 Task: Search for condos in Seattle, Washington, with a view of the Space Needle, and compare the prices of units with and without the view.
Action: Mouse moved to (311, 258)
Screenshot: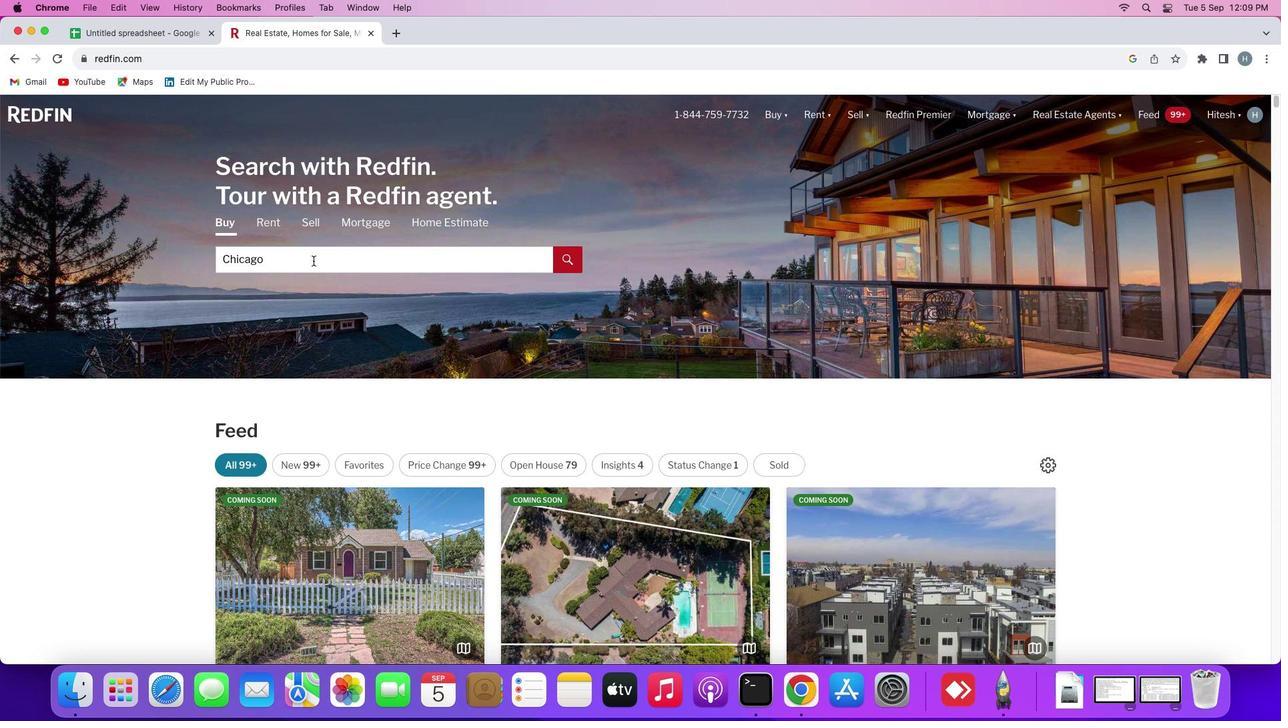 
Action: Mouse pressed left at (311, 258)
Screenshot: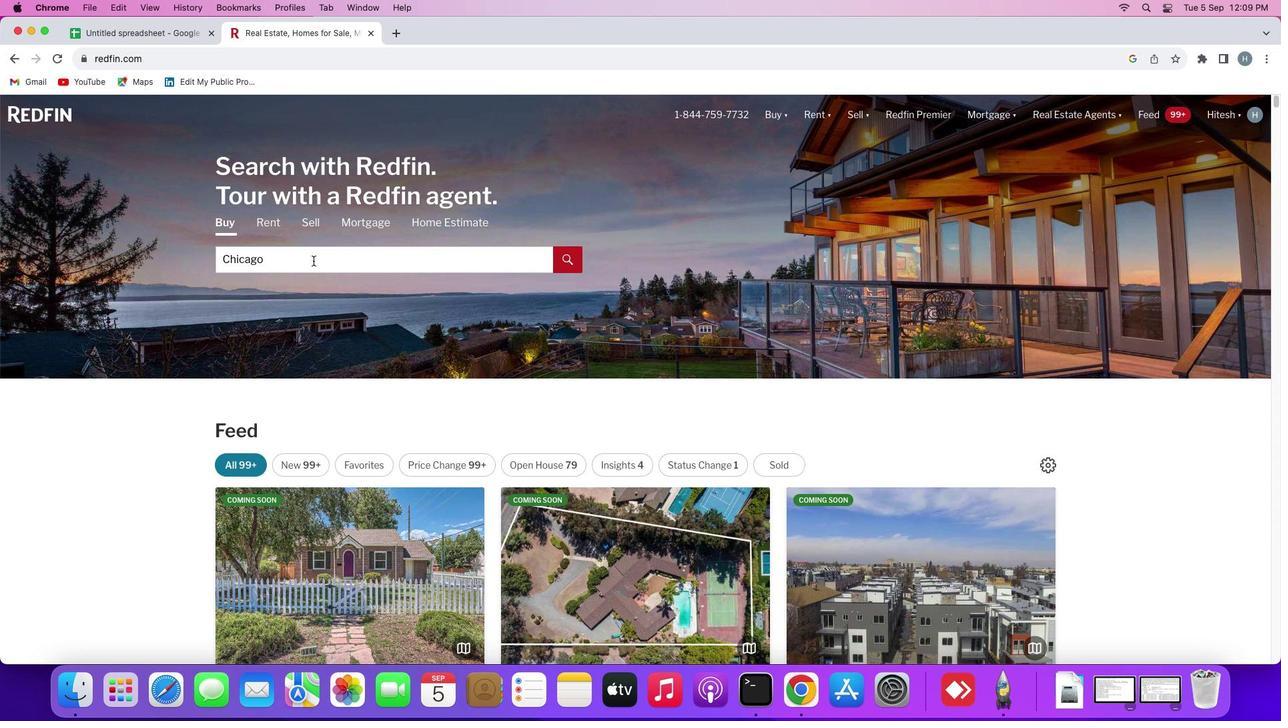 
Action: Mouse moved to (313, 261)
Screenshot: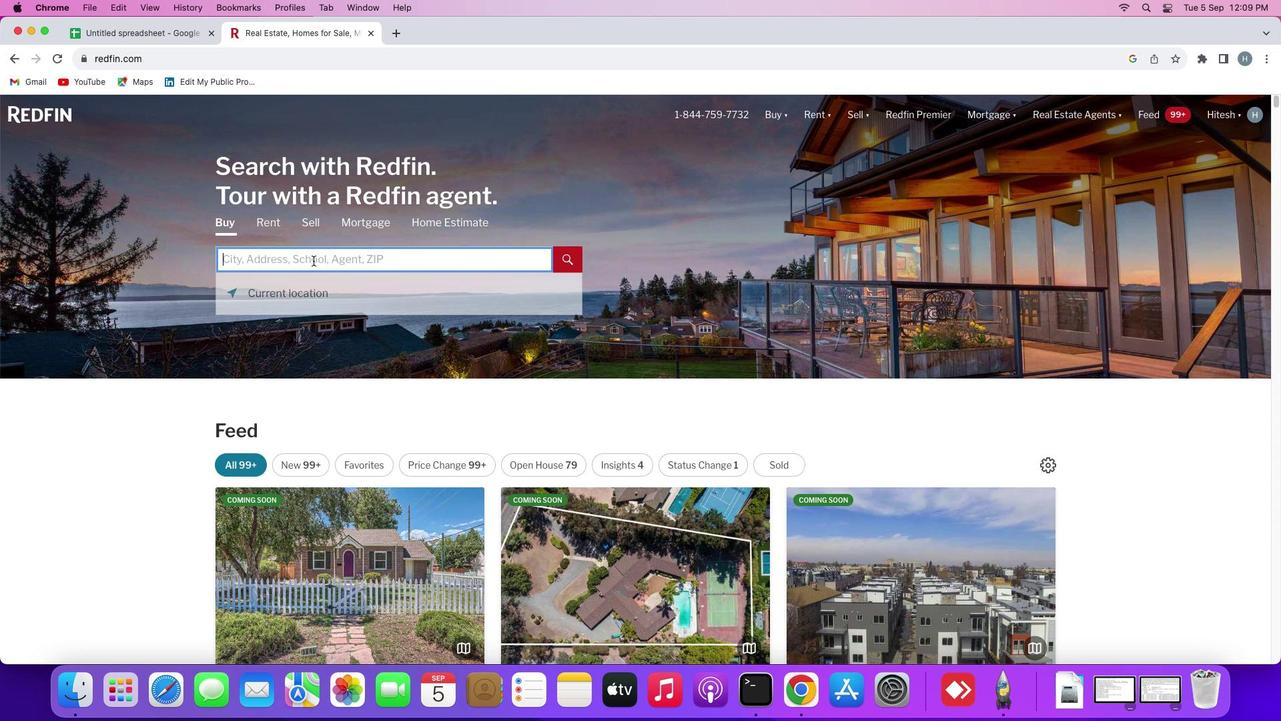 
Action: Mouse pressed left at (313, 261)
Screenshot: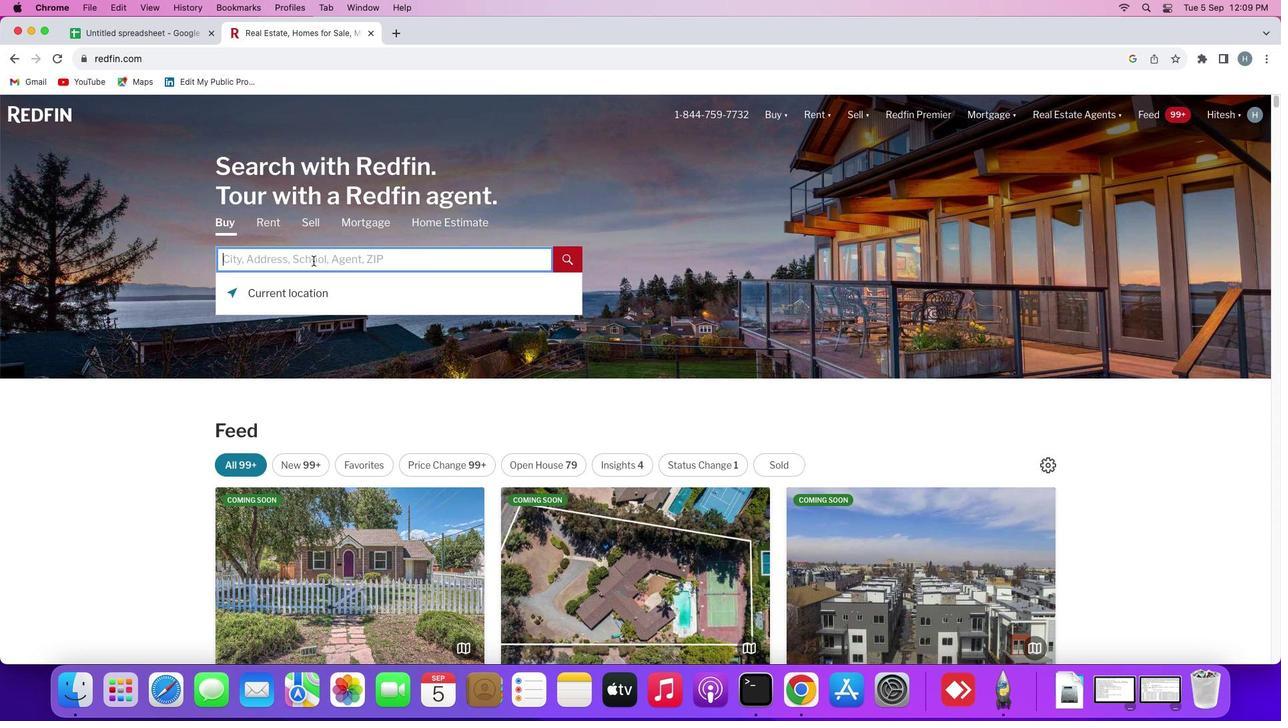 
Action: Key pressed Key.shift'S''e''a''t''t''l''e'
Screenshot: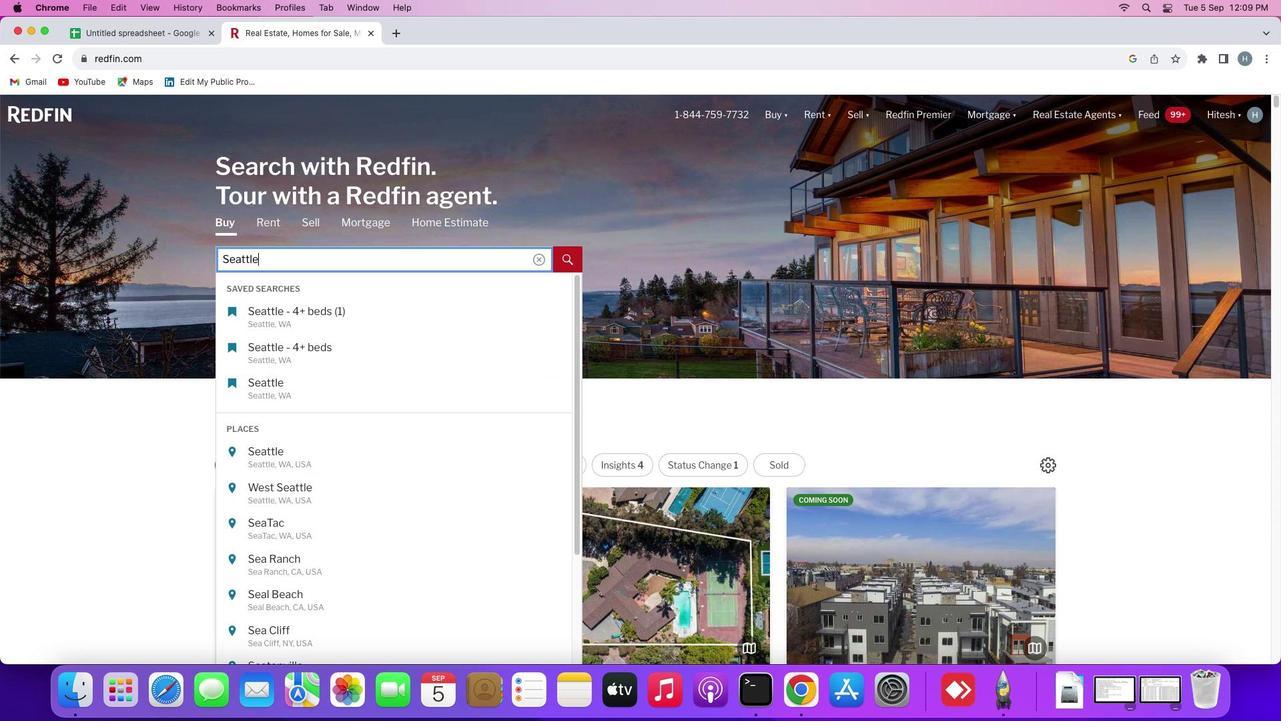 
Action: Mouse moved to (343, 455)
Screenshot: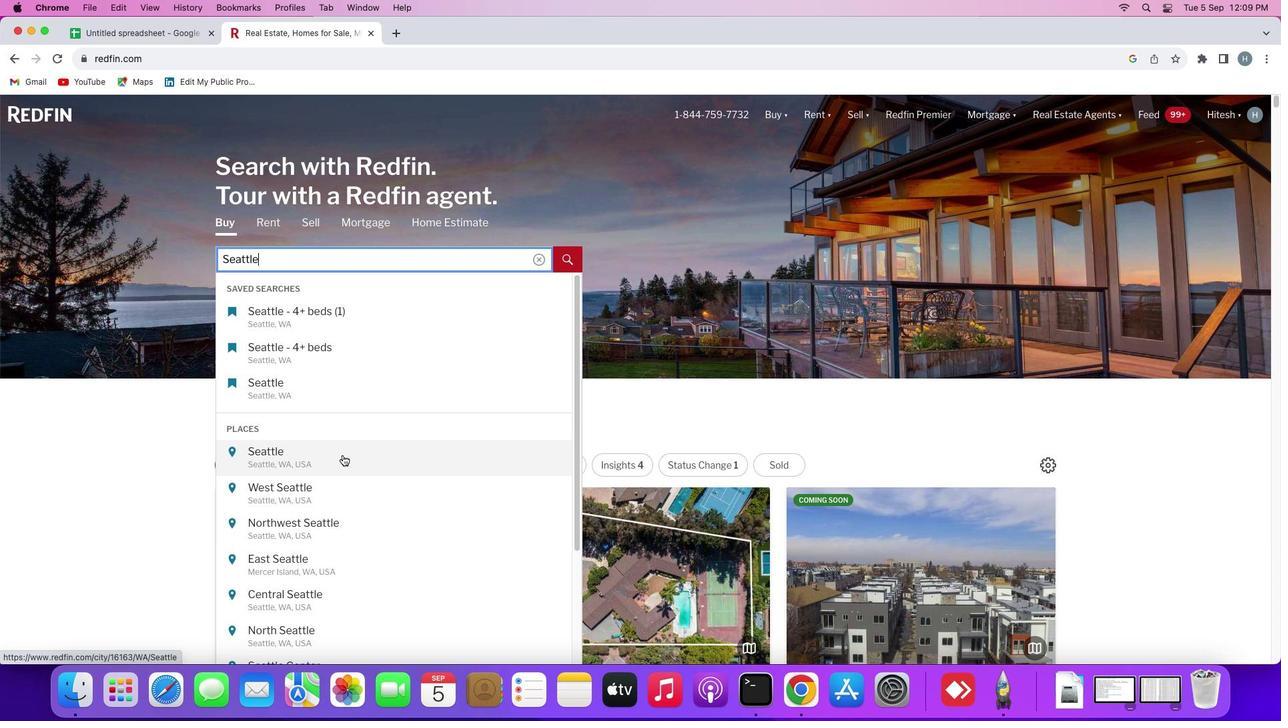 
Action: Mouse pressed left at (343, 455)
Screenshot: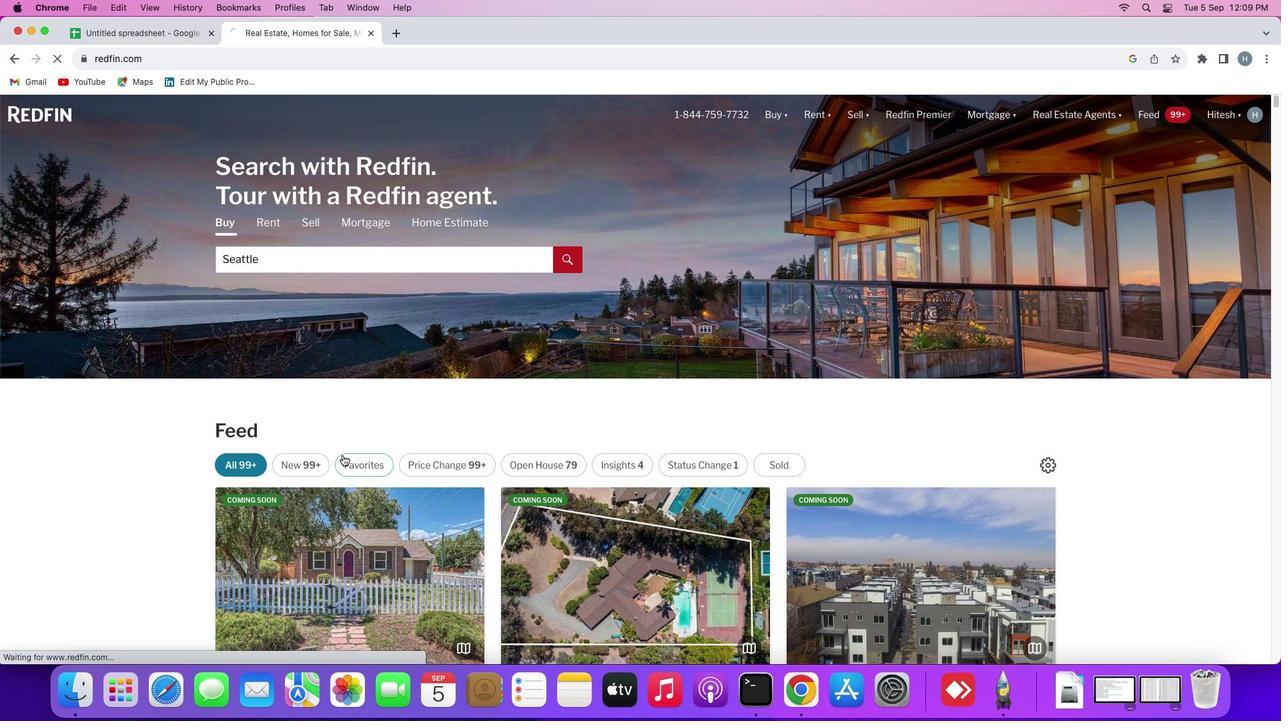 
Action: Mouse moved to (1148, 199)
Screenshot: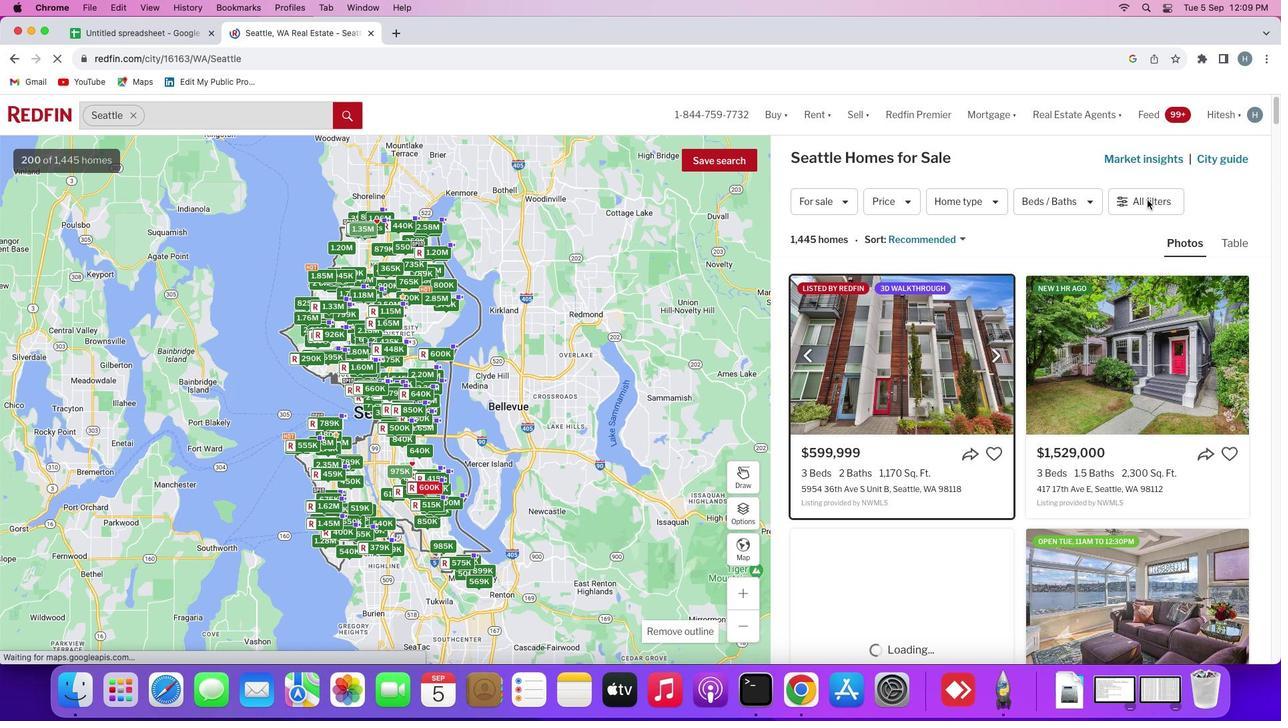 
Action: Mouse pressed left at (1148, 199)
Screenshot: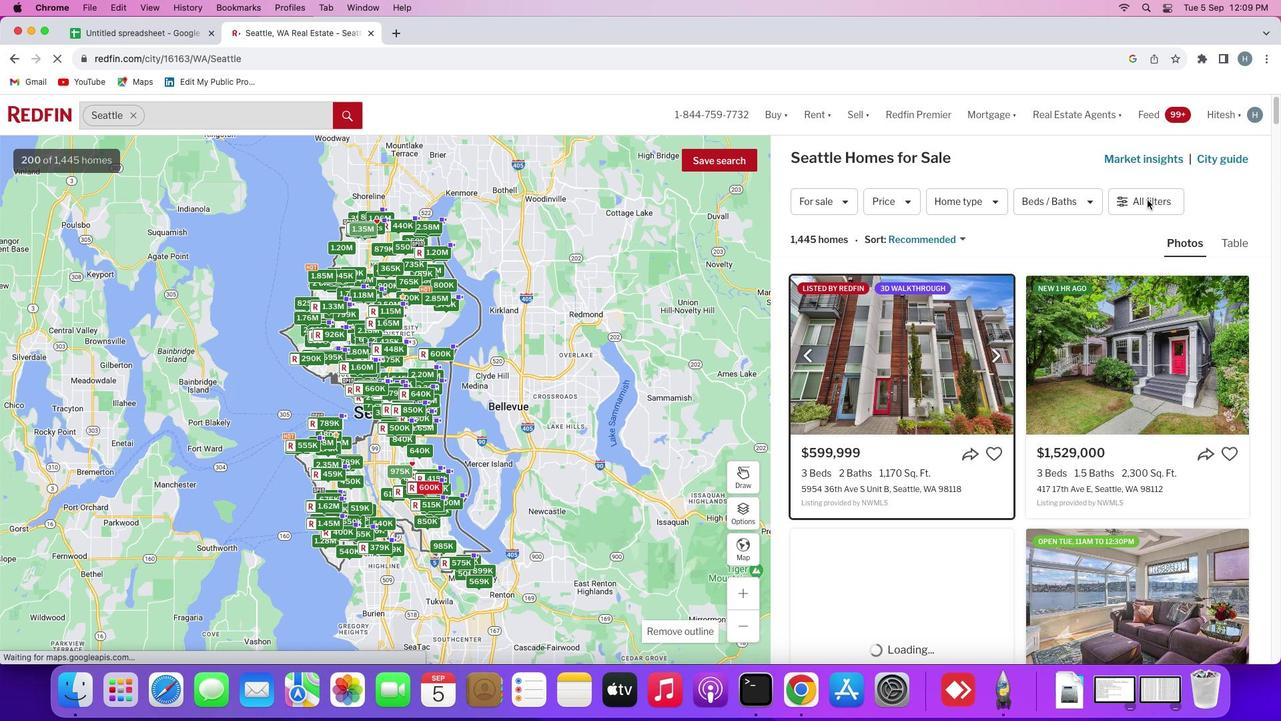 
Action: Mouse pressed left at (1148, 199)
Screenshot: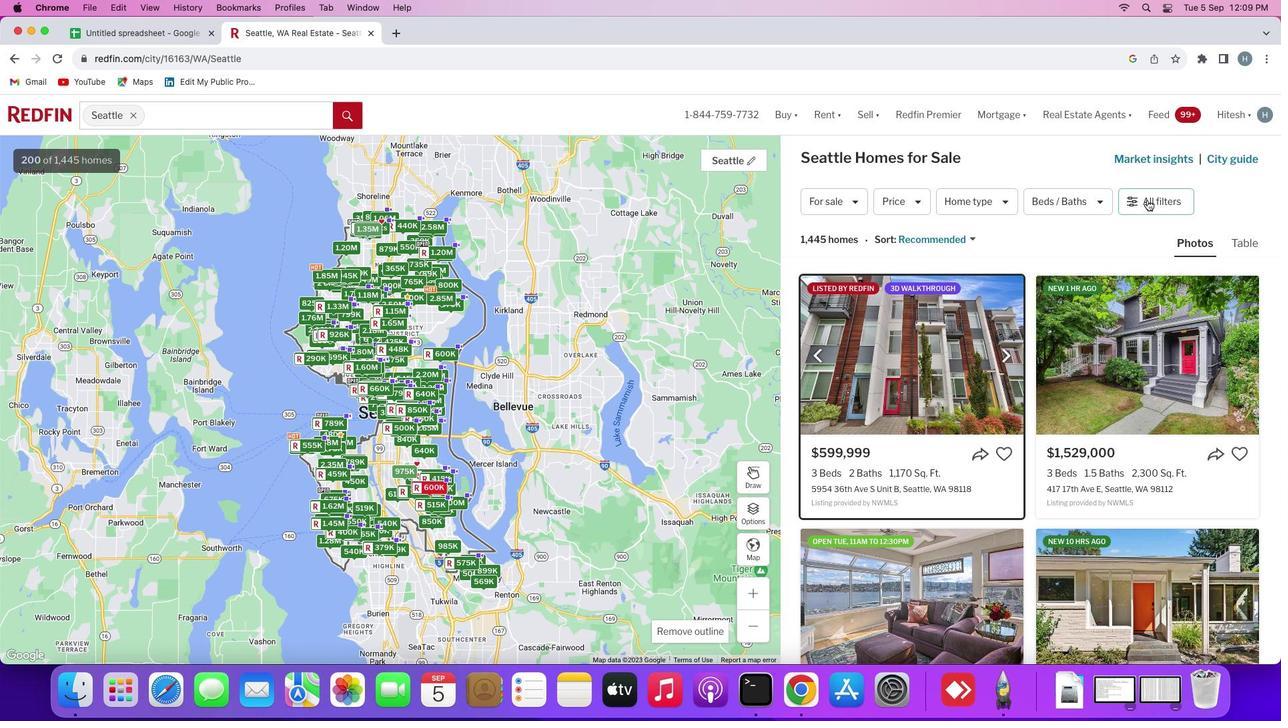 
Action: Mouse moved to (1075, 395)
Screenshot: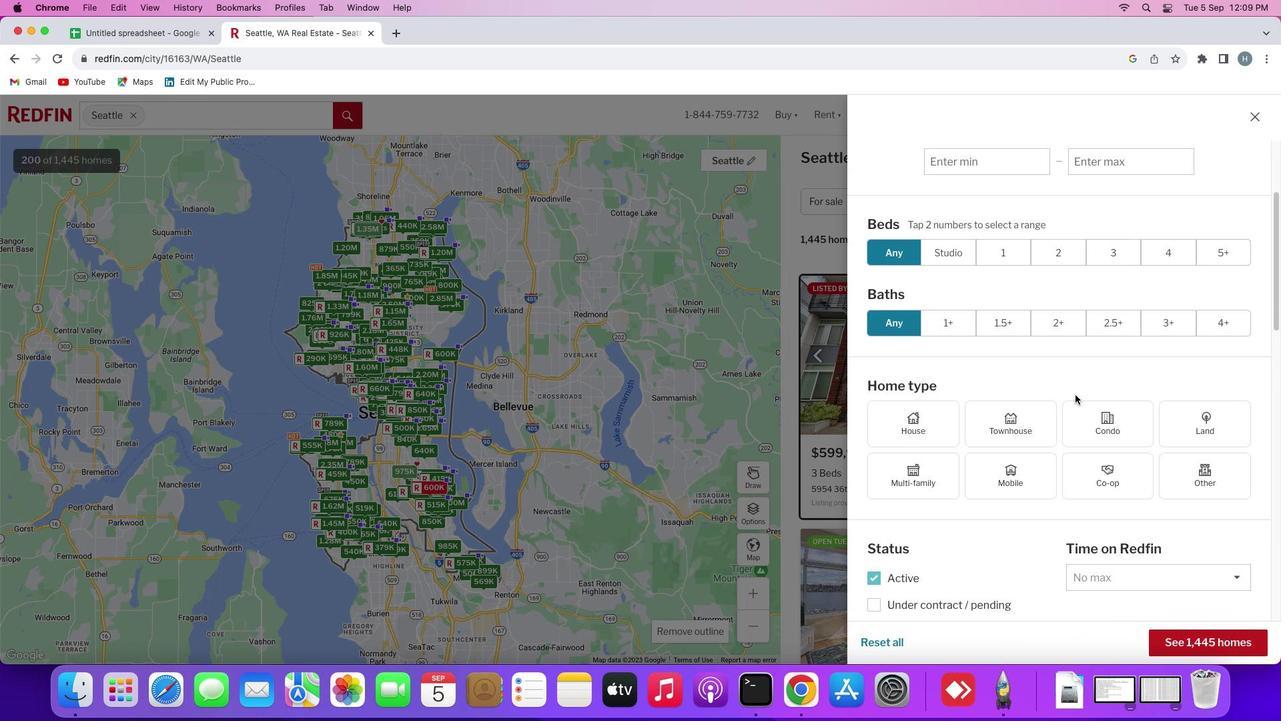 
Action: Mouse scrolled (1075, 395) with delta (0, 0)
Screenshot: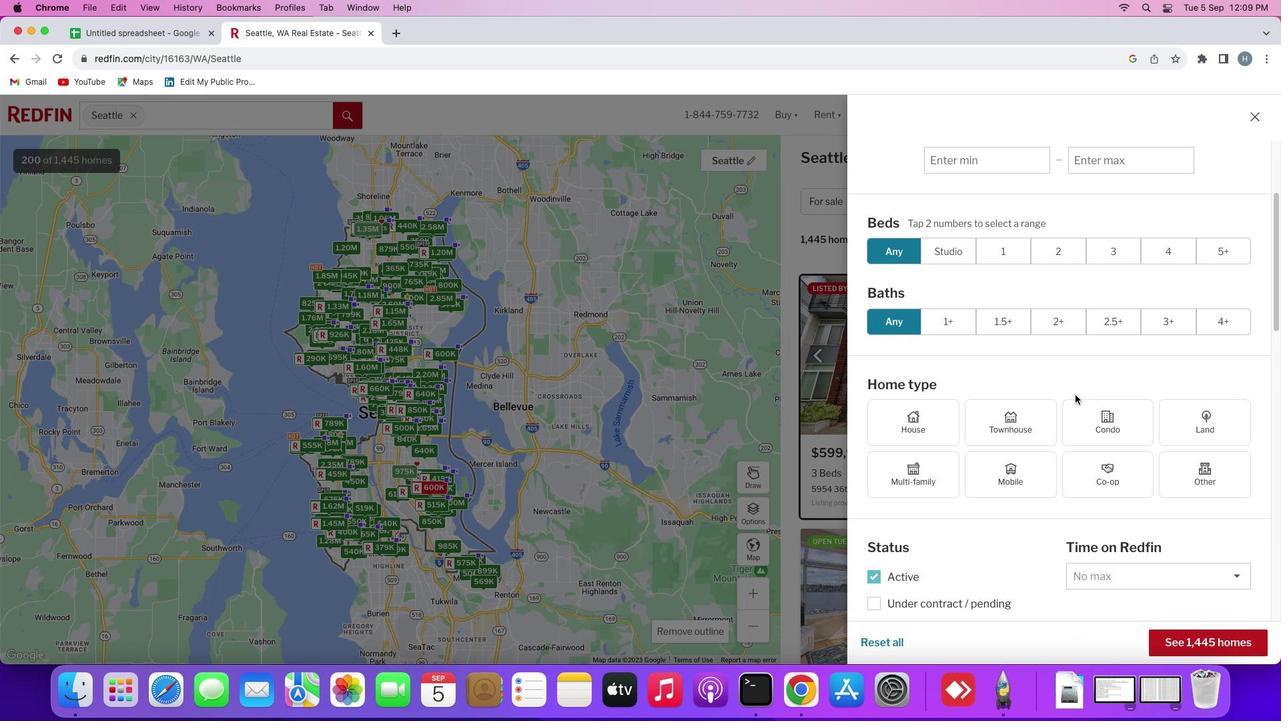 
Action: Mouse scrolled (1075, 395) with delta (0, 0)
Screenshot: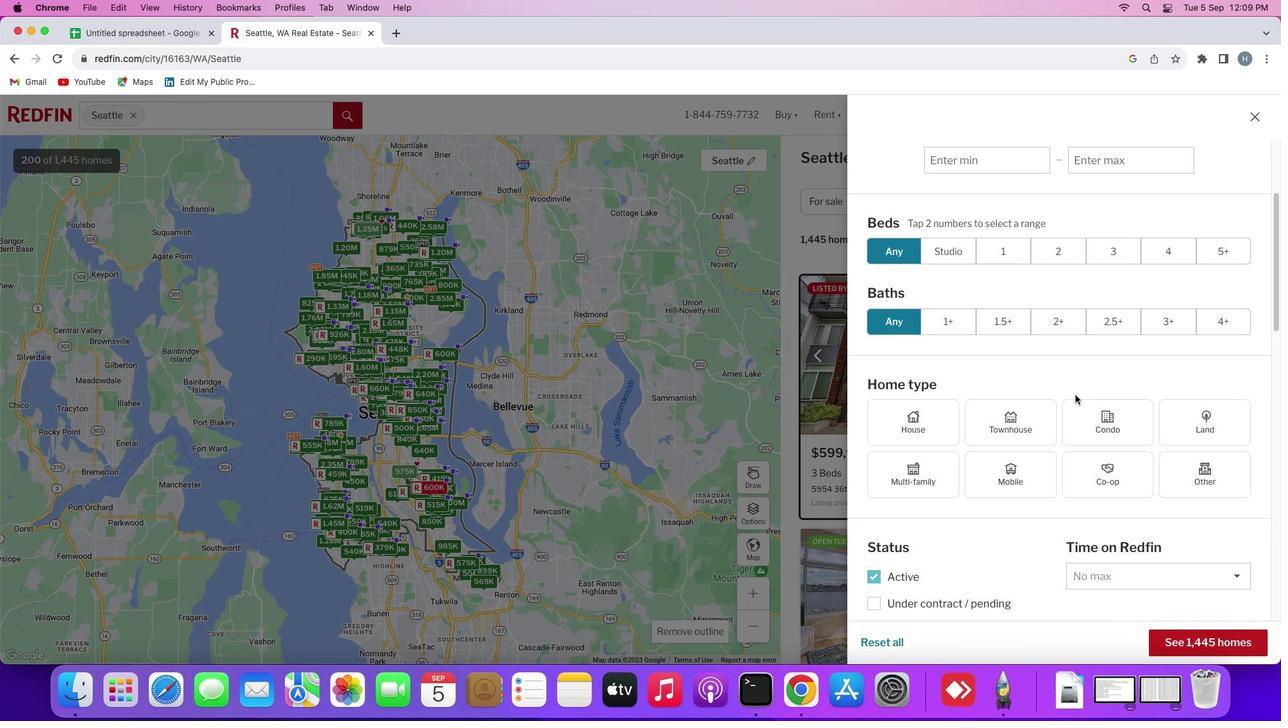 
Action: Mouse scrolled (1075, 395) with delta (0, -1)
Screenshot: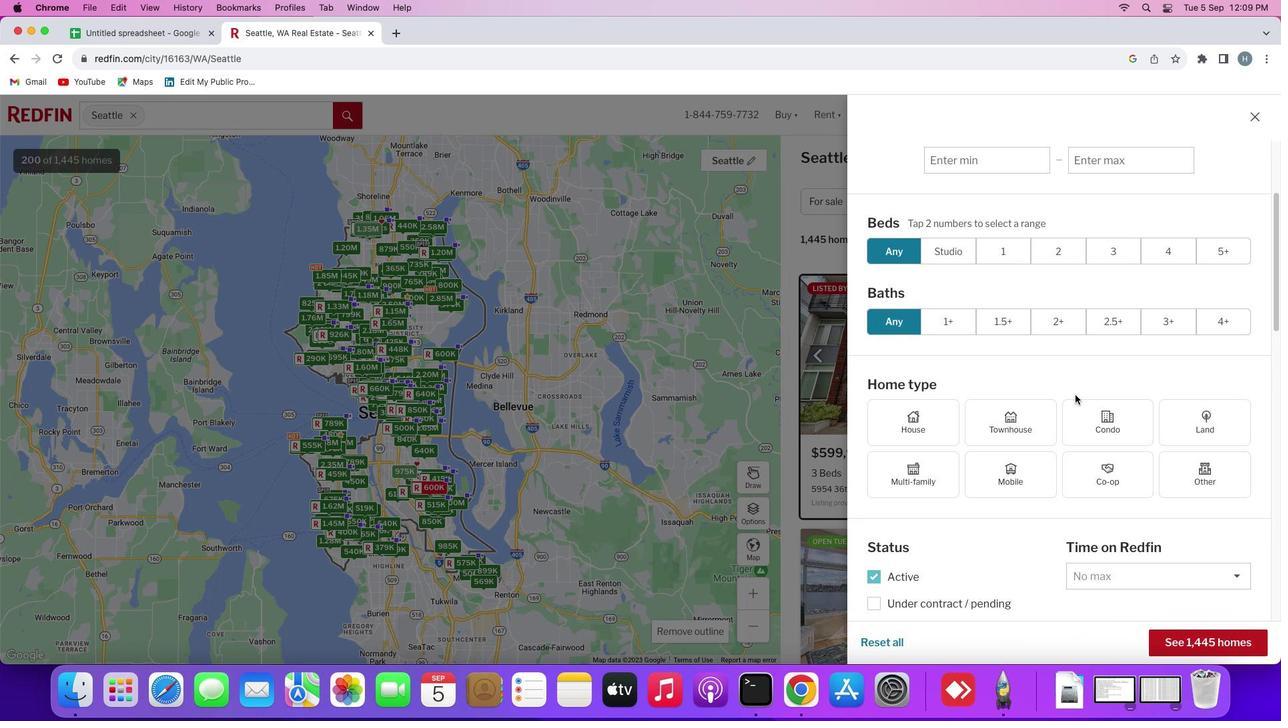 
Action: Mouse scrolled (1075, 395) with delta (0, -2)
Screenshot: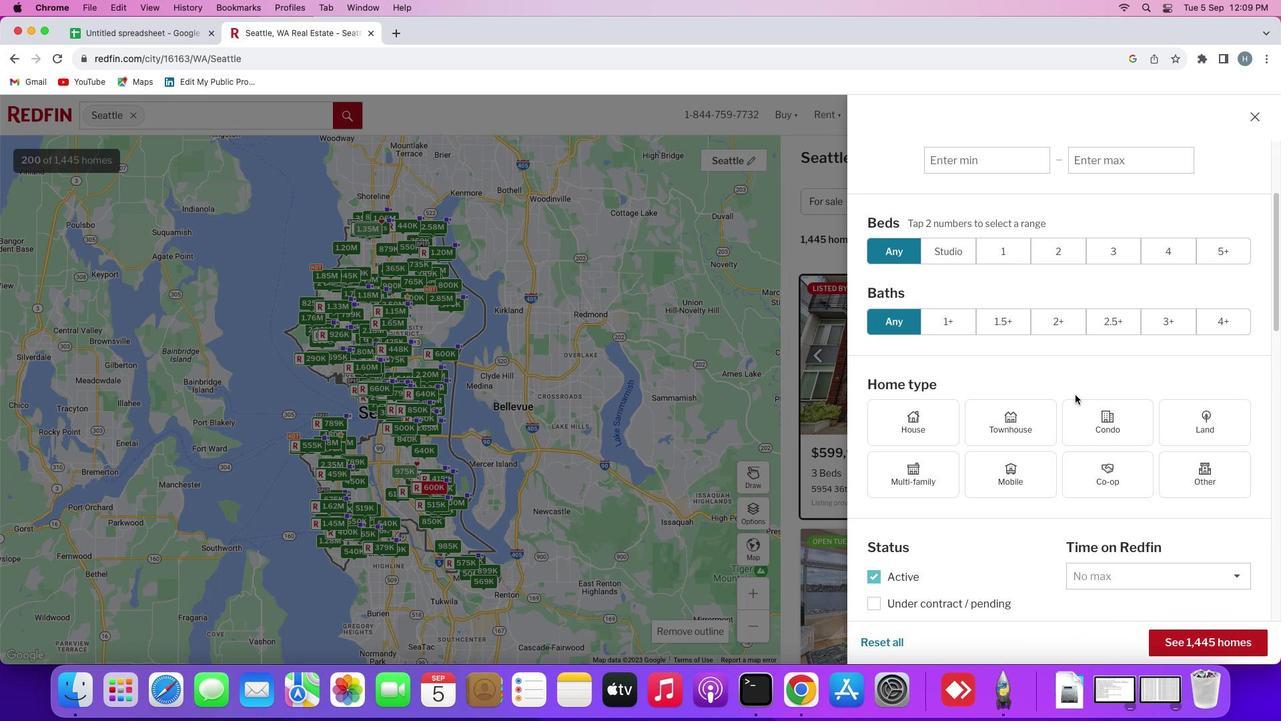 
Action: Mouse scrolled (1075, 395) with delta (0, 0)
Screenshot: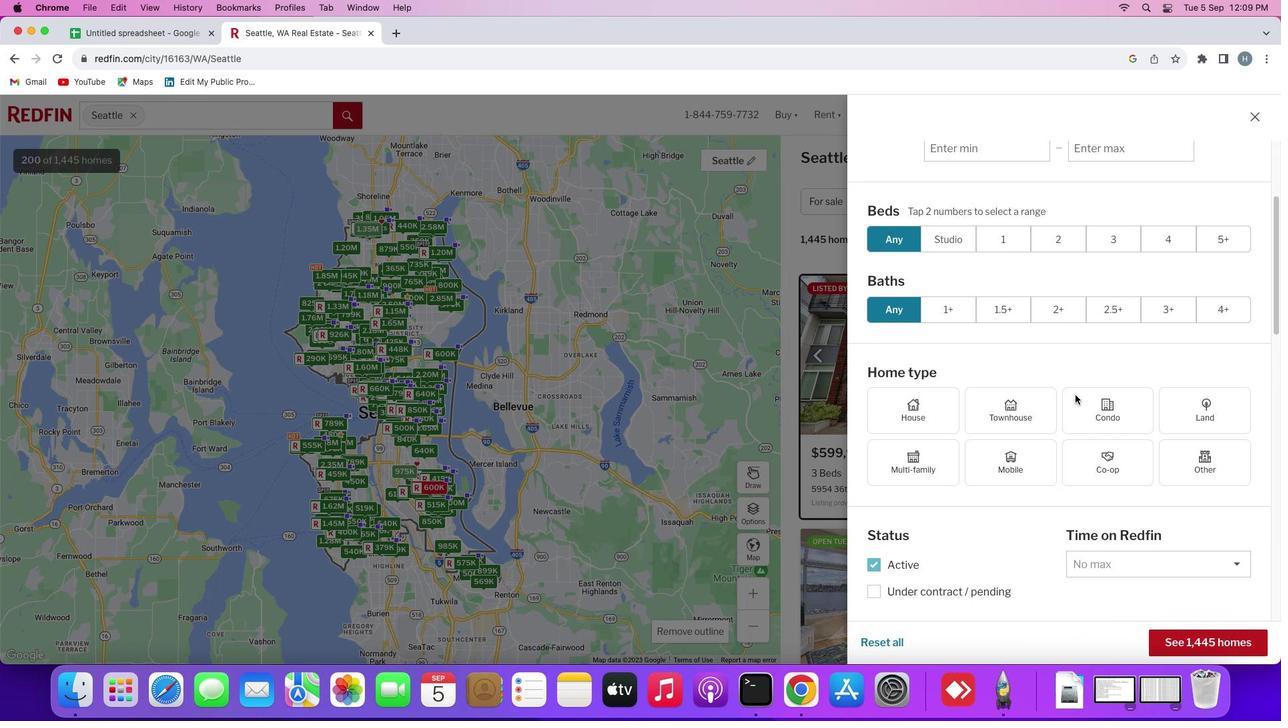 
Action: Mouse scrolled (1075, 395) with delta (0, 0)
Screenshot: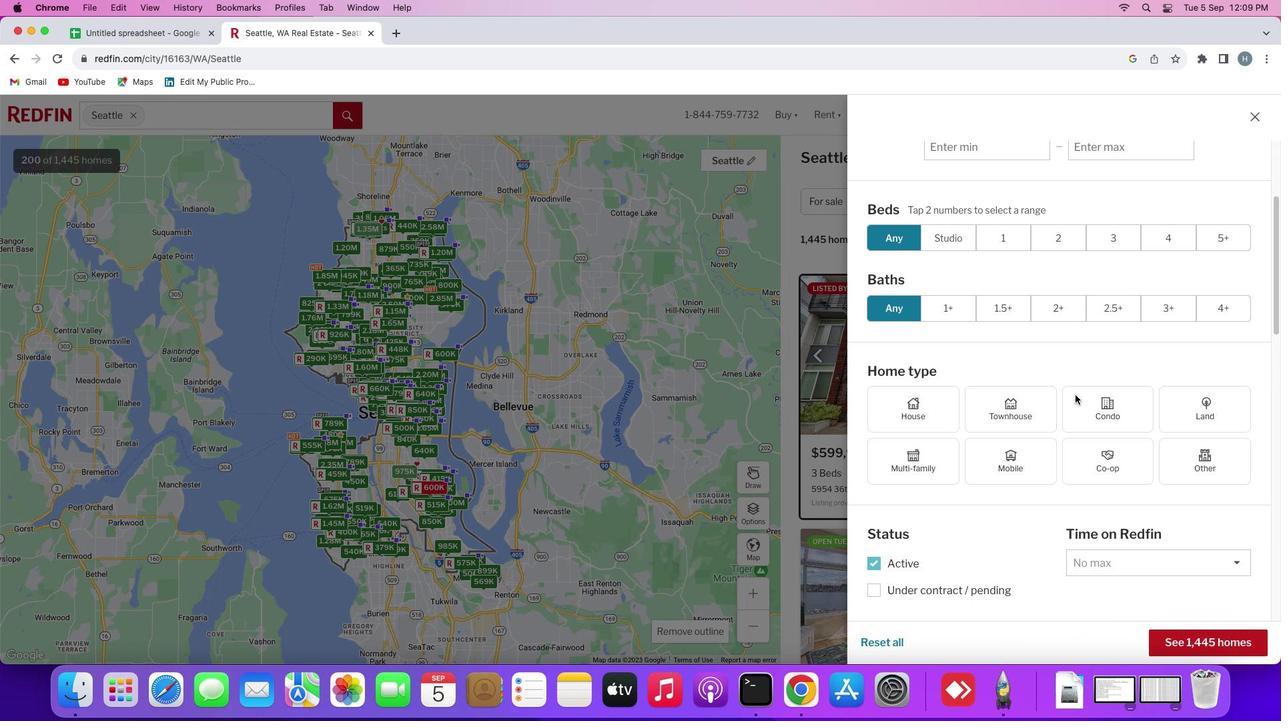 
Action: Mouse scrolled (1075, 395) with delta (0, 0)
Screenshot: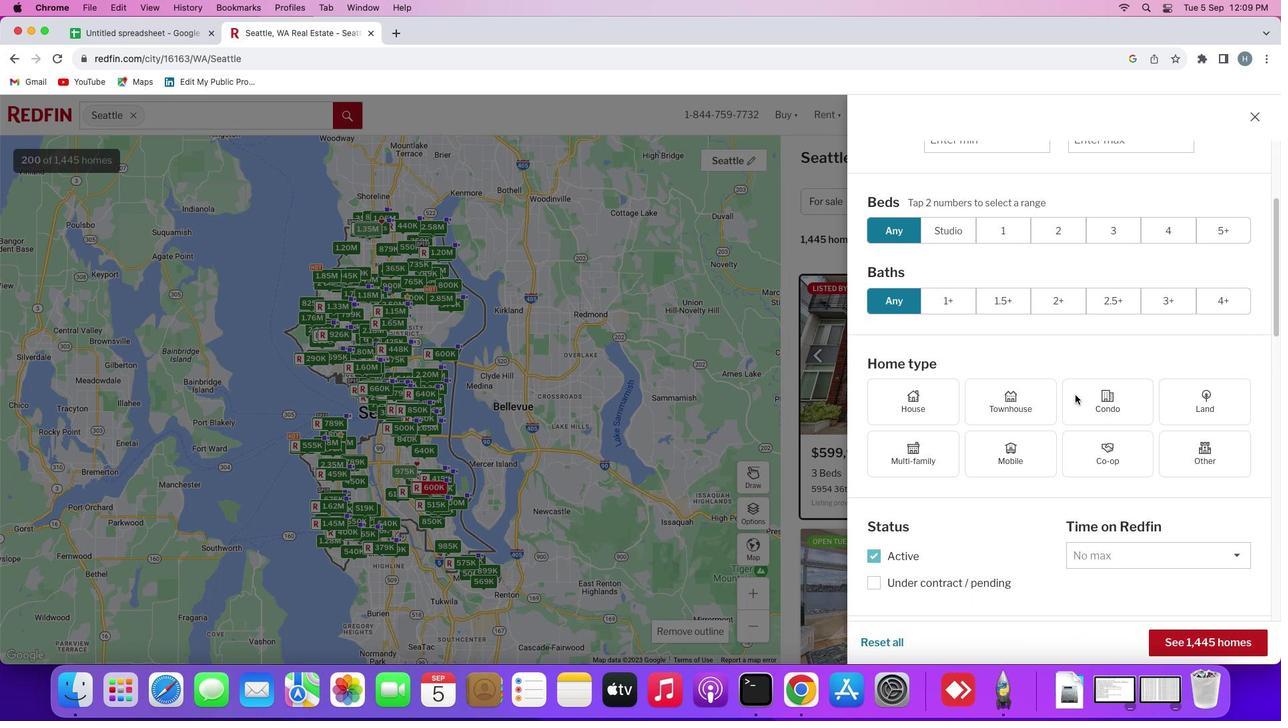 
Action: Mouse scrolled (1075, 395) with delta (0, 0)
Screenshot: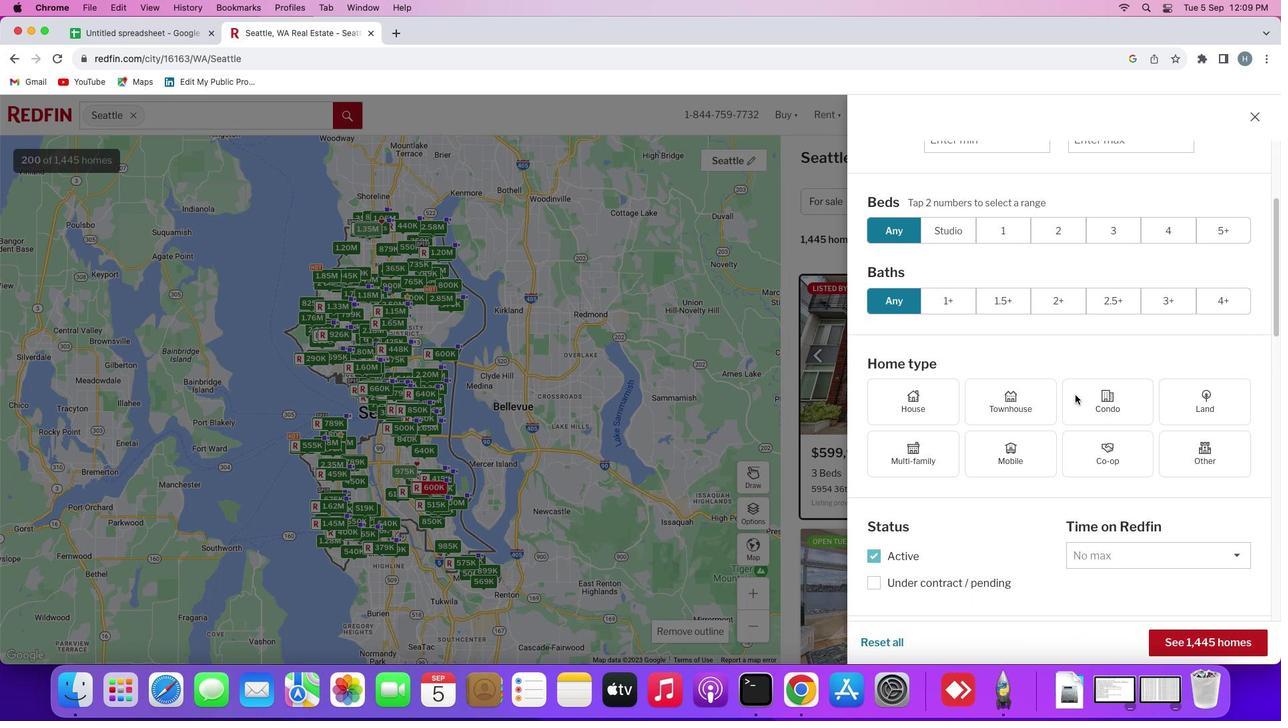
Action: Mouse scrolled (1075, 395) with delta (0, 0)
Screenshot: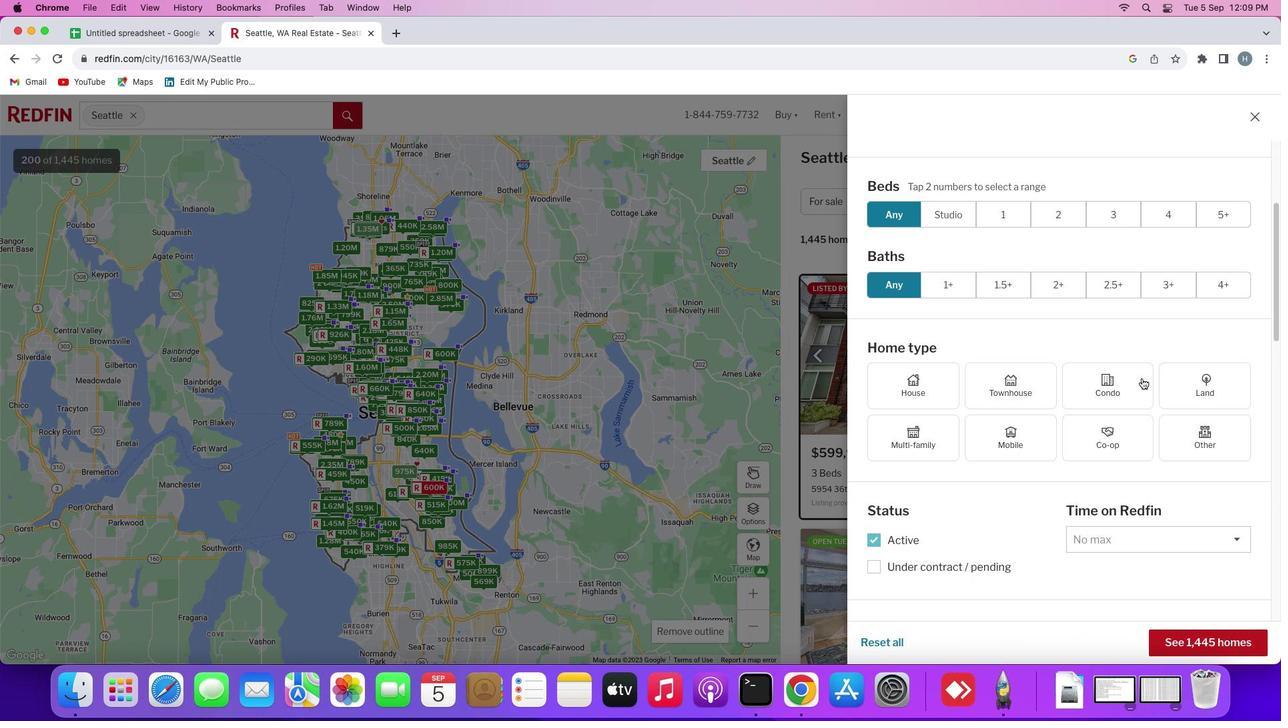 
Action: Mouse scrolled (1075, 395) with delta (0, 0)
Screenshot: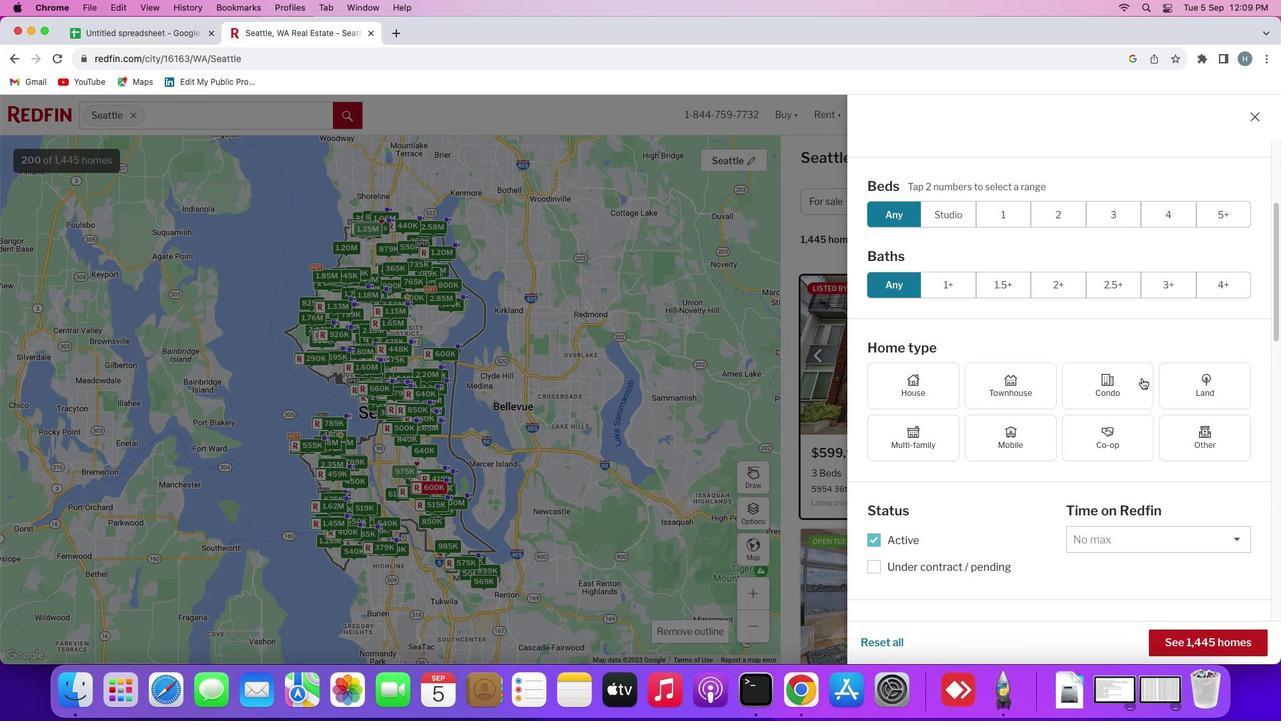 
Action: Mouse moved to (1109, 386)
Screenshot: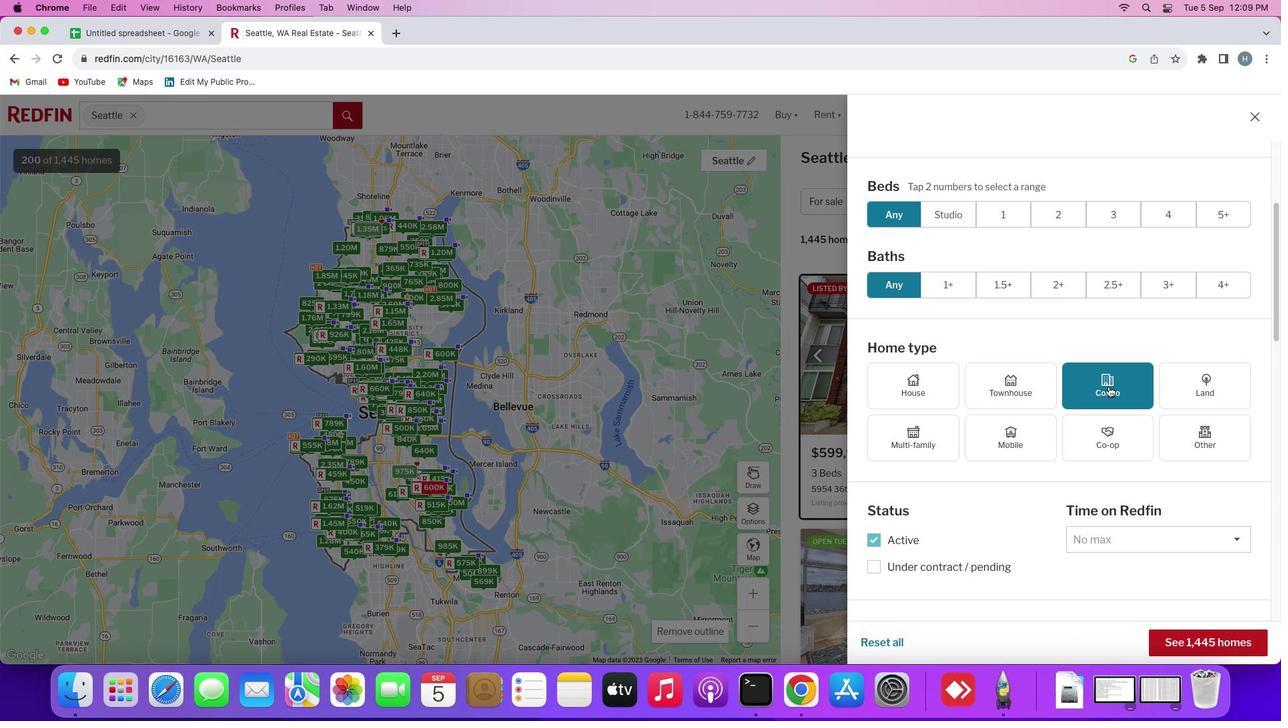 
Action: Mouse pressed left at (1109, 386)
Screenshot: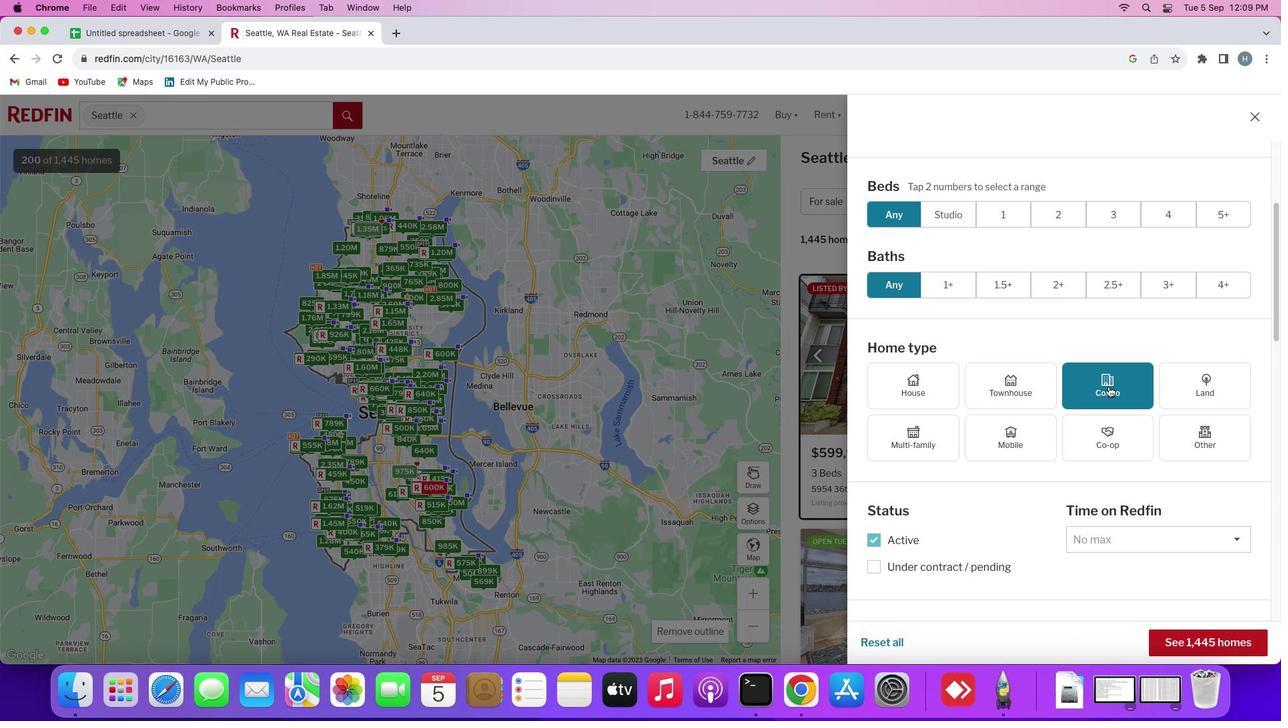 
Action: Mouse moved to (1014, 488)
Screenshot: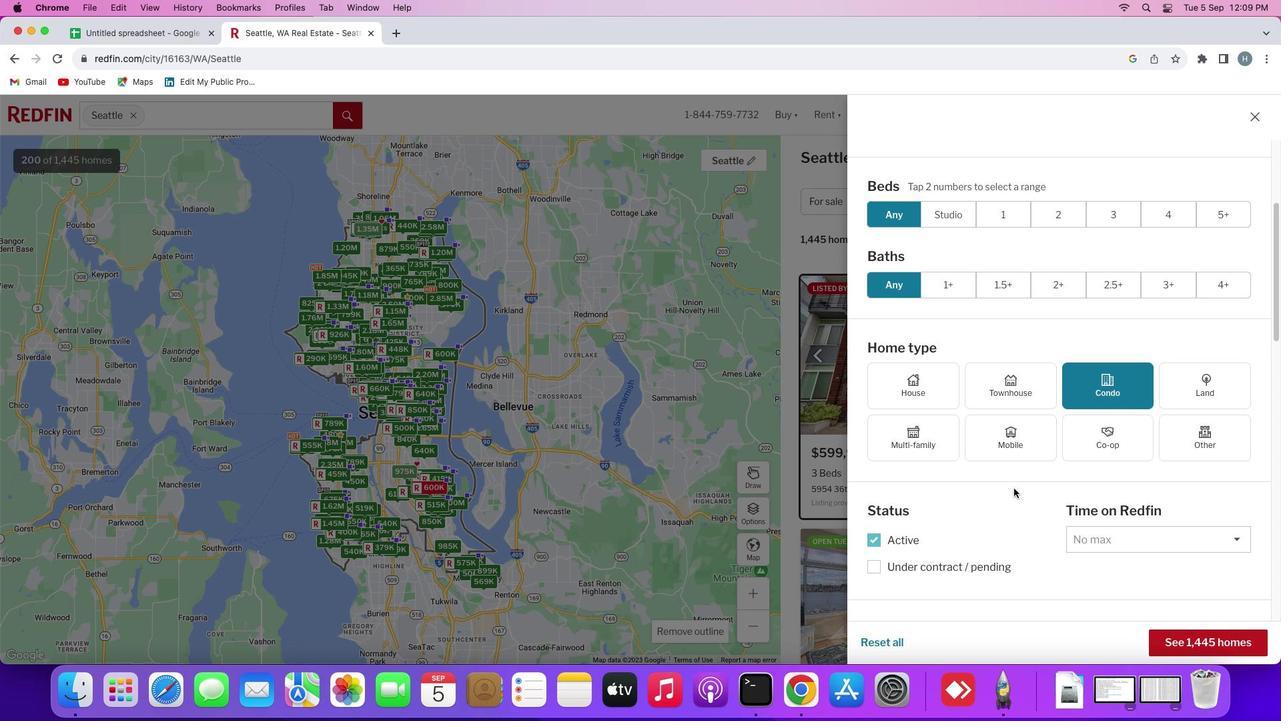 
Action: Mouse scrolled (1014, 488) with delta (0, 0)
Screenshot: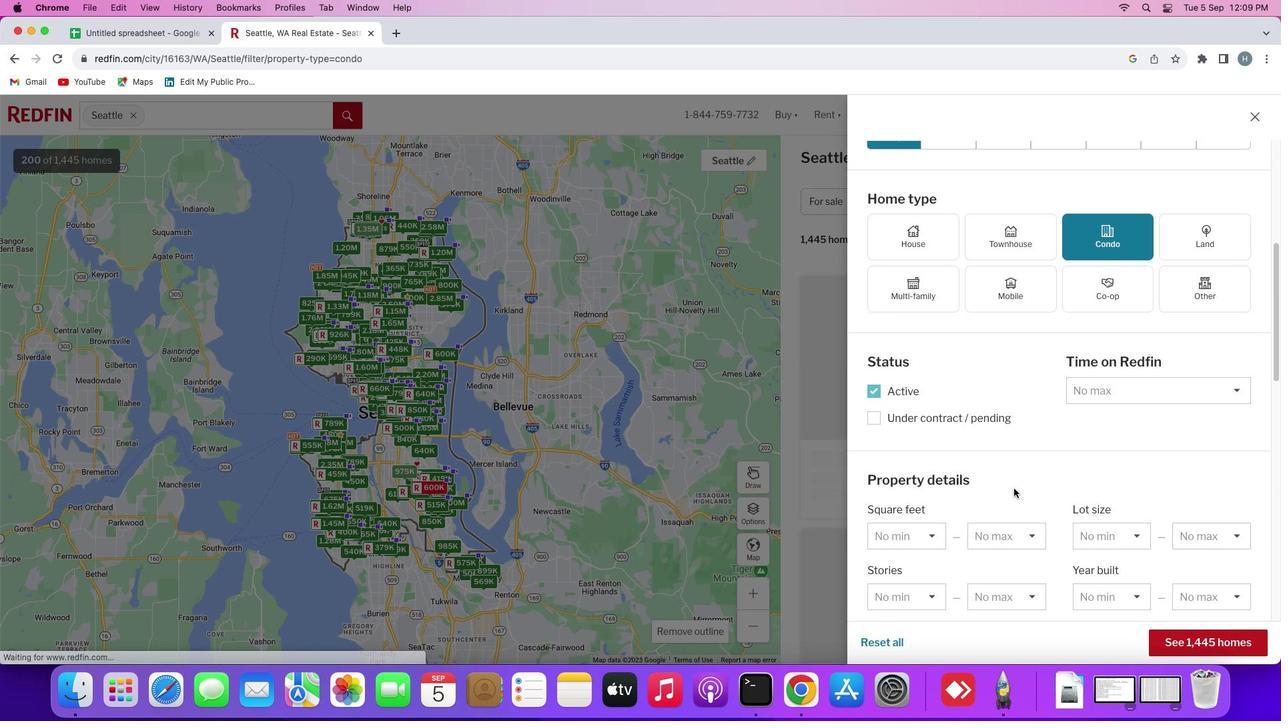 
Action: Mouse scrolled (1014, 488) with delta (0, 0)
Screenshot: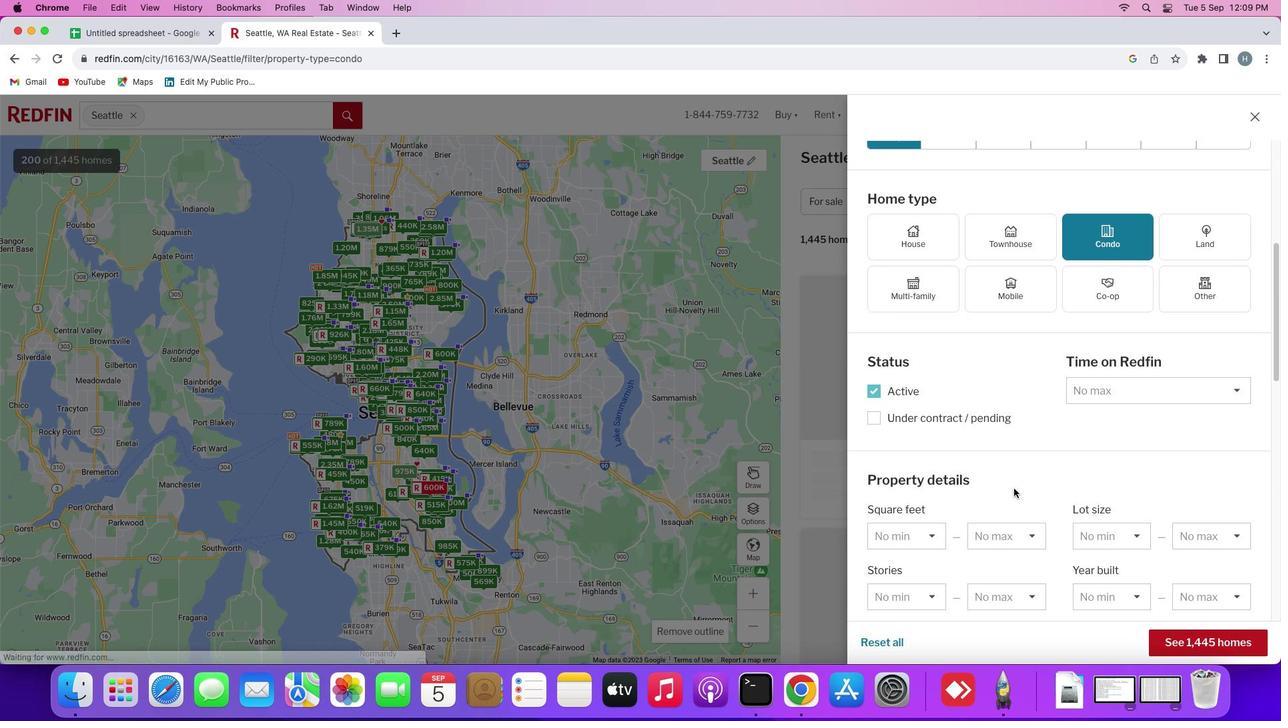 
Action: Mouse scrolled (1014, 488) with delta (0, 0)
Screenshot: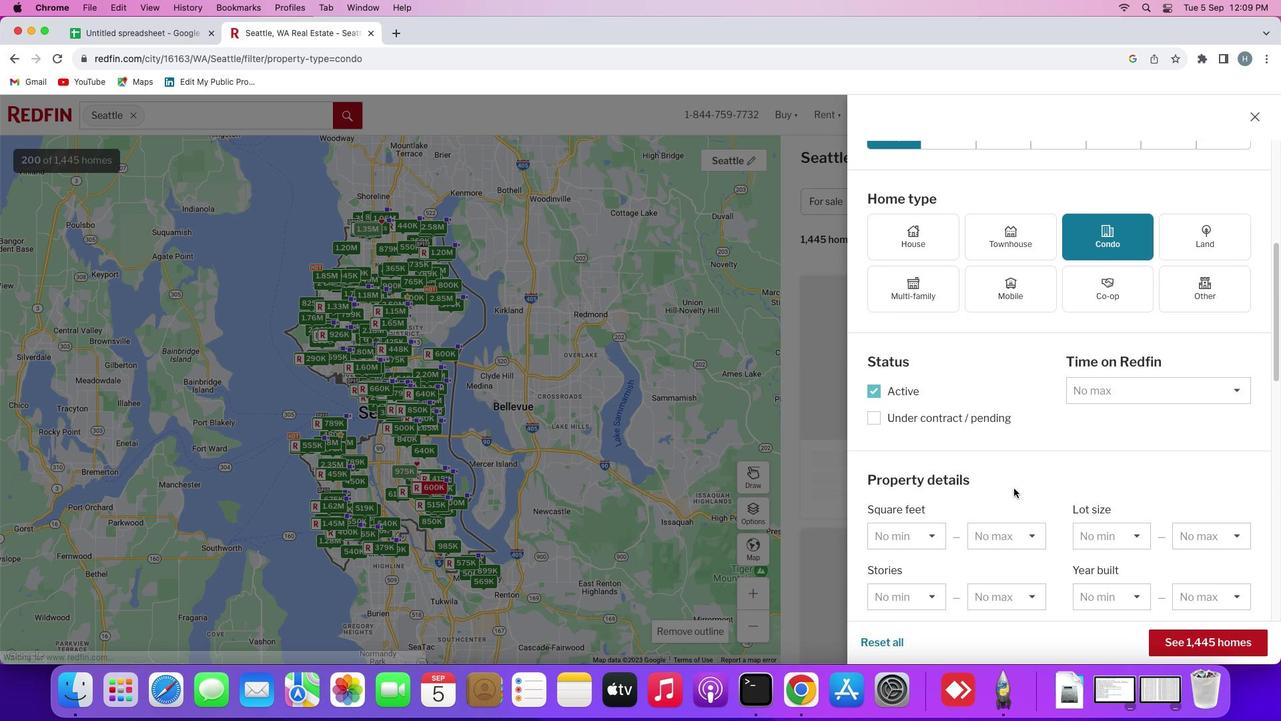 
Action: Mouse scrolled (1014, 488) with delta (0, -1)
Screenshot: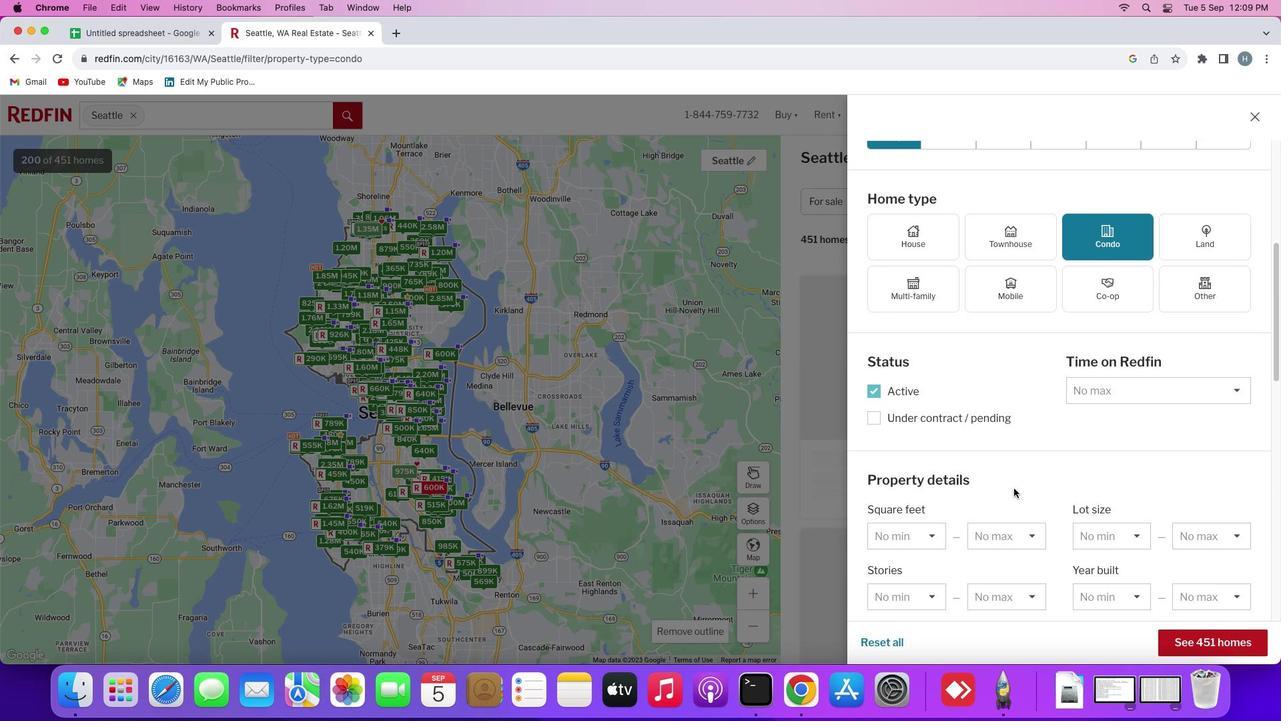 
Action: Mouse moved to (1014, 488)
Screenshot: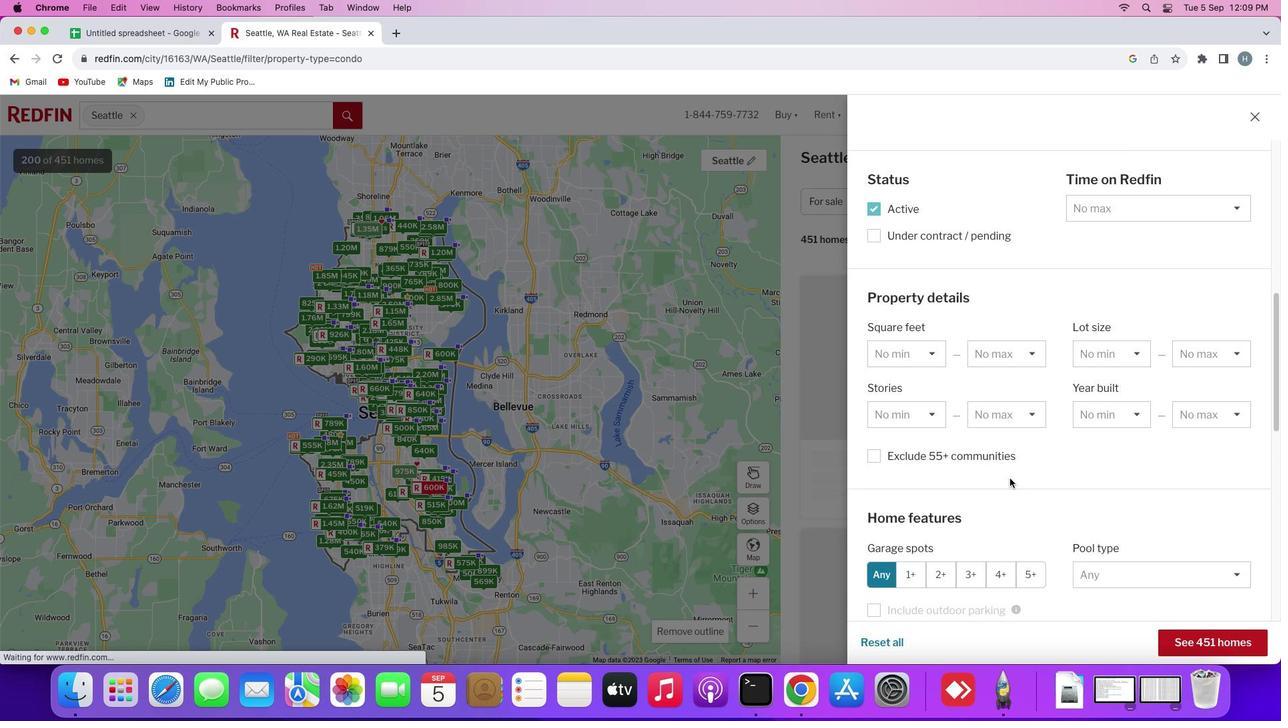 
Action: Mouse scrolled (1014, 488) with delta (0, 0)
Screenshot: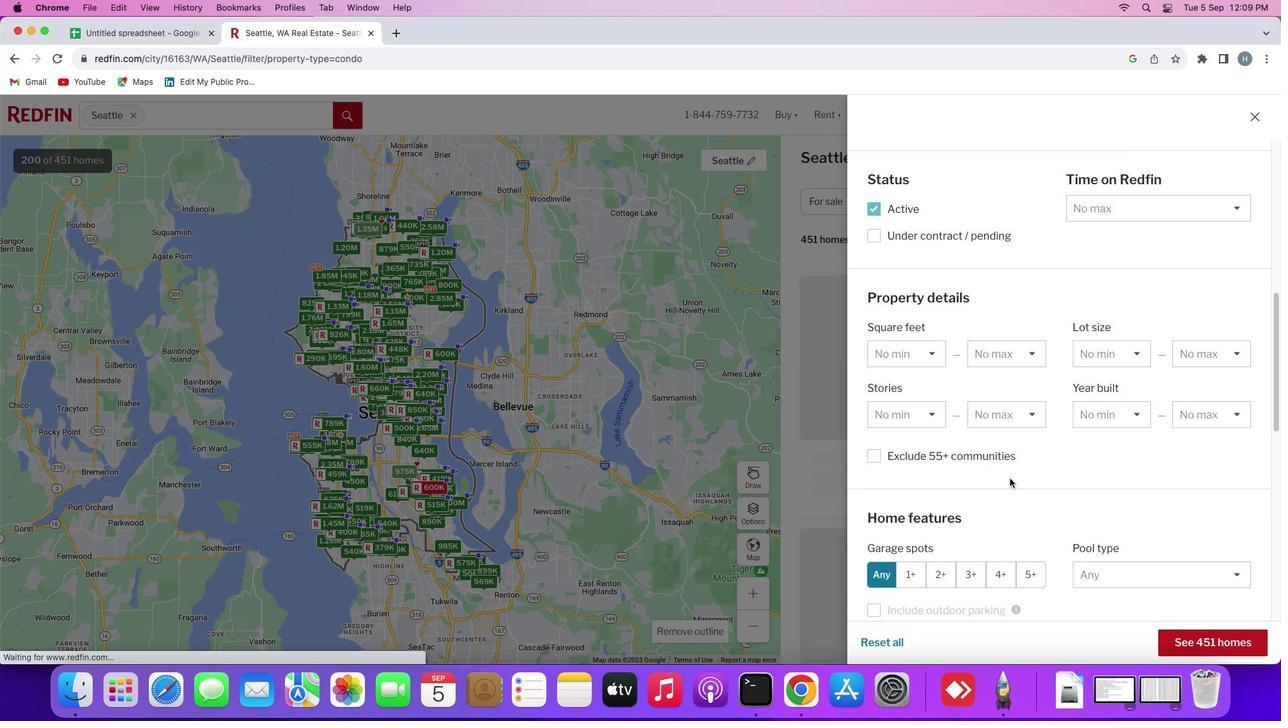 
Action: Mouse scrolled (1014, 488) with delta (0, 0)
Screenshot: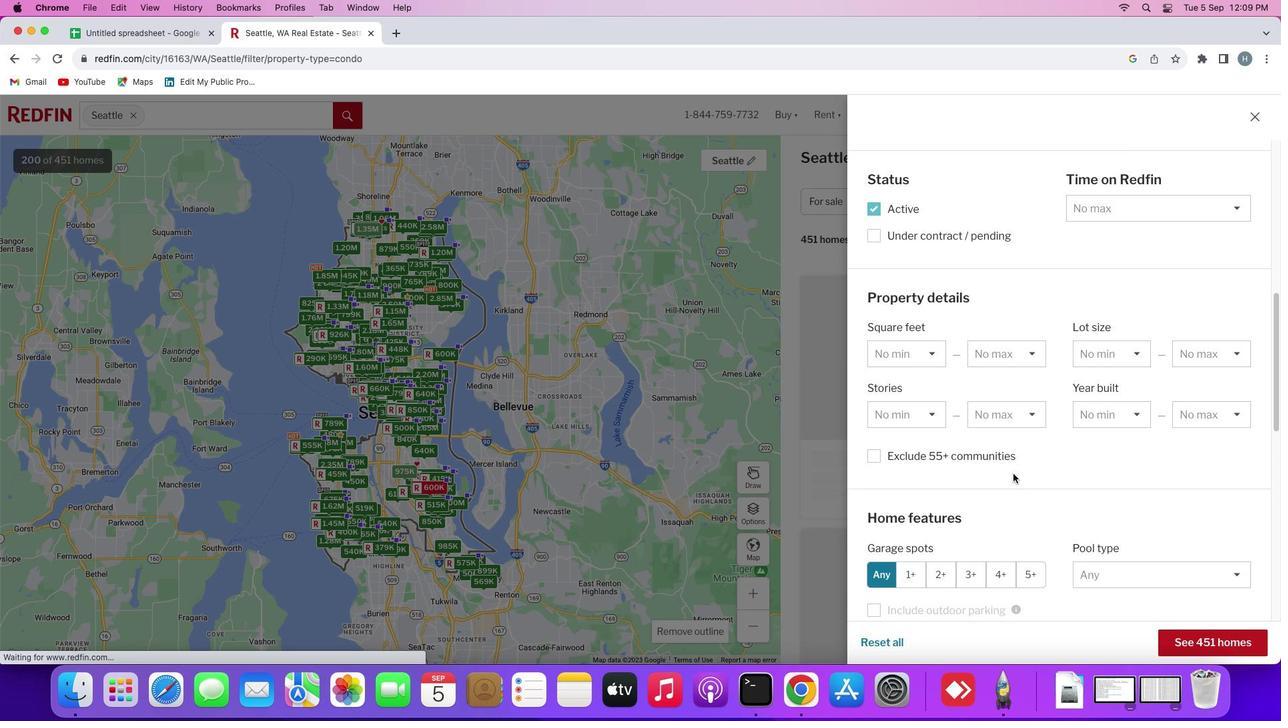 
Action: Mouse moved to (1014, 488)
Screenshot: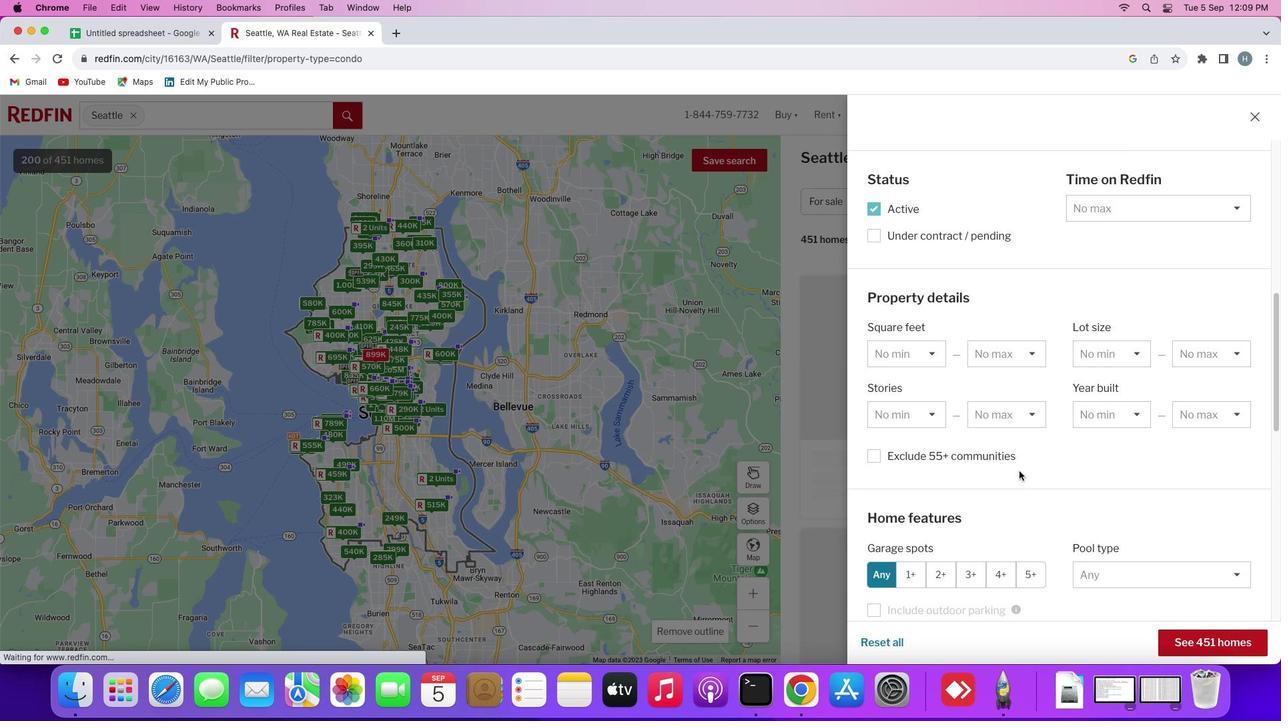 
Action: Mouse scrolled (1014, 488) with delta (0, -1)
Screenshot: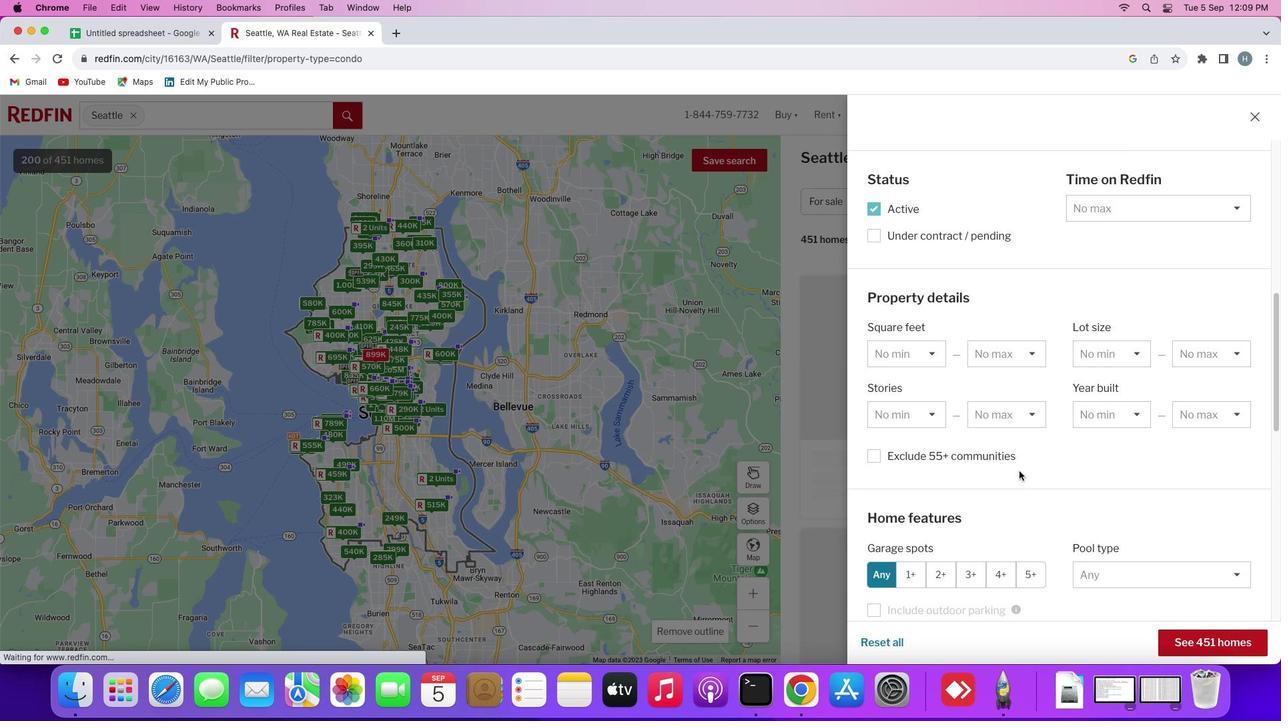 
Action: Mouse moved to (1013, 488)
Screenshot: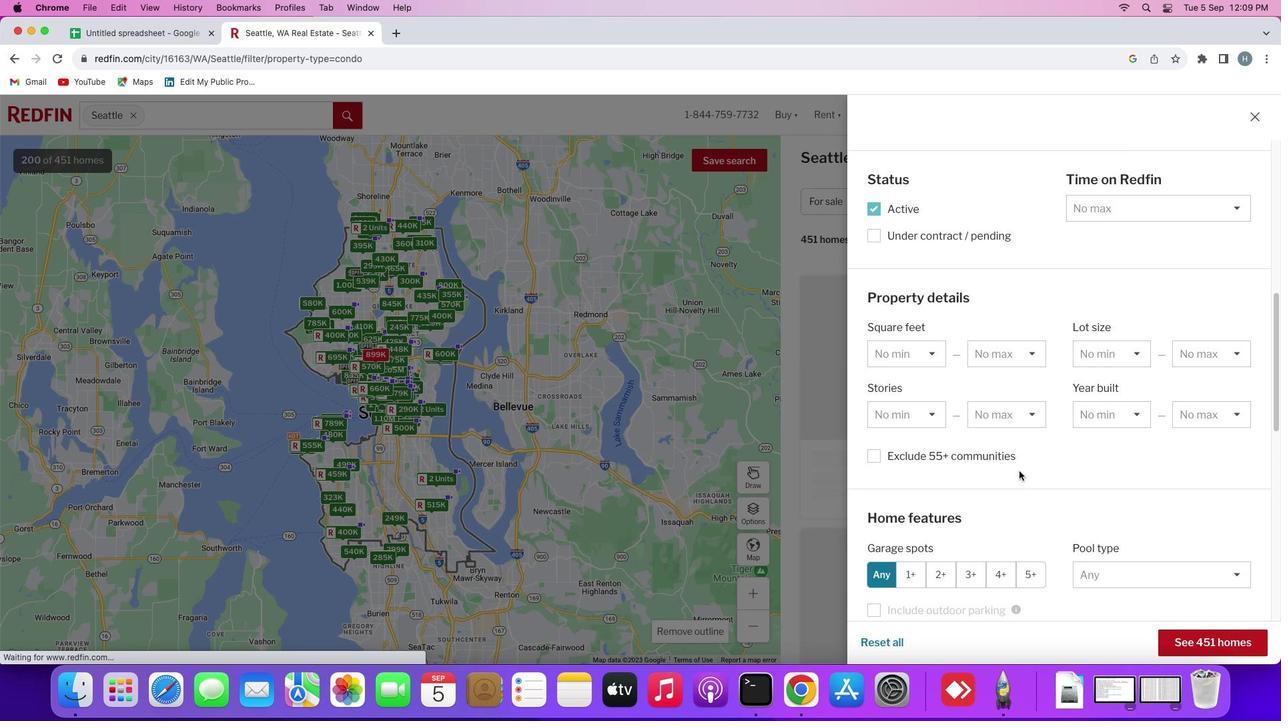 
Action: Mouse scrolled (1013, 488) with delta (0, -2)
Screenshot: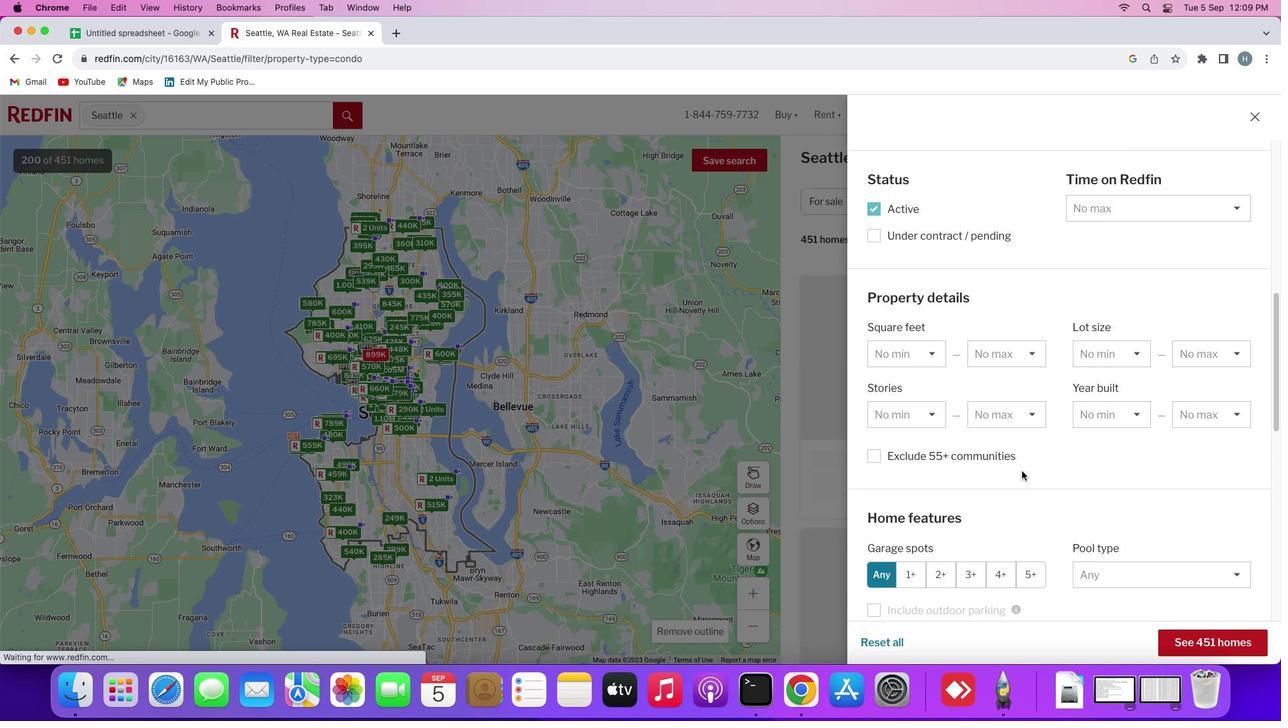 
Action: Mouse moved to (1036, 486)
Screenshot: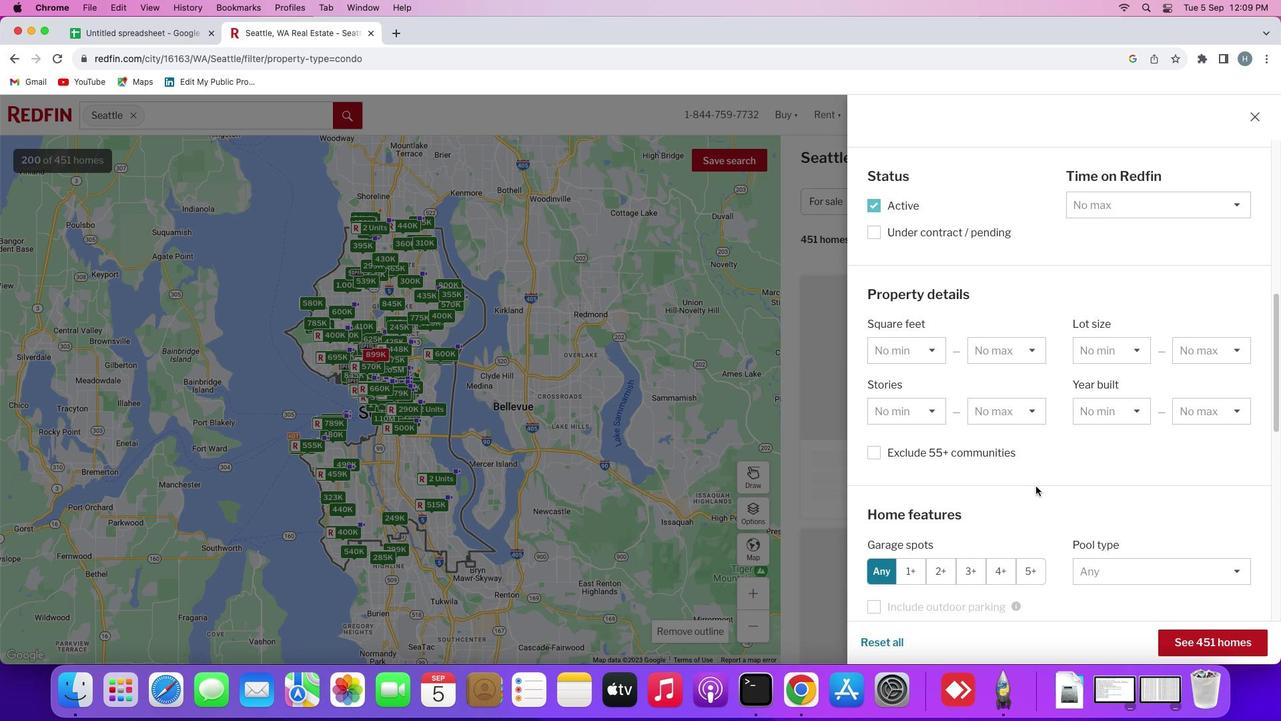 
Action: Mouse scrolled (1036, 486) with delta (0, 0)
Screenshot: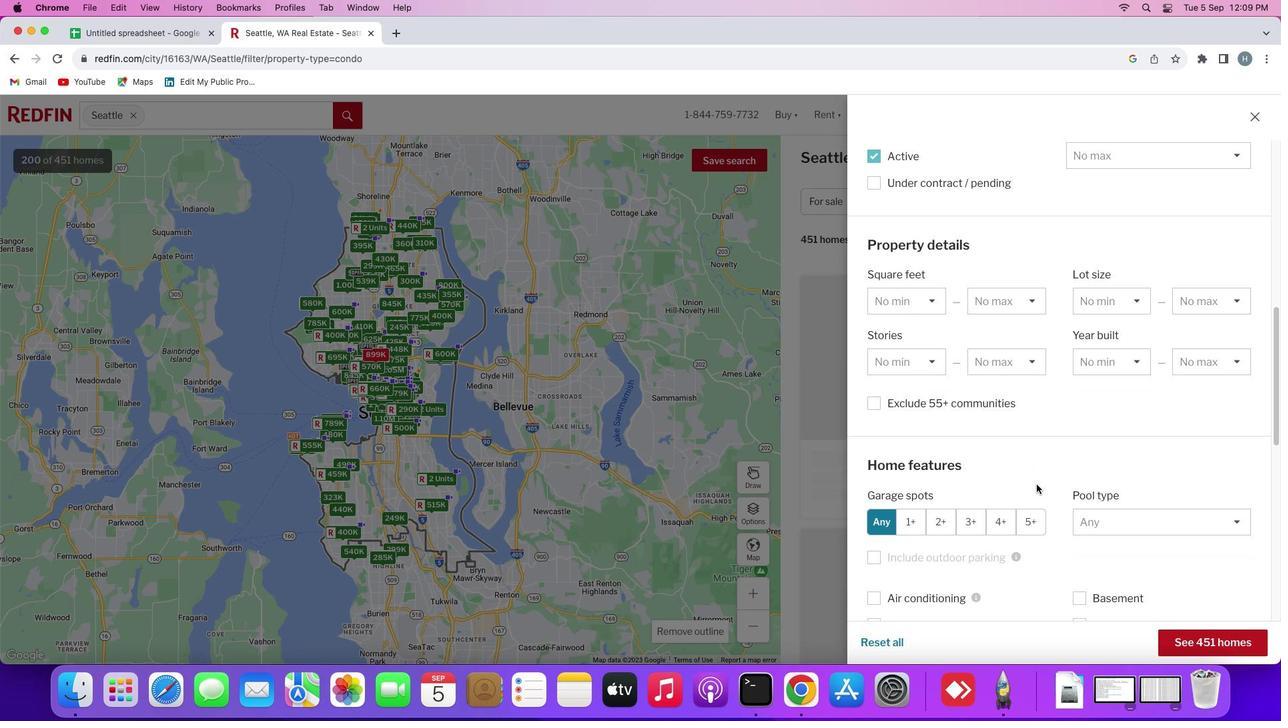 
Action: Mouse scrolled (1036, 486) with delta (0, 0)
Screenshot: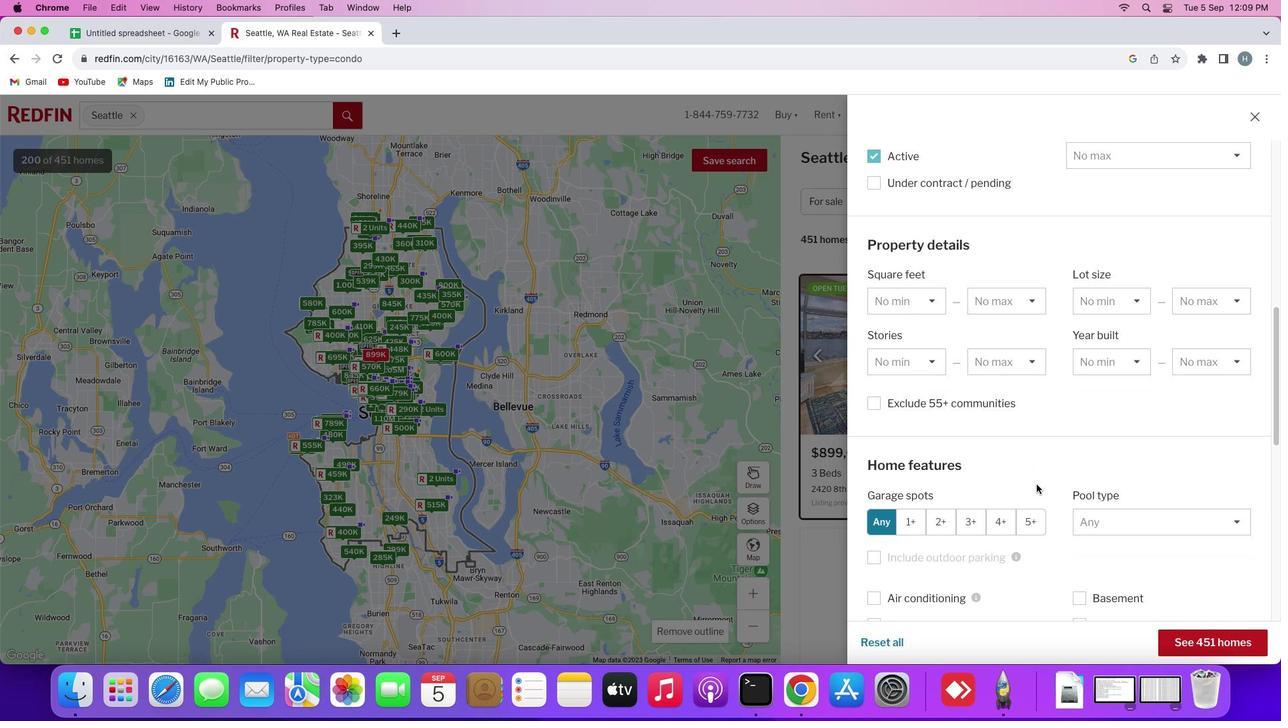 
Action: Mouse moved to (1036, 486)
Screenshot: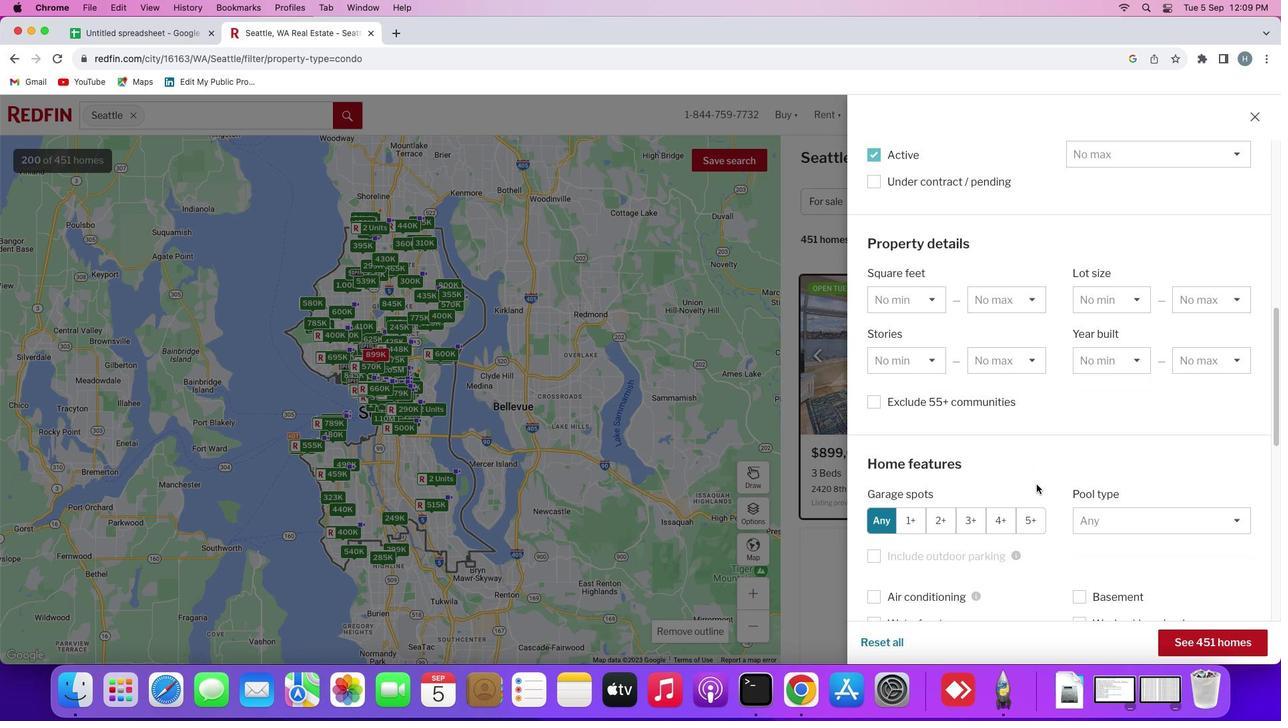 
Action: Mouse scrolled (1036, 486) with delta (0, 0)
Screenshot: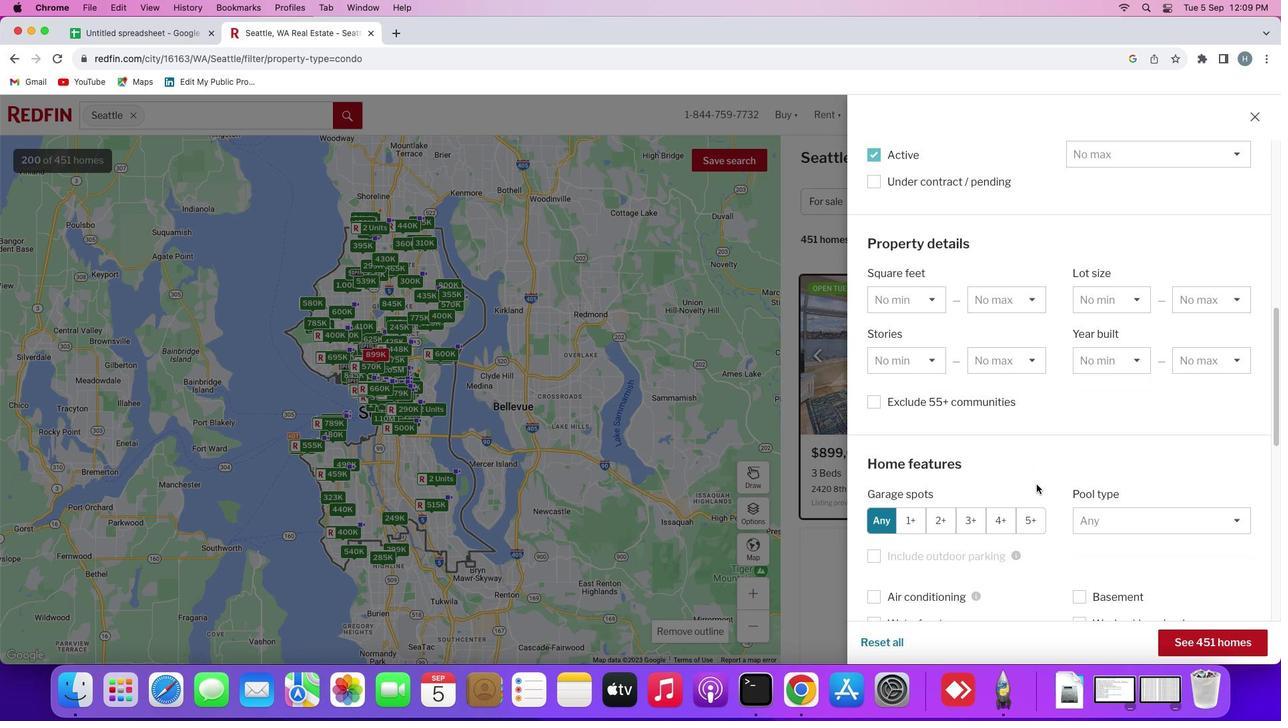 
Action: Mouse moved to (1036, 484)
Screenshot: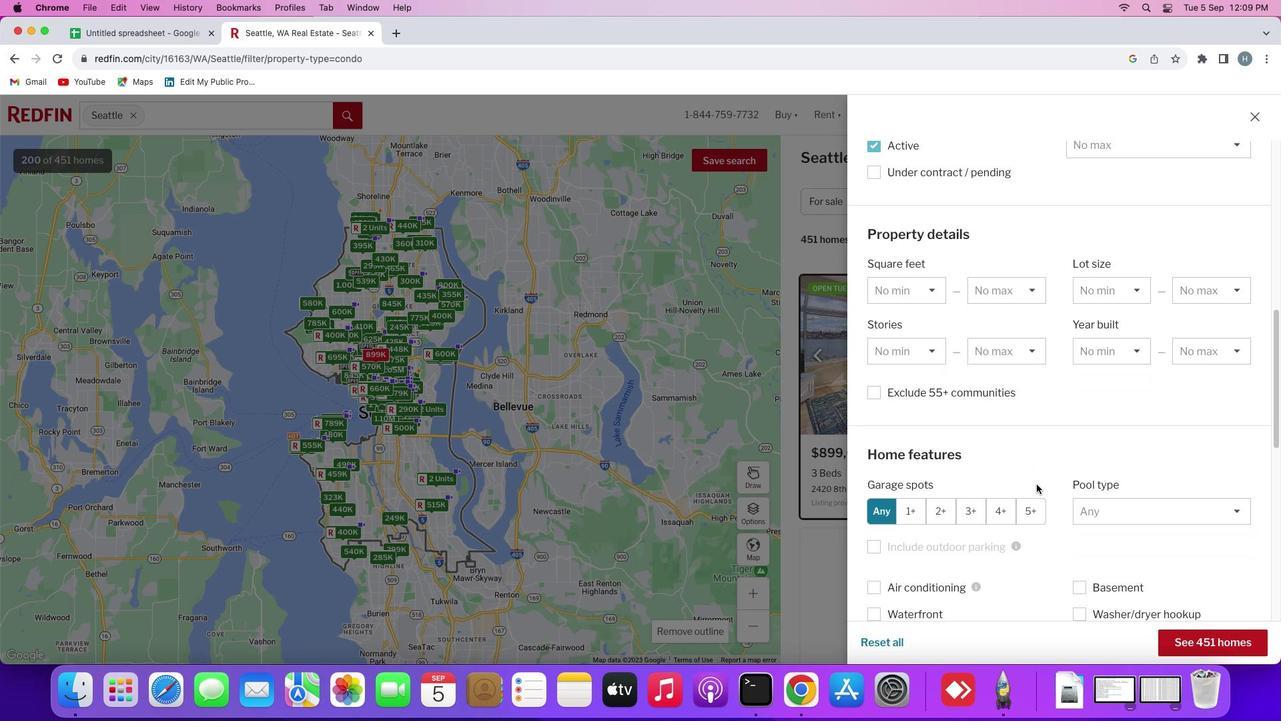 
Action: Mouse scrolled (1036, 484) with delta (0, 0)
Screenshot: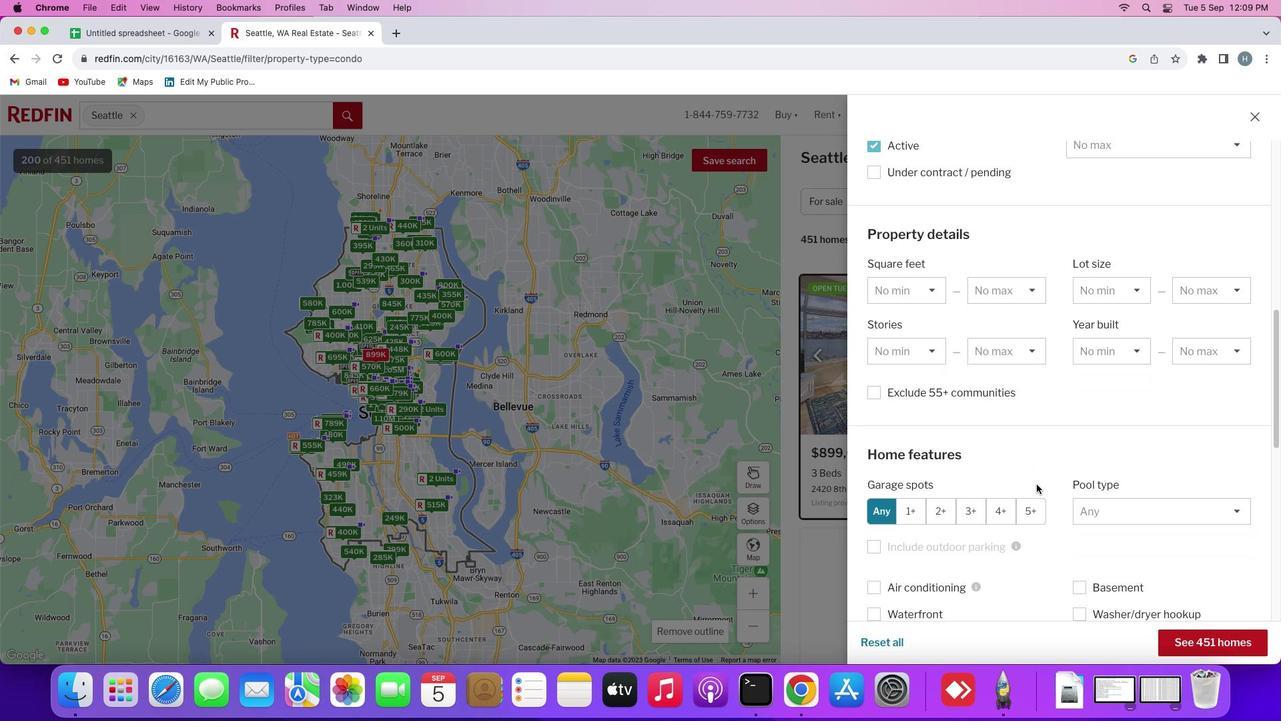 
Action: Mouse scrolled (1036, 484) with delta (0, 0)
Screenshot: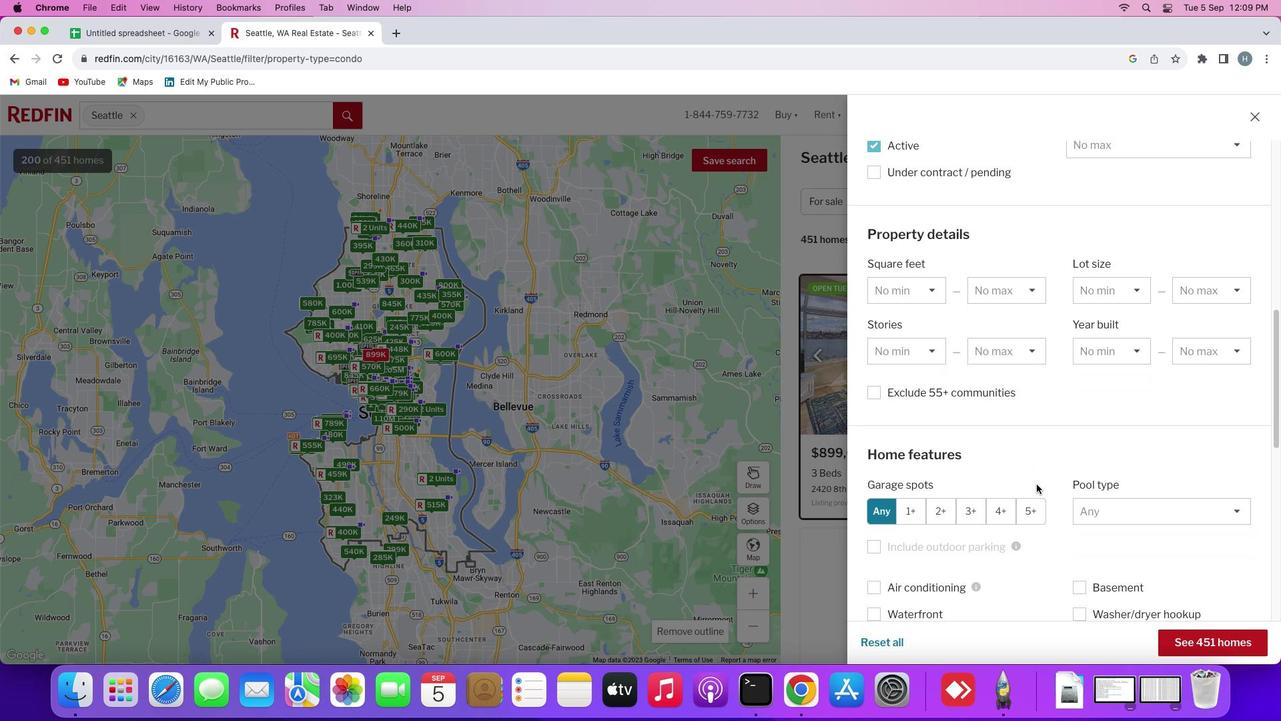 
Action: Mouse scrolled (1036, 484) with delta (0, 0)
Screenshot: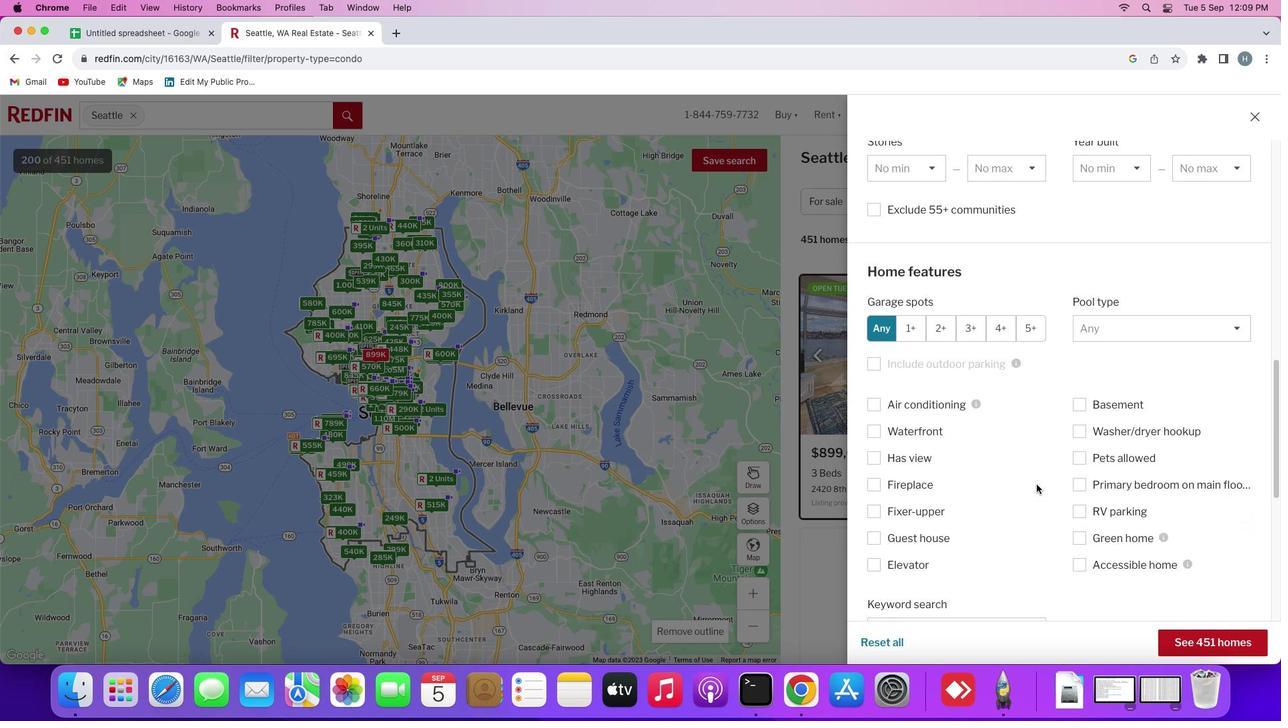 
Action: Mouse scrolled (1036, 484) with delta (0, 0)
Screenshot: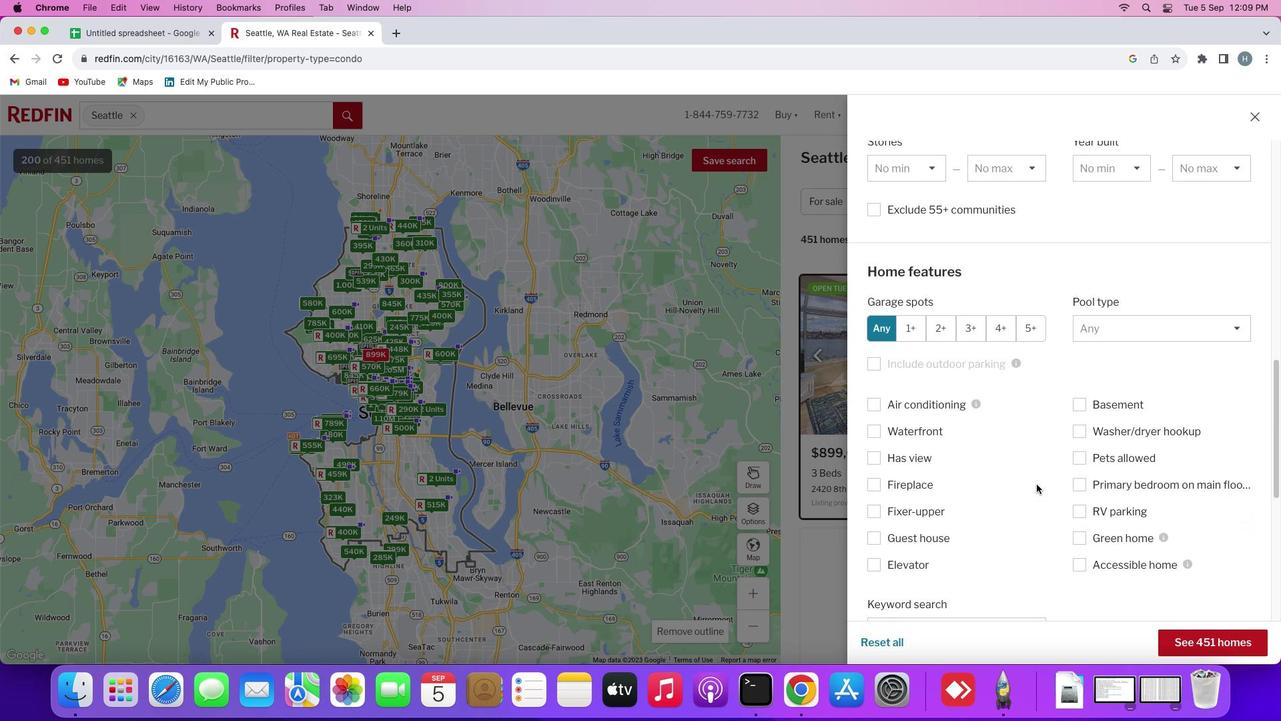 
Action: Mouse scrolled (1036, 484) with delta (0, -1)
Screenshot: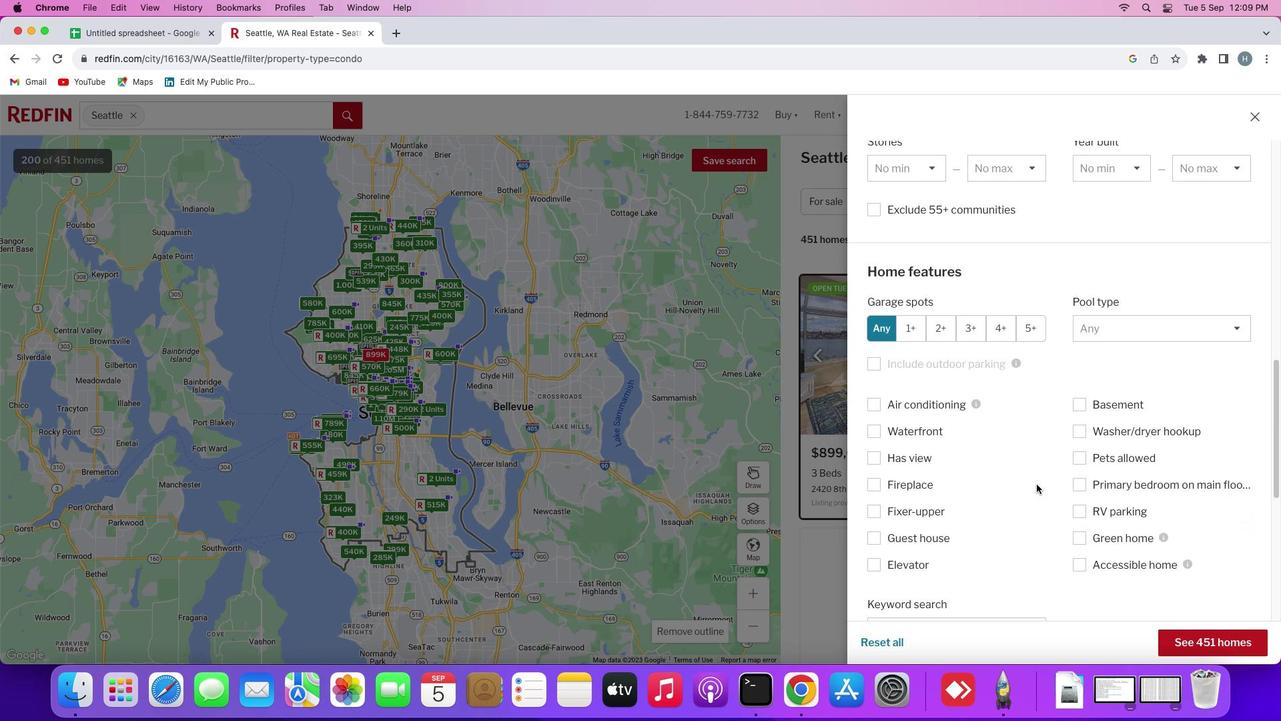 
Action: Mouse scrolled (1036, 484) with delta (0, -2)
Screenshot: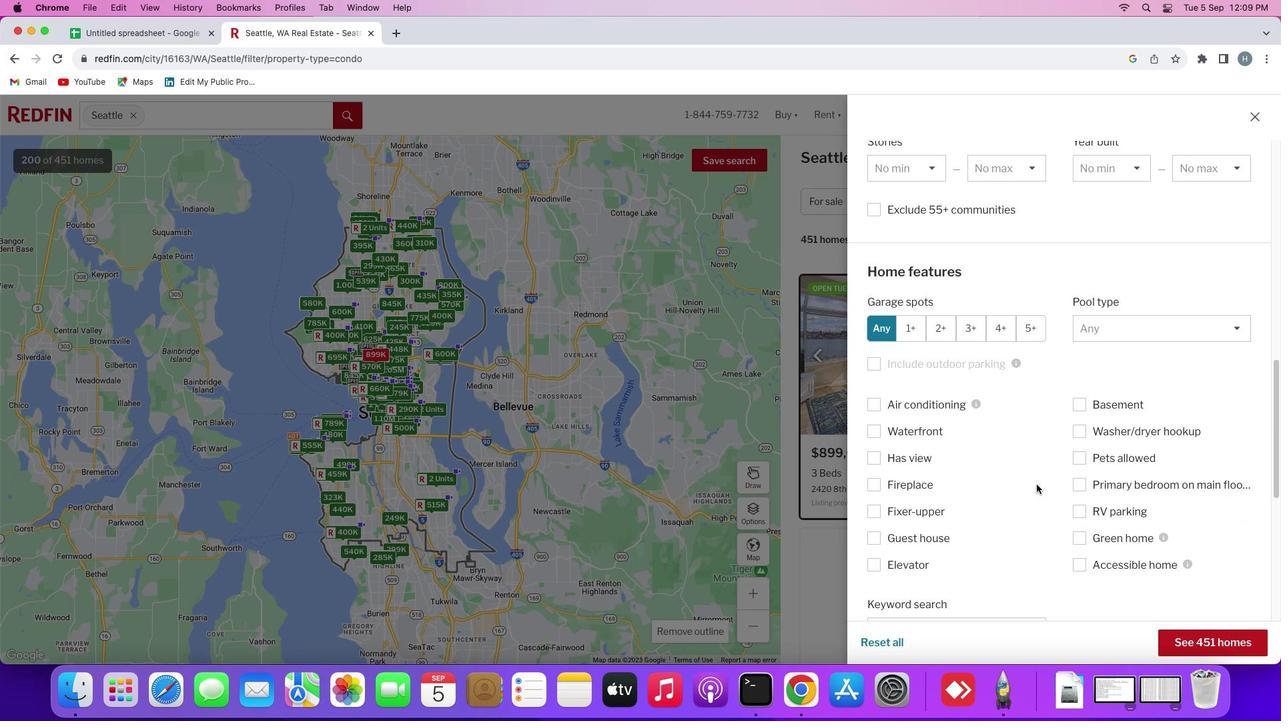 
Action: Mouse scrolled (1036, 484) with delta (0, 0)
Screenshot: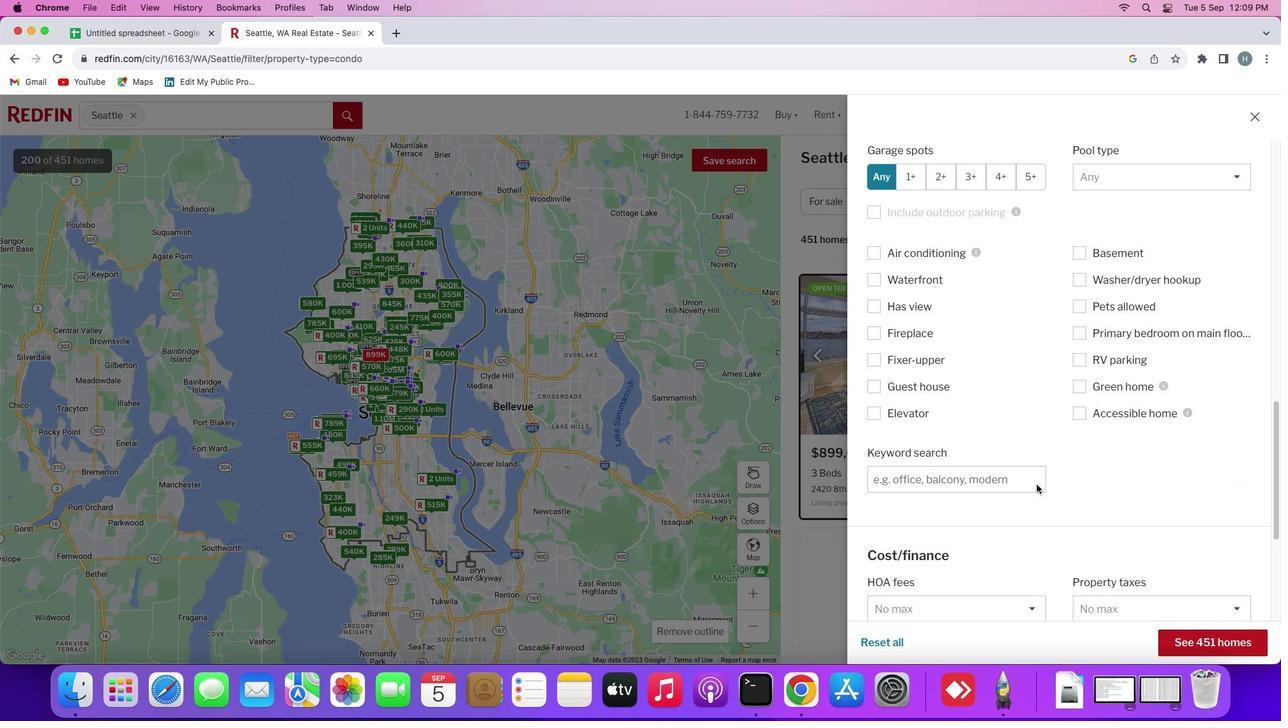 
Action: Mouse scrolled (1036, 484) with delta (0, 0)
Screenshot: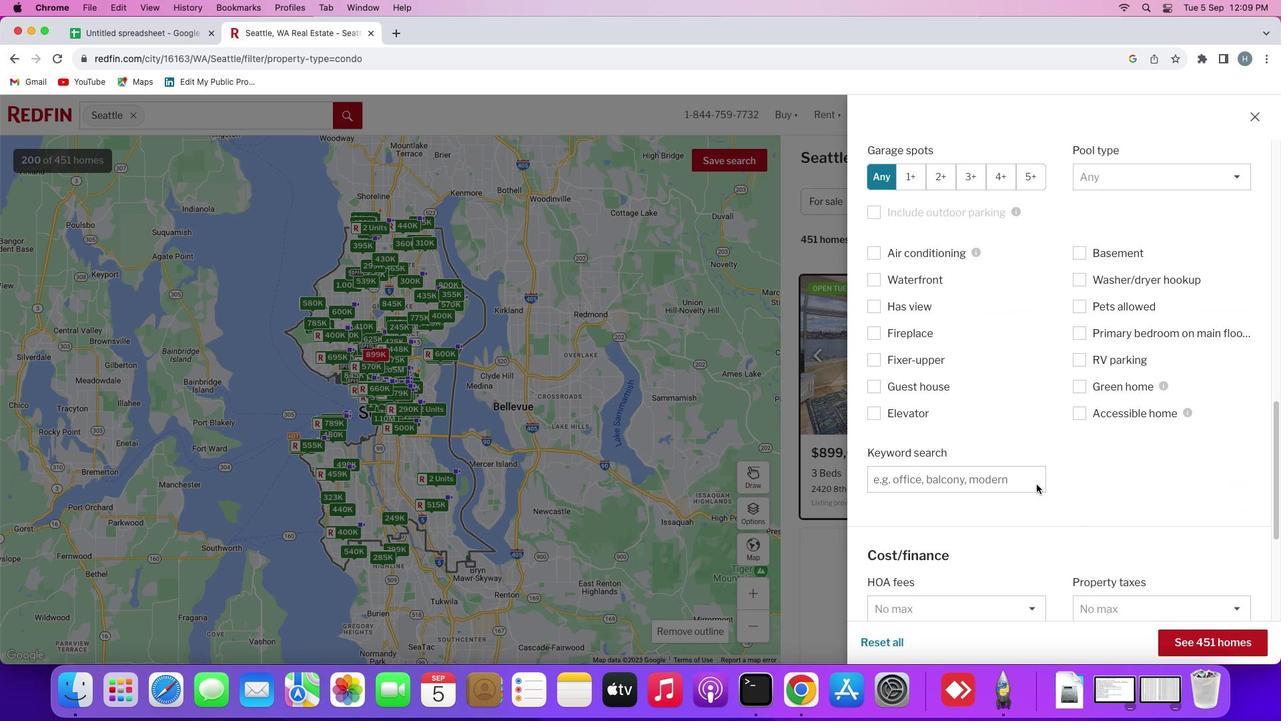 
Action: Mouse scrolled (1036, 484) with delta (0, 0)
Screenshot: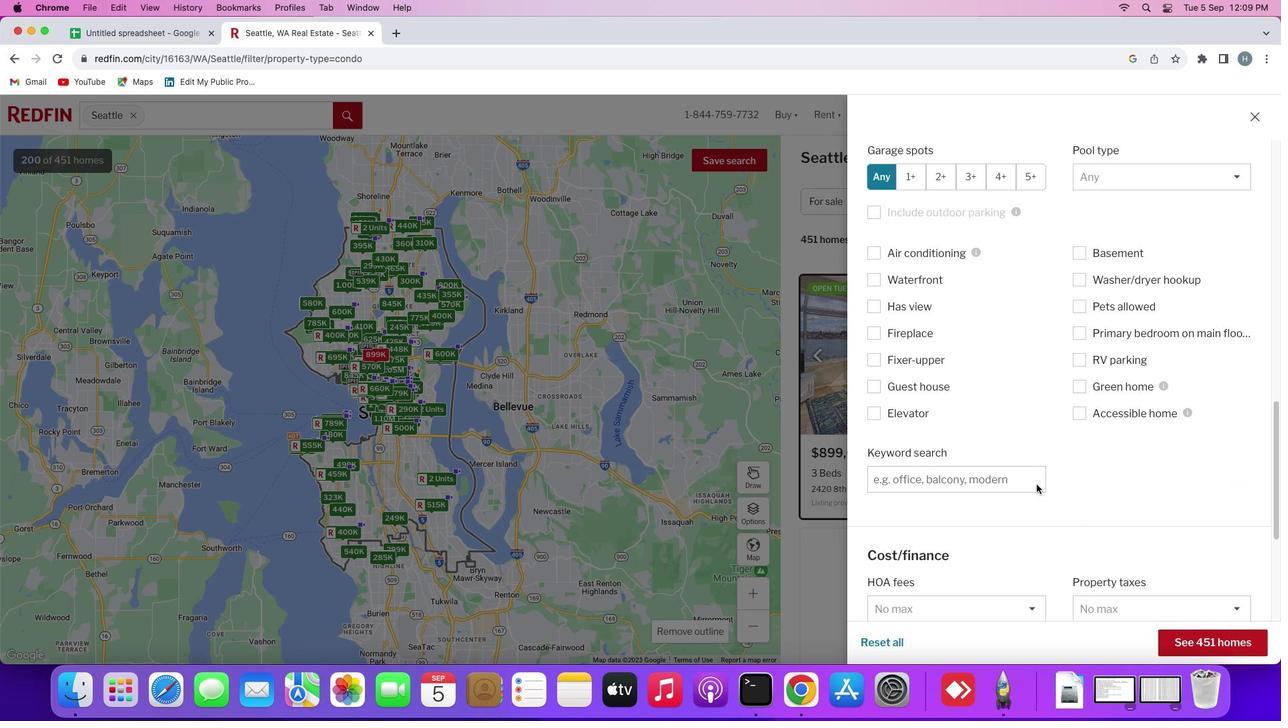 
Action: Mouse scrolled (1036, 484) with delta (0, -2)
Screenshot: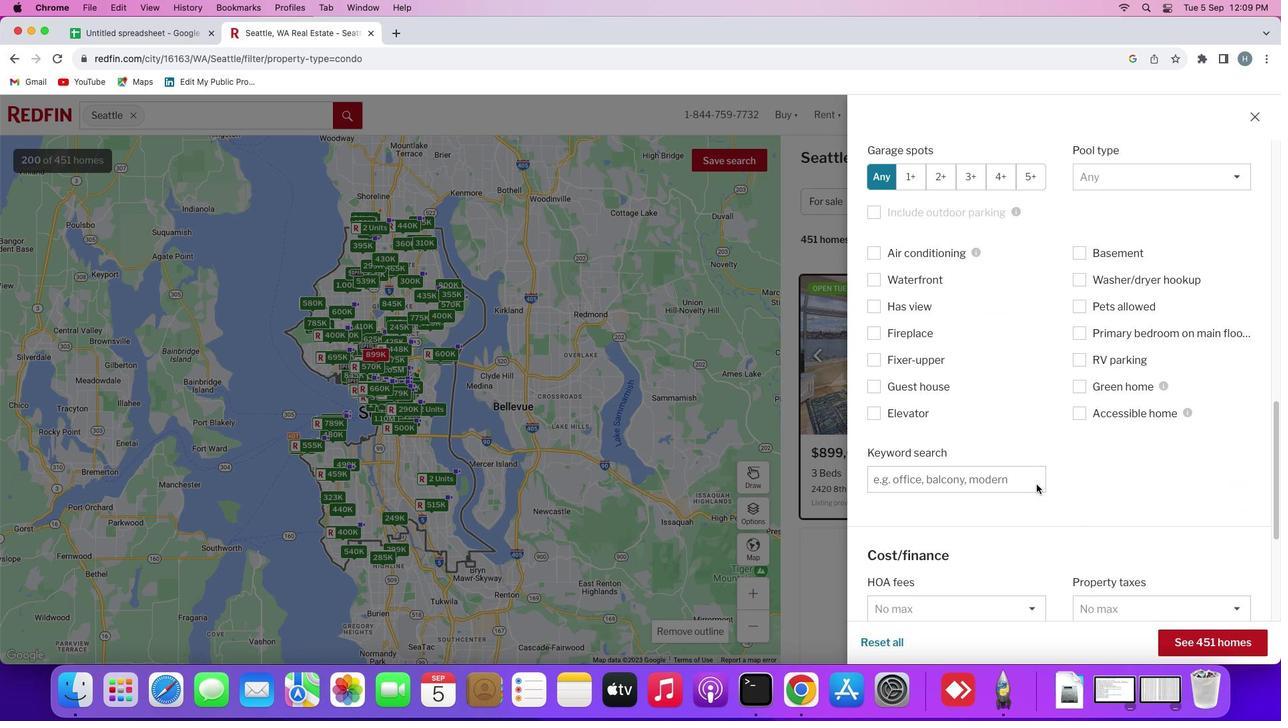 
Action: Mouse moved to (1198, 639)
Screenshot: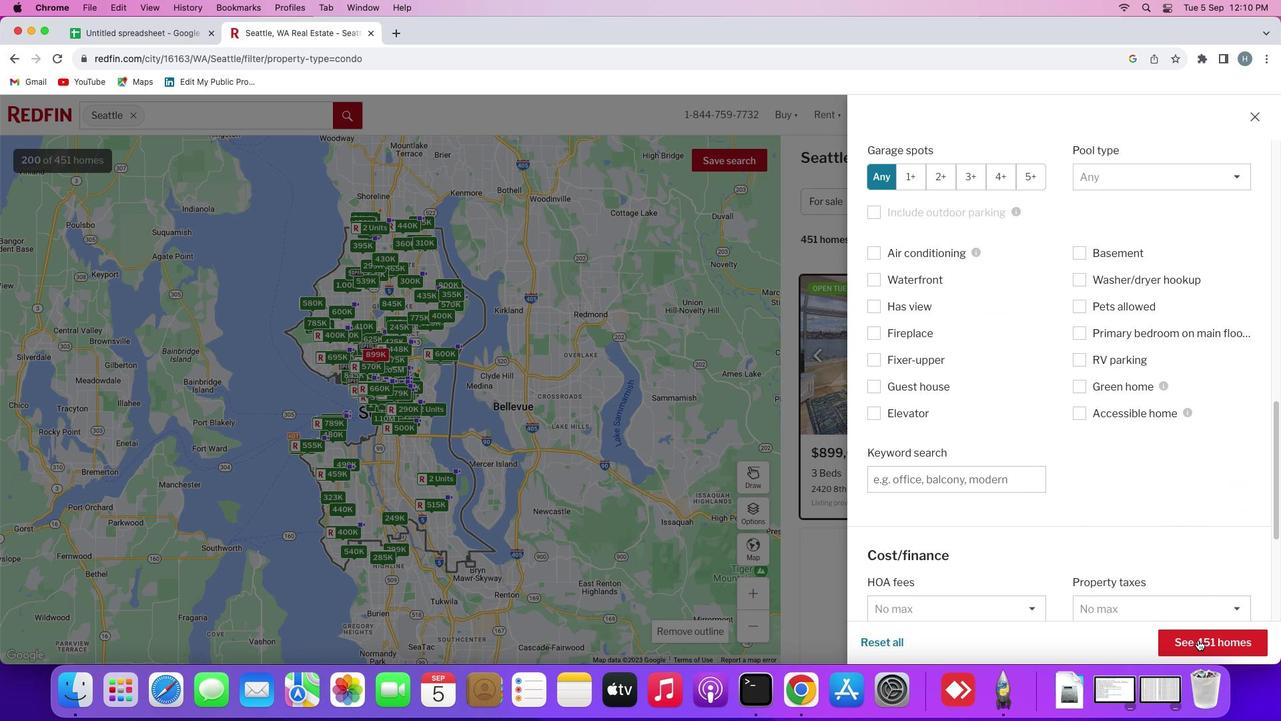 
Action: Mouse pressed left at (1198, 639)
Screenshot: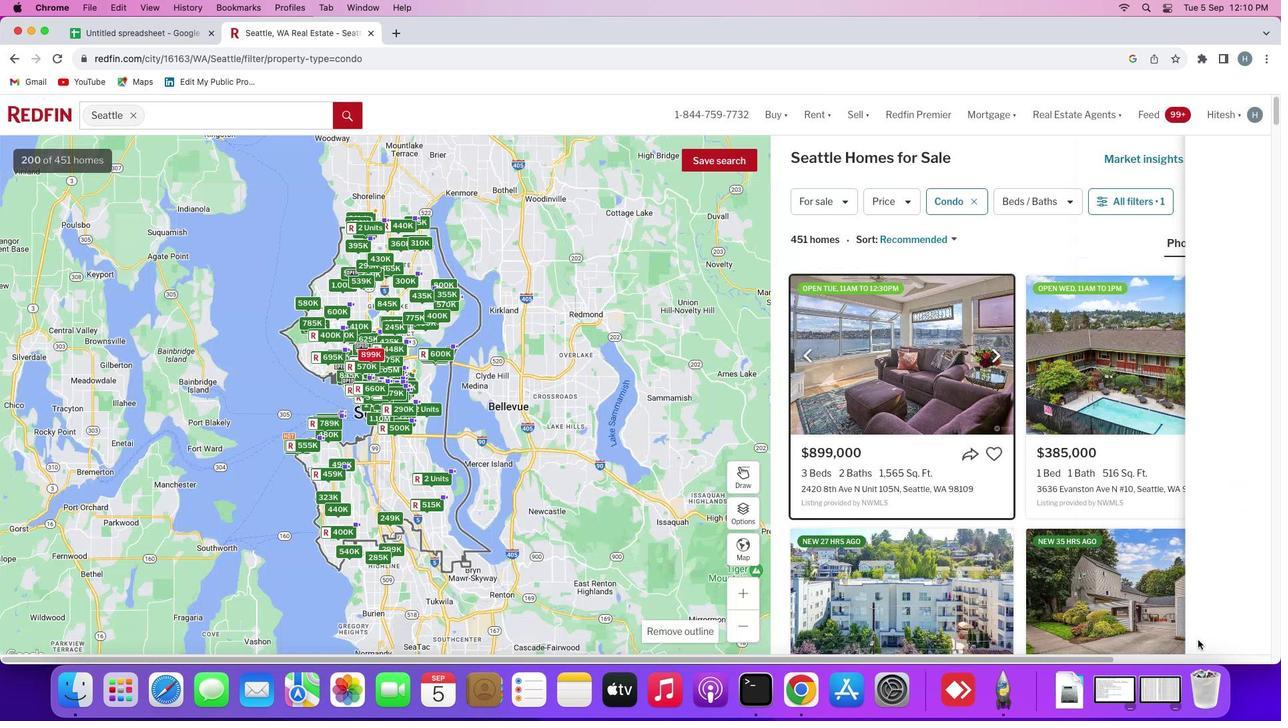 
Action: Mouse moved to (868, 361)
Screenshot: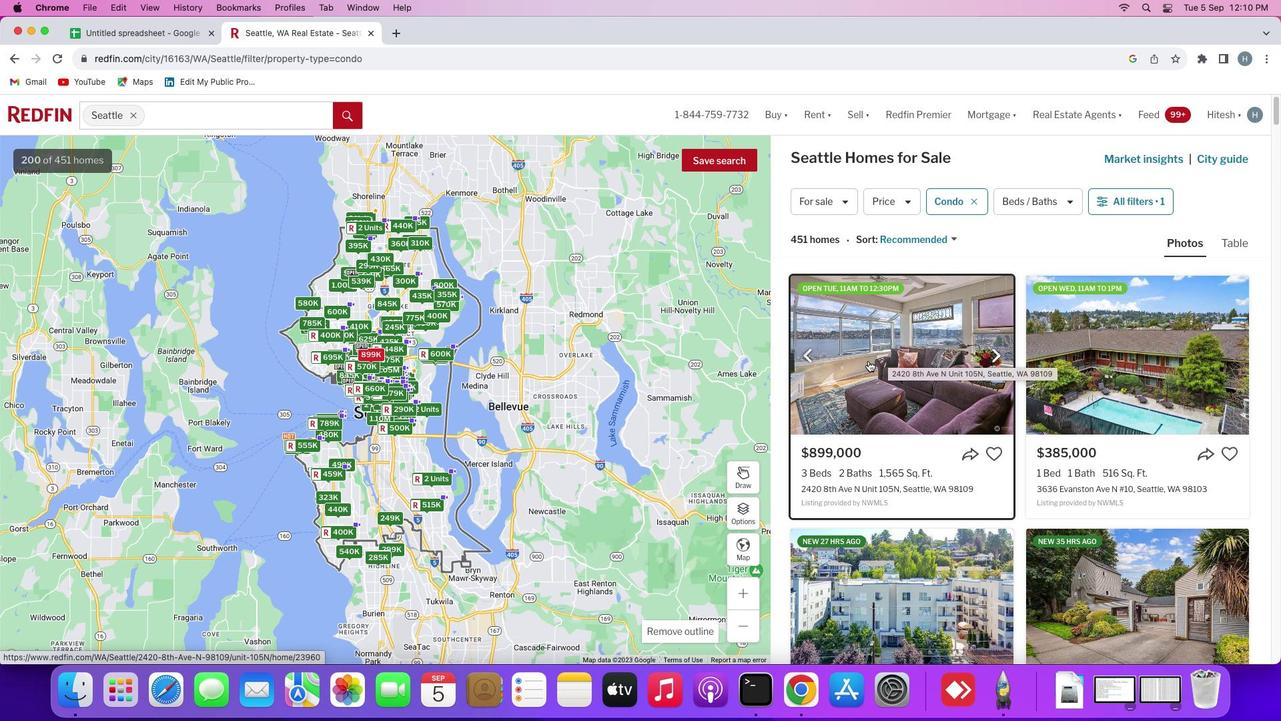 
Action: Mouse pressed left at (868, 361)
Screenshot: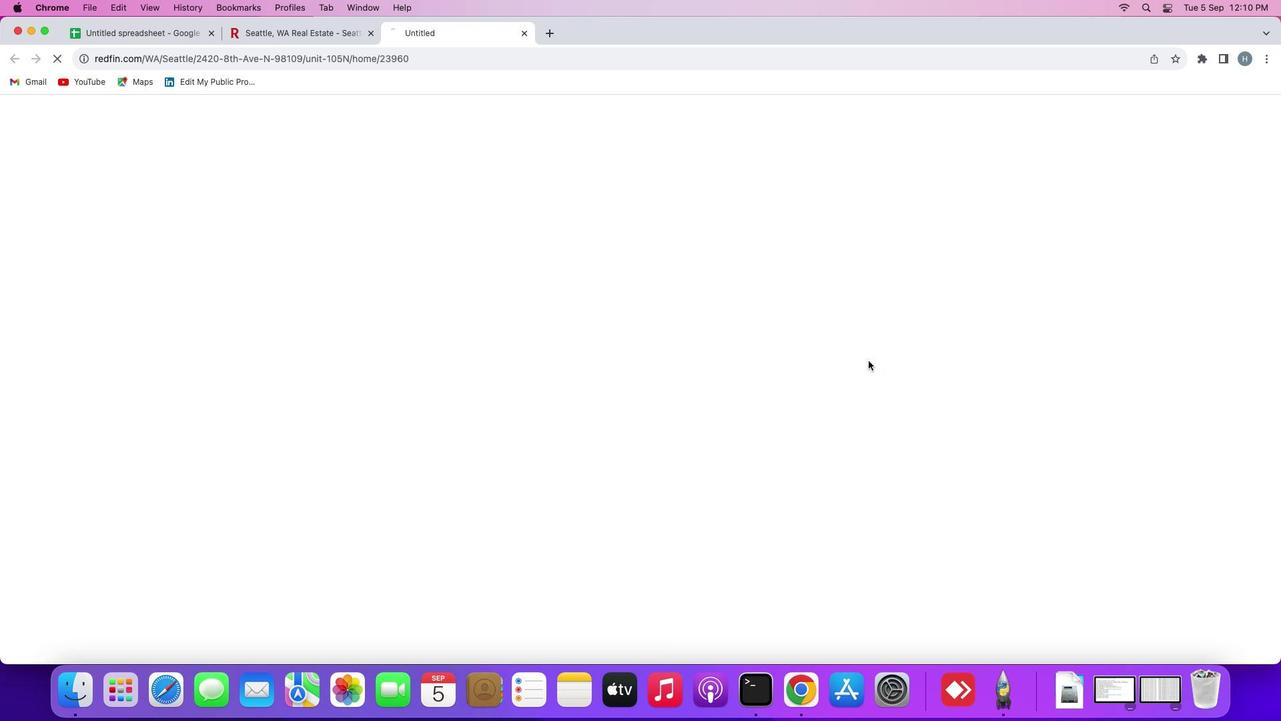 
Action: Mouse moved to (606, 312)
Screenshot: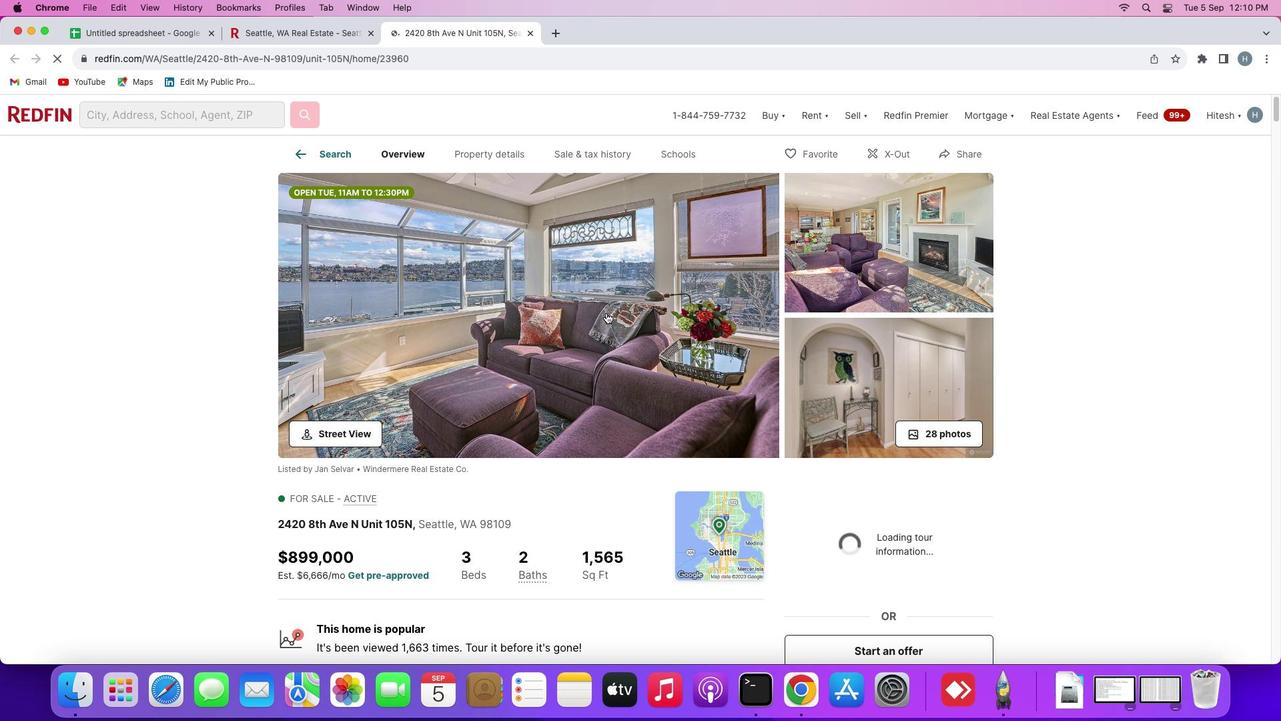
Action: Mouse pressed left at (606, 312)
Screenshot: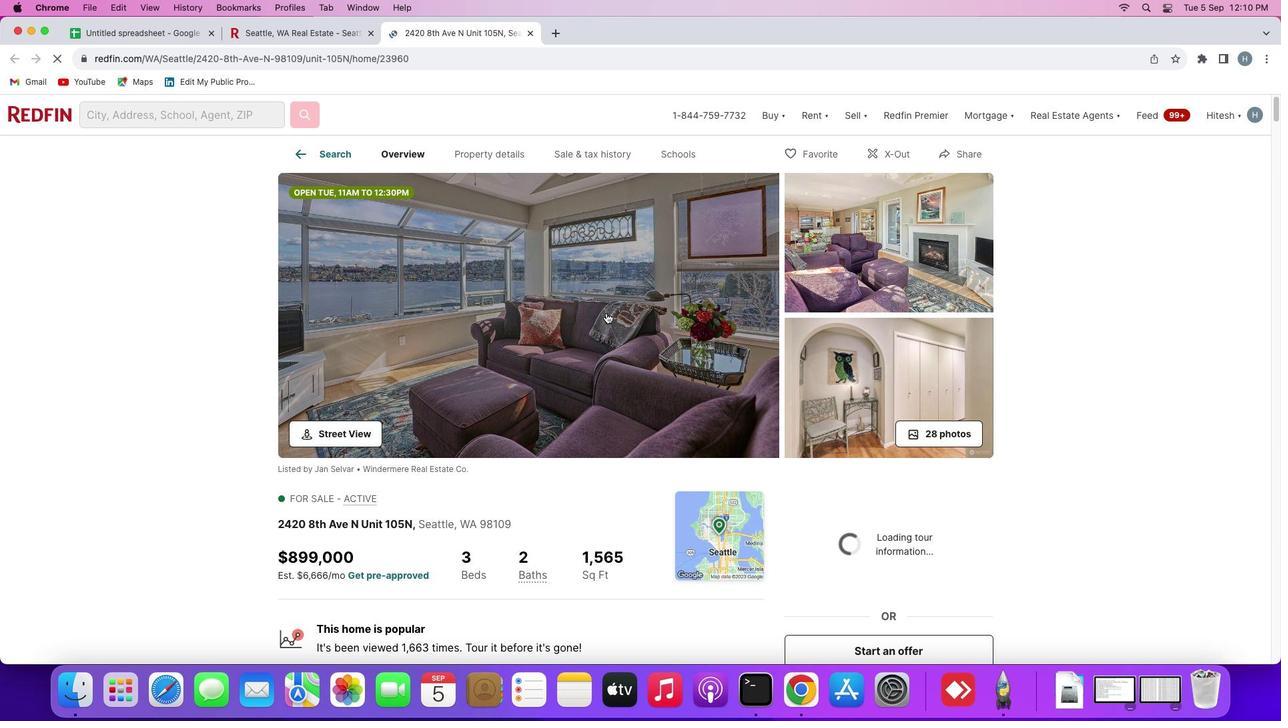 
Action: Mouse moved to (1201, 381)
Screenshot: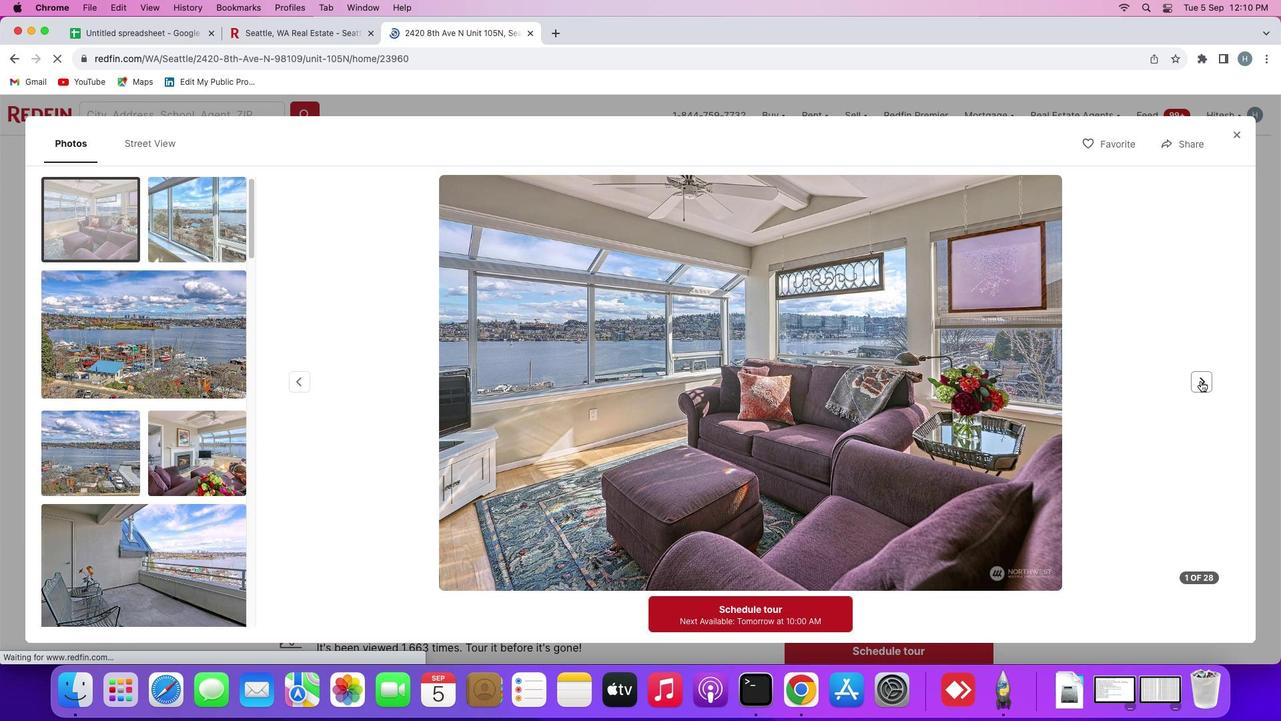 
Action: Mouse pressed left at (1201, 381)
Screenshot: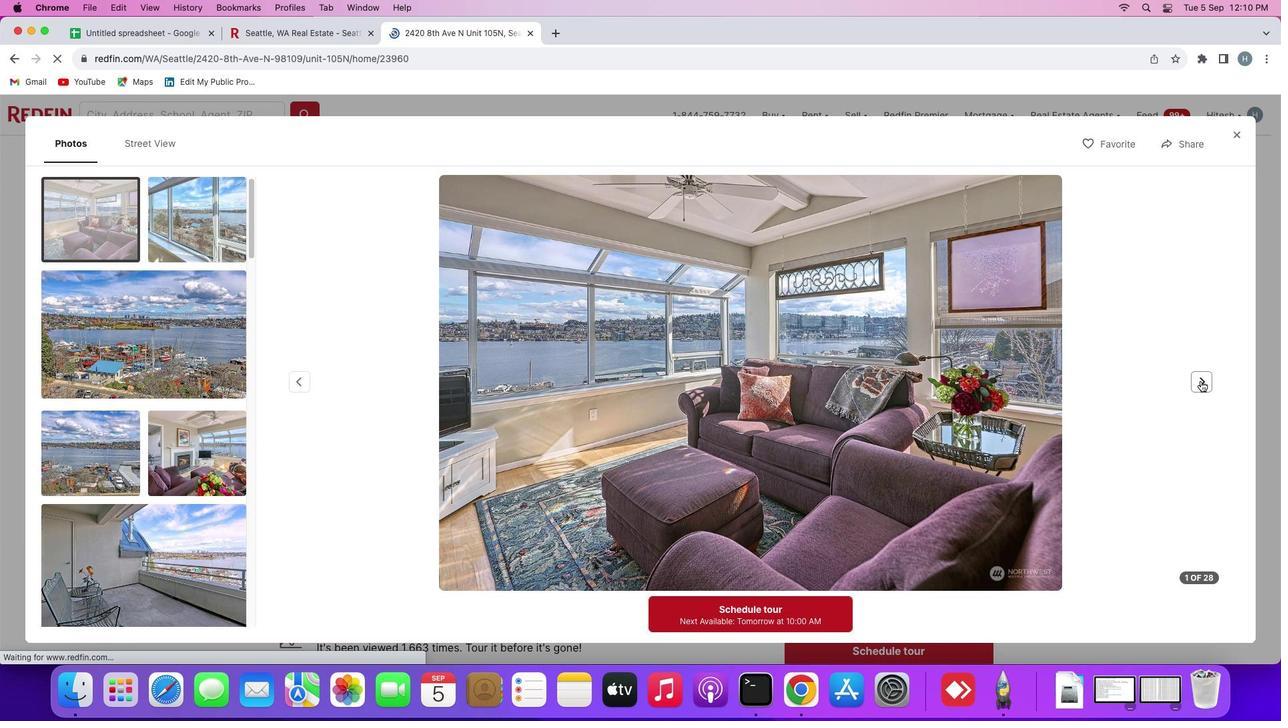 
Action: Mouse moved to (1199, 381)
Screenshot: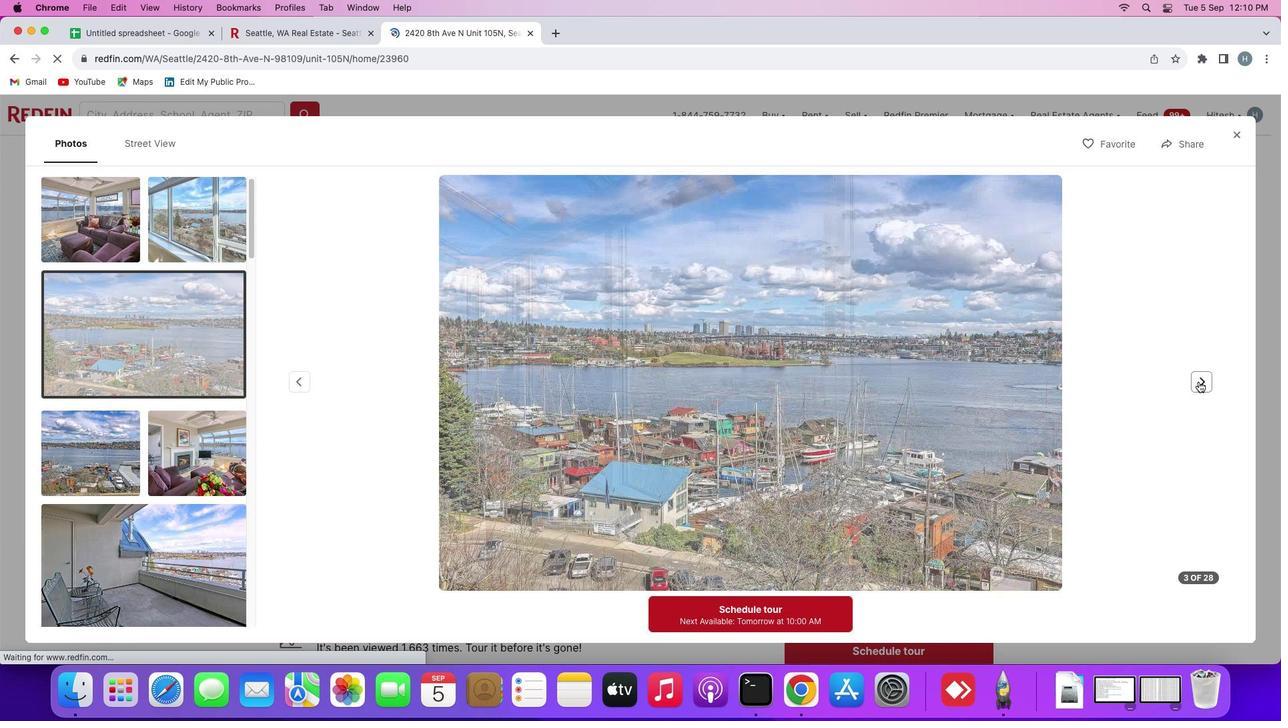 
Action: Mouse pressed left at (1199, 381)
Screenshot: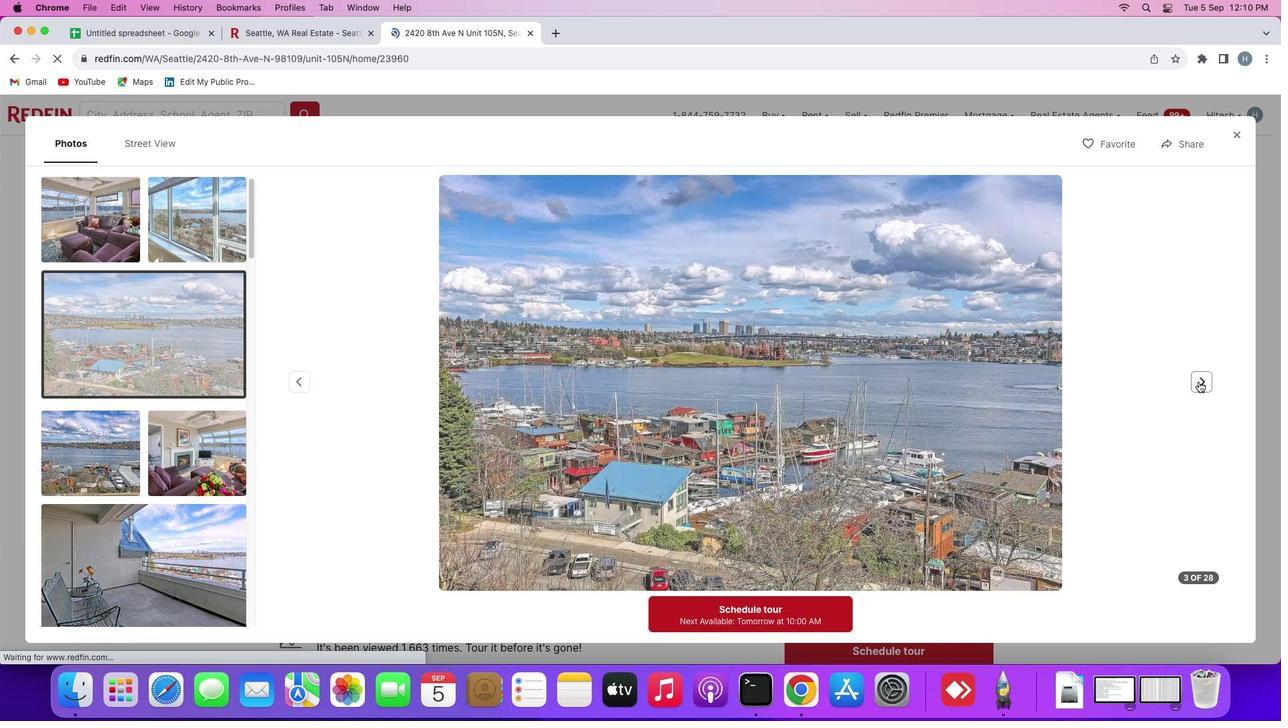 
Action: Mouse pressed left at (1199, 381)
Screenshot: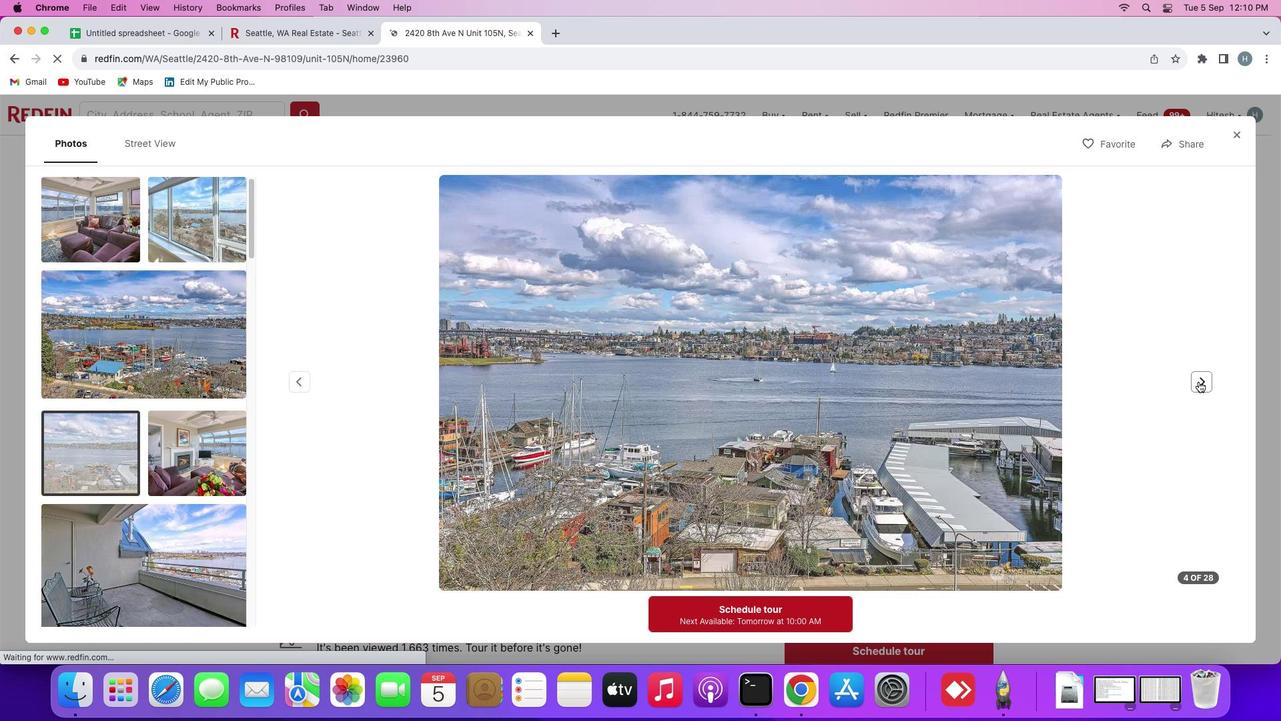 
Action: Mouse moved to (172, 416)
Screenshot: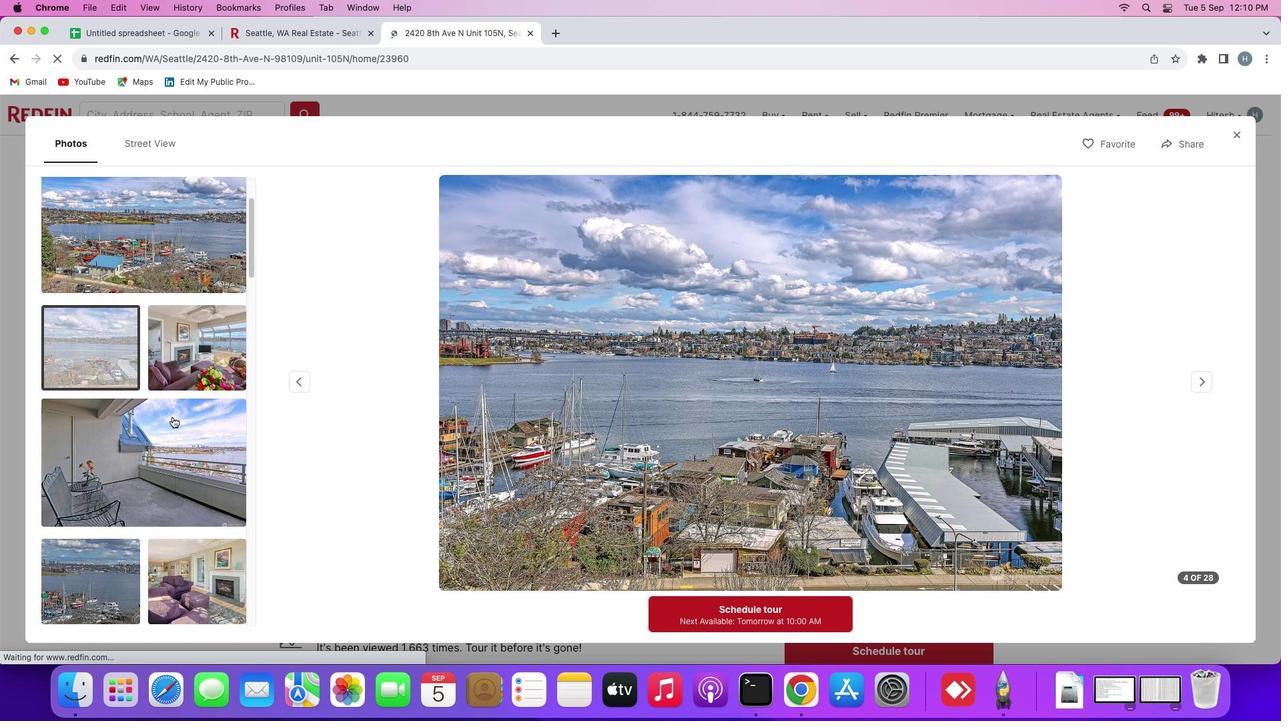 
Action: Mouse scrolled (172, 416) with delta (0, 0)
Screenshot: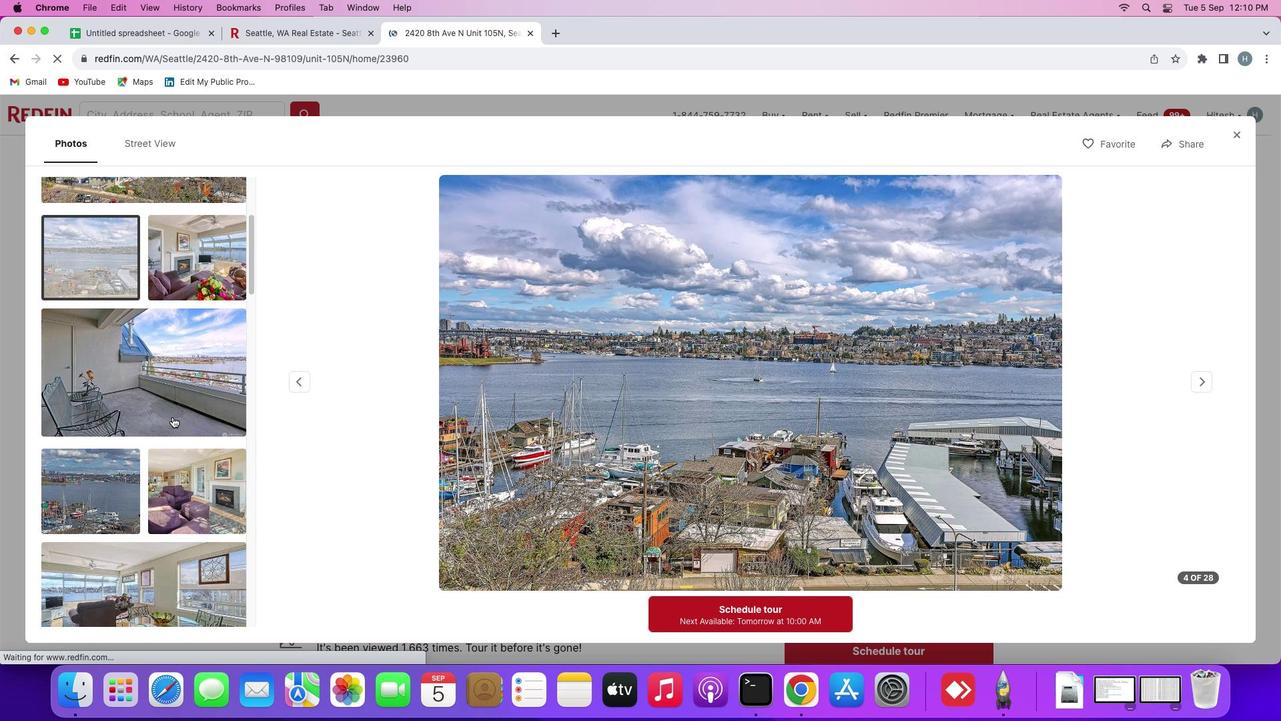 
Action: Mouse scrolled (172, 416) with delta (0, 0)
Screenshot: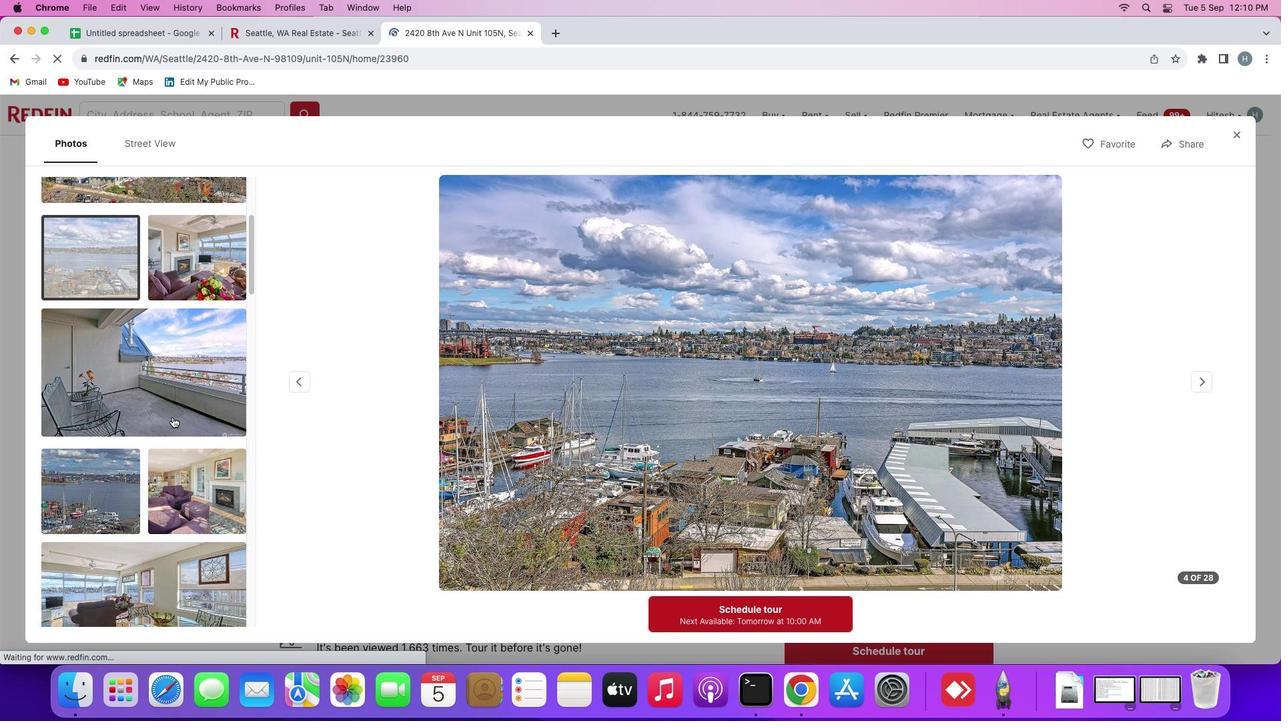 
Action: Mouse scrolled (172, 416) with delta (0, -1)
Screenshot: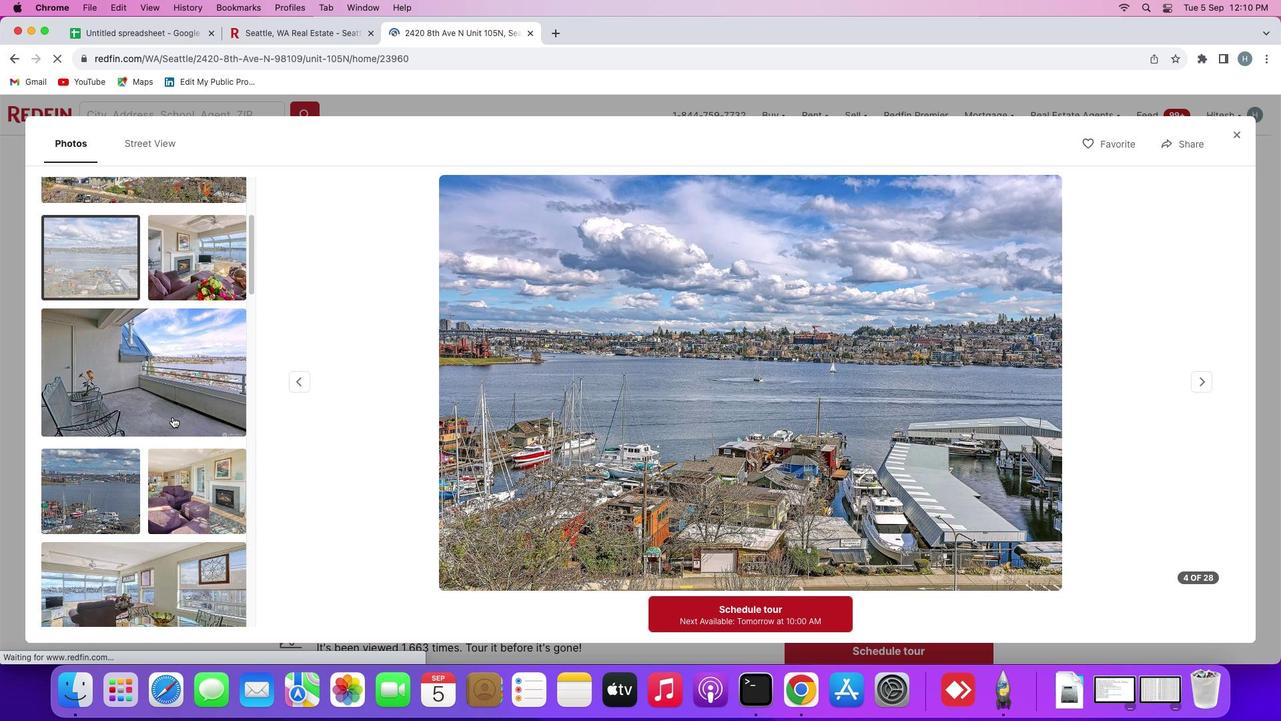 
Action: Mouse scrolled (172, 416) with delta (0, -2)
Screenshot: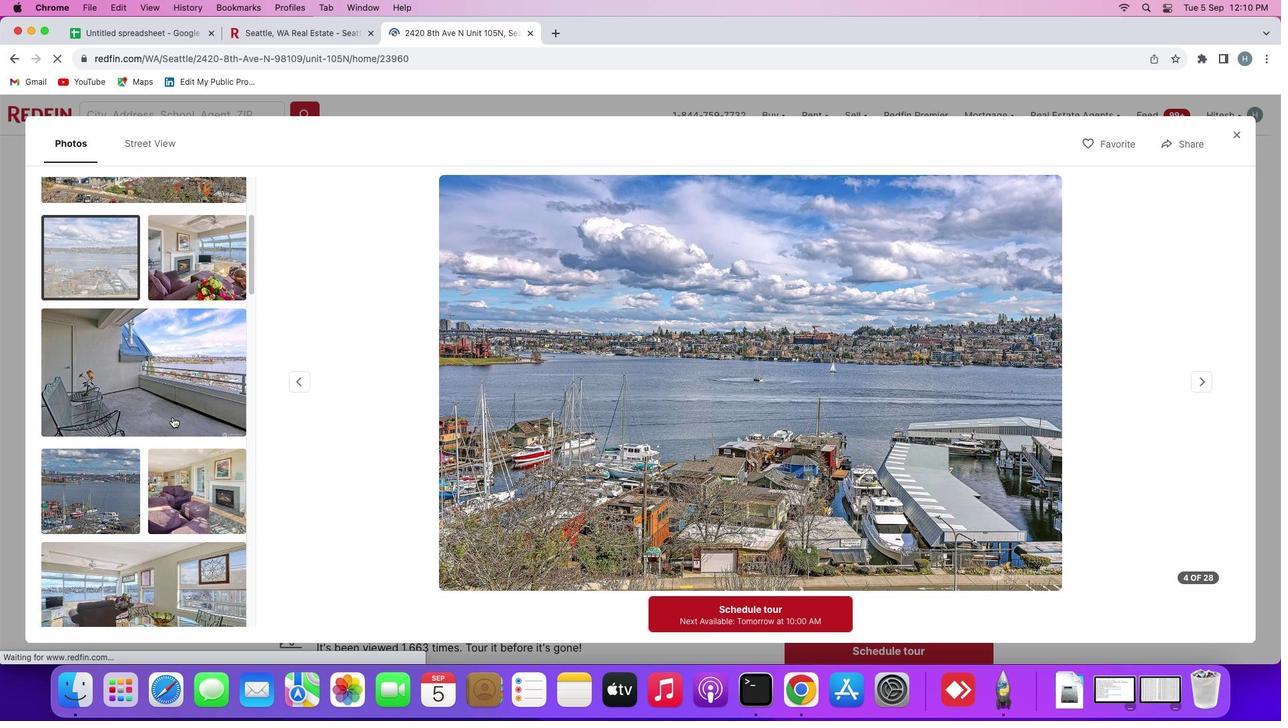 
Action: Mouse scrolled (172, 416) with delta (0, 0)
Screenshot: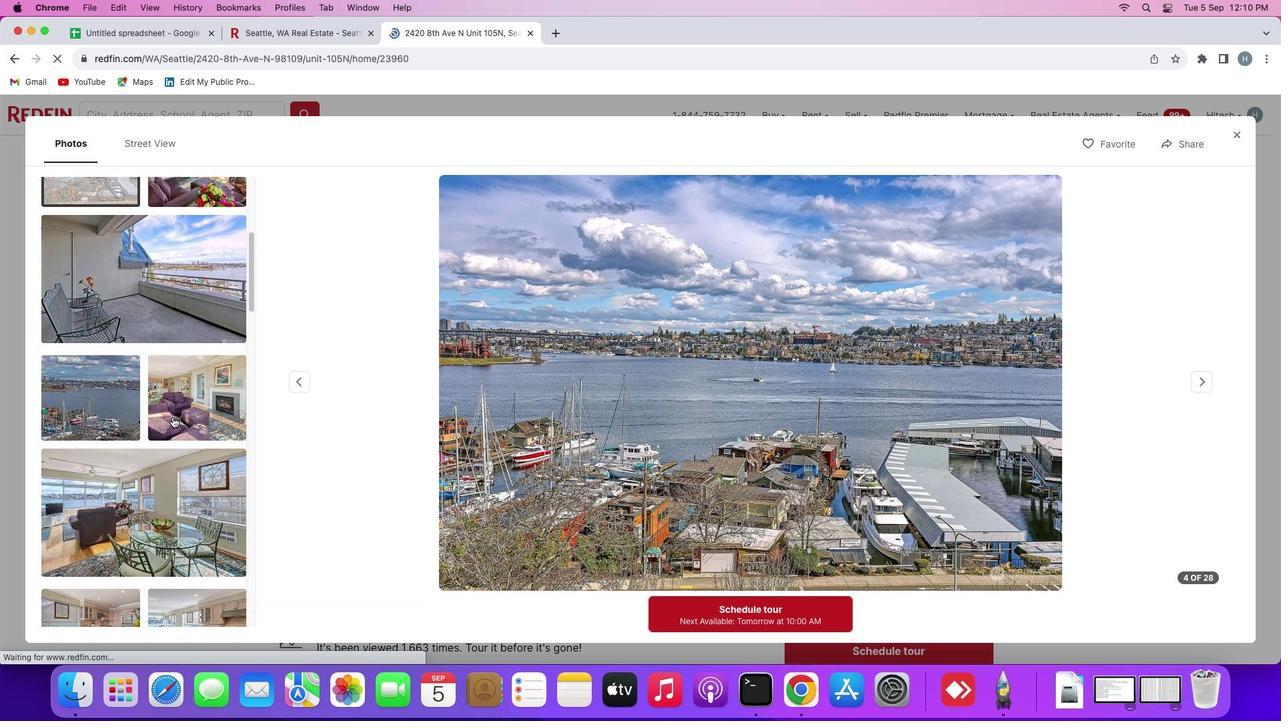 
Action: Mouse scrolled (172, 416) with delta (0, 0)
Screenshot: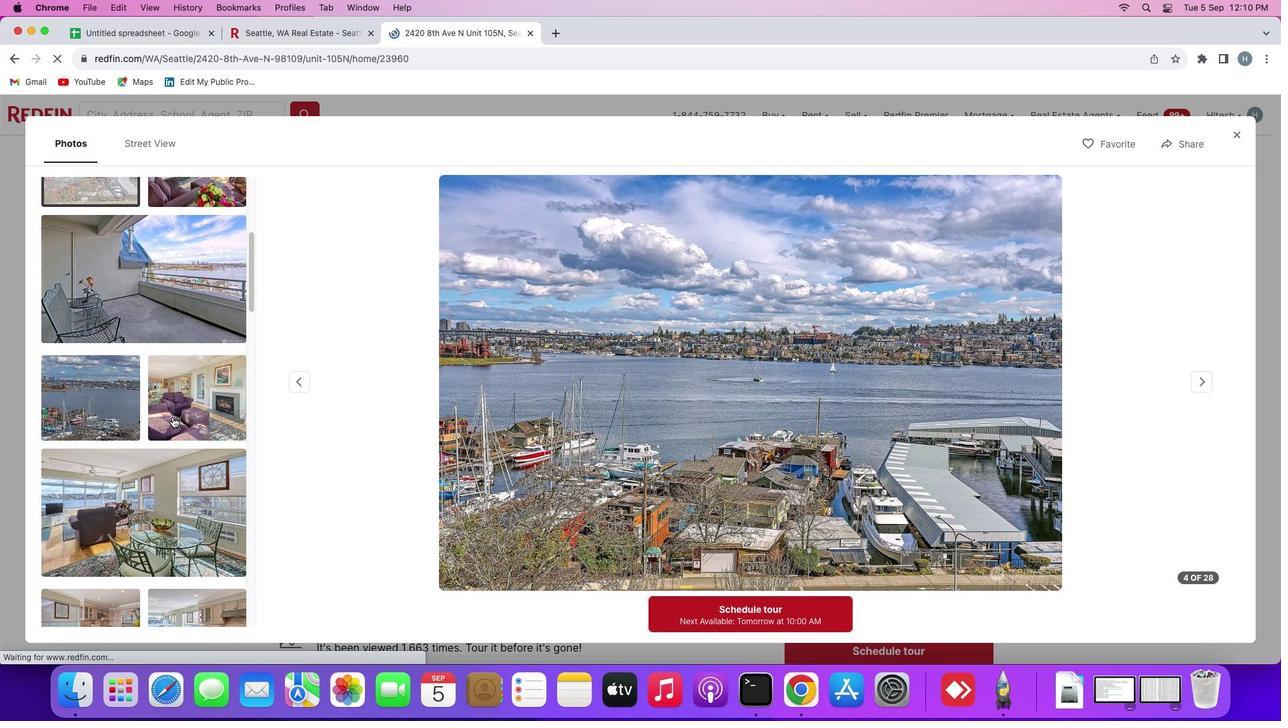
Action: Mouse scrolled (172, 416) with delta (0, -1)
Screenshot: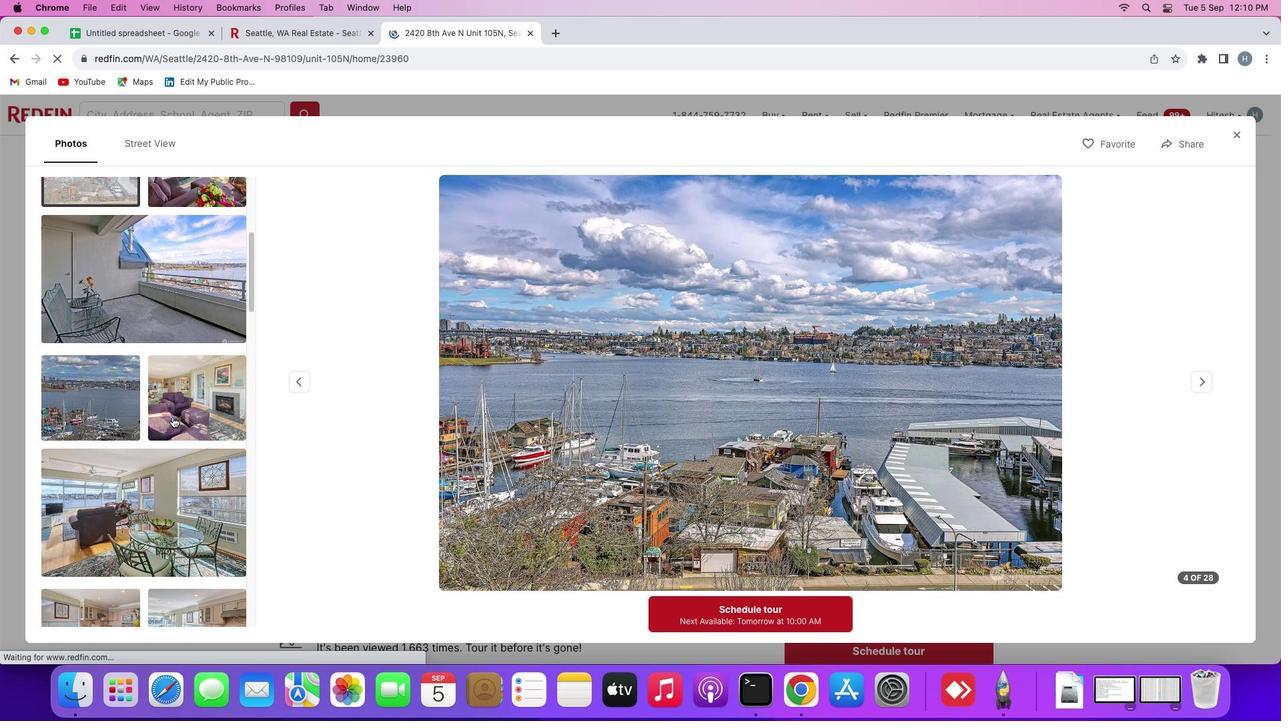 
Action: Mouse moved to (172, 416)
Screenshot: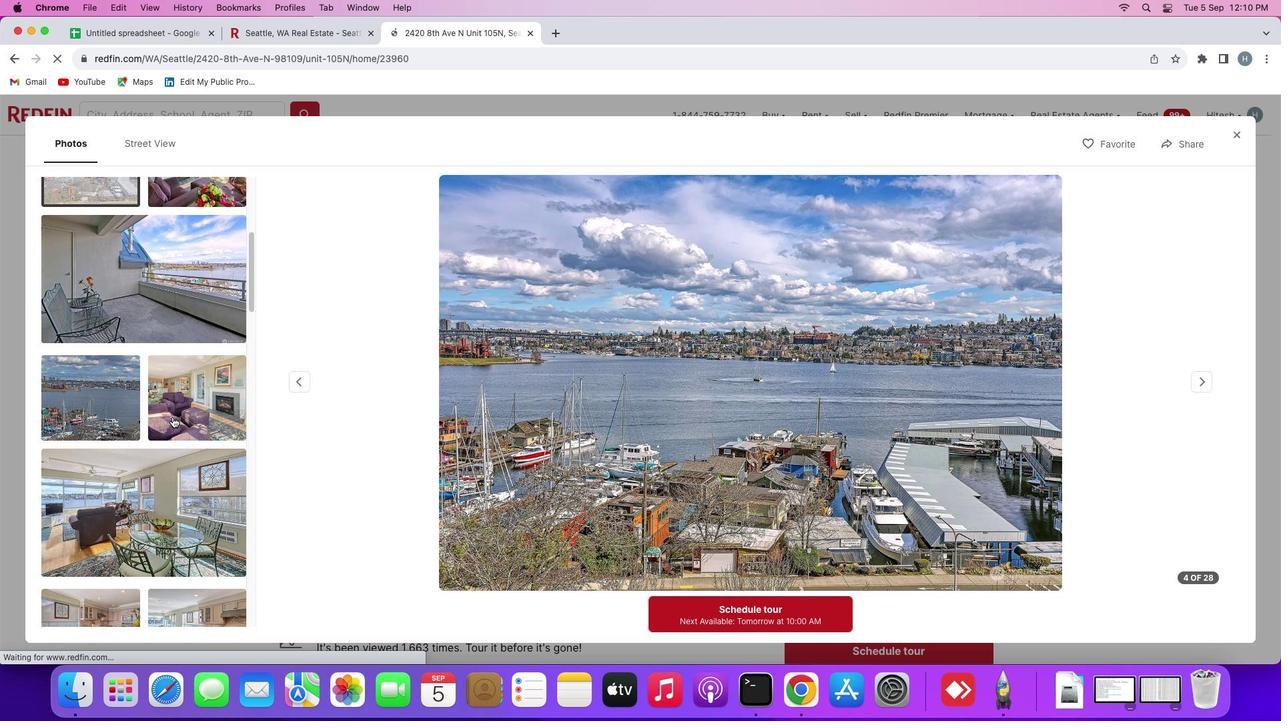 
Action: Mouse scrolled (172, 416) with delta (0, 0)
Screenshot: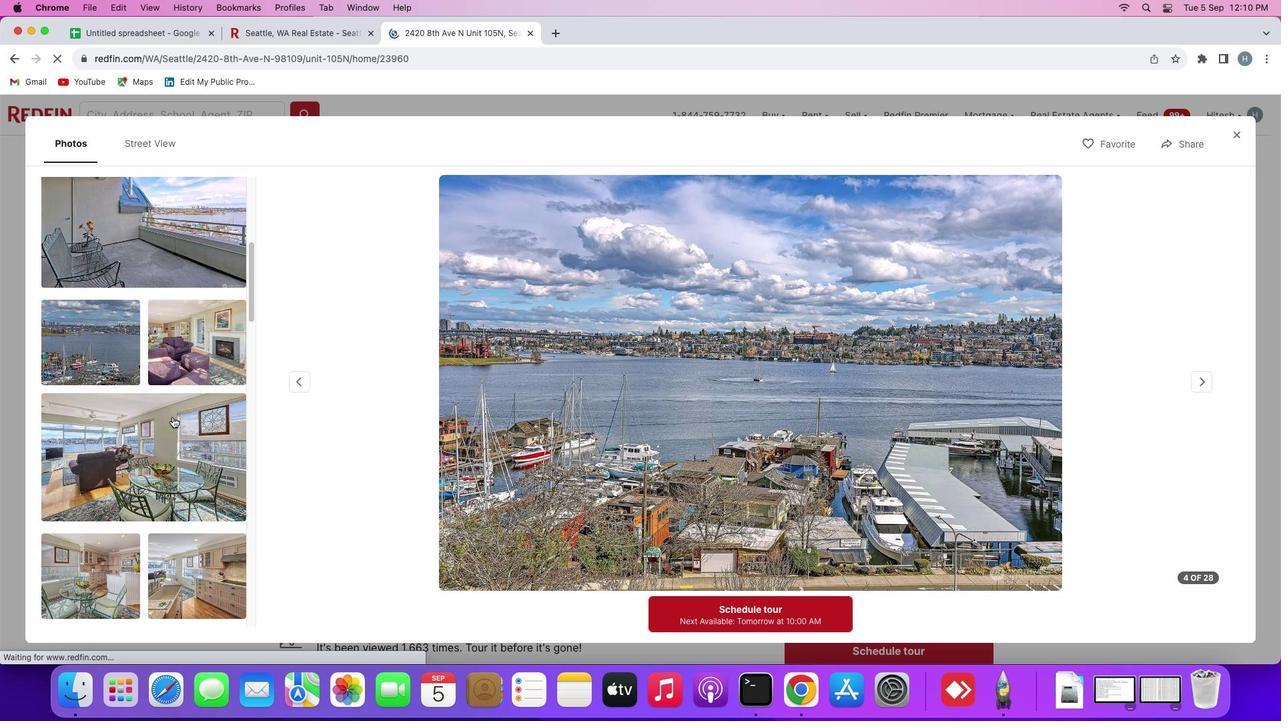 
Action: Mouse scrolled (172, 416) with delta (0, 0)
Screenshot: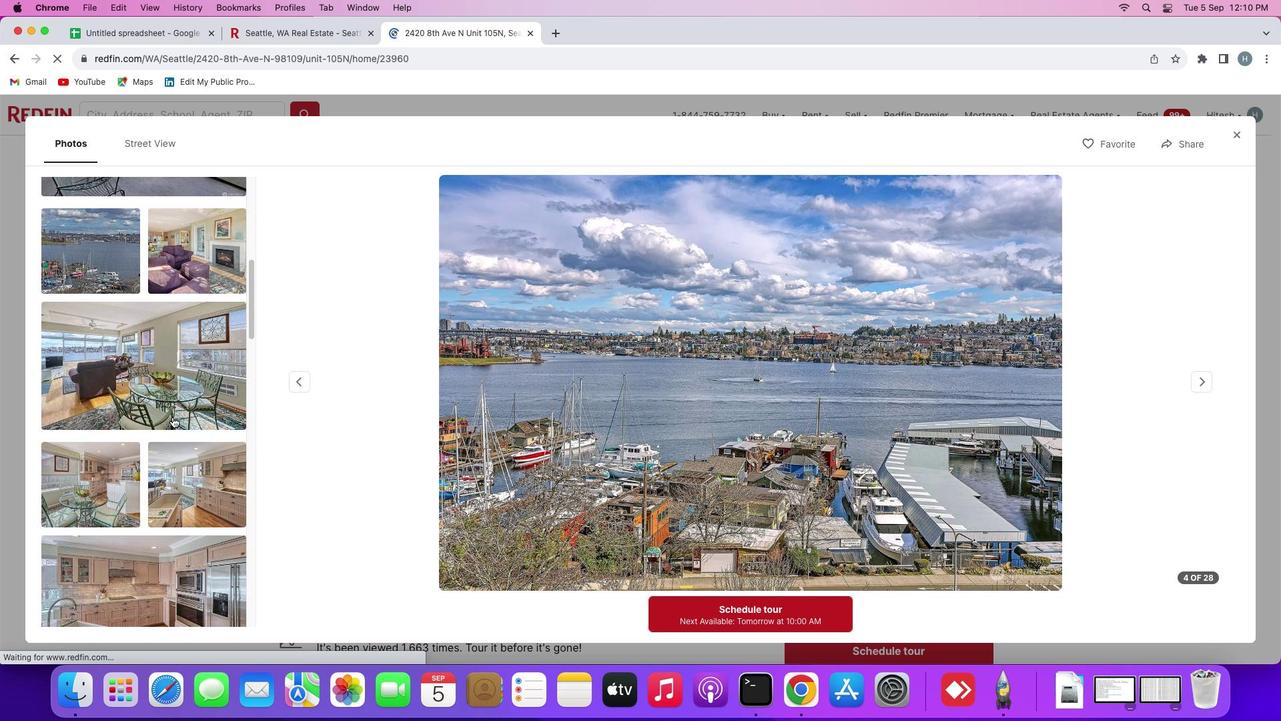 
Action: Mouse scrolled (172, 416) with delta (0, 0)
Screenshot: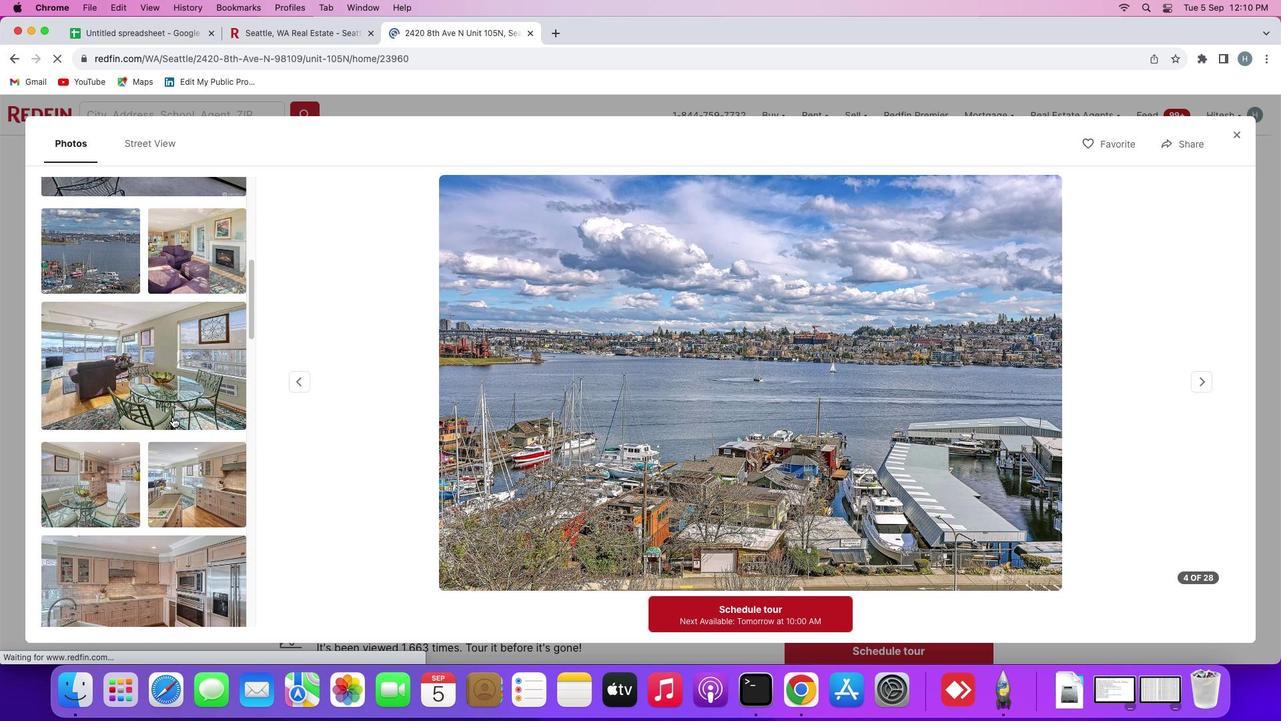 
Action: Mouse scrolled (172, 416) with delta (0, -1)
Screenshot: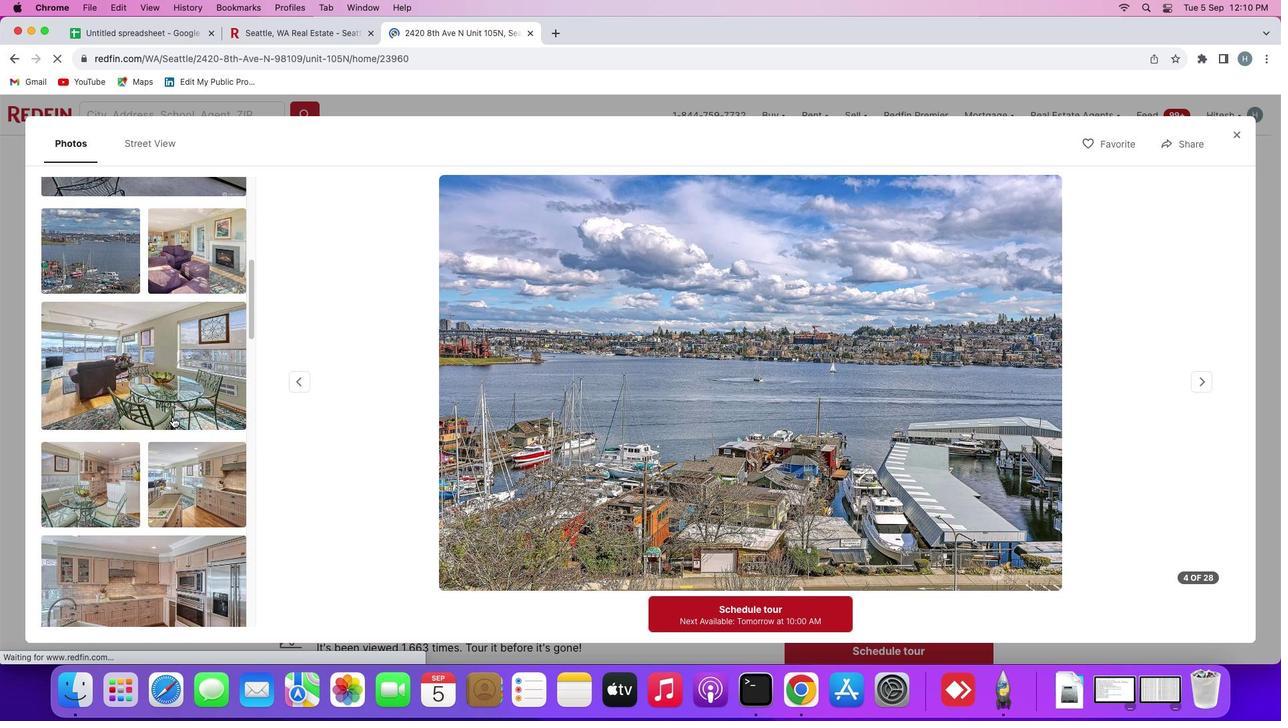 
Action: Mouse scrolled (172, 416) with delta (0, 0)
Screenshot: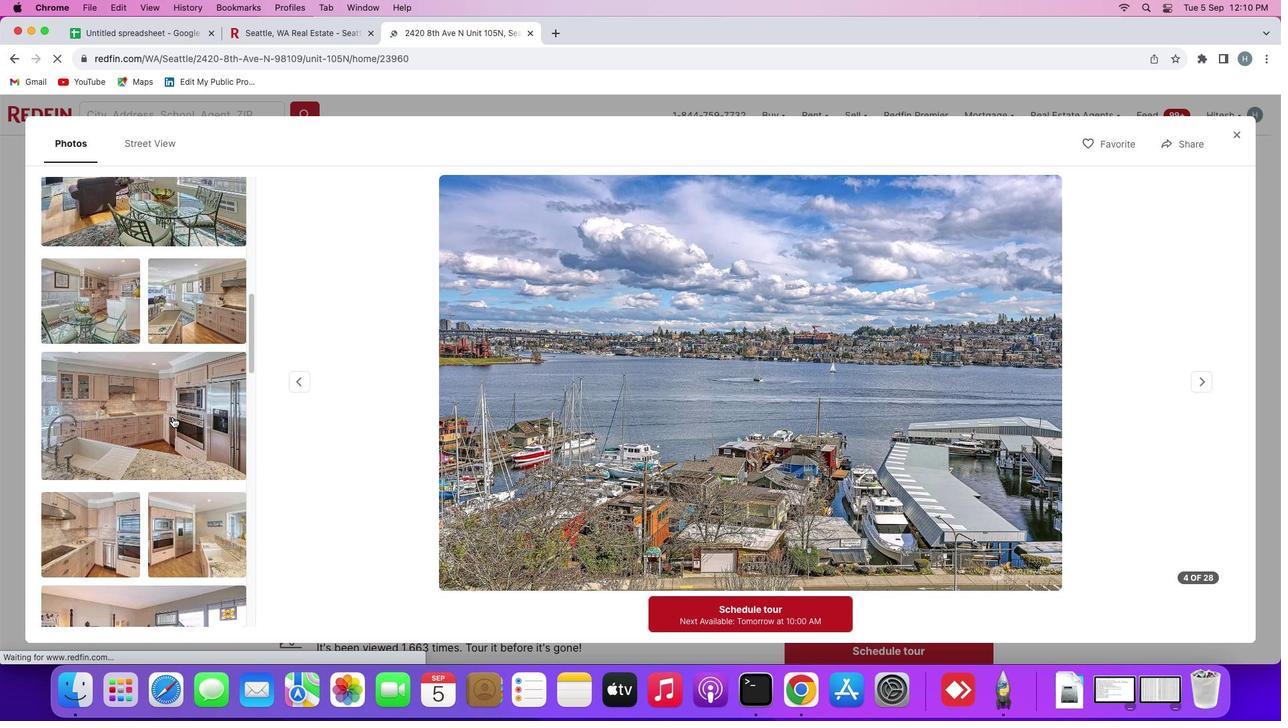 
Action: Mouse scrolled (172, 416) with delta (0, 0)
Screenshot: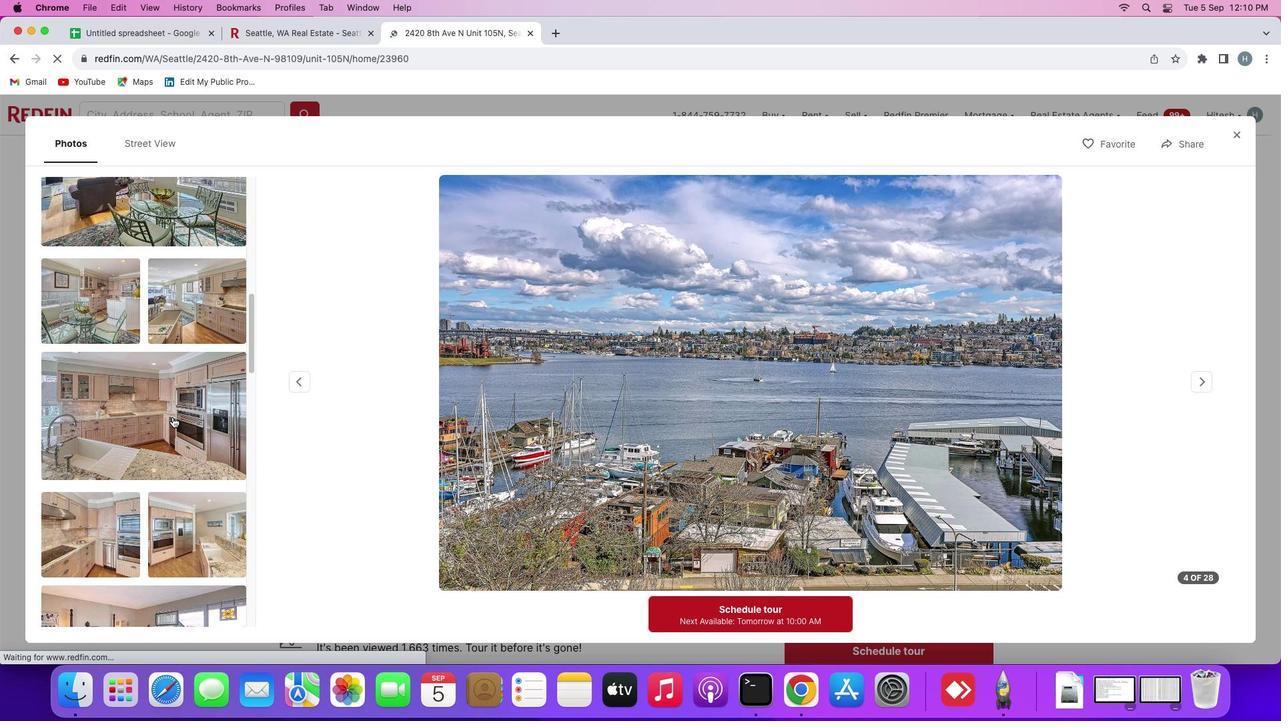 
Action: Mouse scrolled (172, 416) with delta (0, -1)
Screenshot: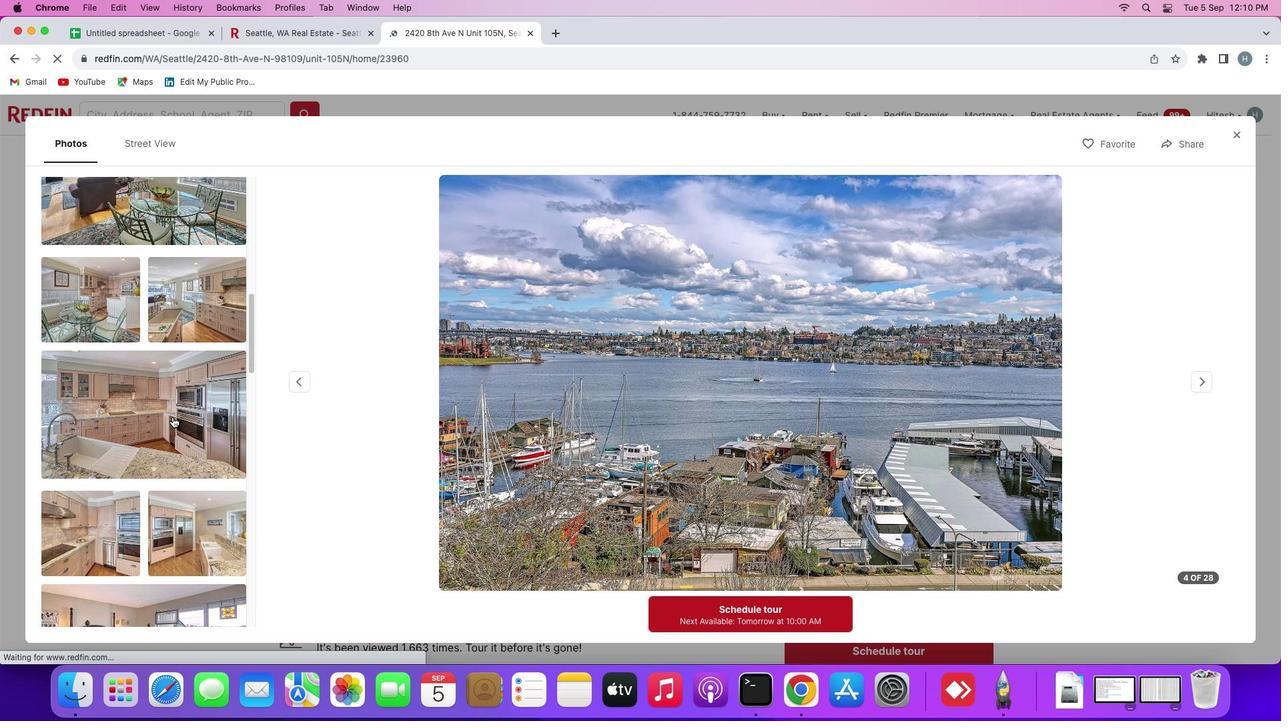 
Action: Mouse scrolled (172, 416) with delta (0, -2)
Screenshot: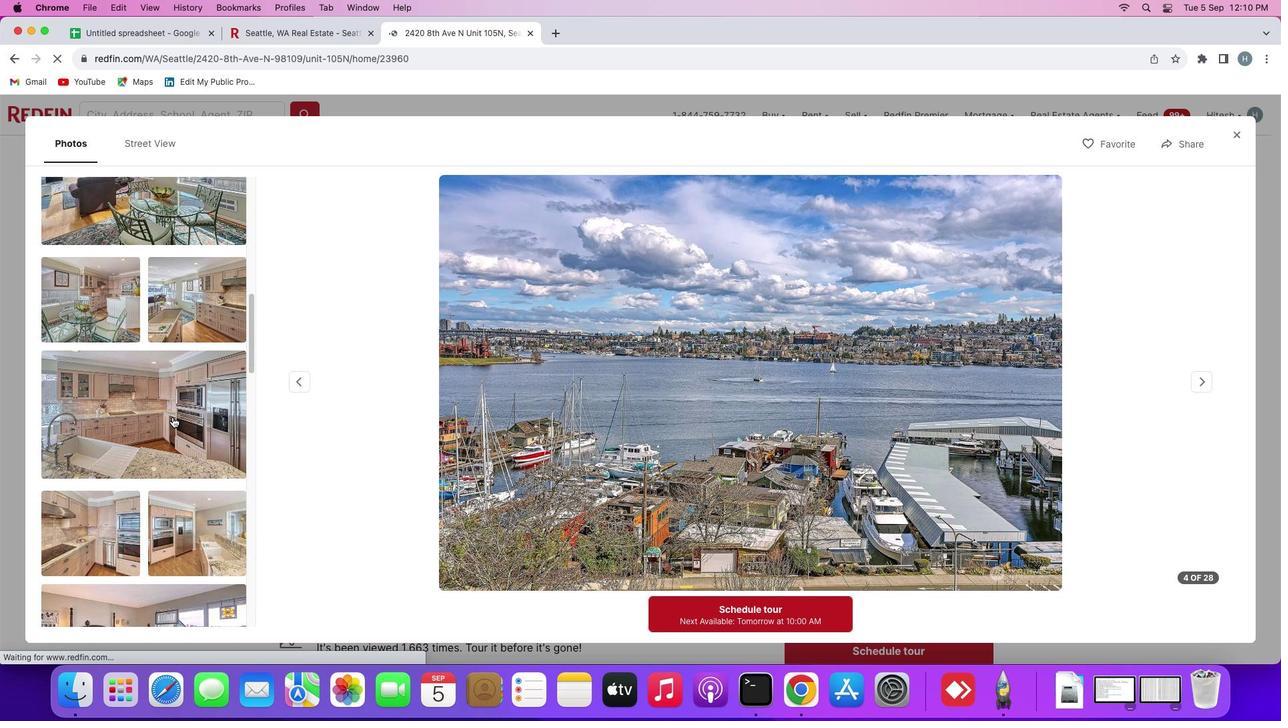 
Action: Mouse scrolled (172, 416) with delta (0, 0)
Screenshot: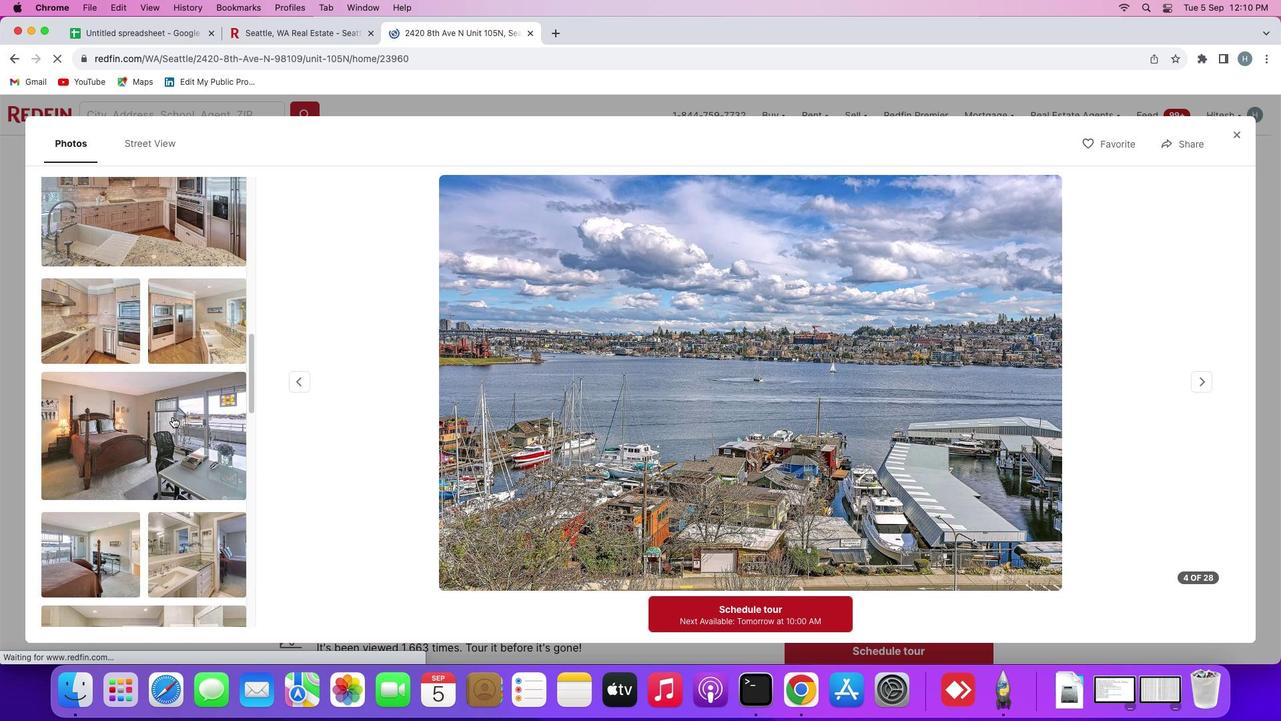 
Action: Mouse scrolled (172, 416) with delta (0, 0)
Screenshot: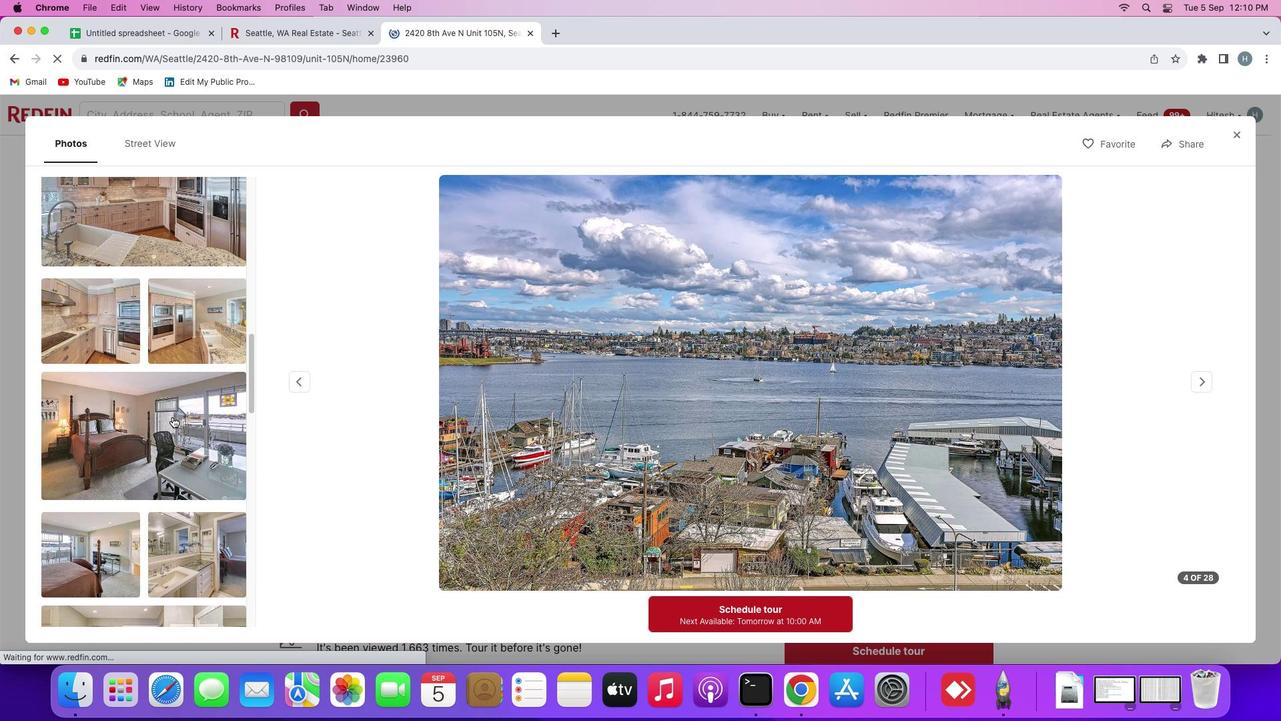 
Action: Mouse scrolled (172, 416) with delta (0, -1)
Screenshot: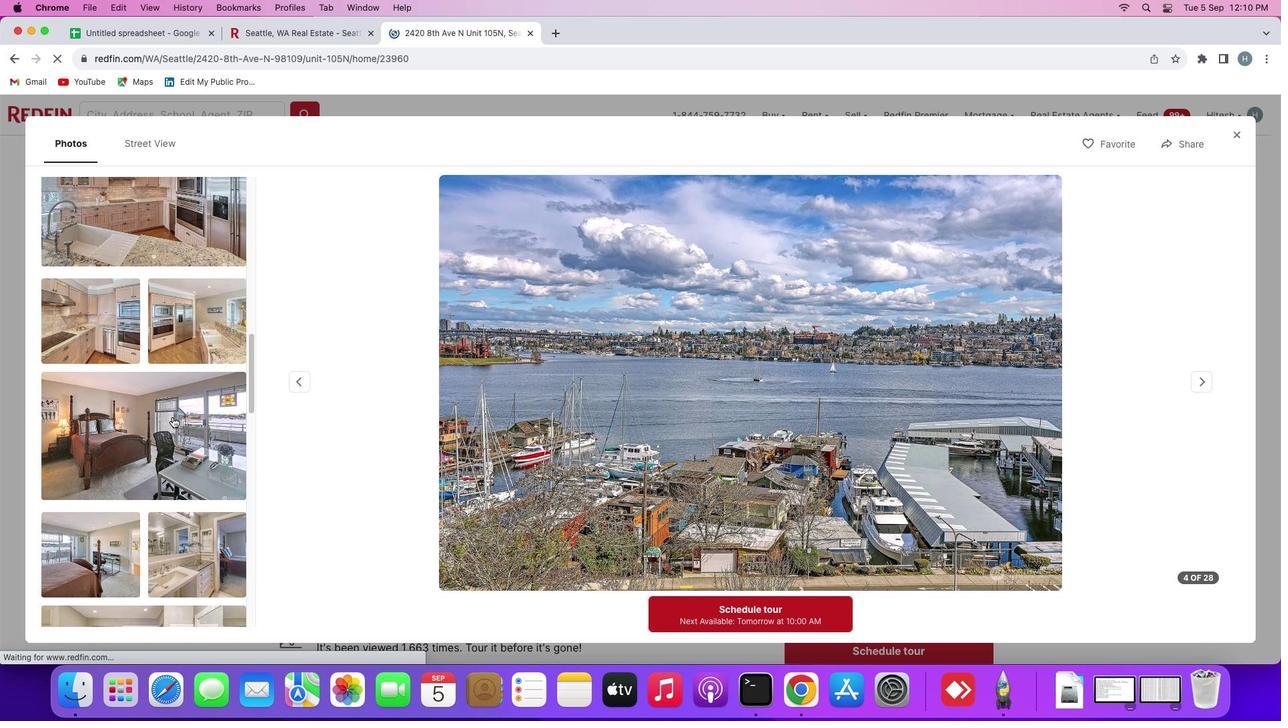 
Action: Mouse scrolled (172, 416) with delta (0, -2)
Screenshot: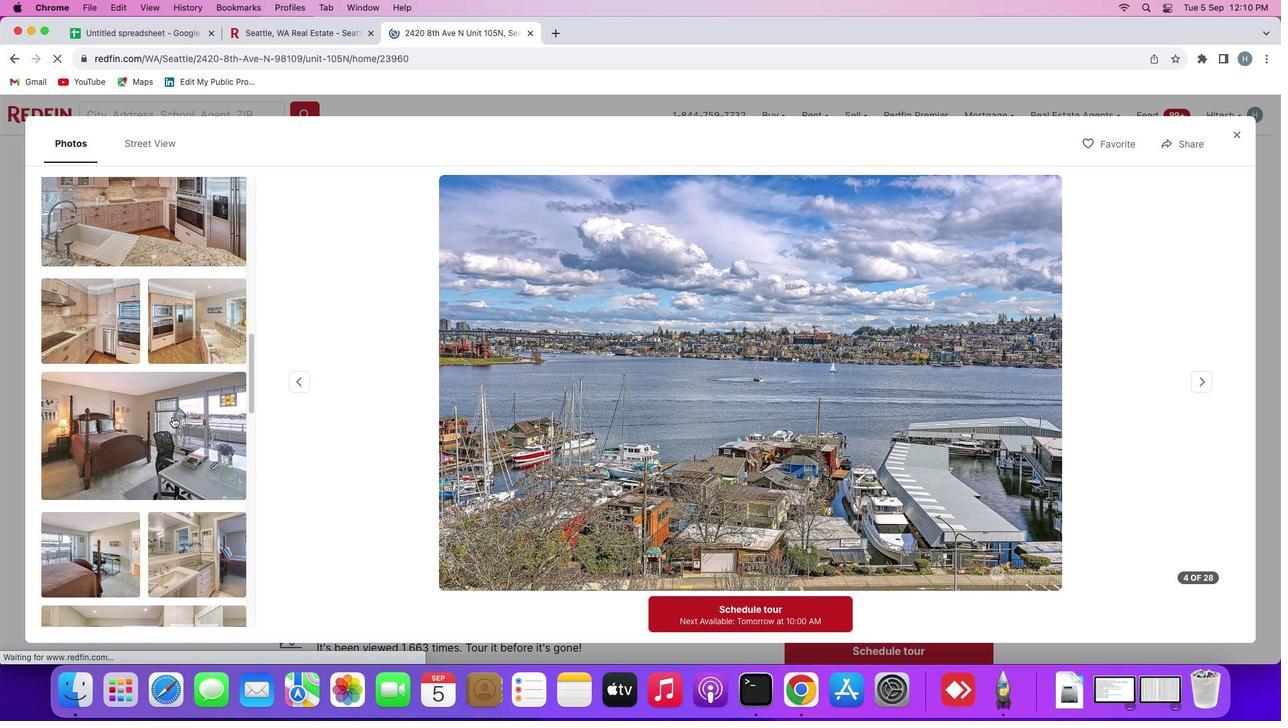 
Action: Mouse scrolled (172, 416) with delta (0, 0)
Screenshot: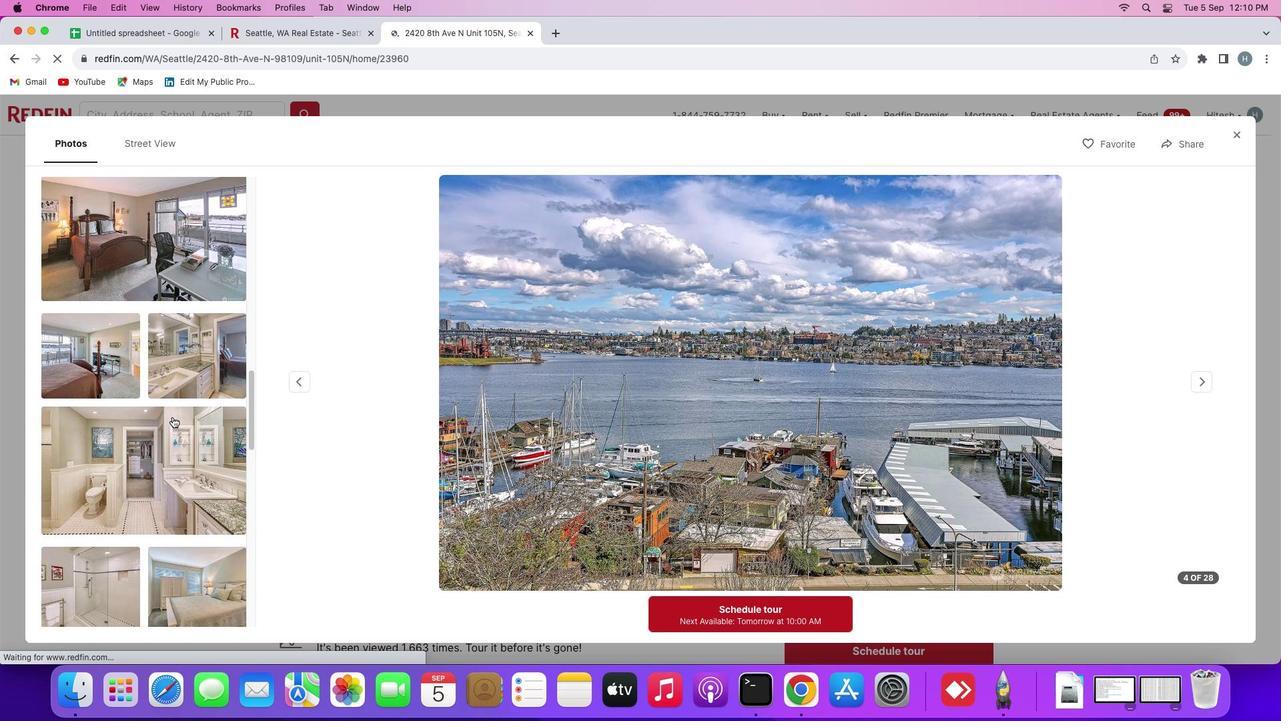 
Action: Mouse scrolled (172, 416) with delta (0, 0)
Screenshot: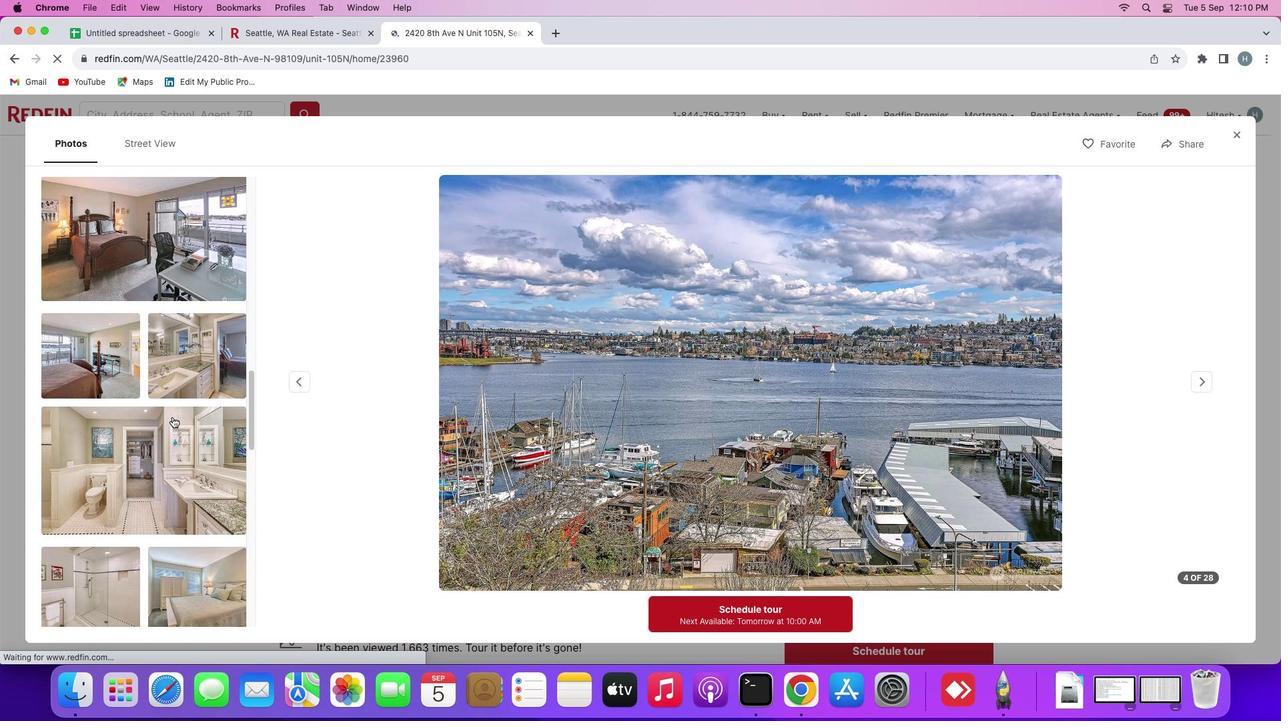 
Action: Mouse scrolled (172, 416) with delta (0, -1)
Screenshot: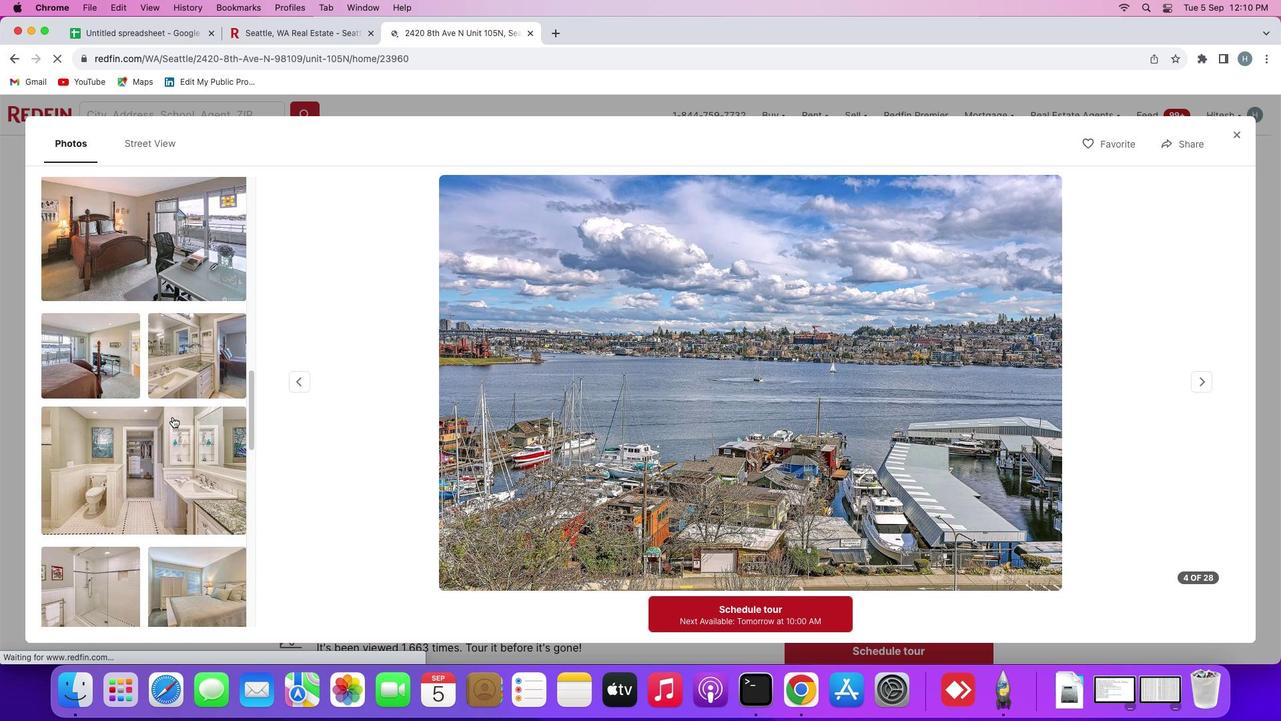 
Action: Mouse scrolled (172, 416) with delta (0, -2)
Screenshot: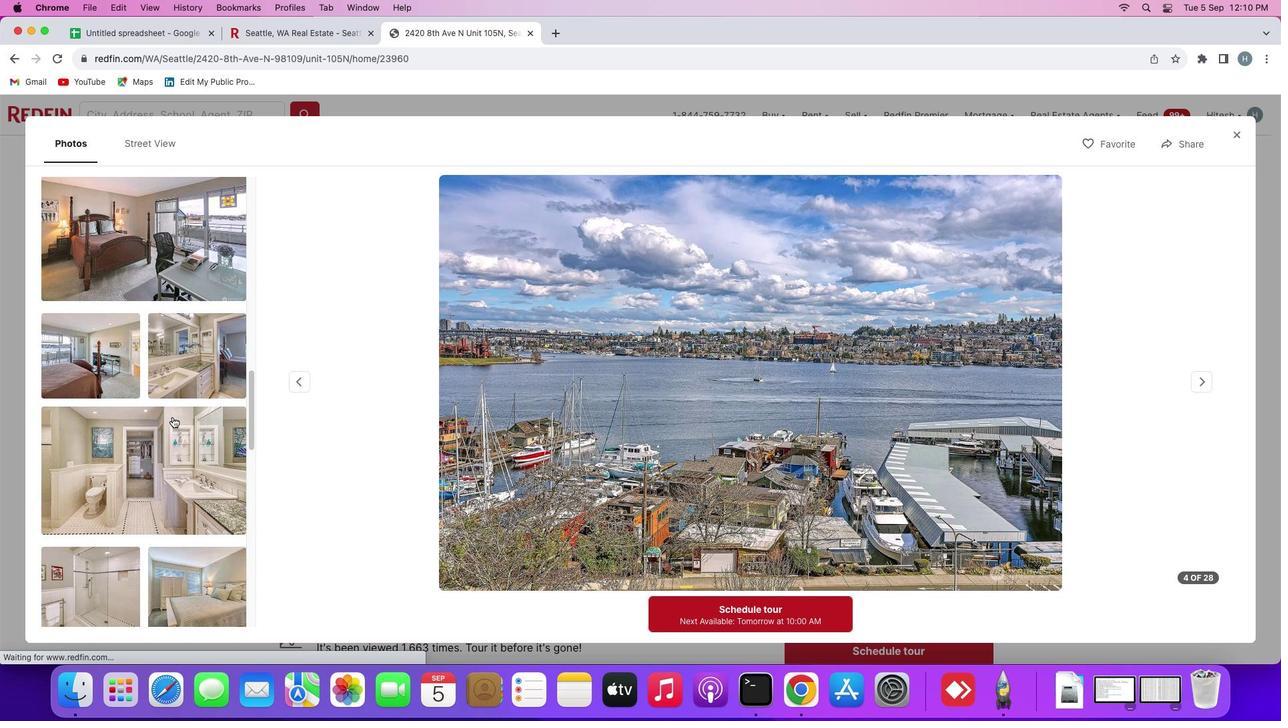 
Action: Mouse scrolled (172, 416) with delta (0, 0)
Screenshot: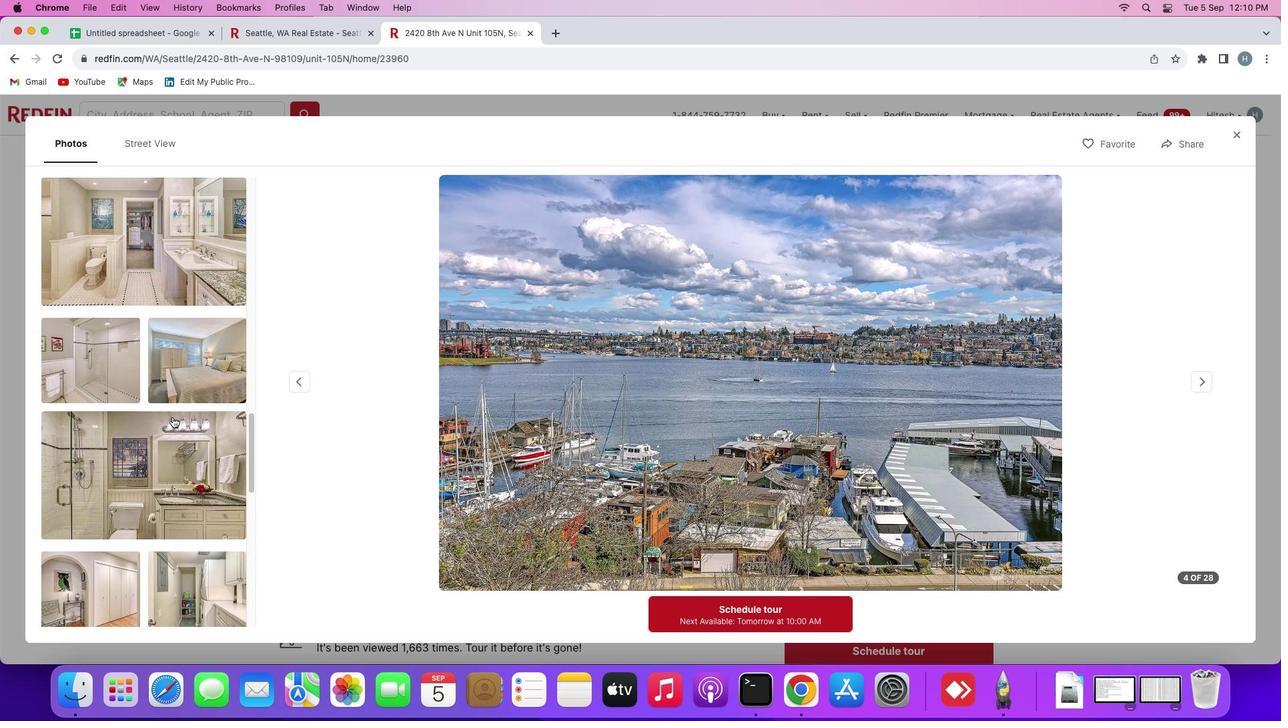 
Action: Mouse scrolled (172, 416) with delta (0, 0)
Screenshot: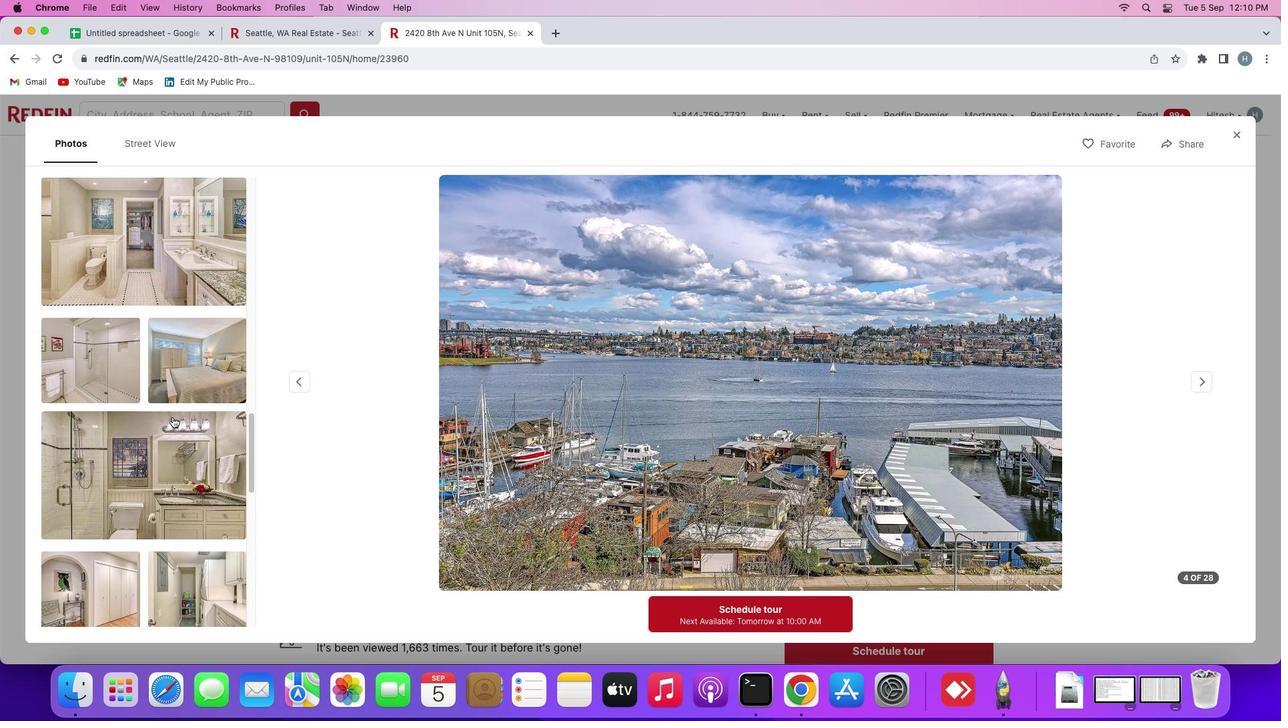 
Action: Mouse scrolled (172, 416) with delta (0, -2)
Screenshot: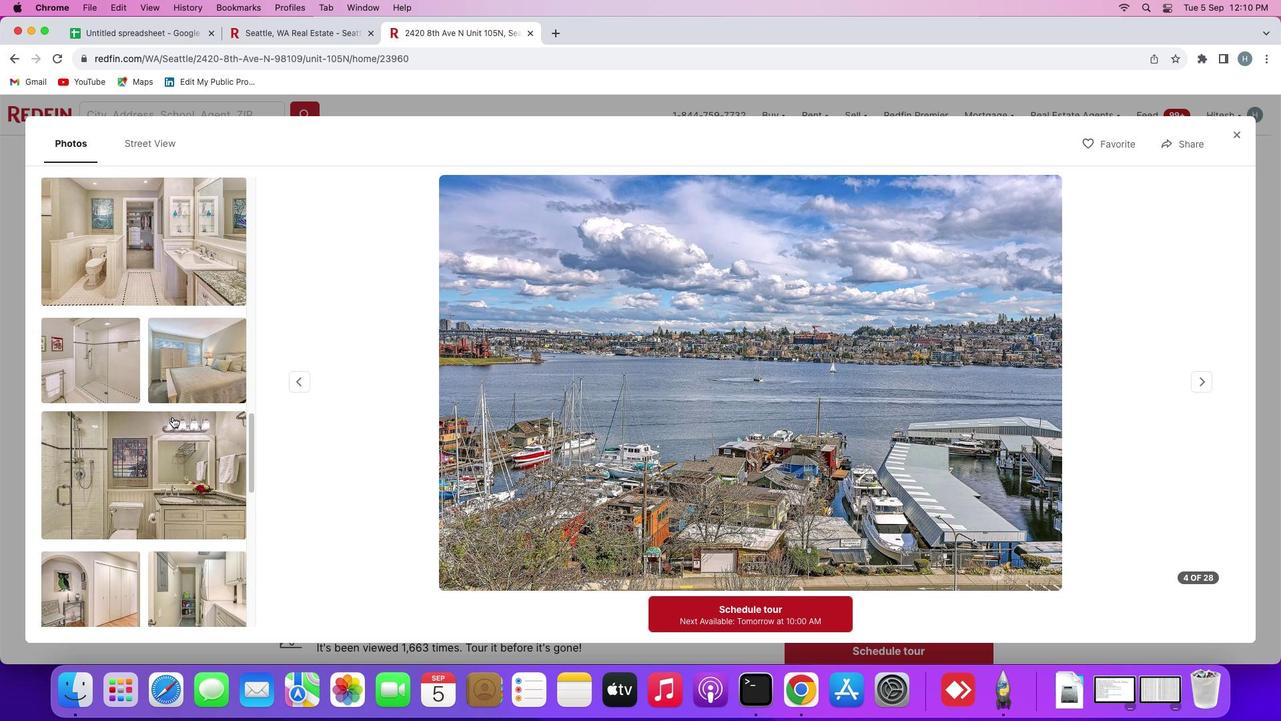 
Action: Mouse scrolled (172, 416) with delta (0, -2)
Screenshot: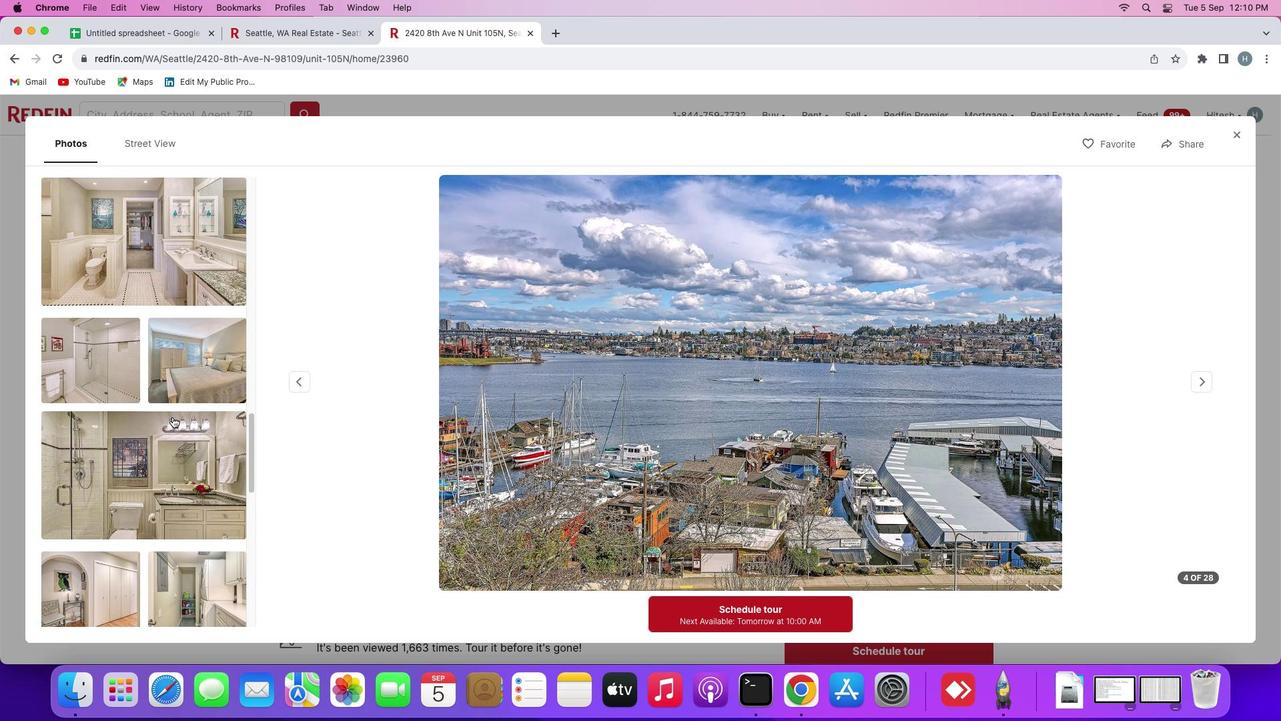 
Action: Mouse scrolled (172, 416) with delta (0, 0)
Screenshot: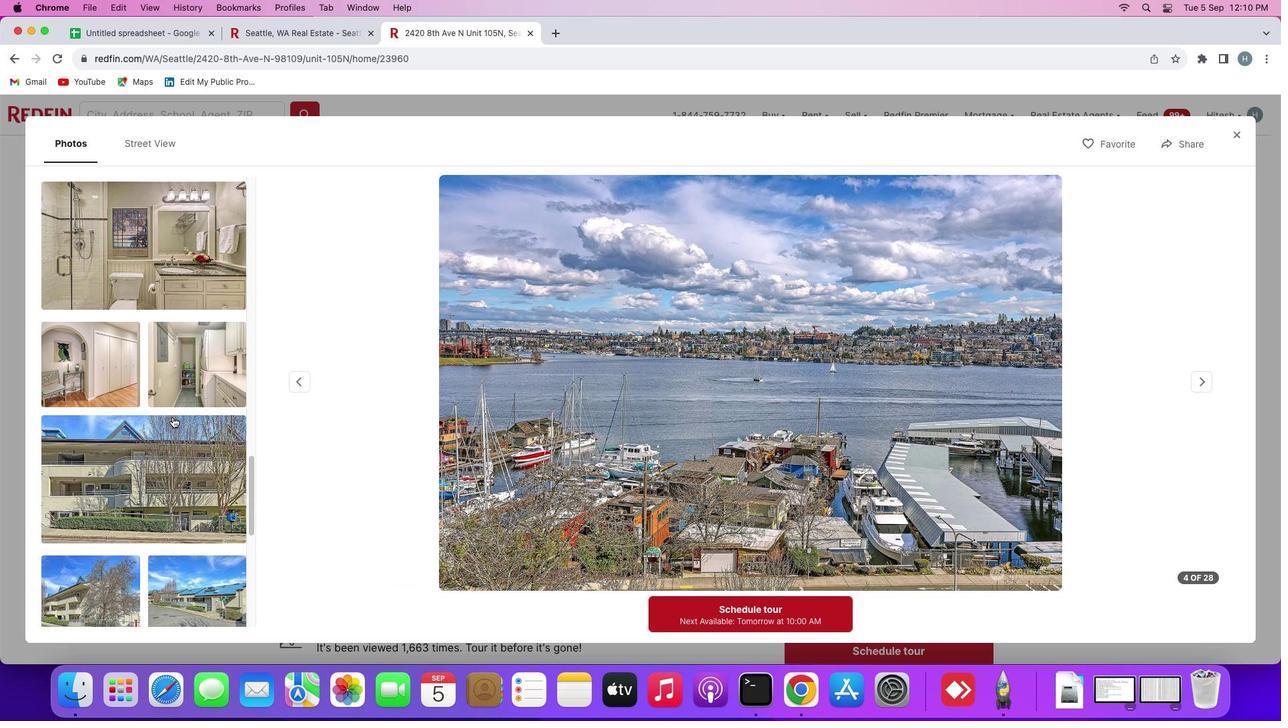 
Action: Mouse scrolled (172, 416) with delta (0, 0)
Screenshot: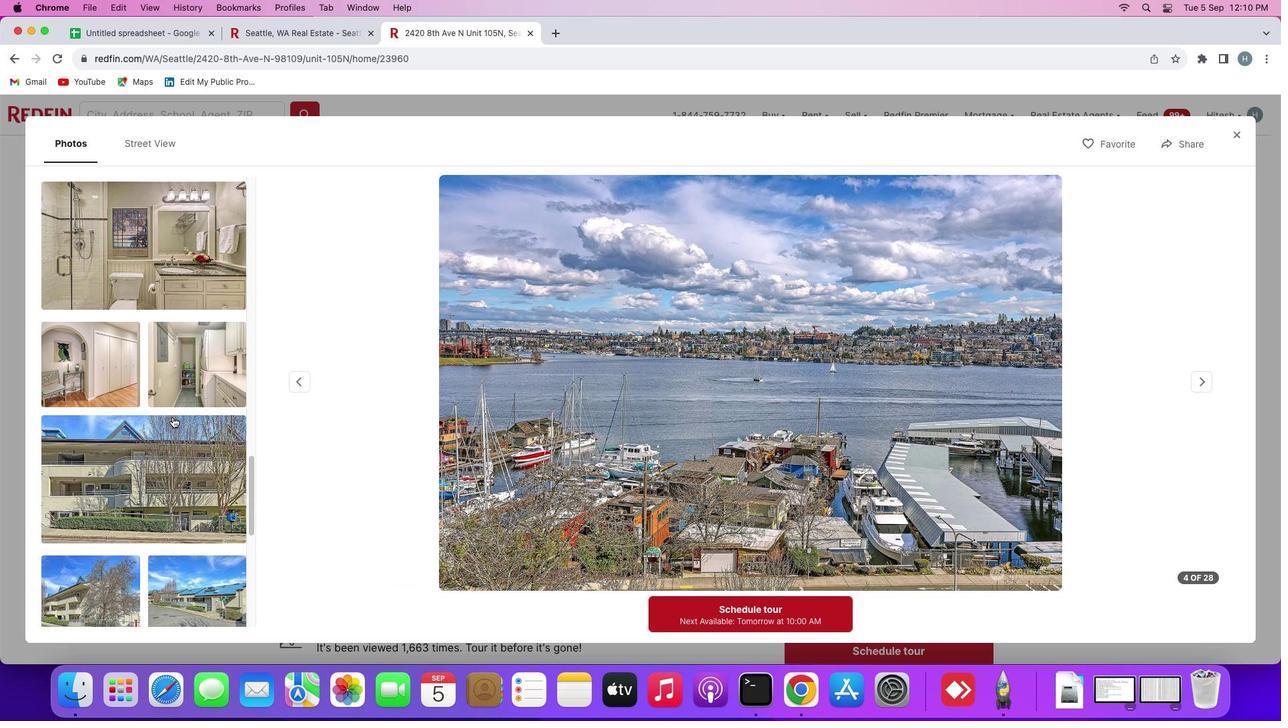 
Action: Mouse scrolled (172, 416) with delta (0, -2)
Screenshot: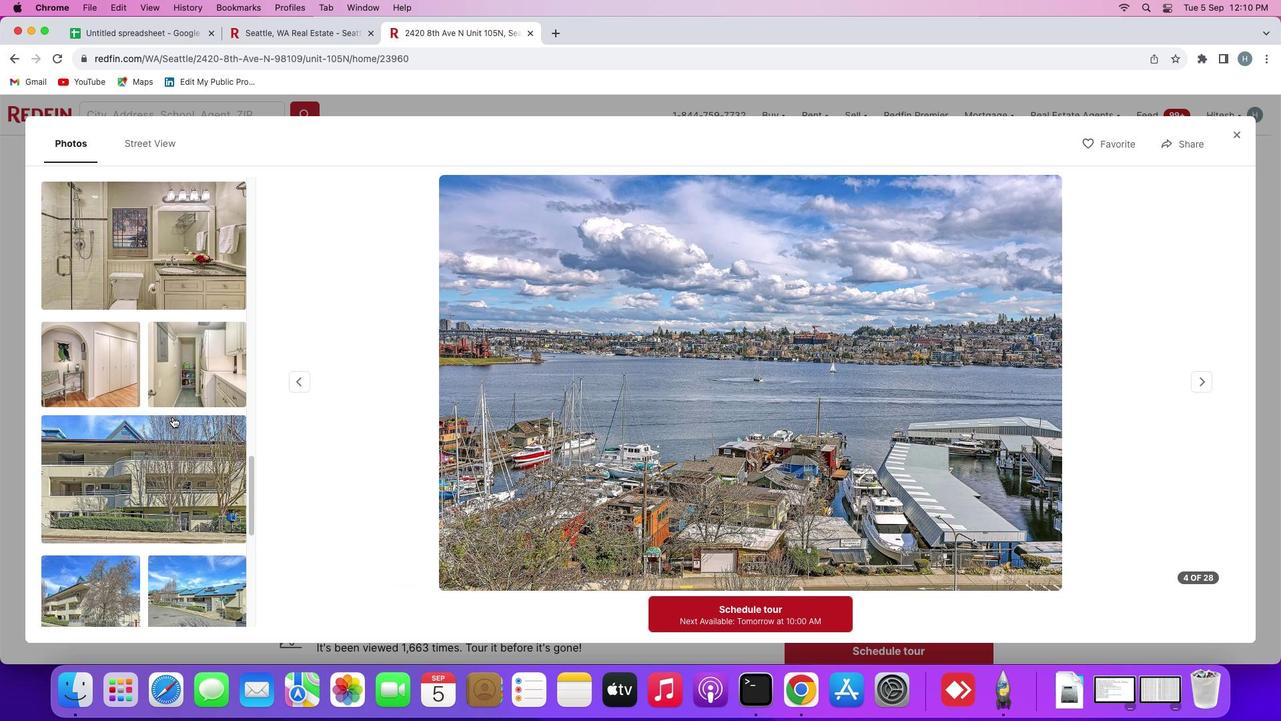 
Action: Mouse scrolled (172, 416) with delta (0, -2)
Screenshot: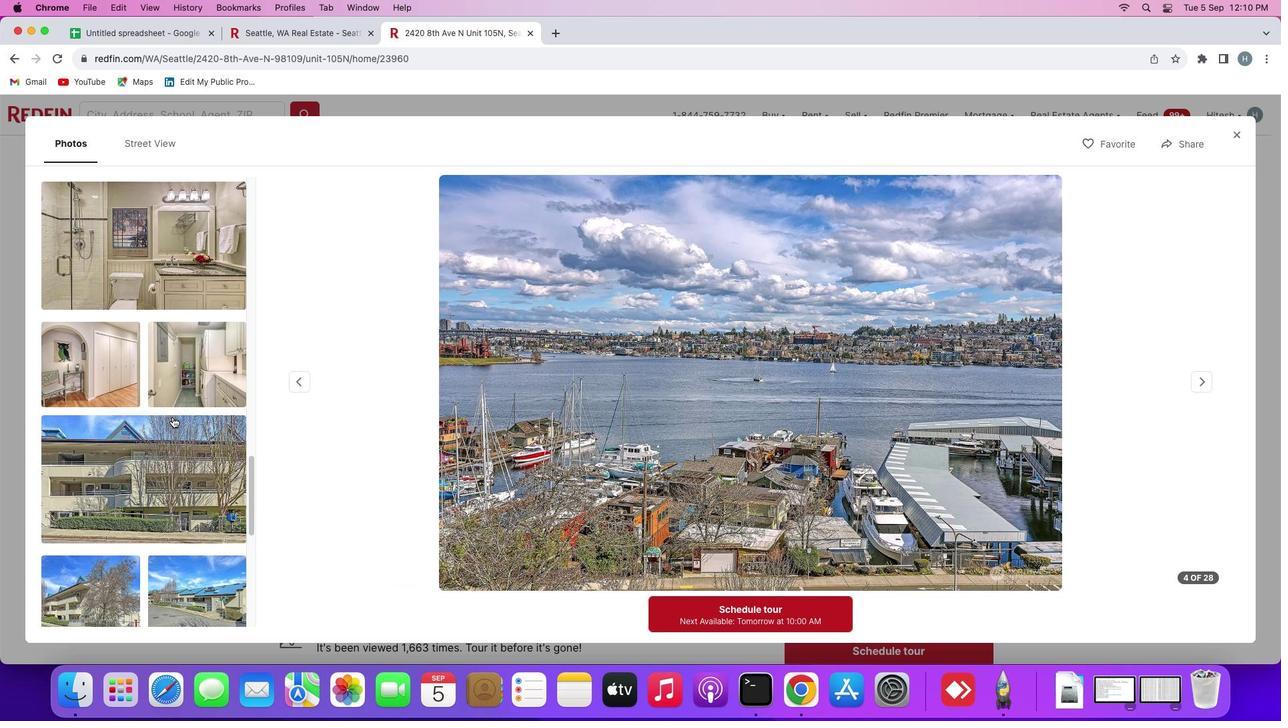 
Action: Mouse scrolled (172, 416) with delta (0, 0)
Screenshot: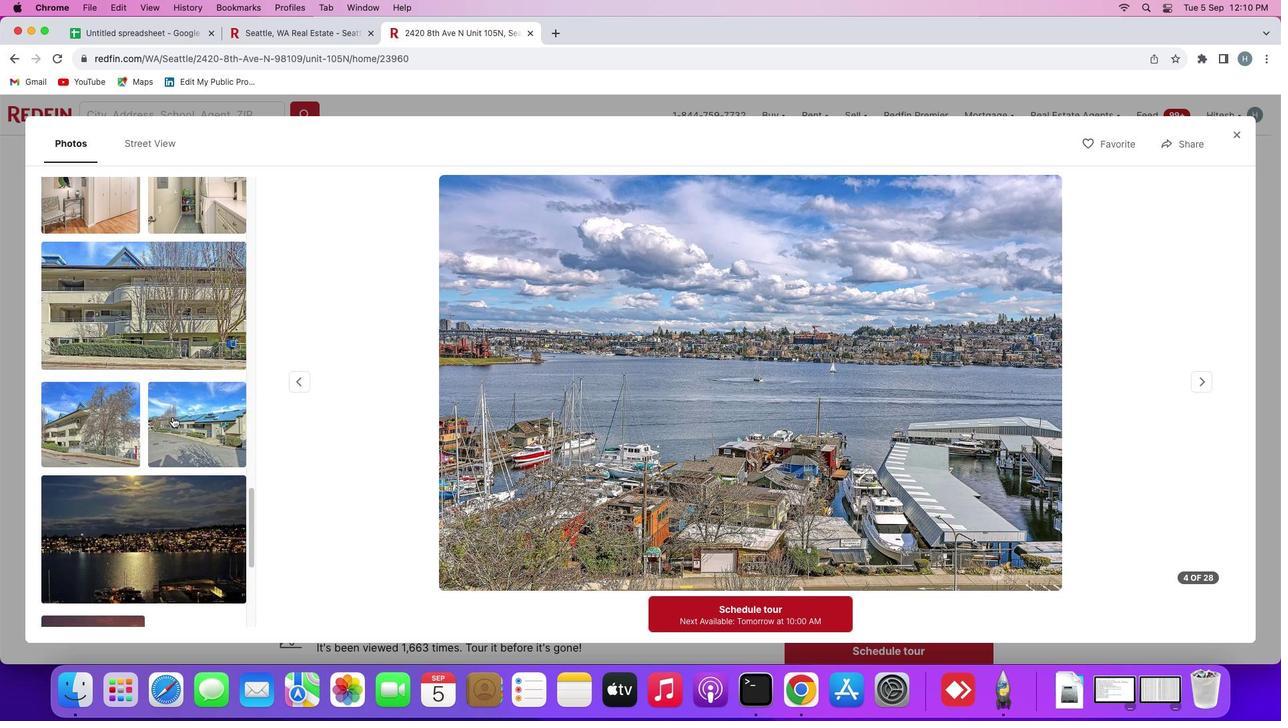 
Action: Mouse scrolled (172, 416) with delta (0, 0)
Screenshot: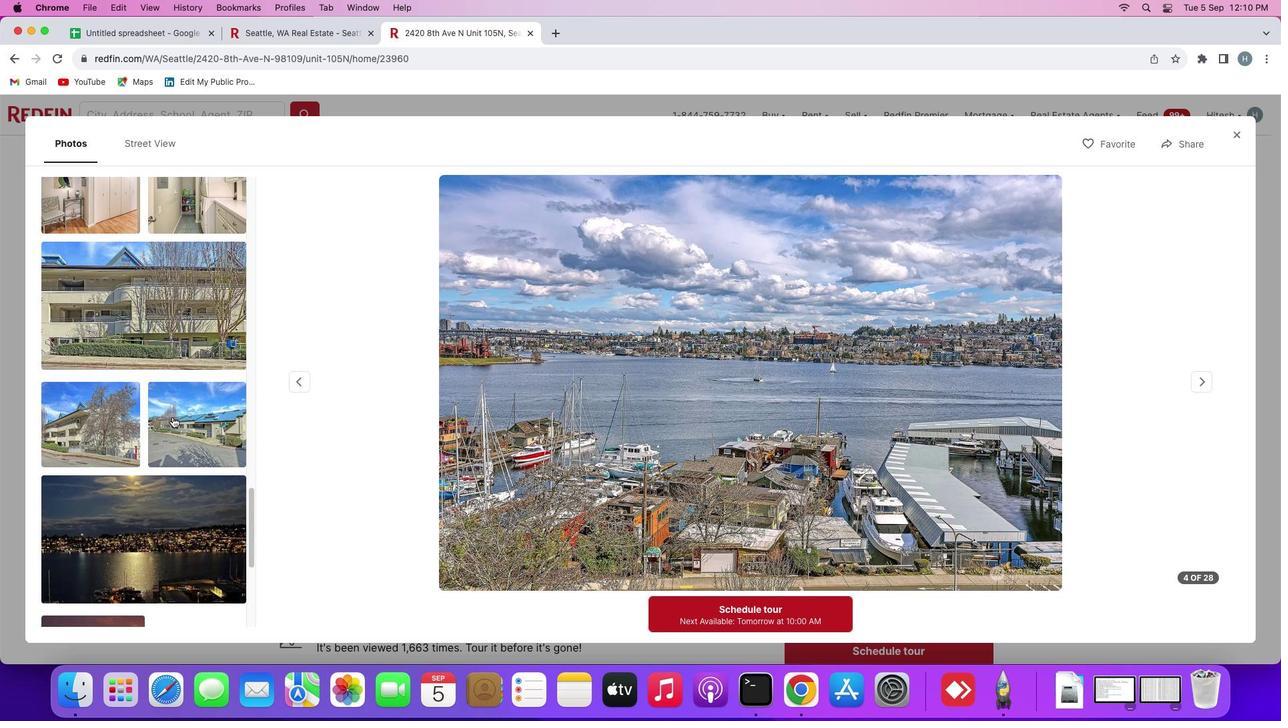 
Action: Mouse scrolled (172, 416) with delta (0, -1)
Screenshot: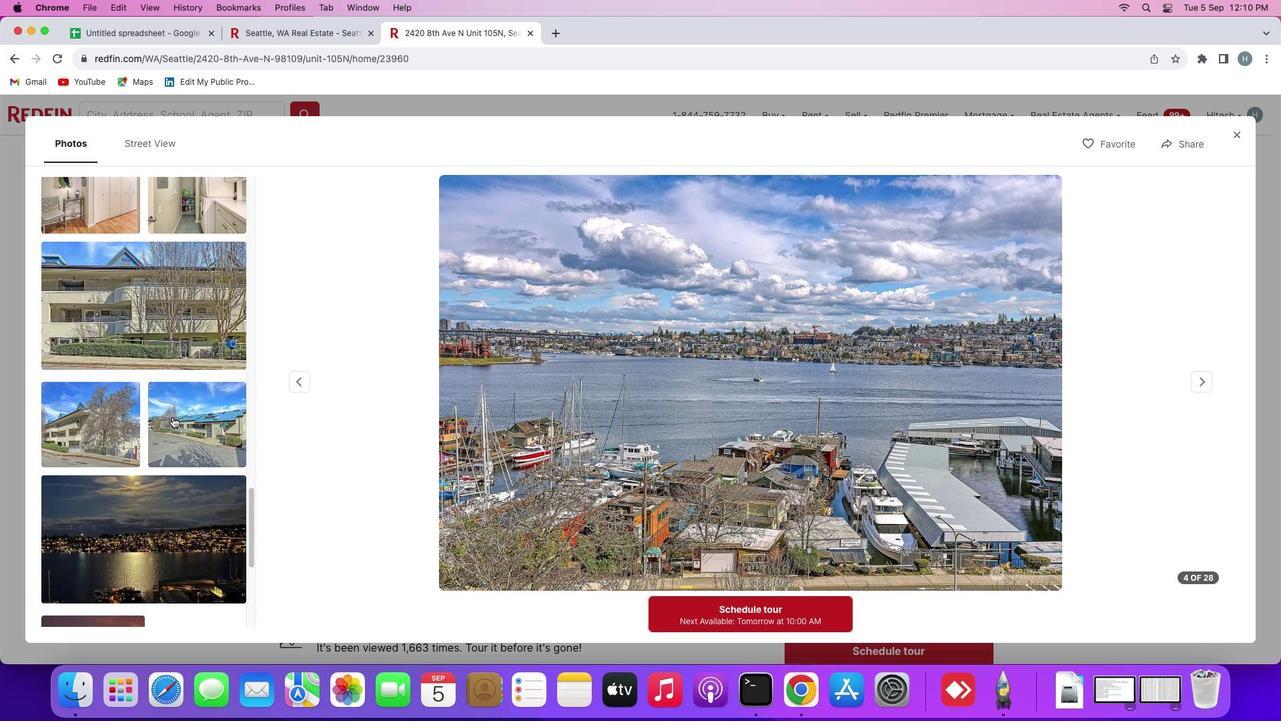 
Action: Mouse scrolled (172, 416) with delta (0, -2)
Screenshot: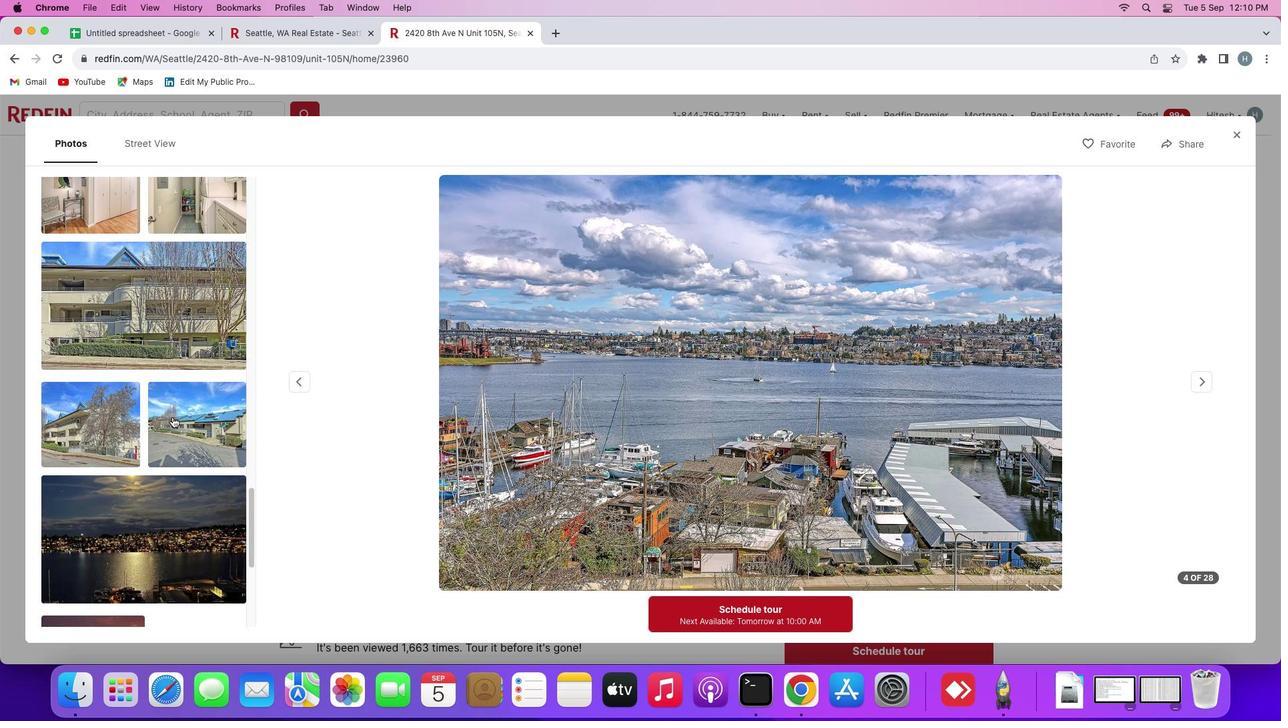 
Action: Mouse scrolled (172, 416) with delta (0, 0)
Screenshot: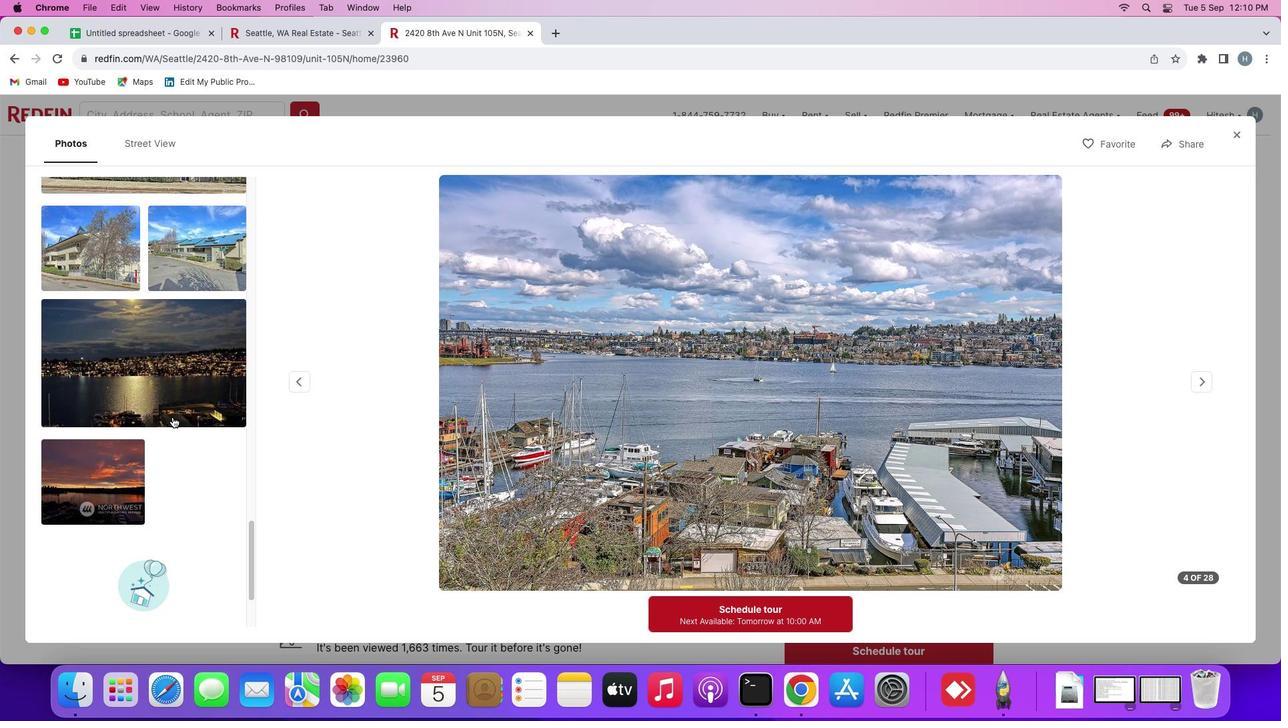 
Action: Mouse scrolled (172, 416) with delta (0, 0)
Screenshot: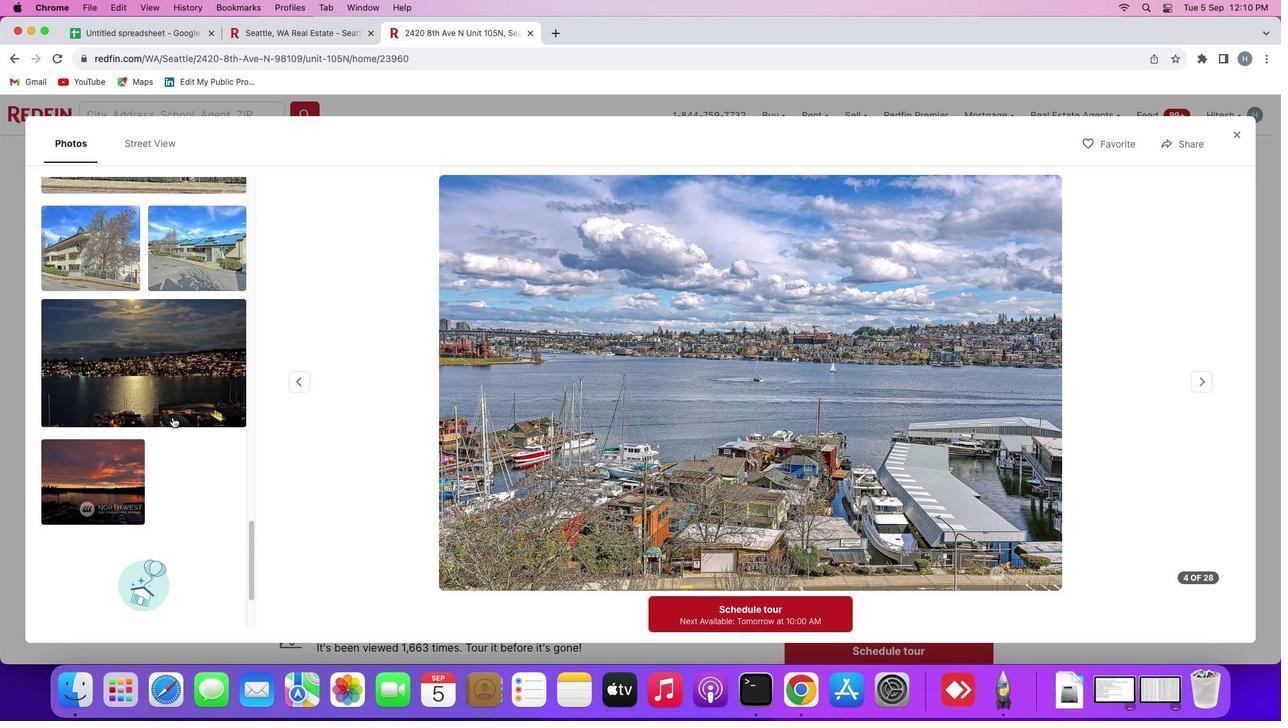 
Action: Mouse scrolled (172, 416) with delta (0, -1)
Screenshot: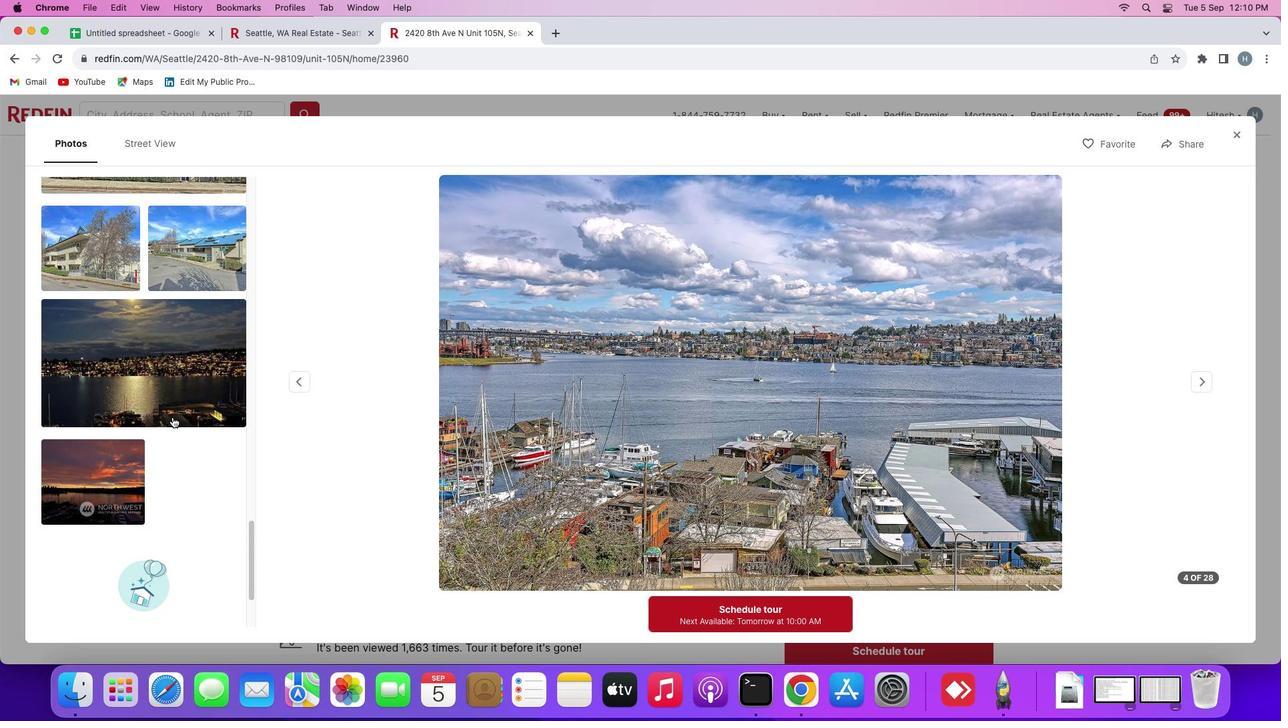 
Action: Mouse scrolled (172, 416) with delta (0, -2)
Screenshot: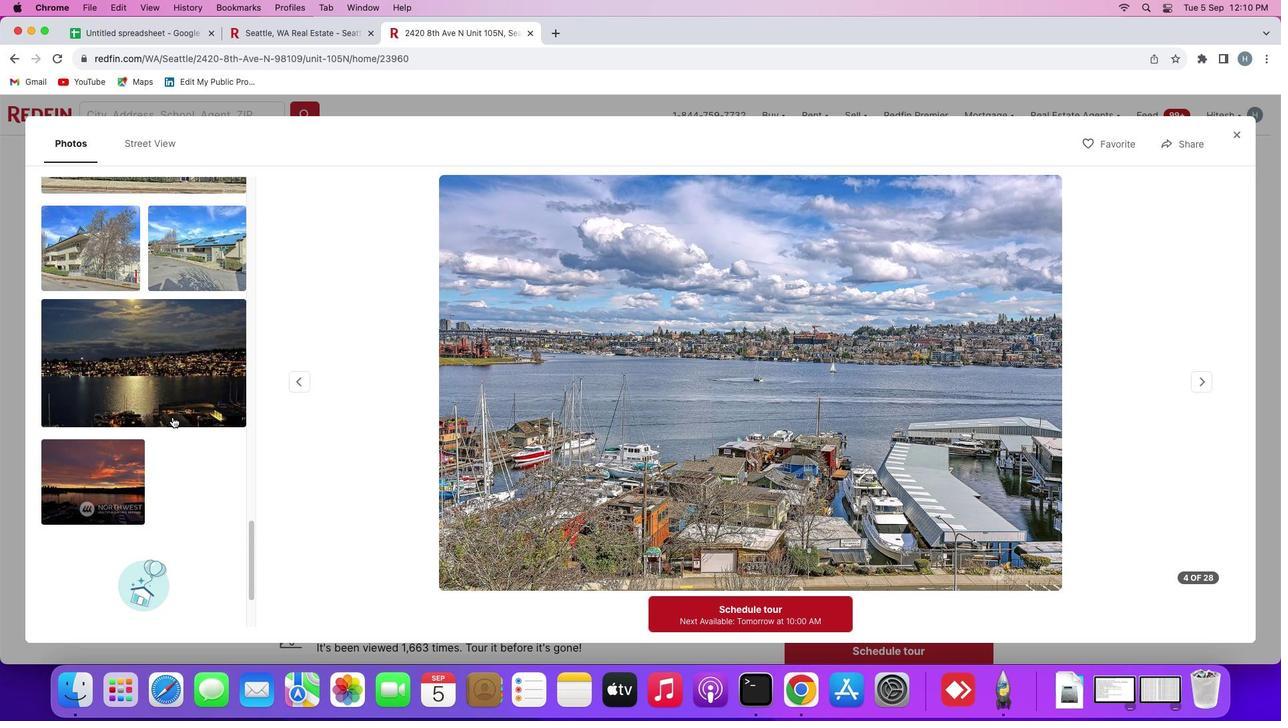 
Action: Mouse scrolled (172, 416) with delta (0, 0)
Screenshot: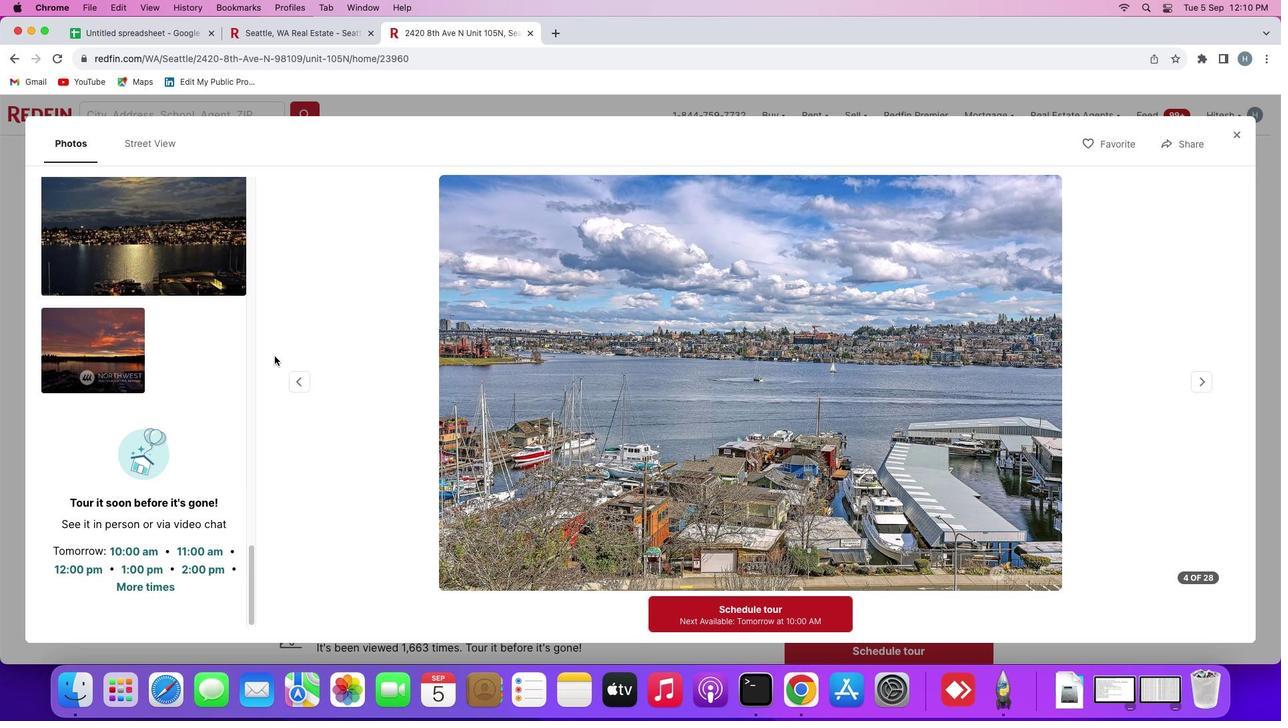 
Action: Mouse scrolled (172, 416) with delta (0, 0)
Screenshot: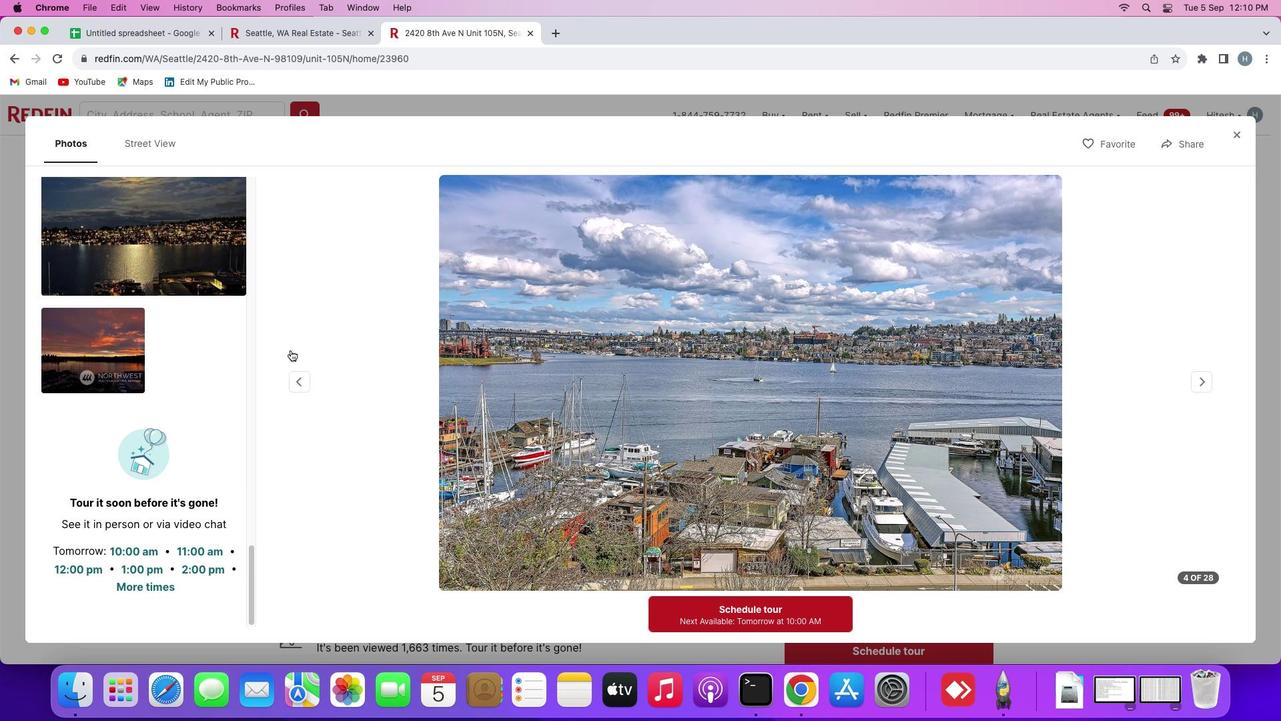 
Action: Mouse scrolled (172, 416) with delta (0, -1)
Screenshot: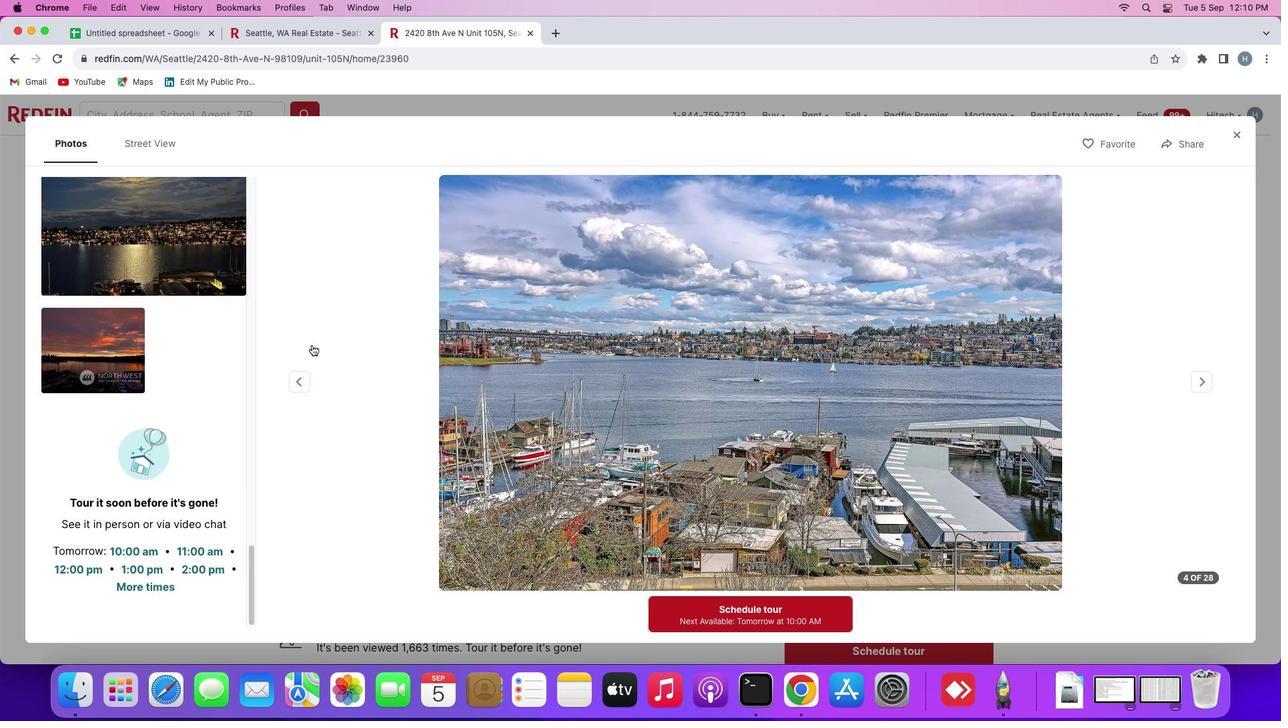 
Action: Mouse scrolled (172, 416) with delta (0, -2)
Screenshot: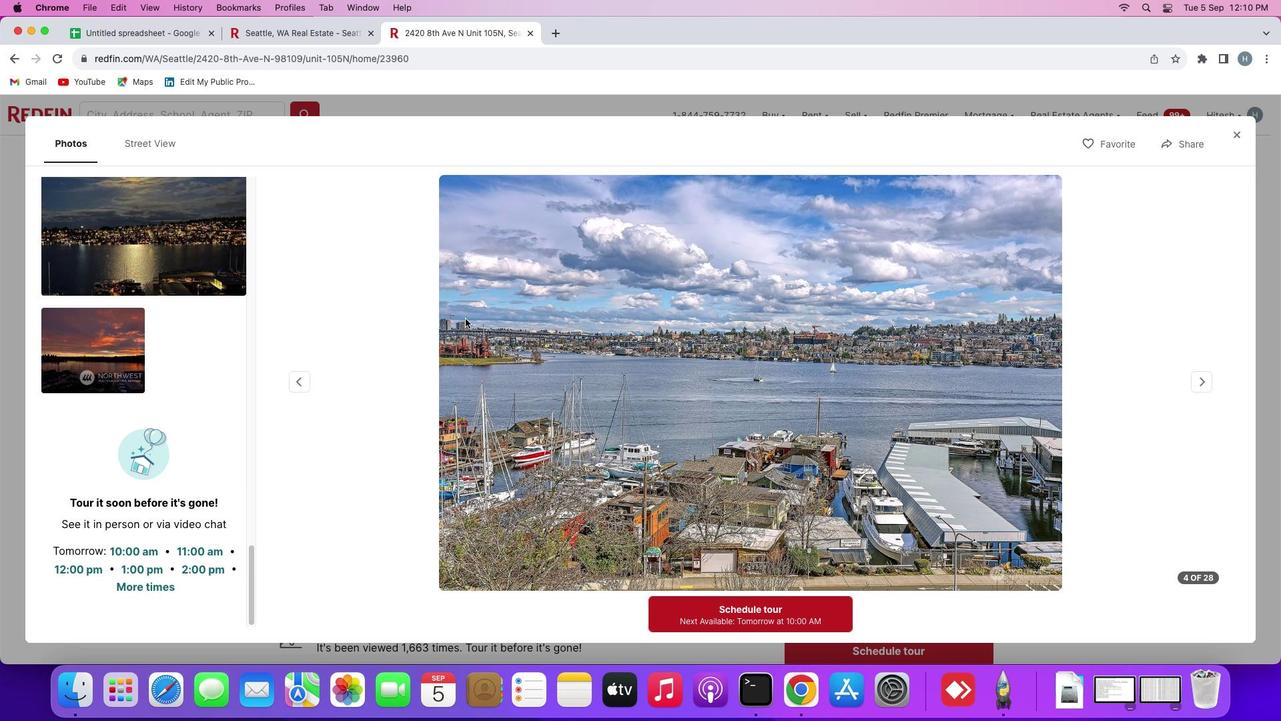 
Action: Mouse moved to (1236, 132)
Screenshot: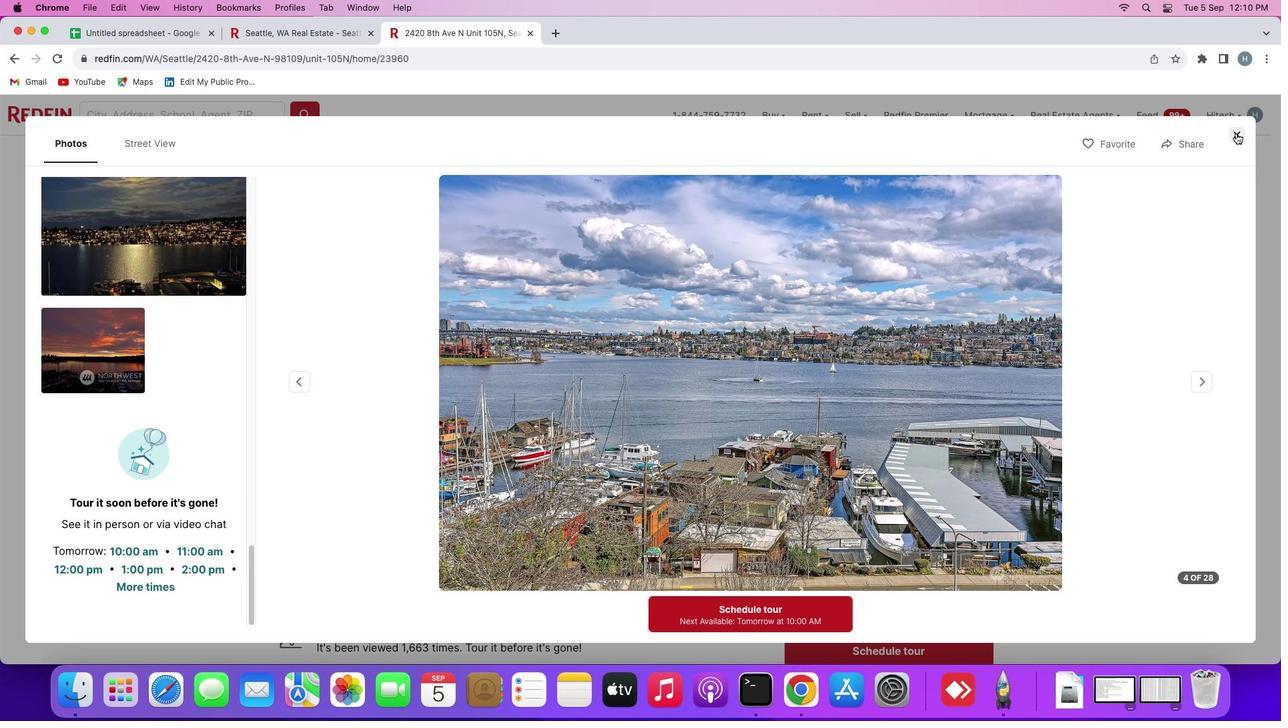 
Action: Mouse pressed left at (1236, 132)
Screenshot: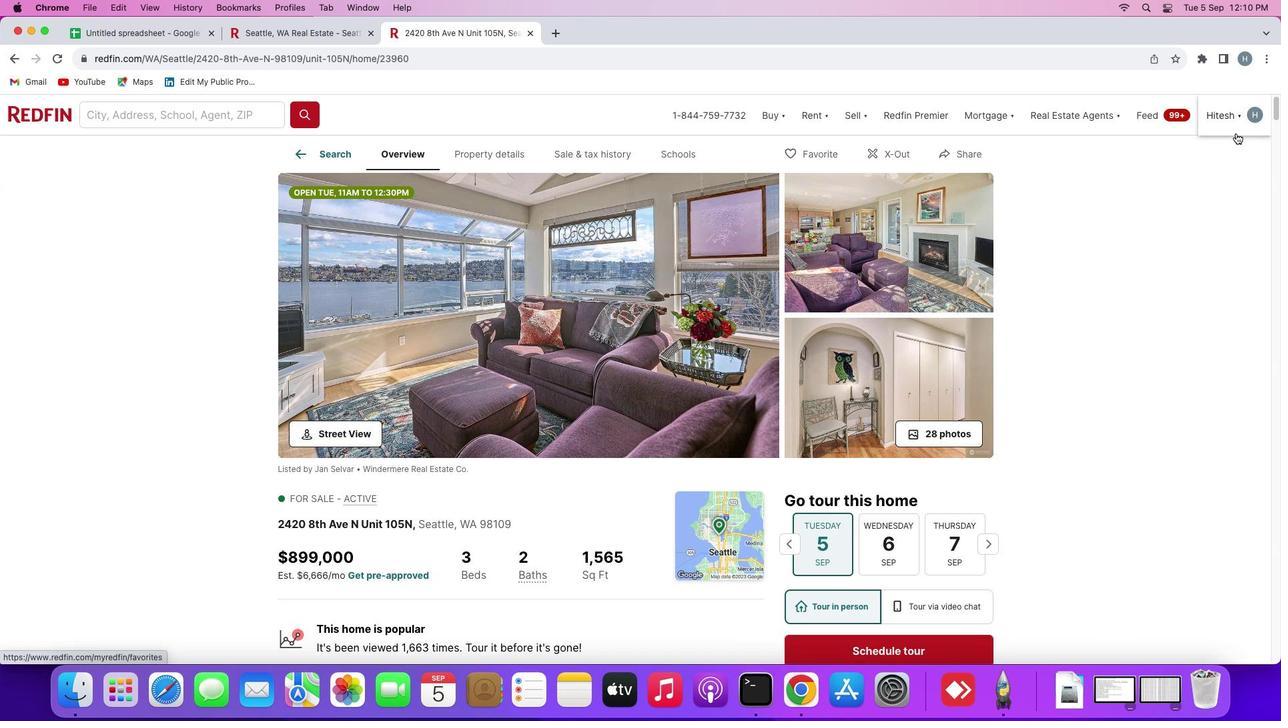 
Action: Mouse moved to (541, 486)
Screenshot: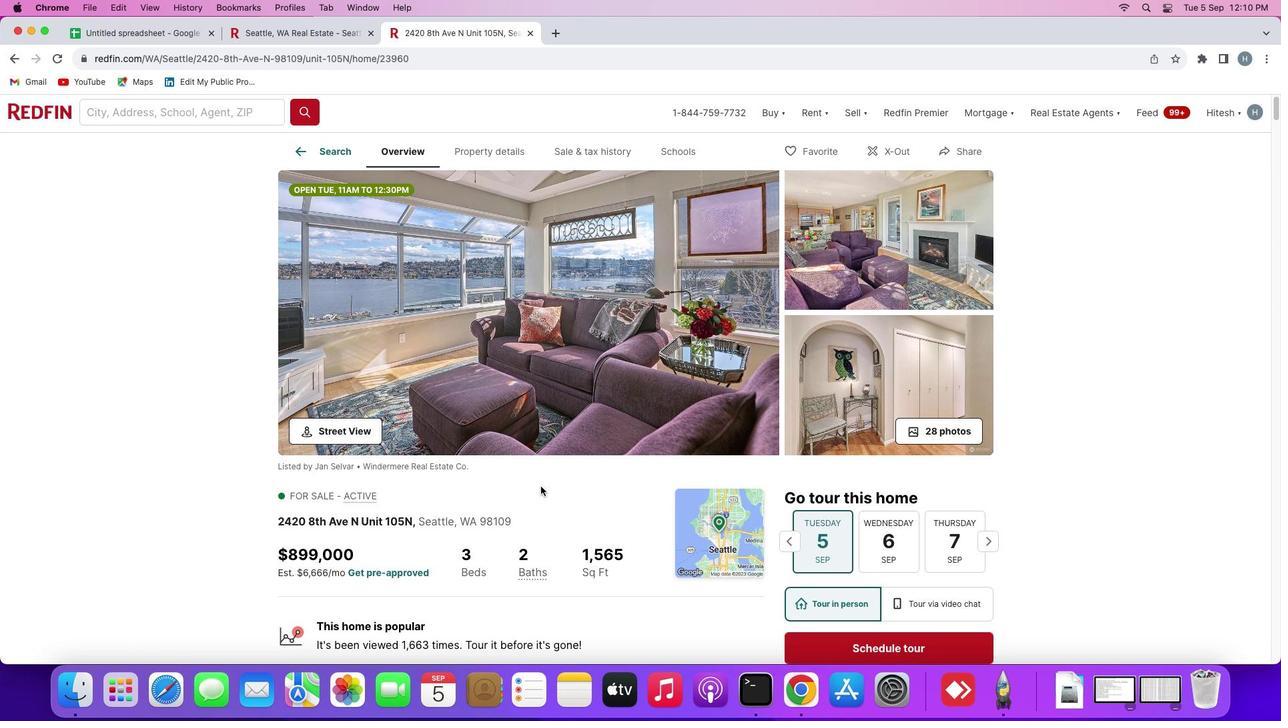 
Action: Mouse scrolled (541, 486) with delta (0, 0)
Screenshot: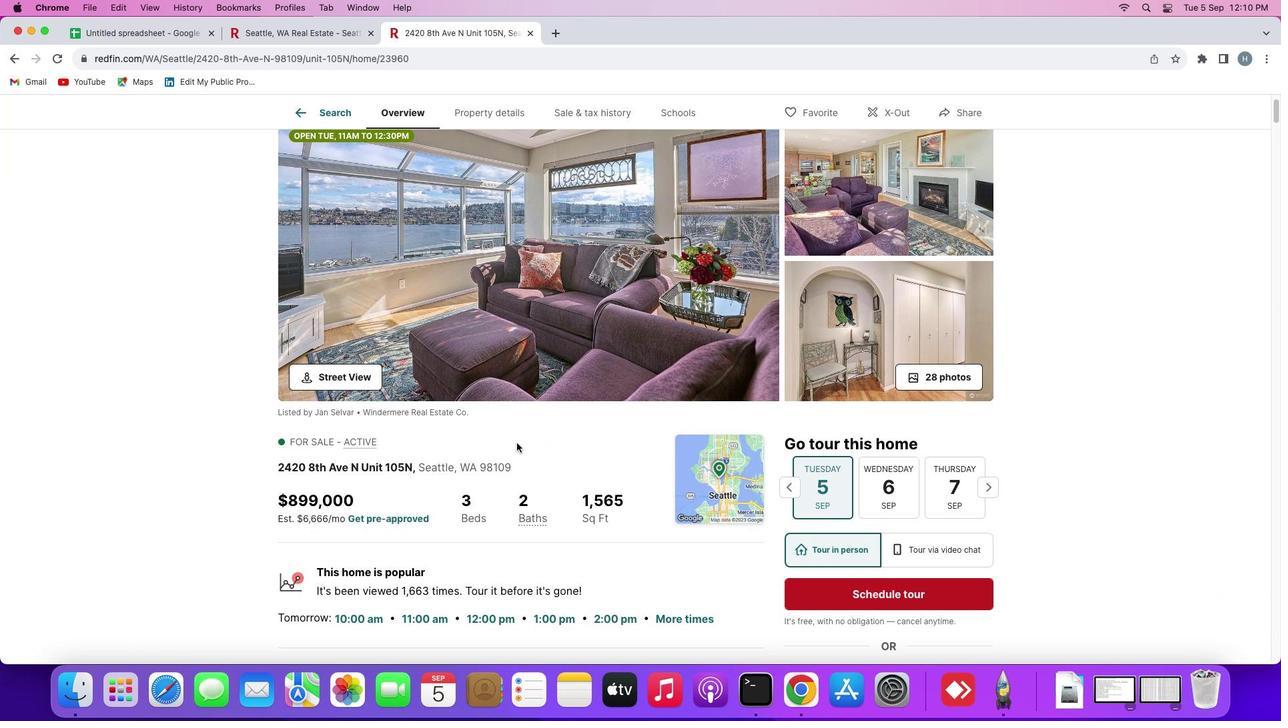
Action: Mouse scrolled (541, 486) with delta (0, 0)
Screenshot: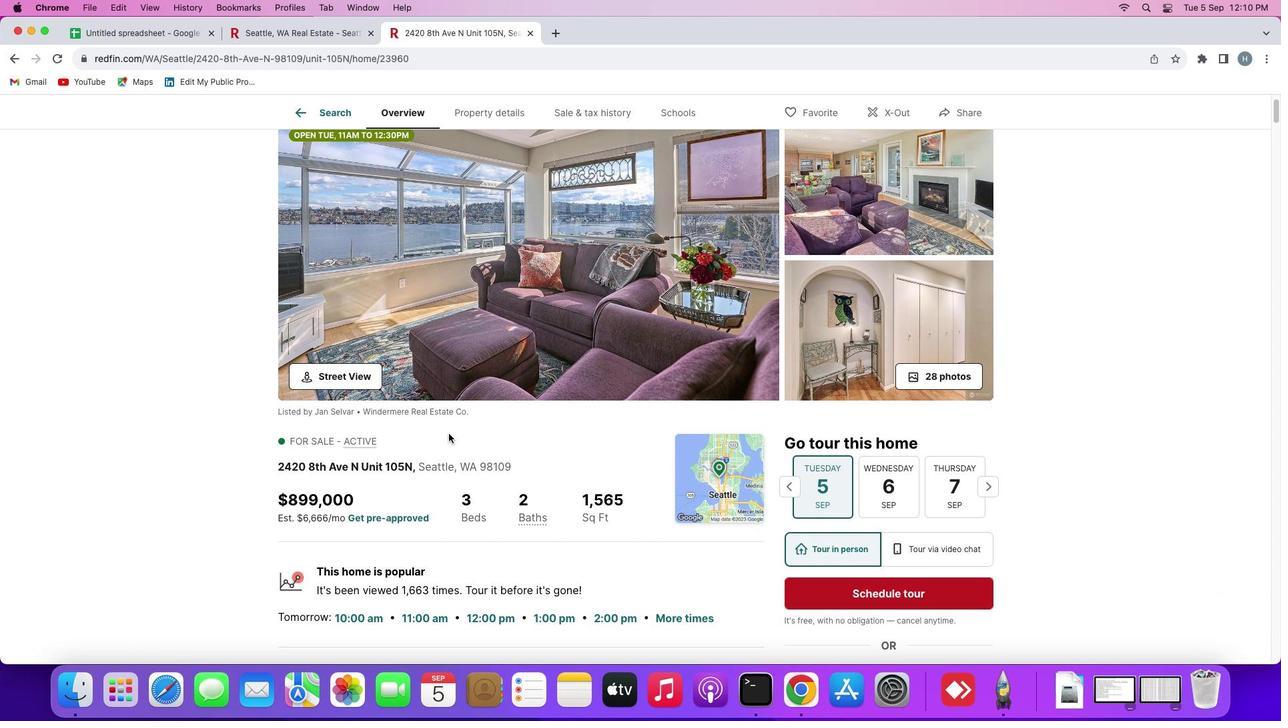 
Action: Mouse scrolled (541, 486) with delta (0, 0)
Screenshot: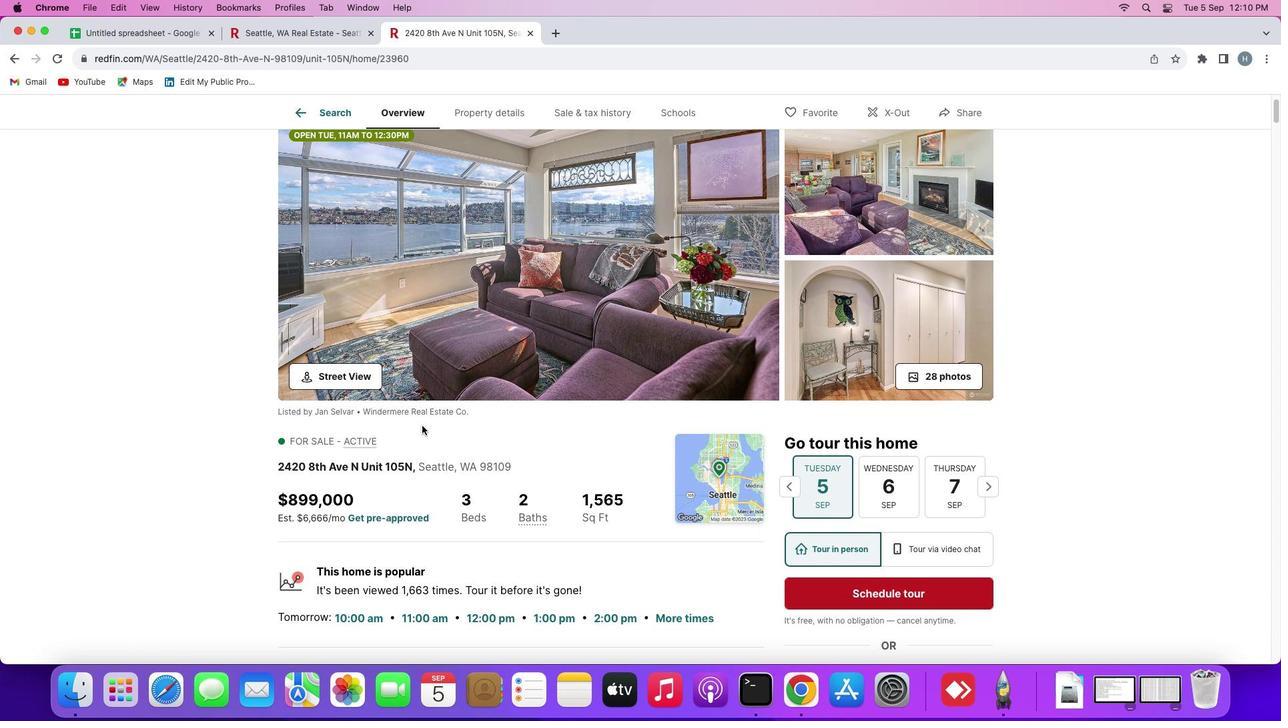 
Action: Mouse moved to (358, 500)
Screenshot: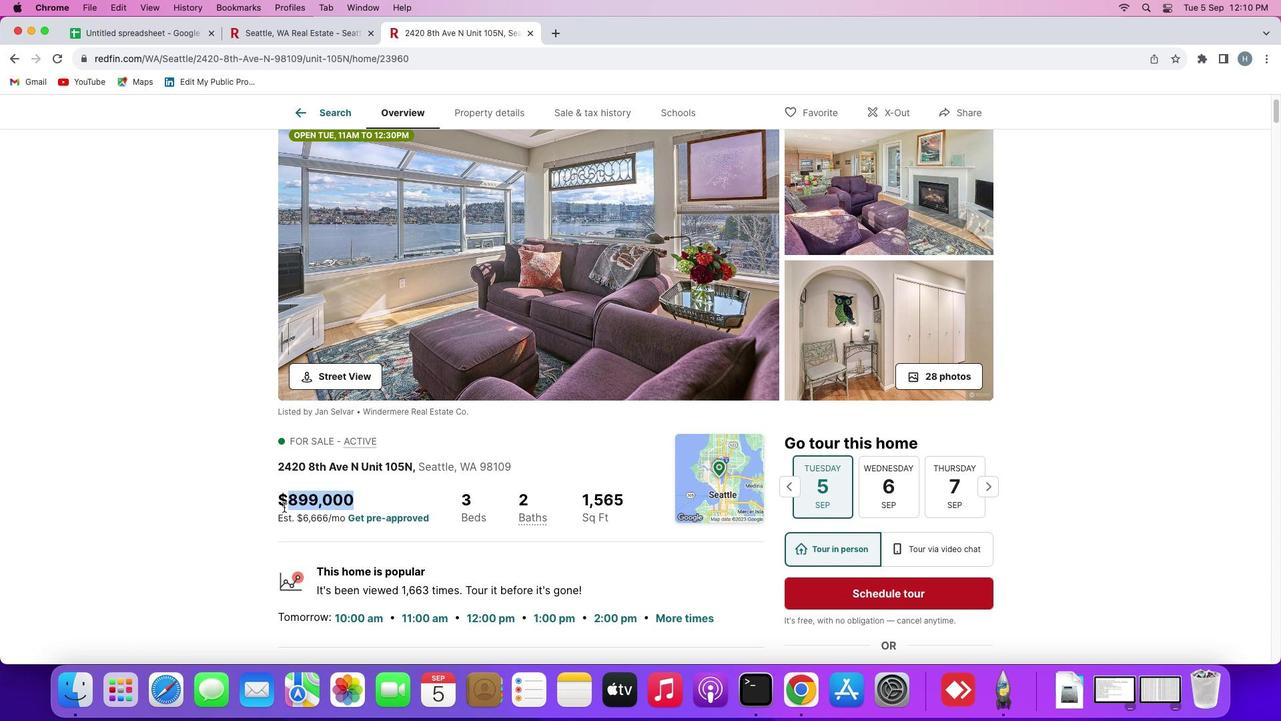 
Action: Mouse pressed left at (358, 500)
Screenshot: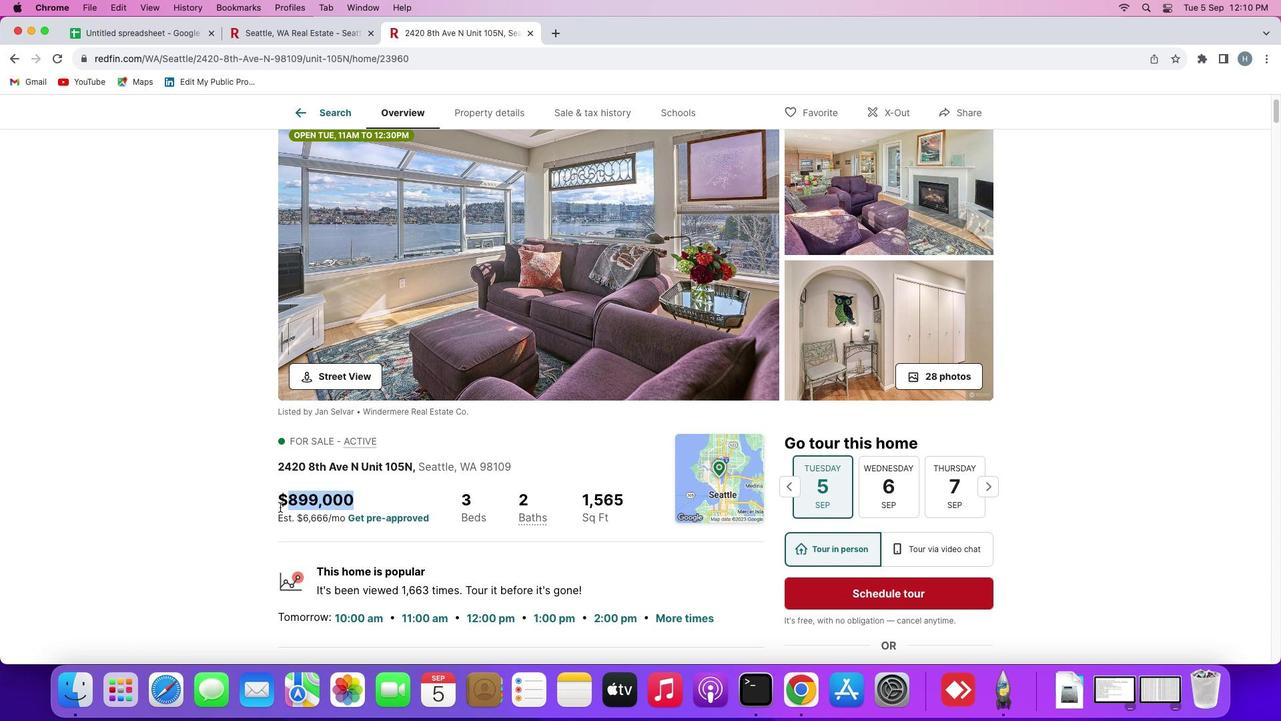 
Action: Mouse moved to (281, 501)
Screenshot: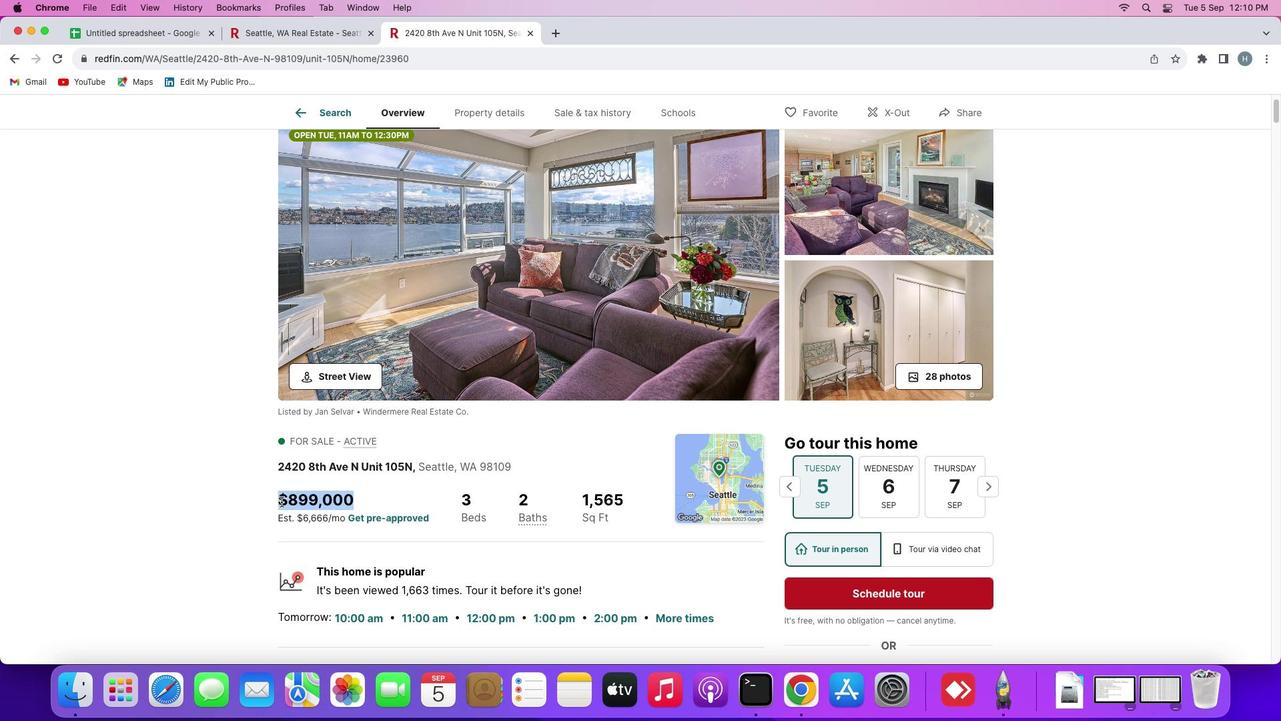 
Action: Key pressed Key.cmd'c'
Screenshot: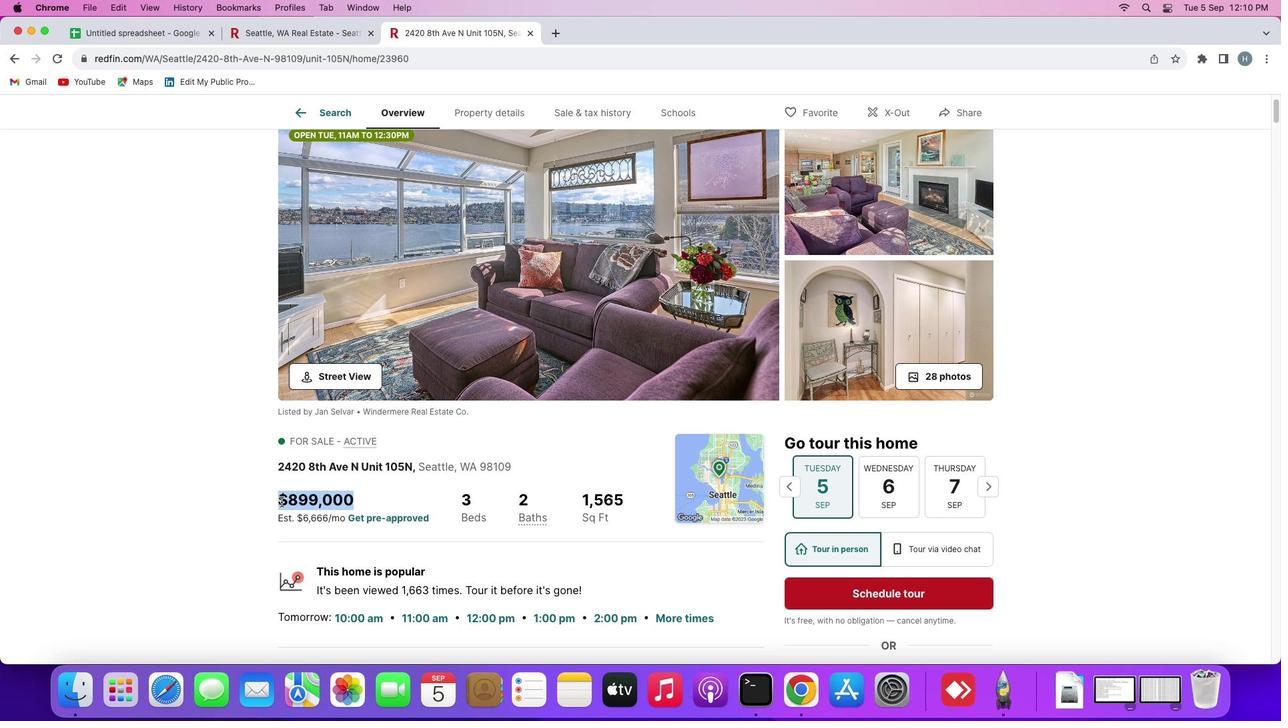 
Action: Mouse moved to (315, 31)
Screenshot: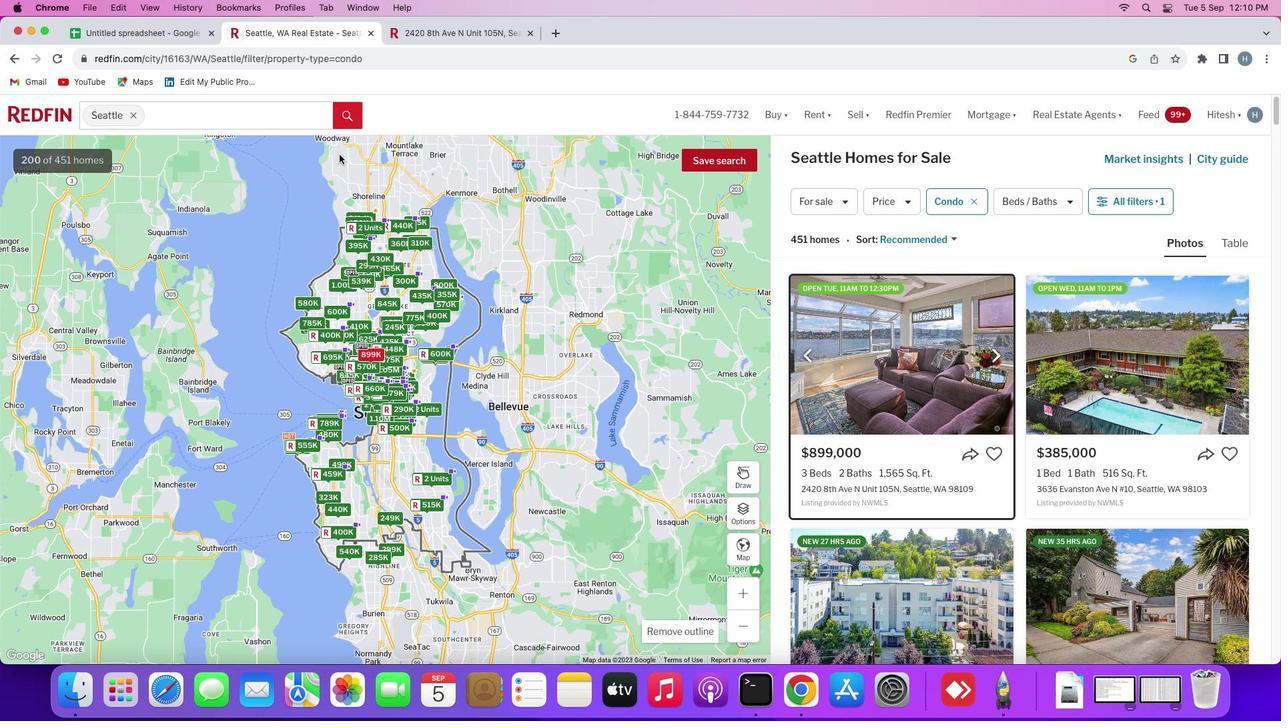
Action: Mouse pressed left at (315, 31)
Screenshot: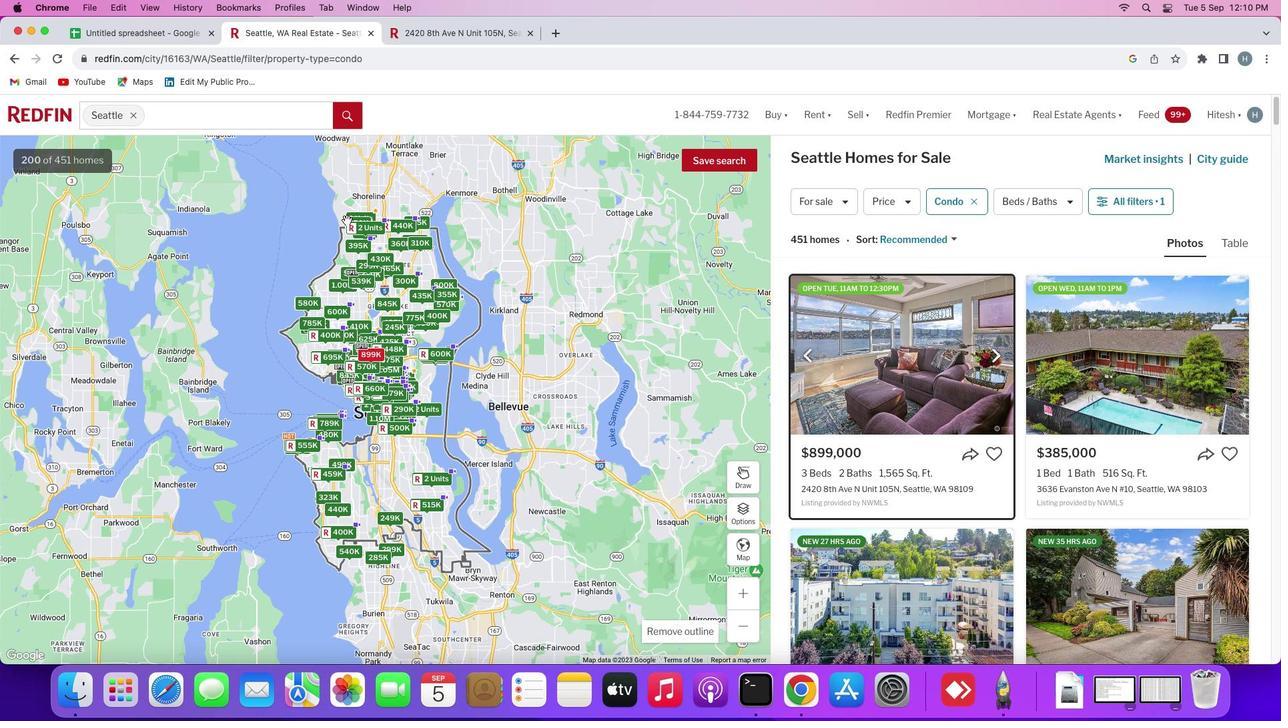
Action: Mouse moved to (174, 32)
Screenshot: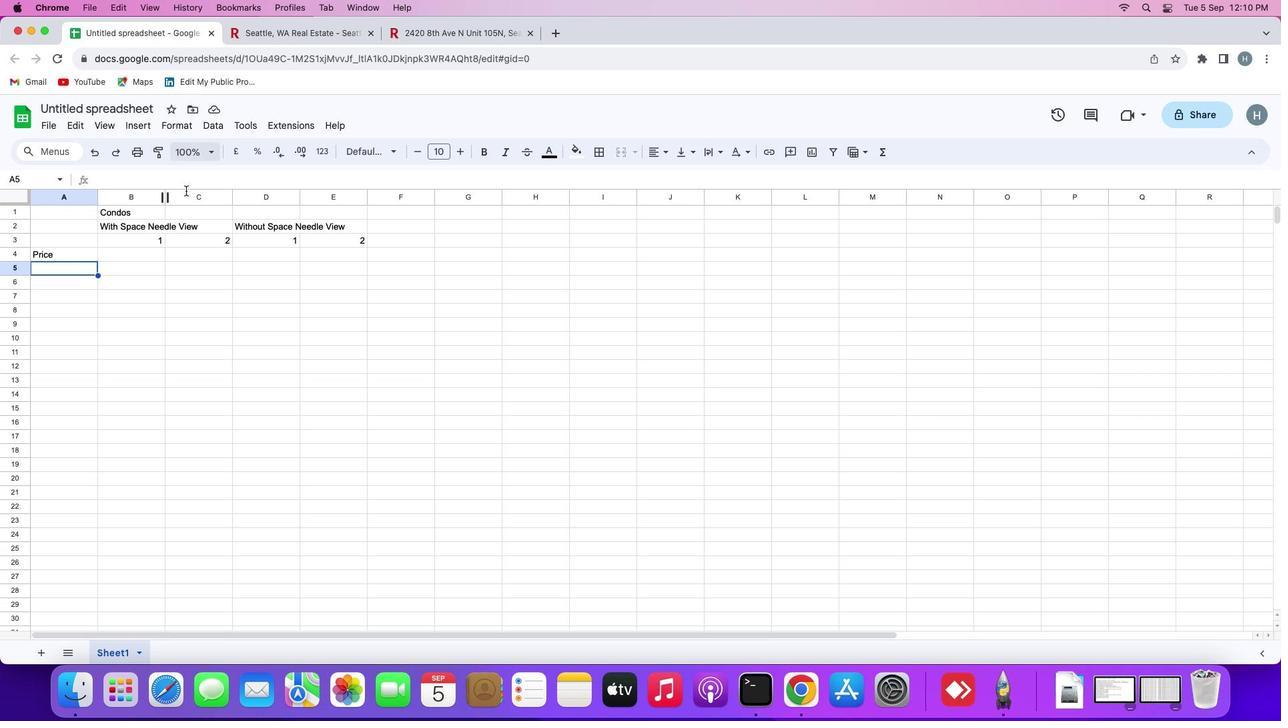 
Action: Mouse pressed left at (174, 32)
Screenshot: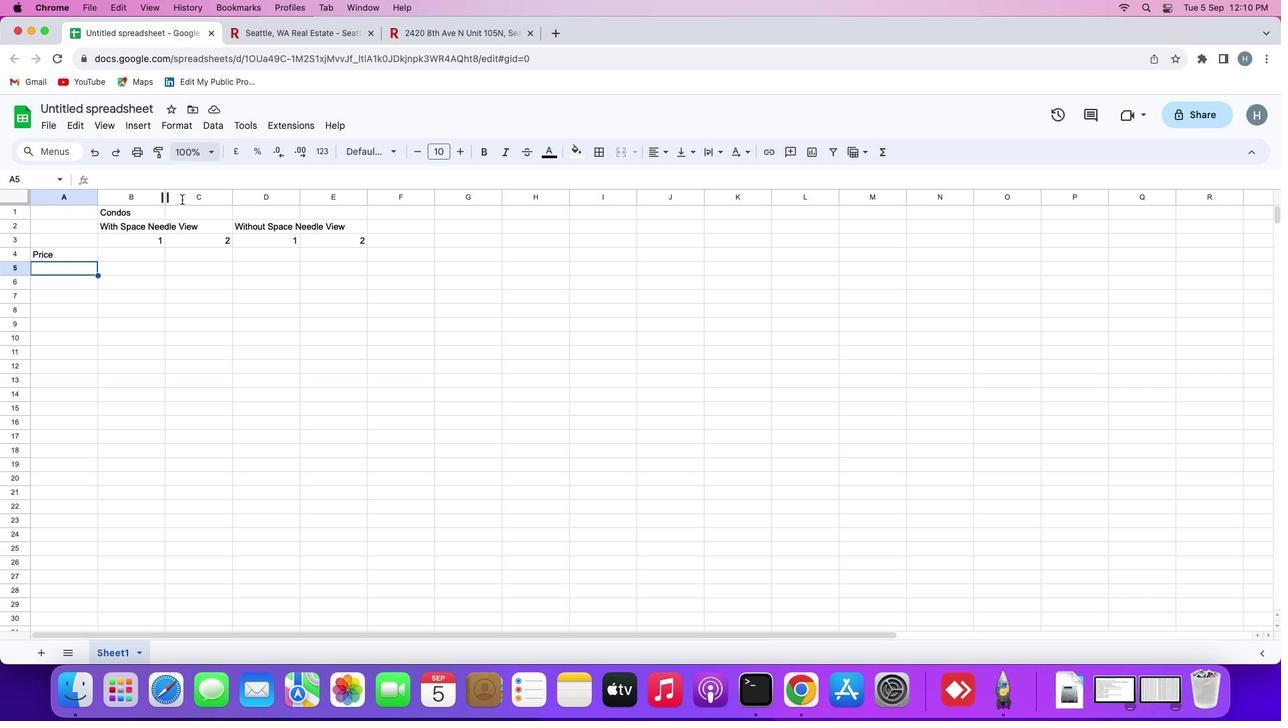 
Action: Mouse moved to (126, 246)
Screenshot: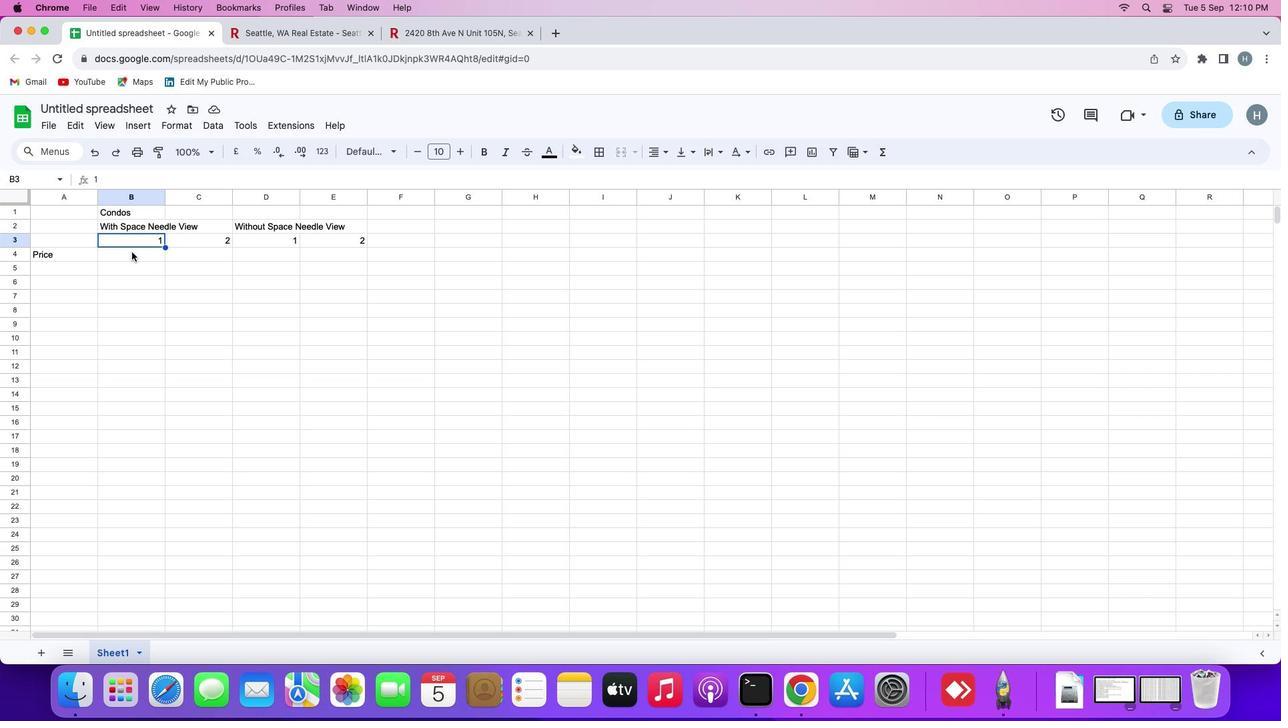 
Action: Mouse pressed left at (126, 246)
Screenshot: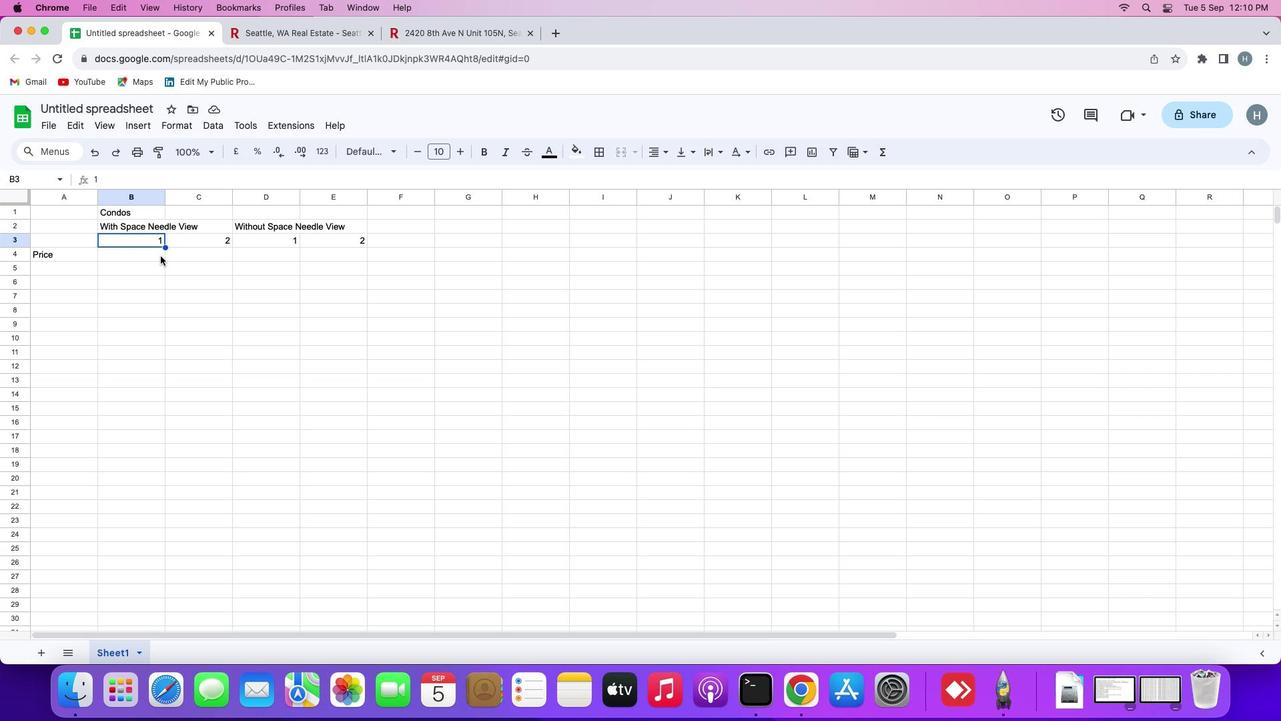 
Action: Mouse moved to (249, 253)
Screenshot: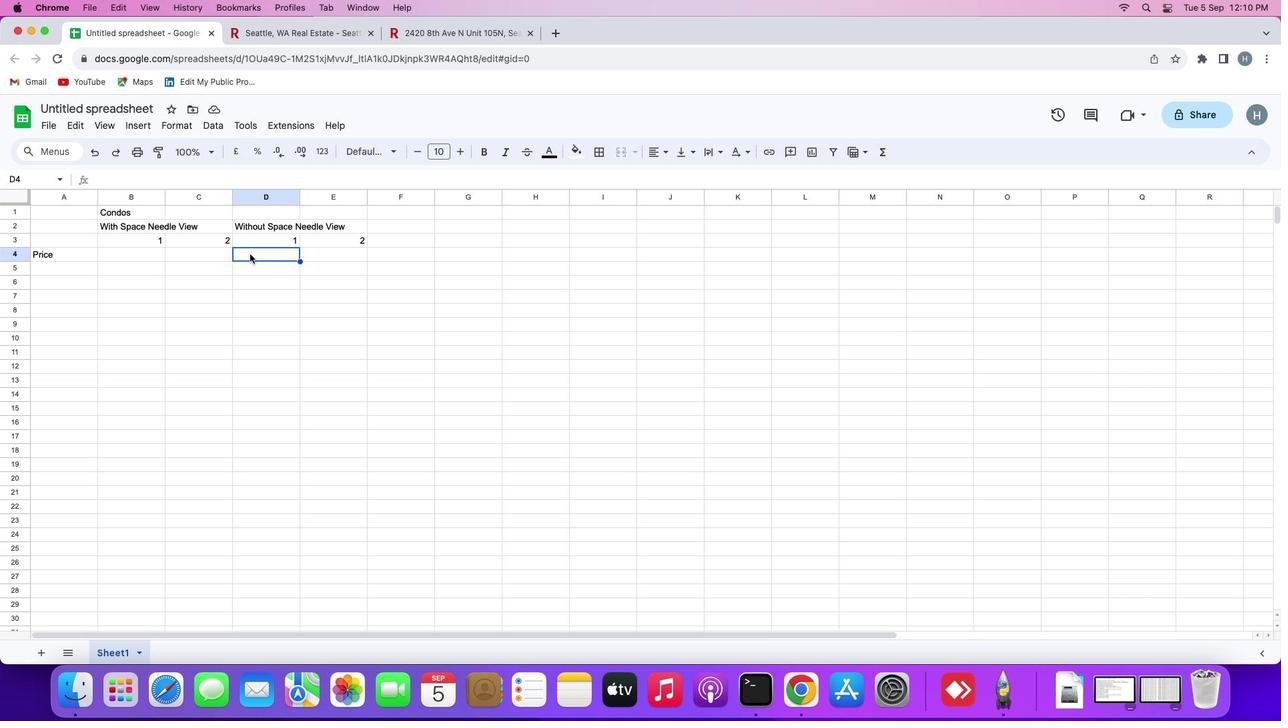 
Action: Mouse pressed left at (249, 253)
Screenshot: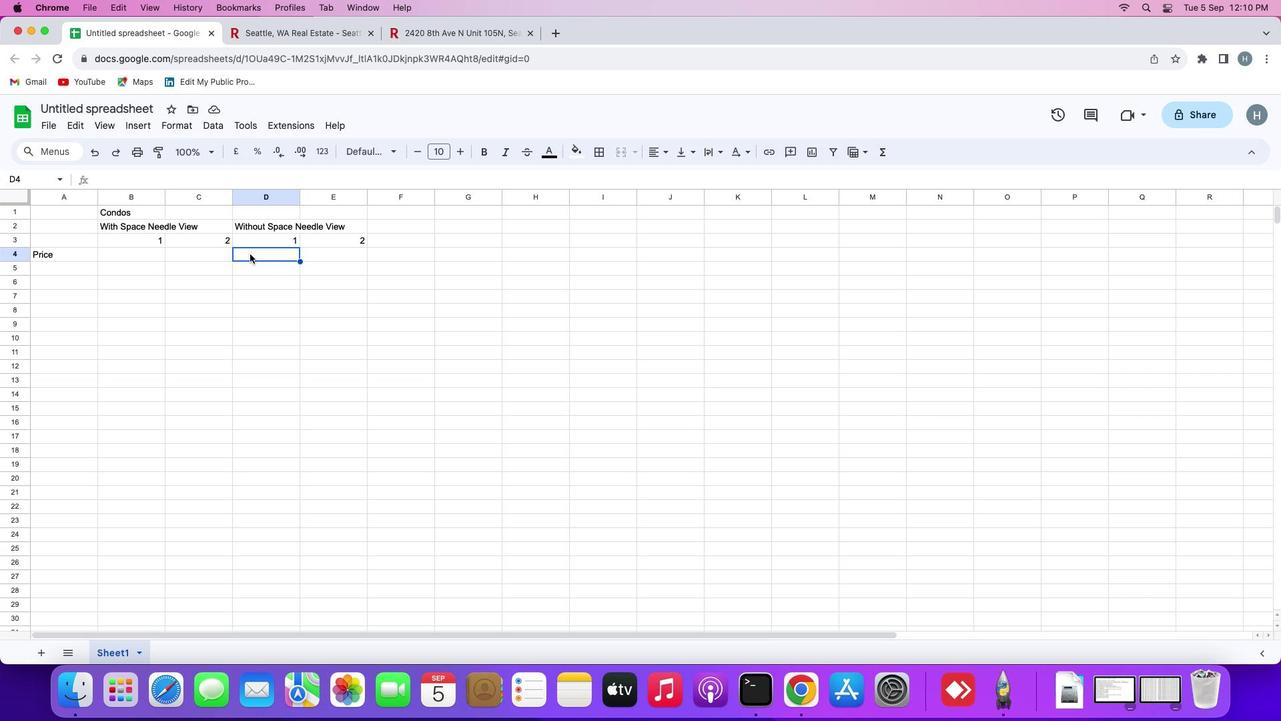
Action: Mouse moved to (249, 253)
Screenshot: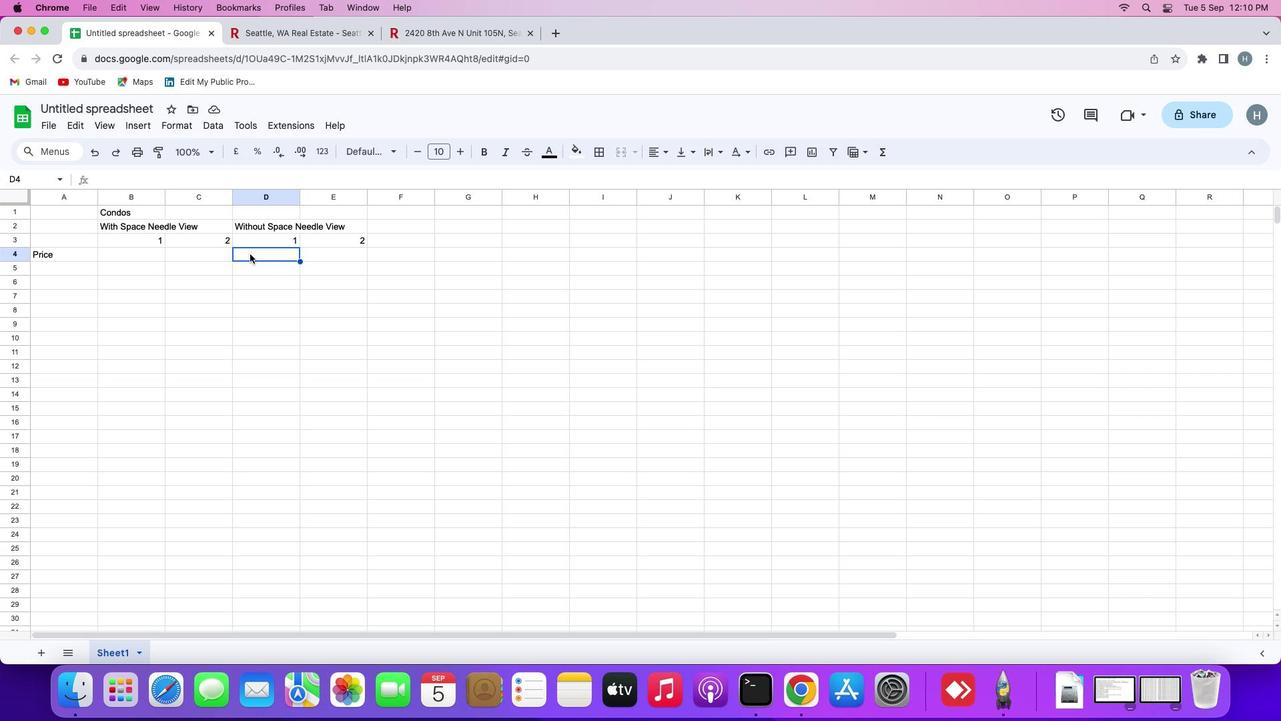 
Action: Key pressed Key.cmd'v'
Screenshot: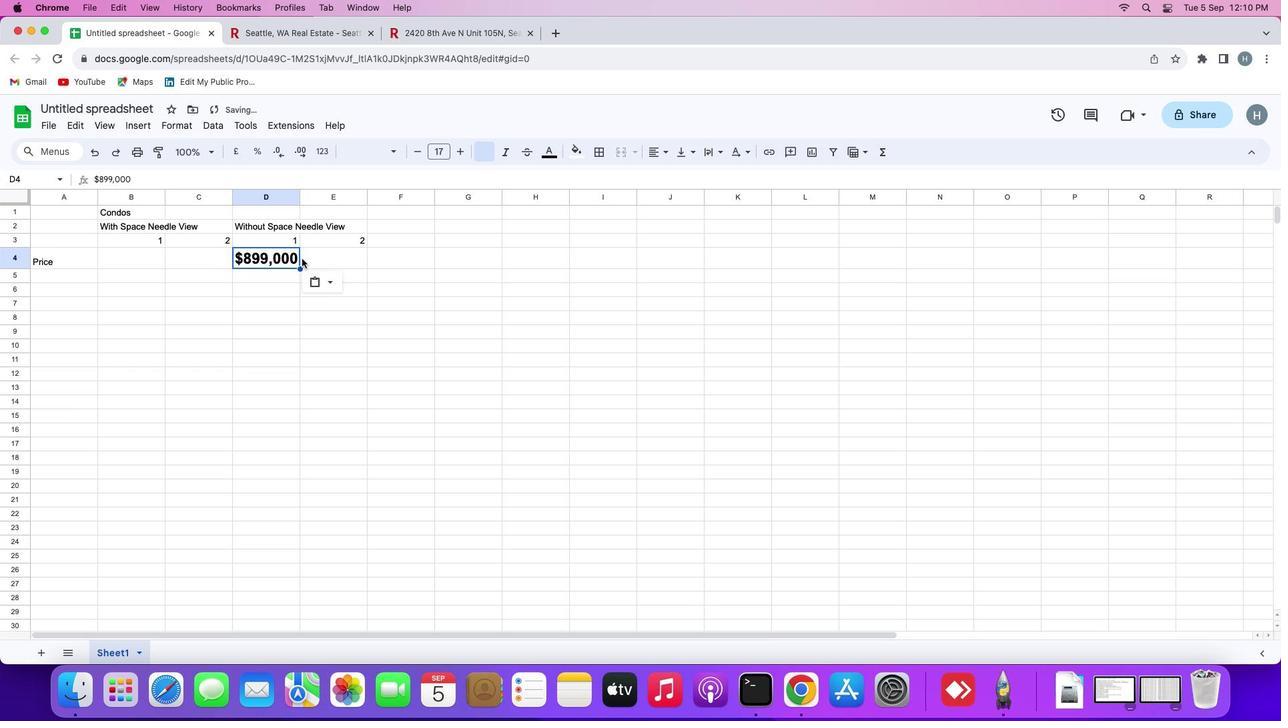 
Action: Mouse moved to (441, 233)
Screenshot: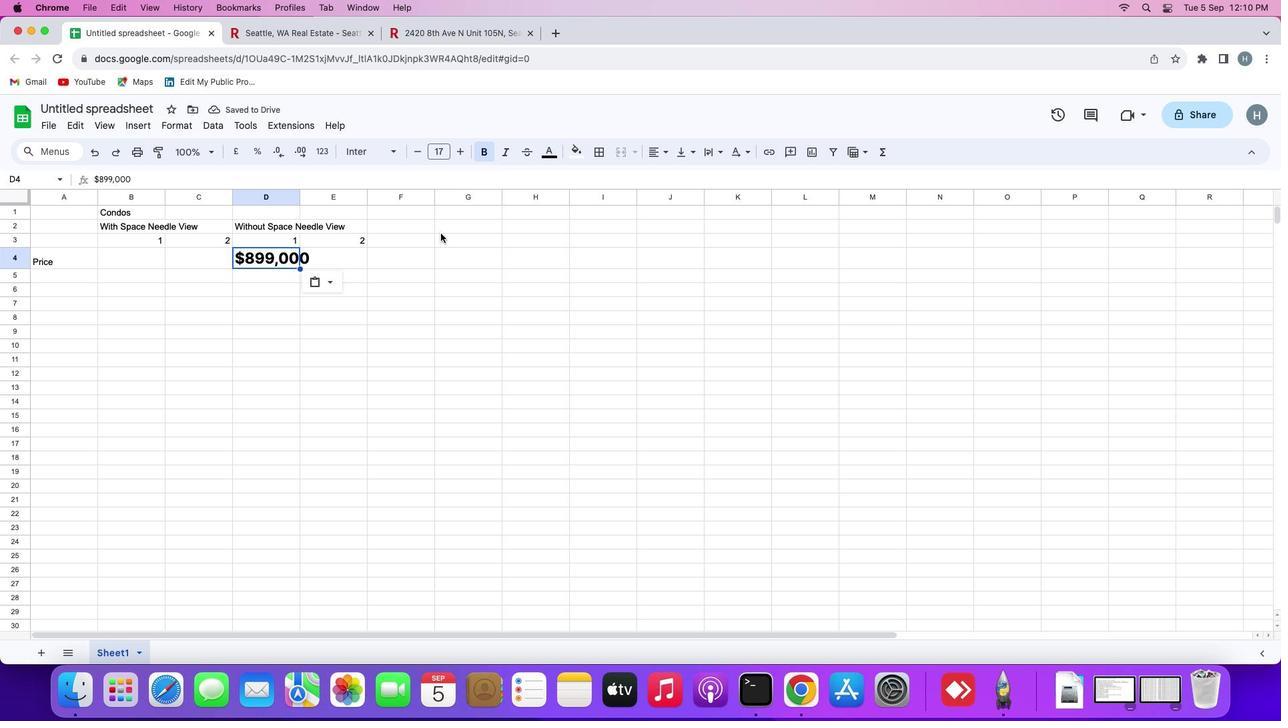 
Action: Key pressed Key.cmd
Screenshot: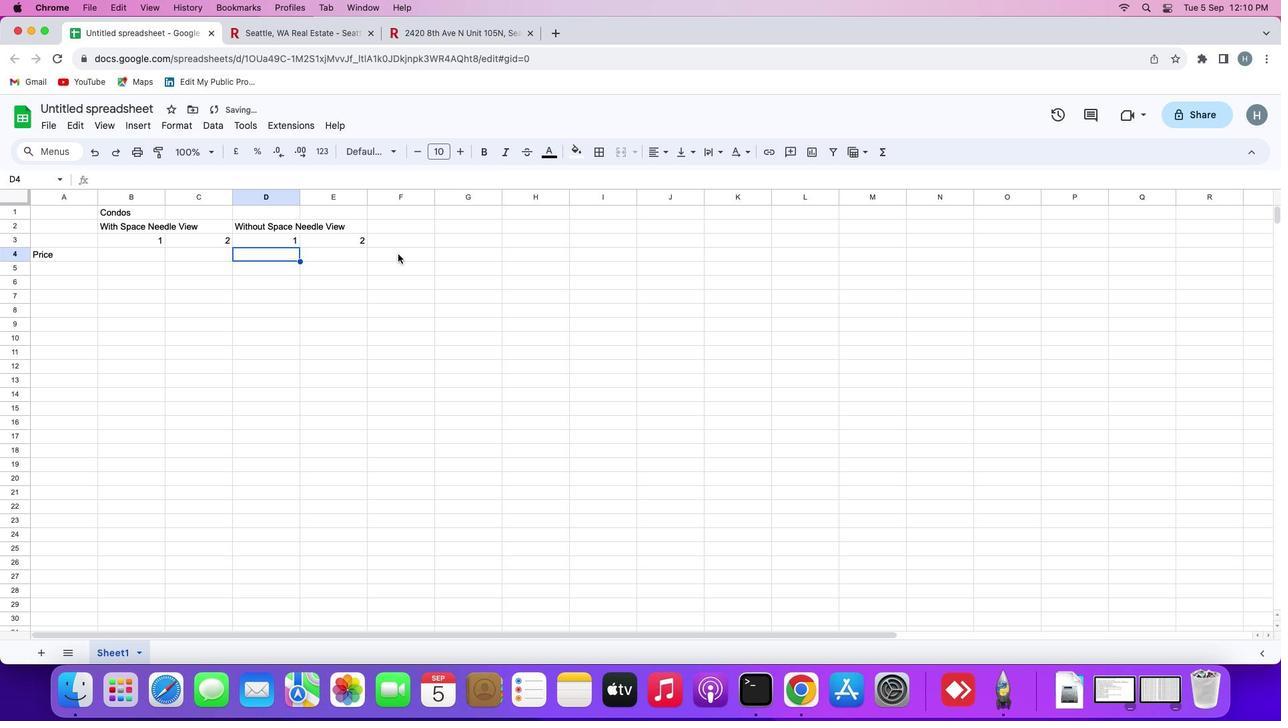 
Action: Mouse moved to (441, 233)
Screenshot: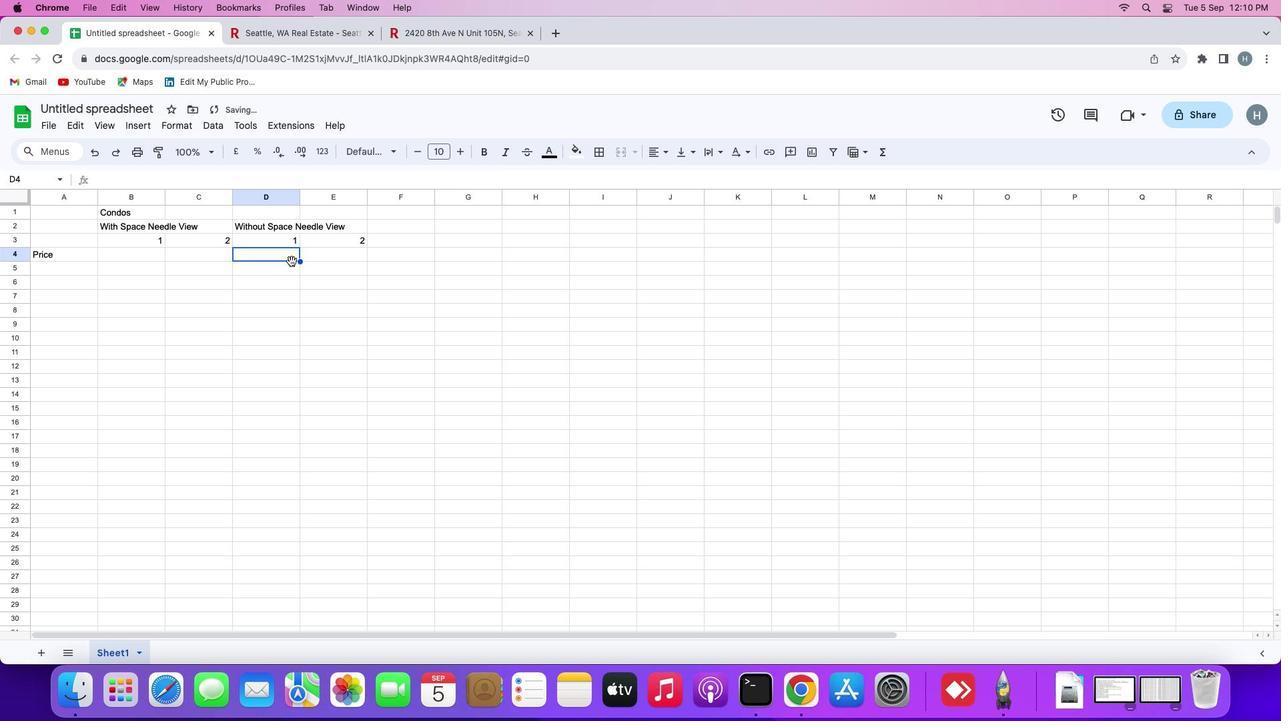 
Action: Key pressed 'z'
Screenshot: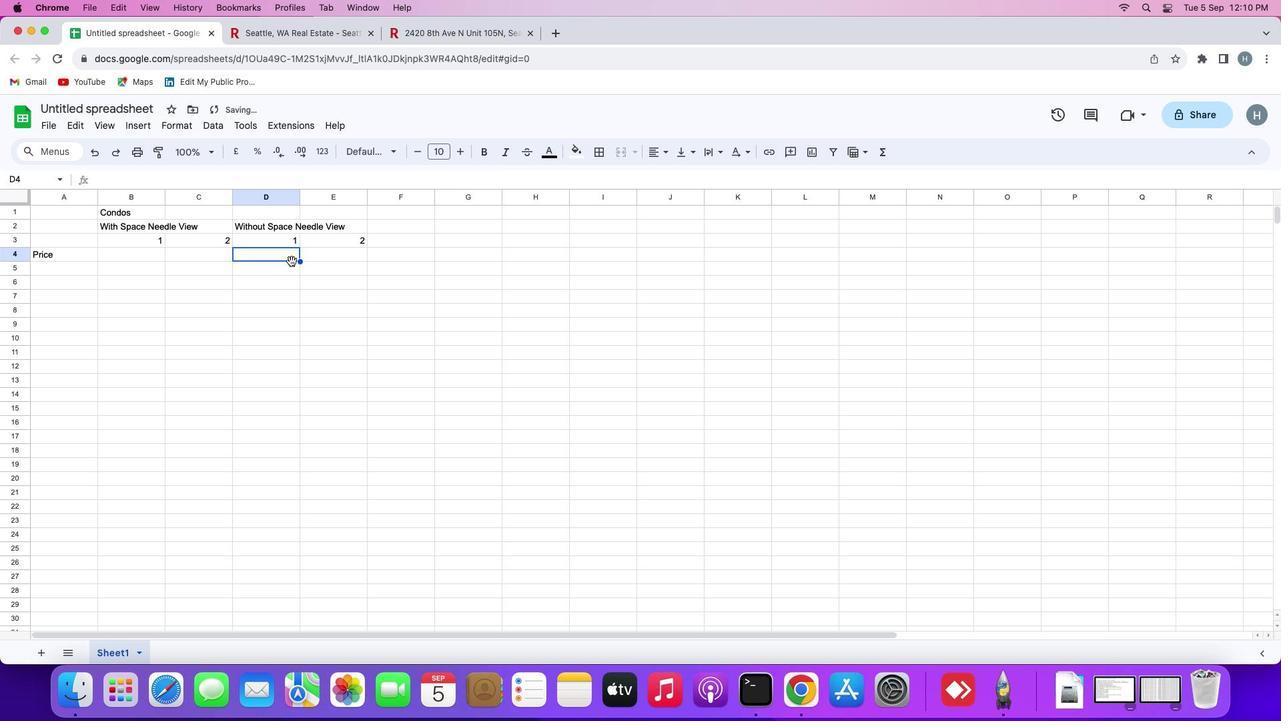 
Action: Mouse moved to (273, 253)
Screenshot: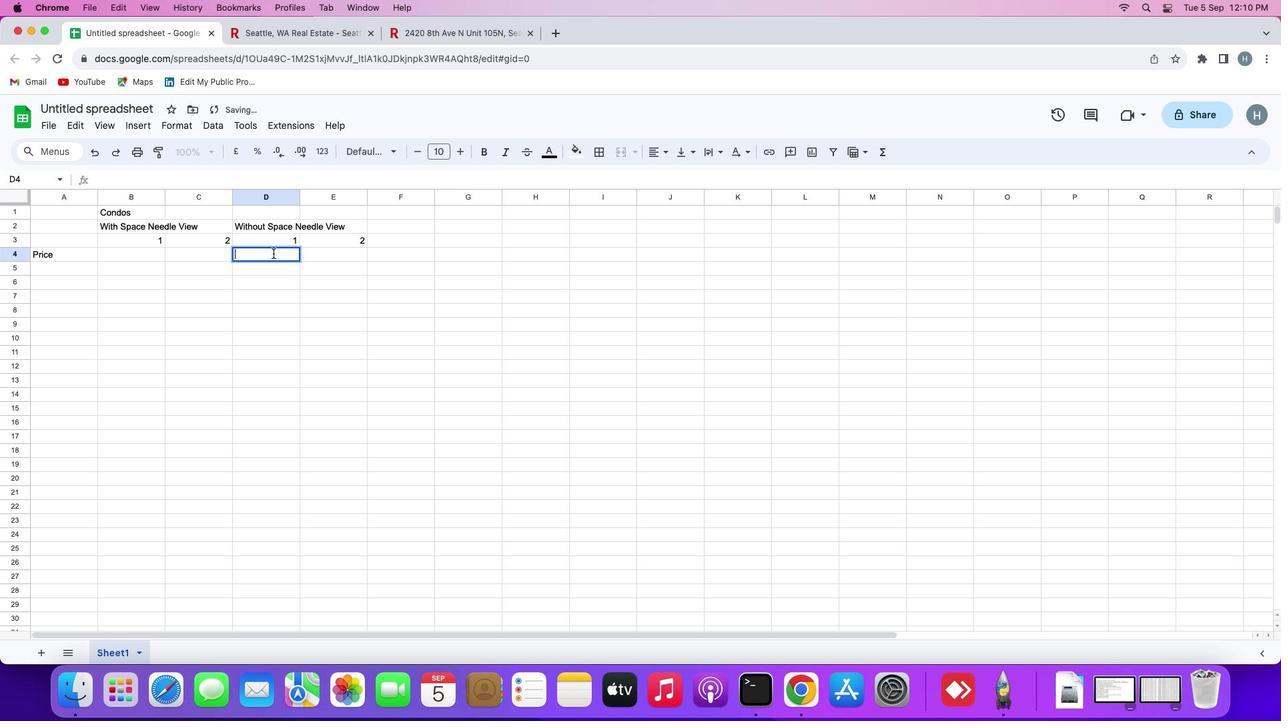 
Action: Mouse pressed left at (273, 253)
Screenshot: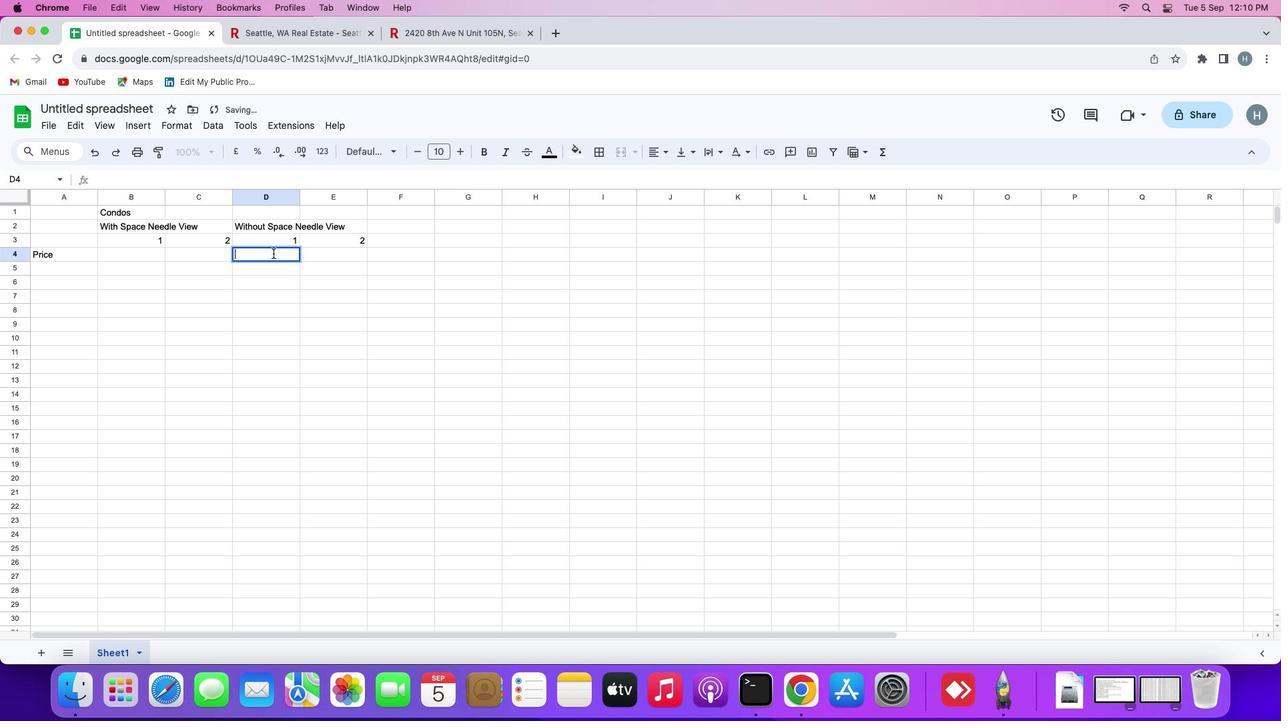 
Action: Mouse pressed left at (273, 253)
Screenshot: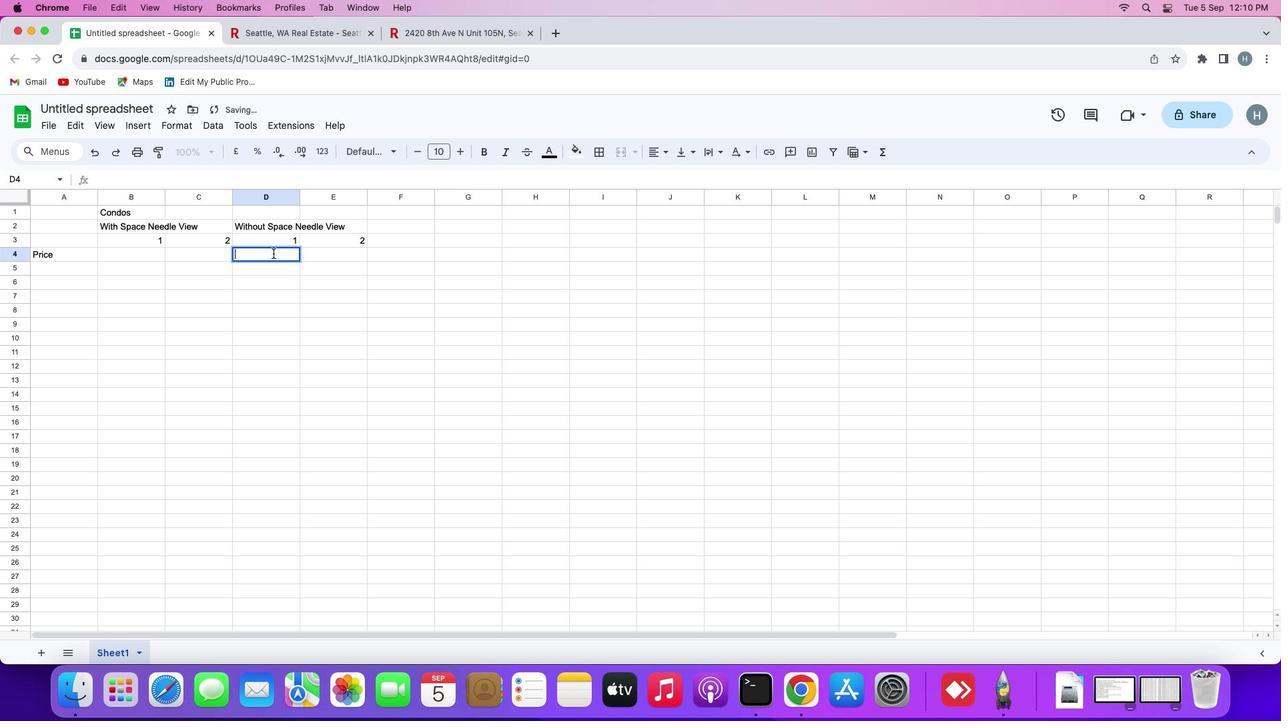 
Action: Key pressed Key.cmd'v'Key.enter
Screenshot: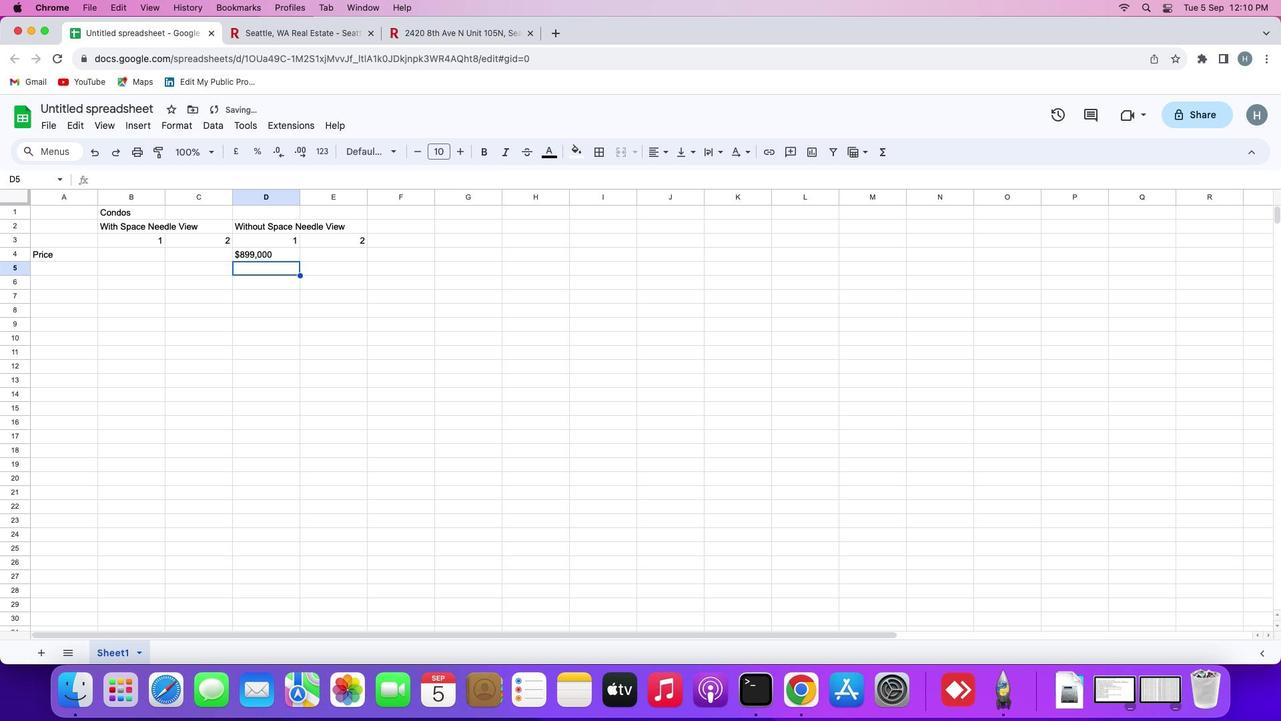 
Action: Mouse moved to (413, 34)
Screenshot: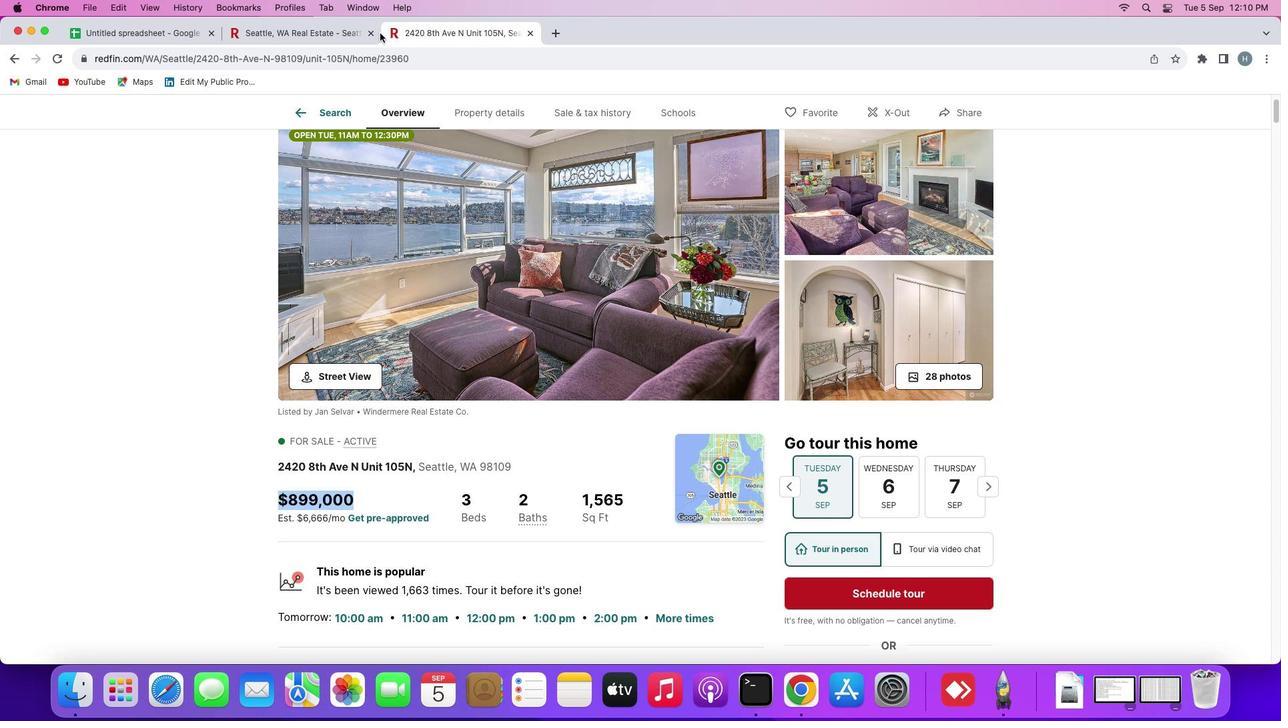
Action: Mouse pressed left at (413, 34)
Screenshot: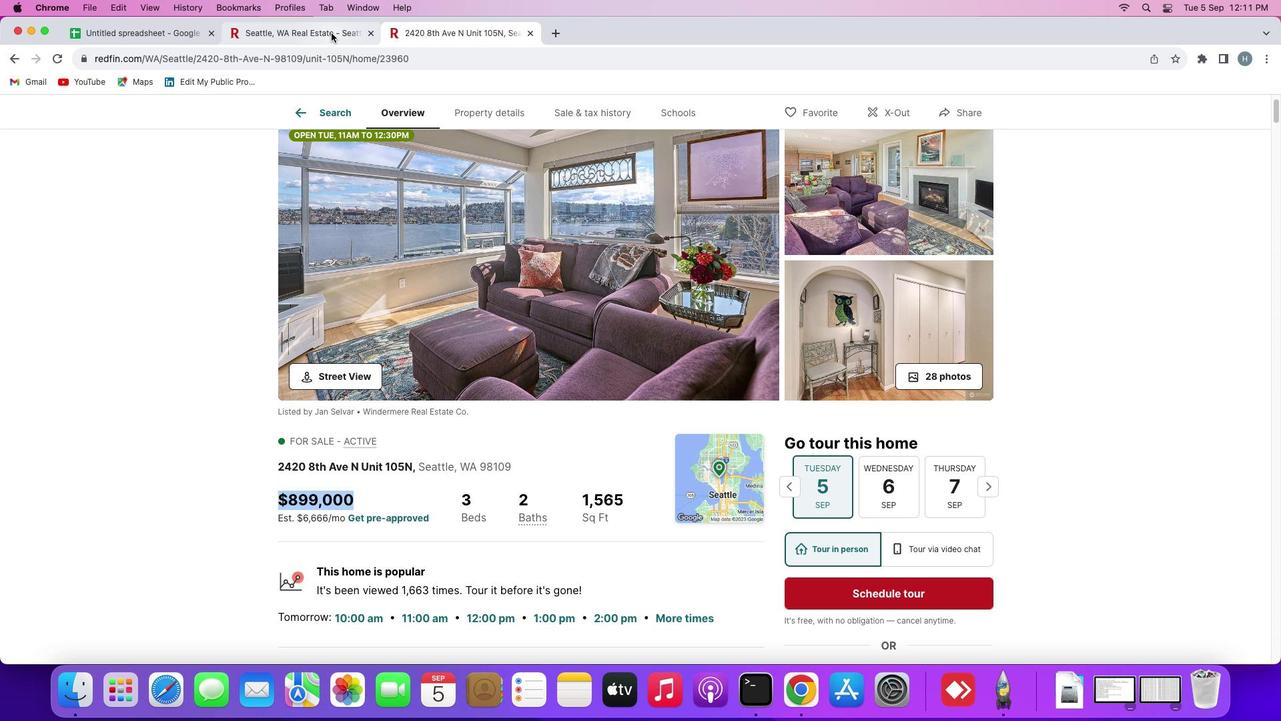 
Action: Mouse moved to (331, 33)
Screenshot: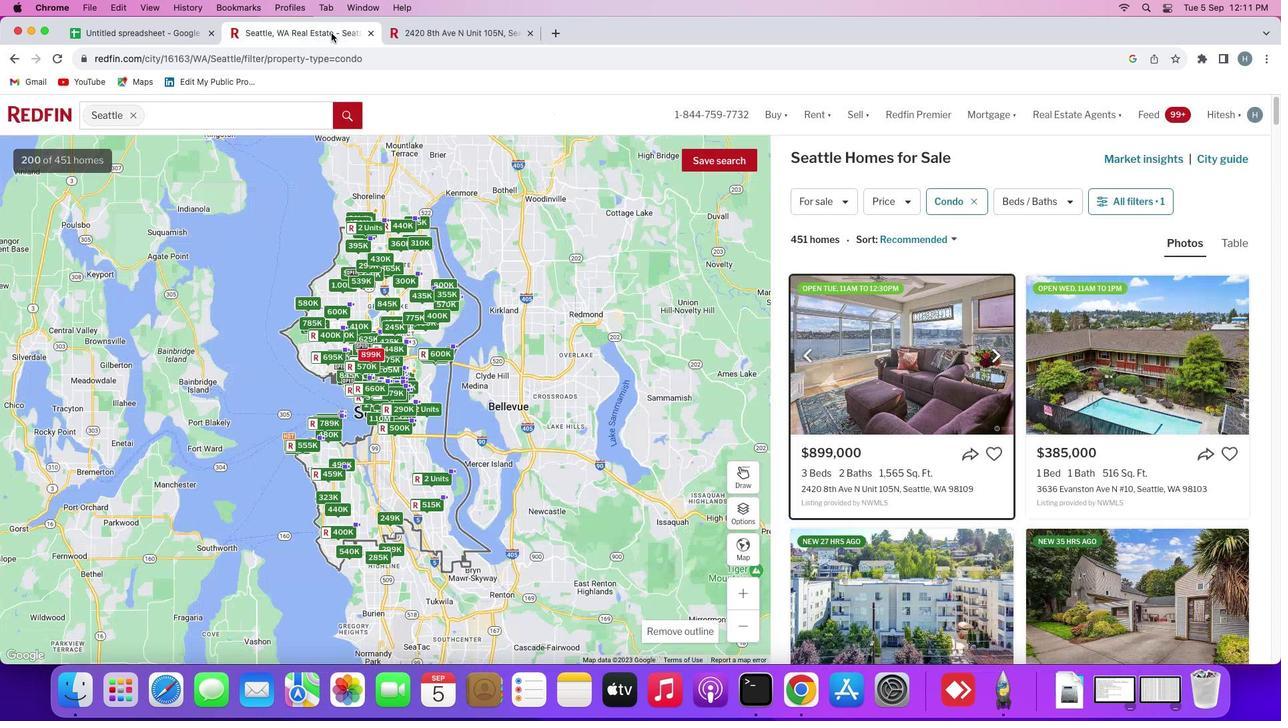 
Action: Mouse pressed left at (331, 33)
Screenshot: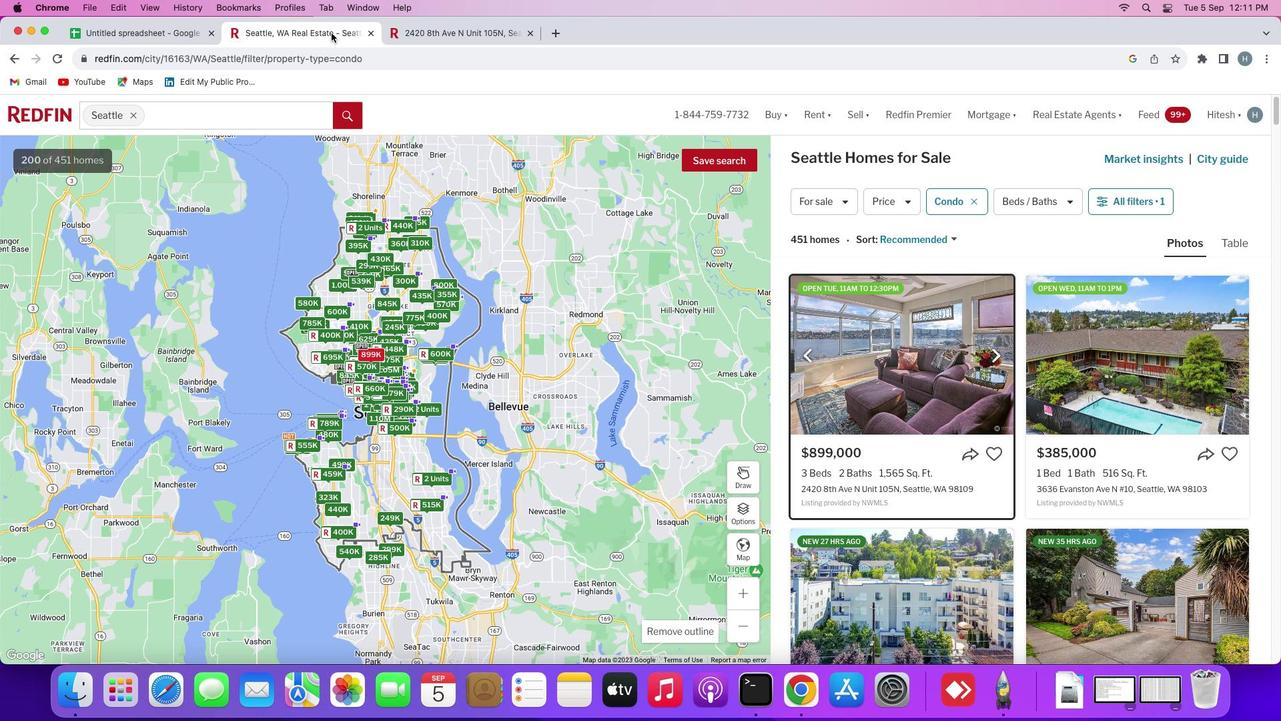 
Action: Mouse moved to (456, 32)
Screenshot: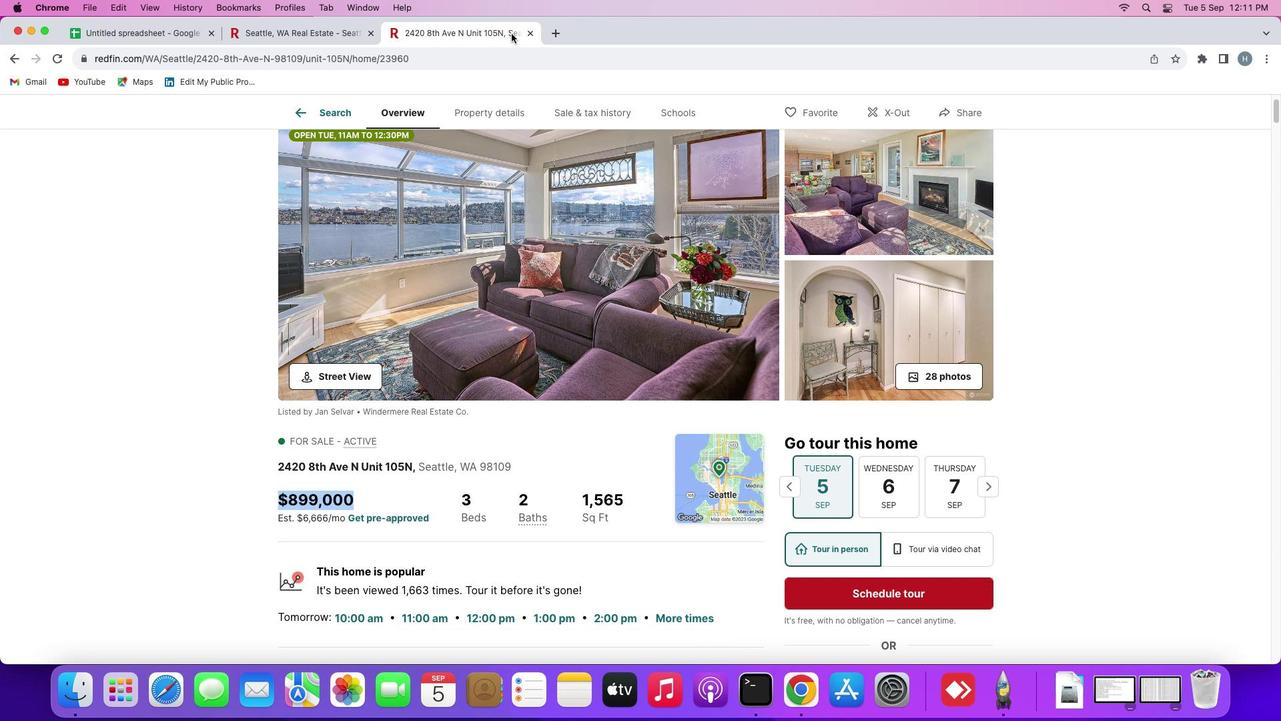 
Action: Mouse pressed left at (456, 32)
Screenshot: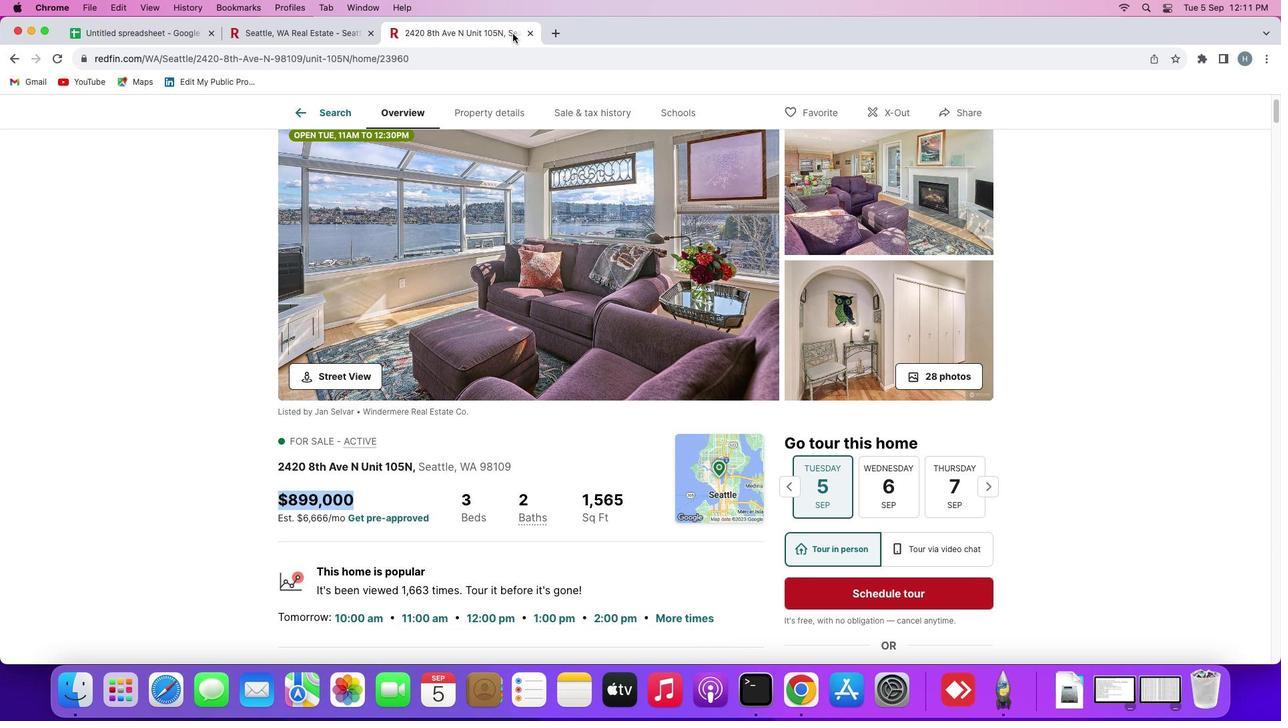 
Action: Mouse moved to (529, 30)
Screenshot: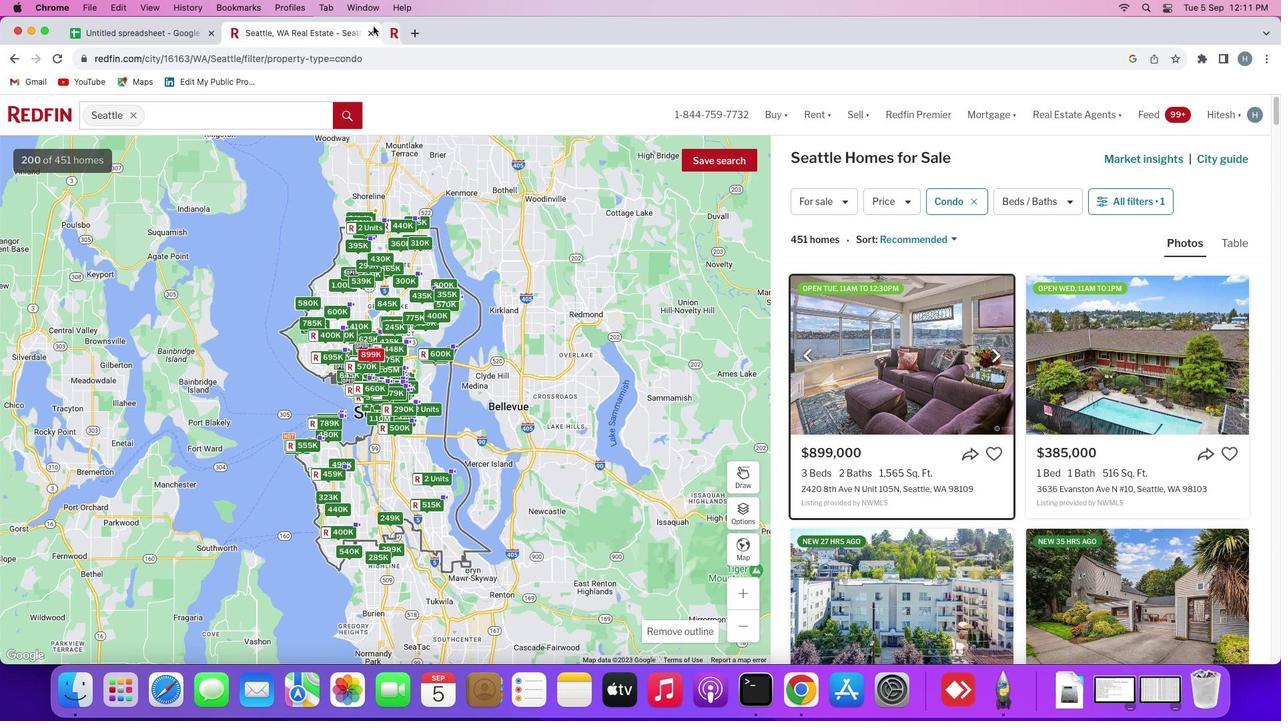 
Action: Mouse pressed left at (529, 30)
Screenshot: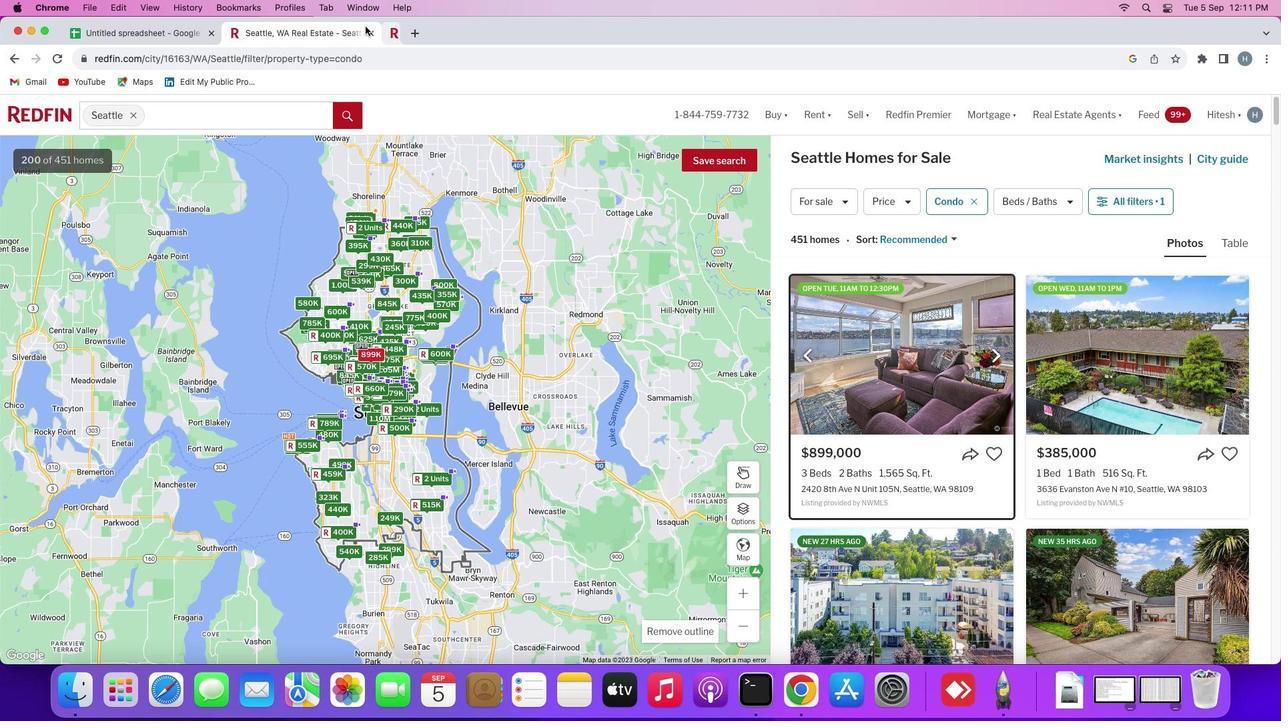 
Action: Mouse moved to (1003, 407)
Screenshot: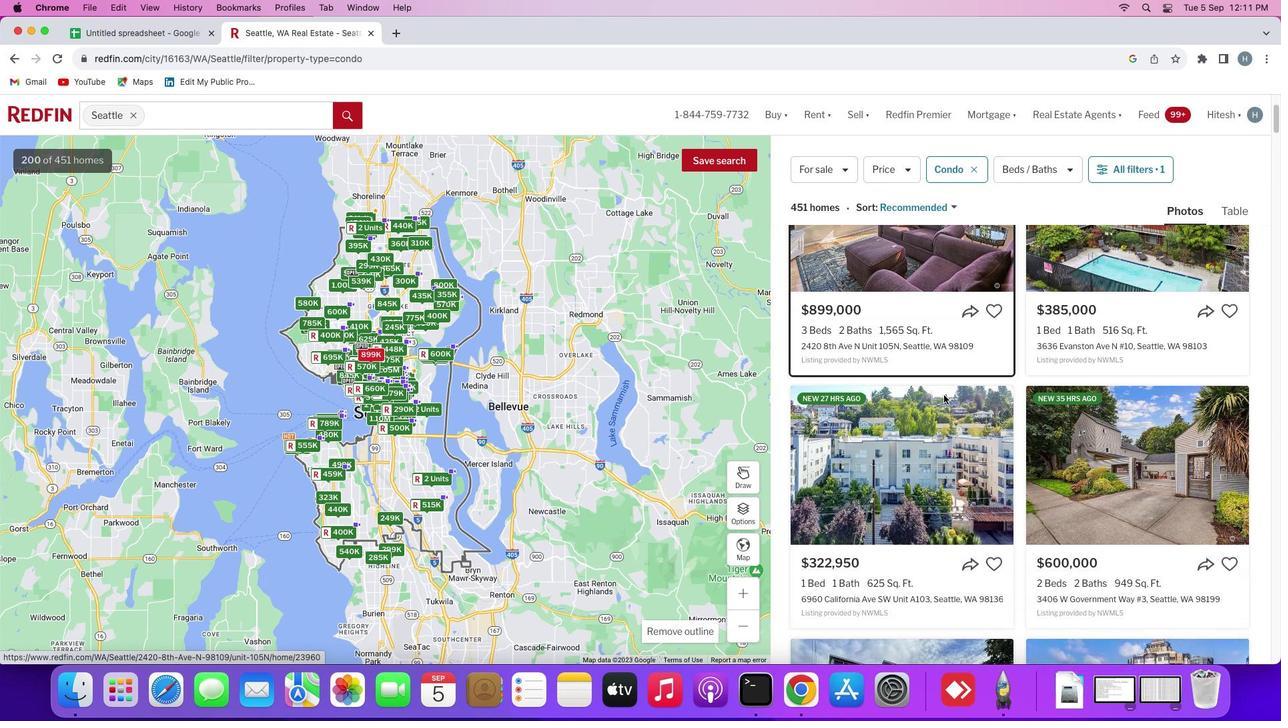 
Action: Mouse scrolled (1003, 407) with delta (0, 0)
Screenshot: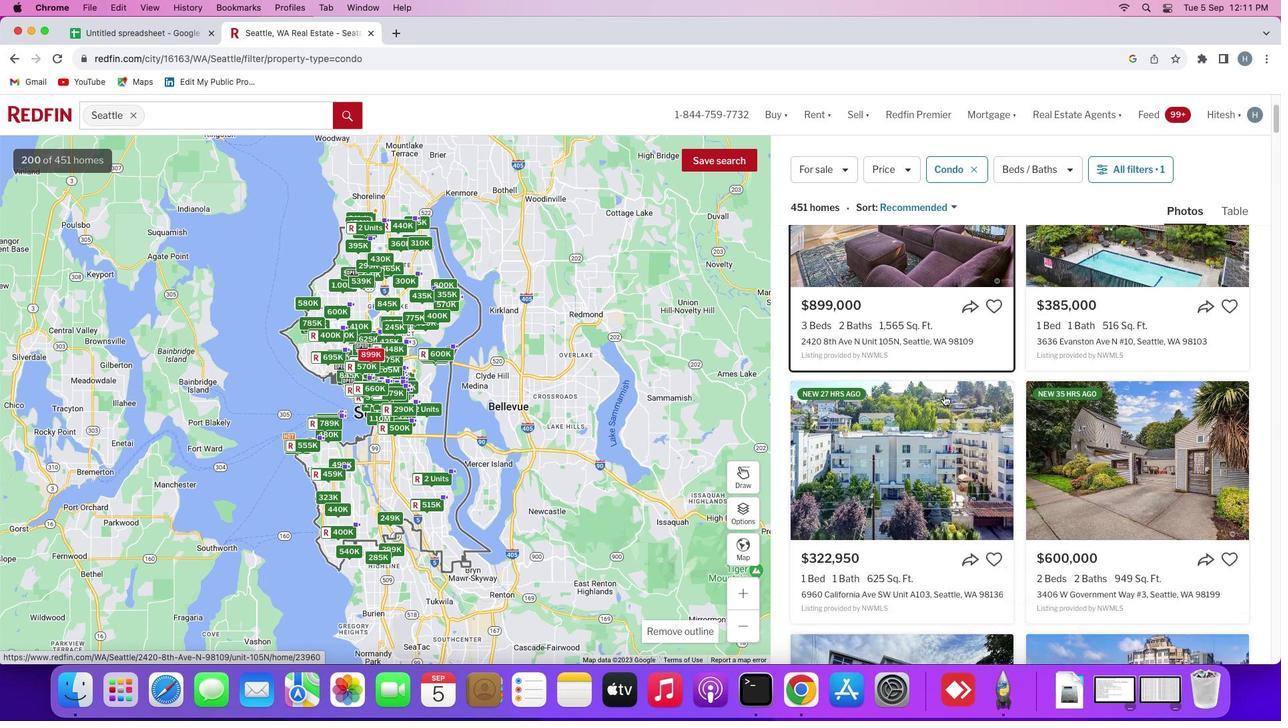 
Action: Mouse scrolled (1003, 407) with delta (0, 0)
Screenshot: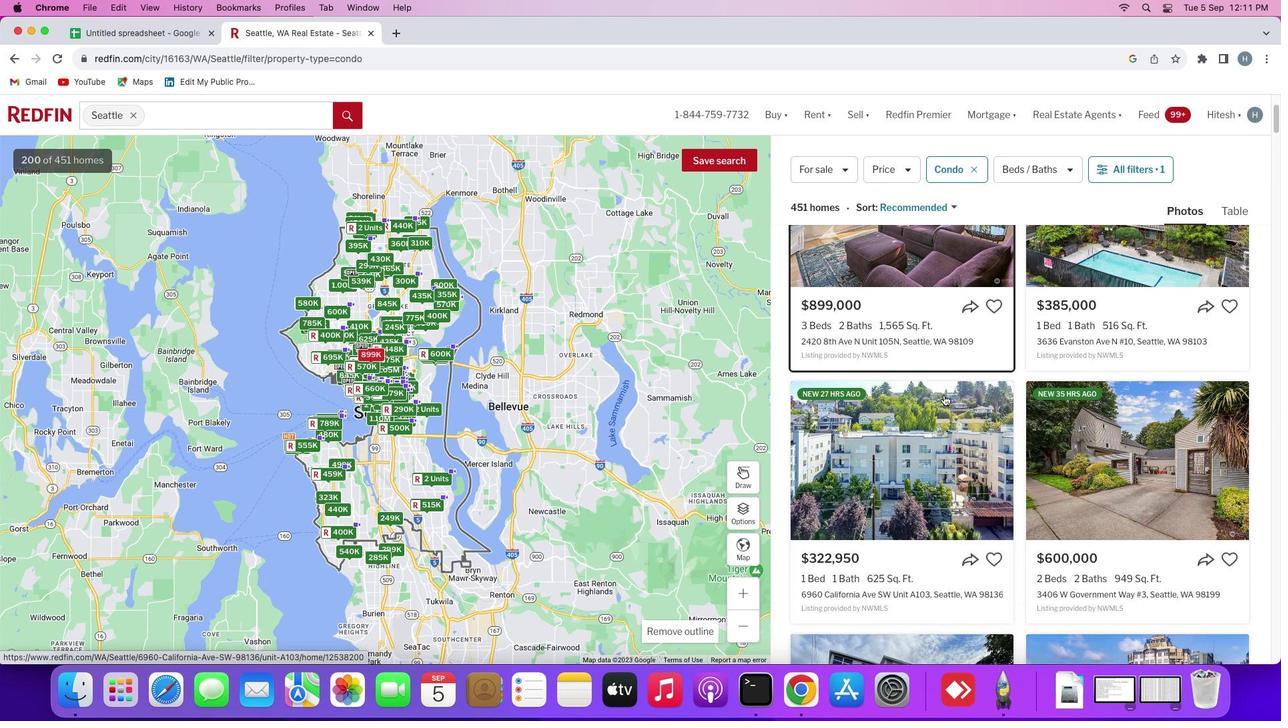 
Action: Mouse moved to (1002, 406)
Screenshot: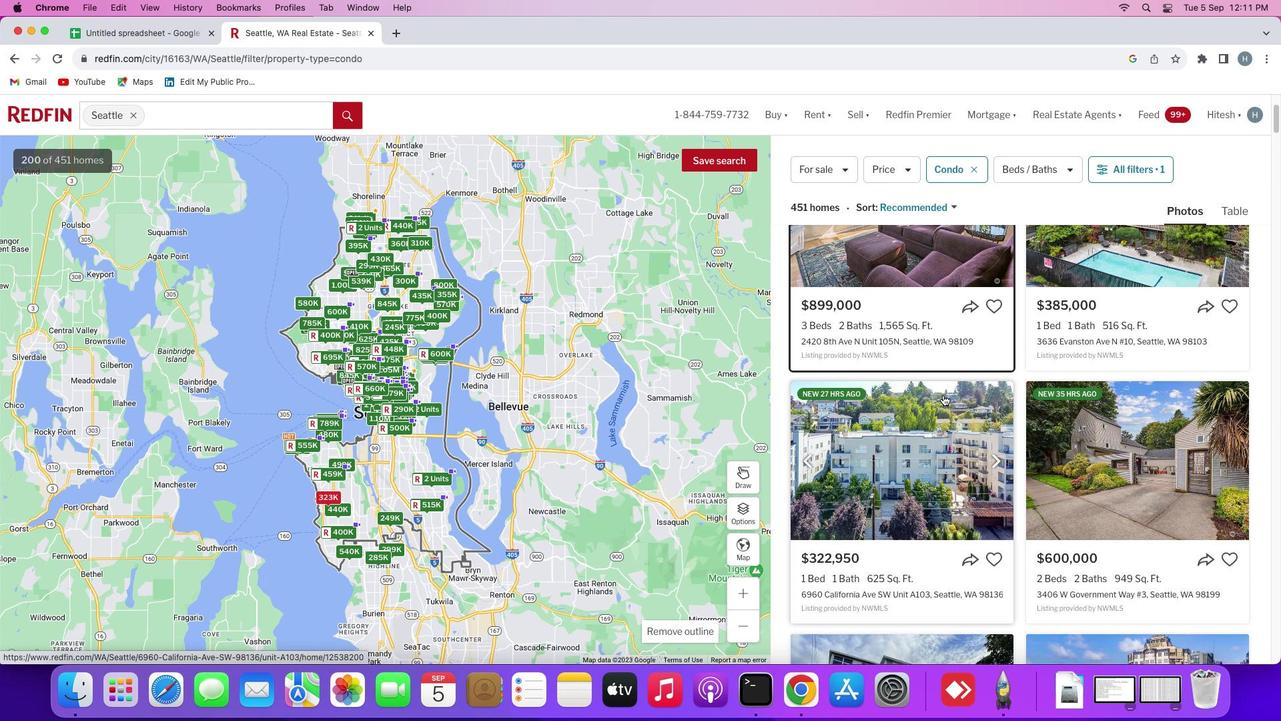 
Action: Mouse scrolled (1002, 406) with delta (0, -1)
Screenshot: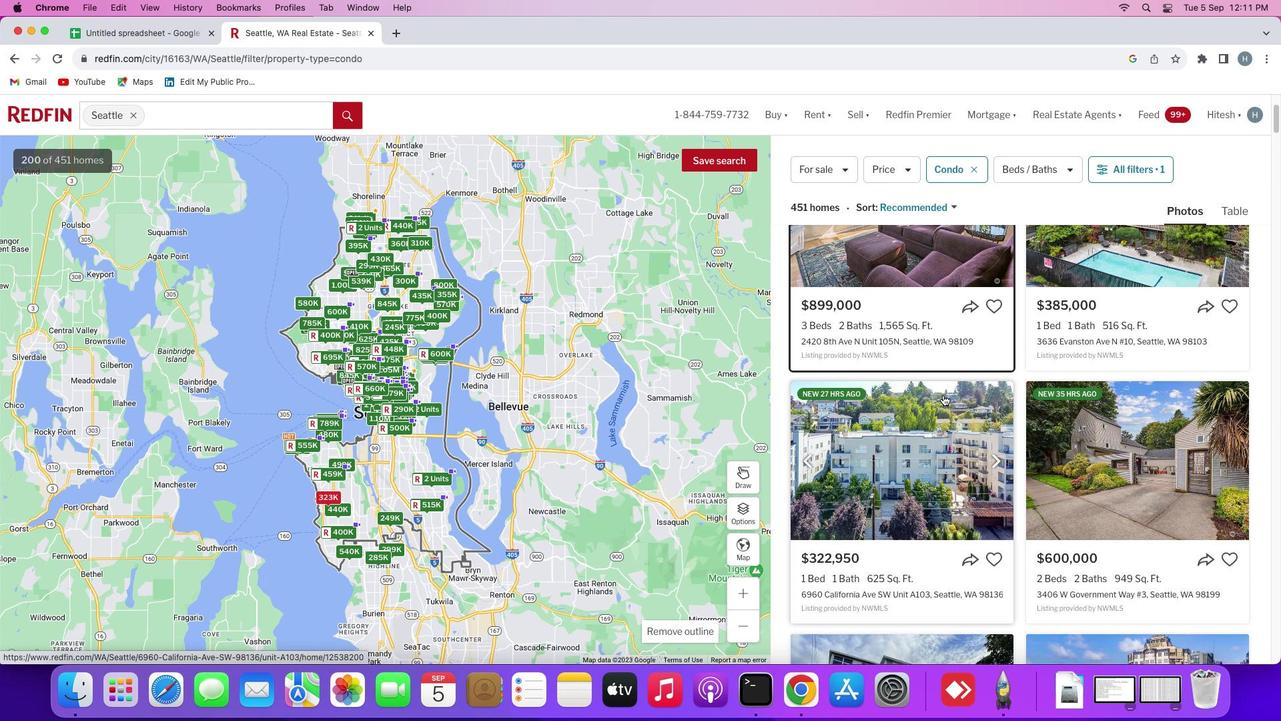 
Action: Mouse moved to (976, 399)
Screenshot: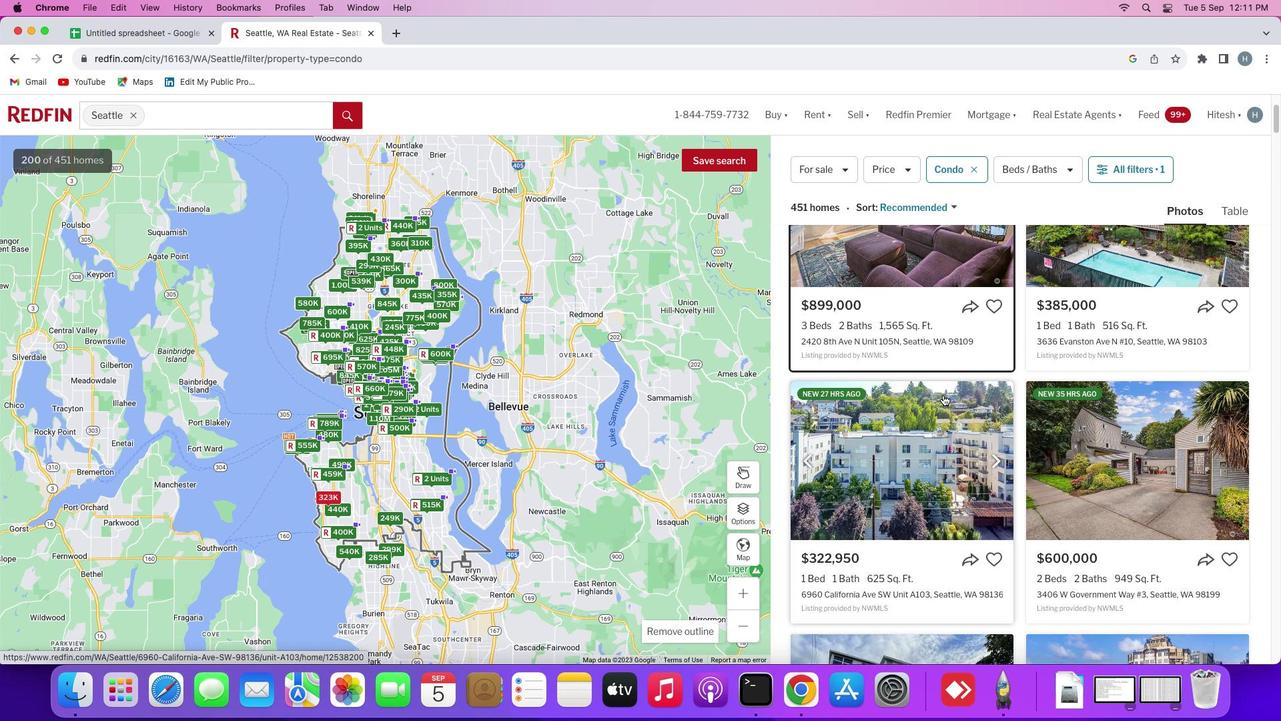 
Action: Mouse scrolled (976, 399) with delta (0, -1)
Screenshot: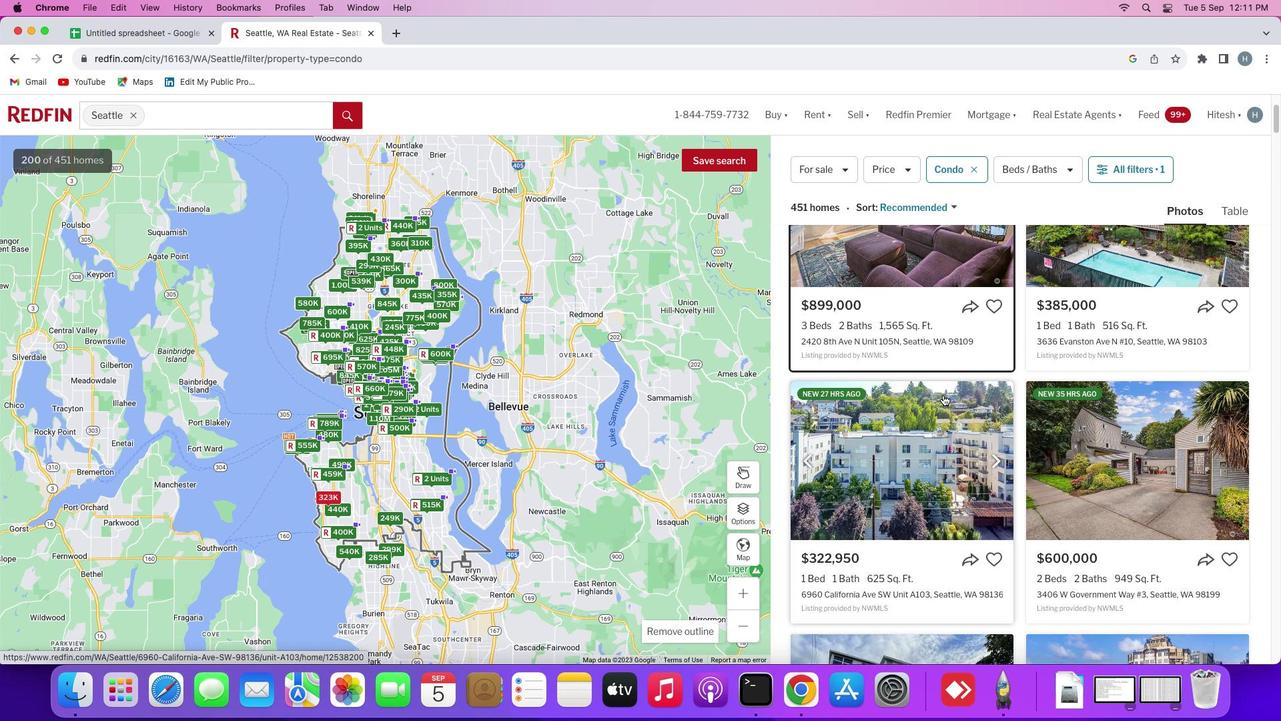 
Action: Mouse moved to (944, 395)
Screenshot: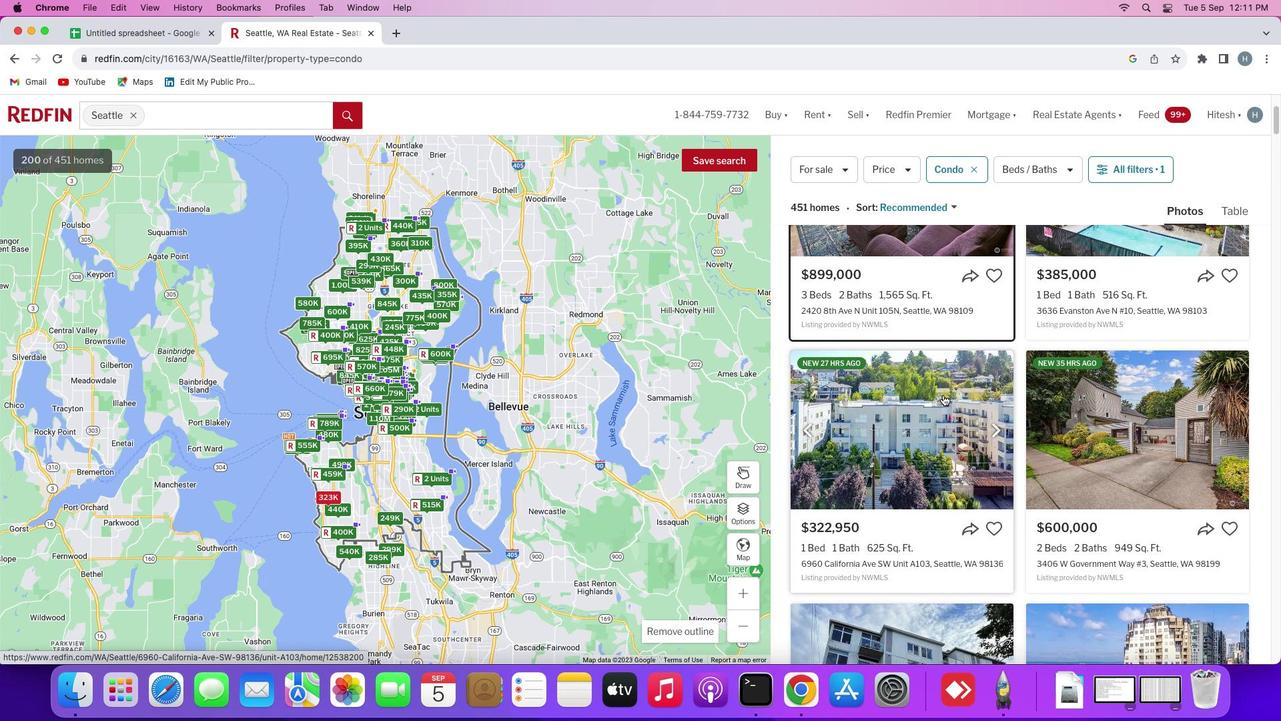 
Action: Mouse scrolled (944, 395) with delta (0, 0)
Screenshot: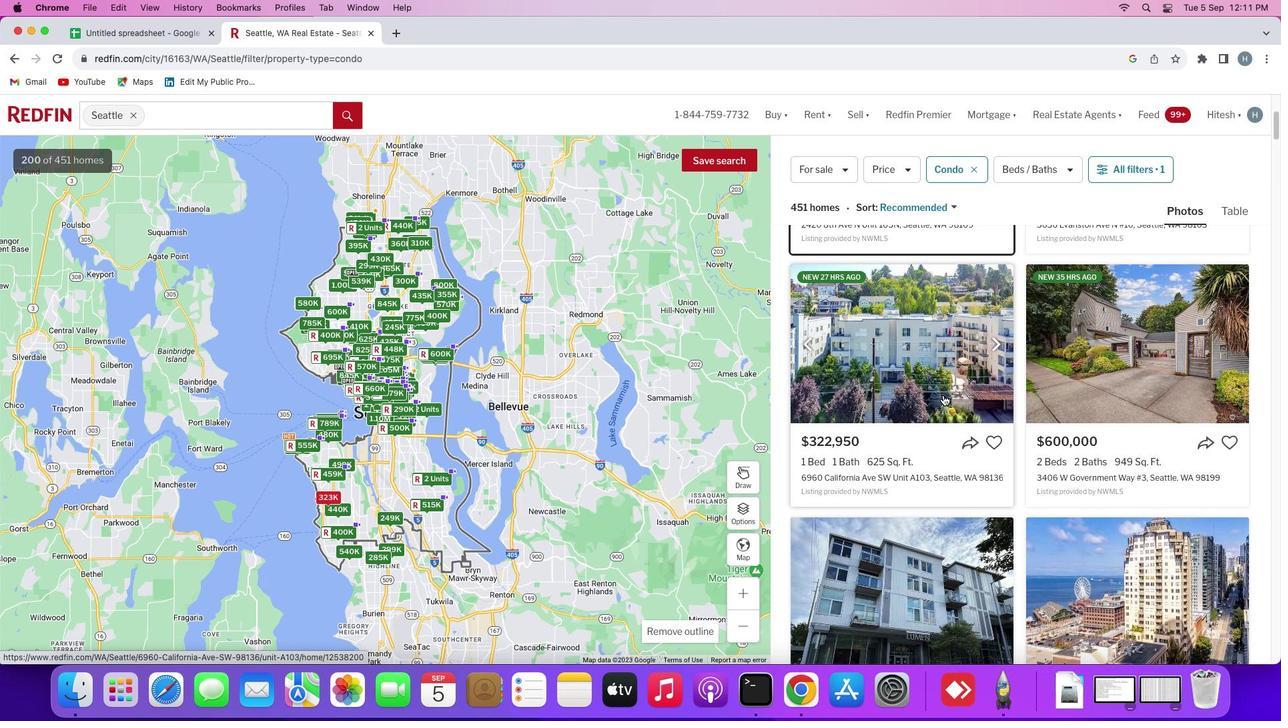
Action: Mouse scrolled (944, 395) with delta (0, 0)
Screenshot: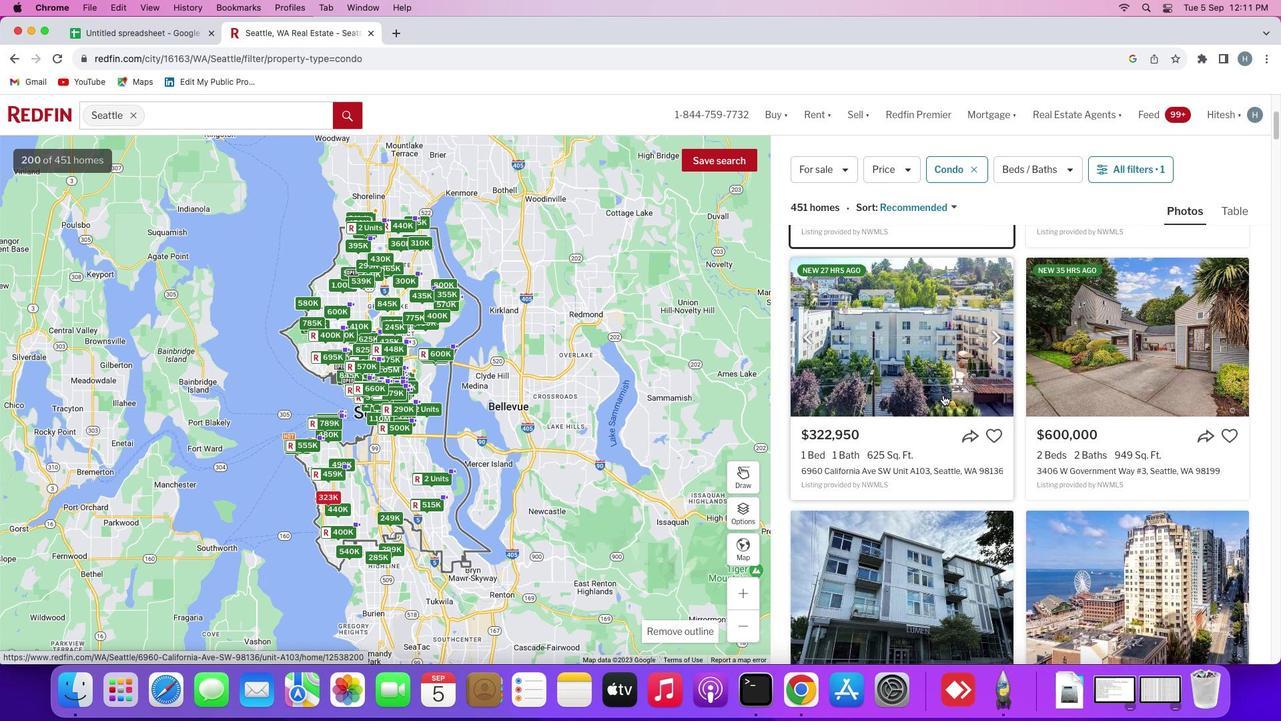 
Action: Mouse scrolled (944, 395) with delta (0, -1)
Screenshot: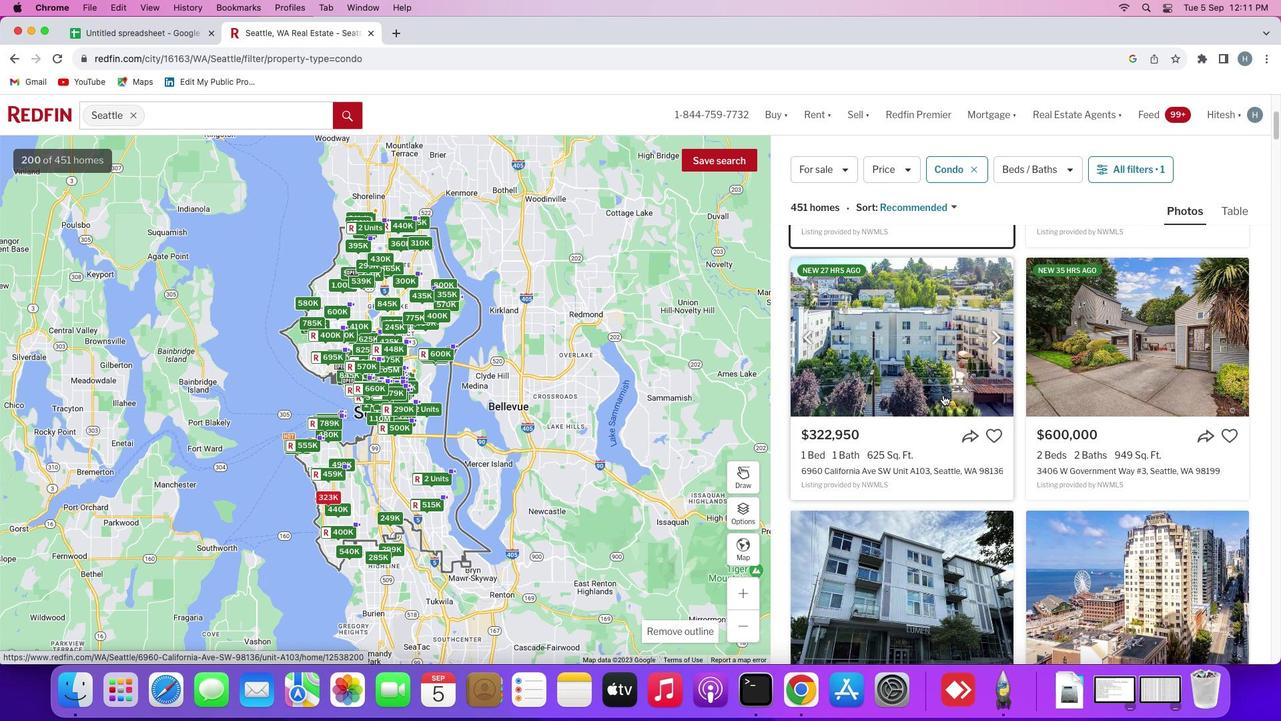 
Action: Mouse scrolled (944, 395) with delta (0, 0)
Screenshot: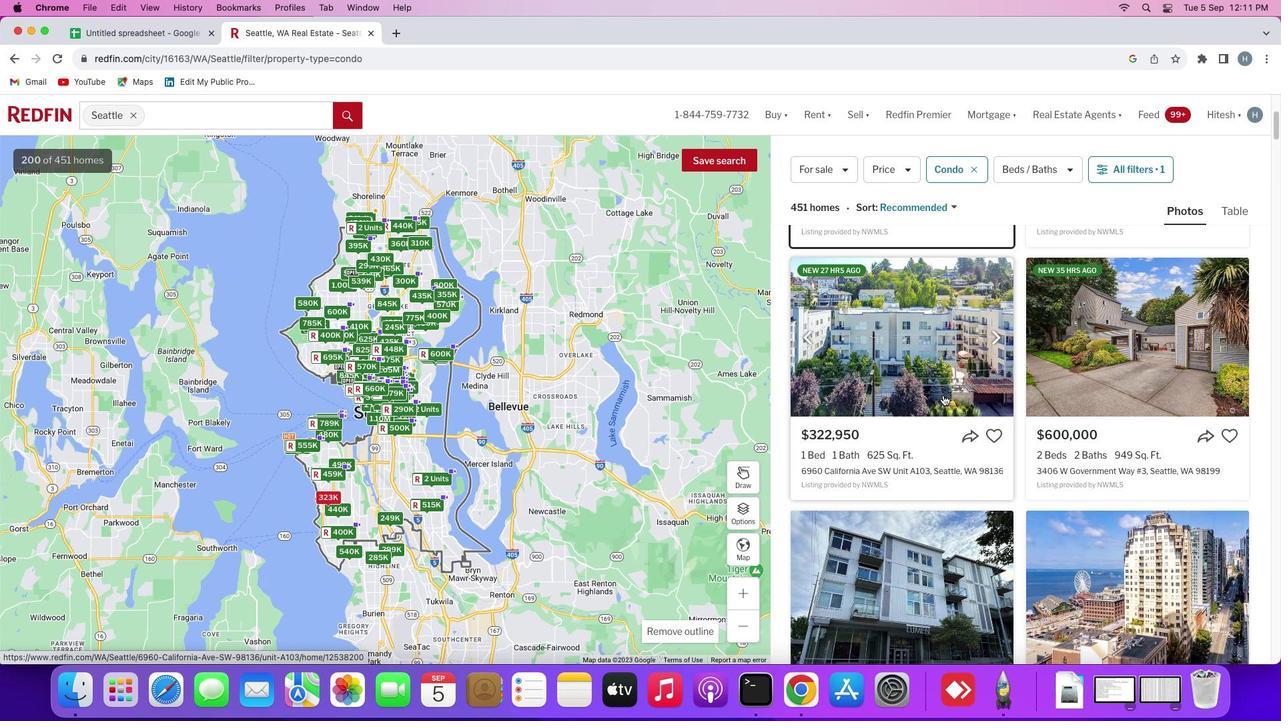 
Action: Mouse scrolled (944, 395) with delta (0, 0)
Screenshot: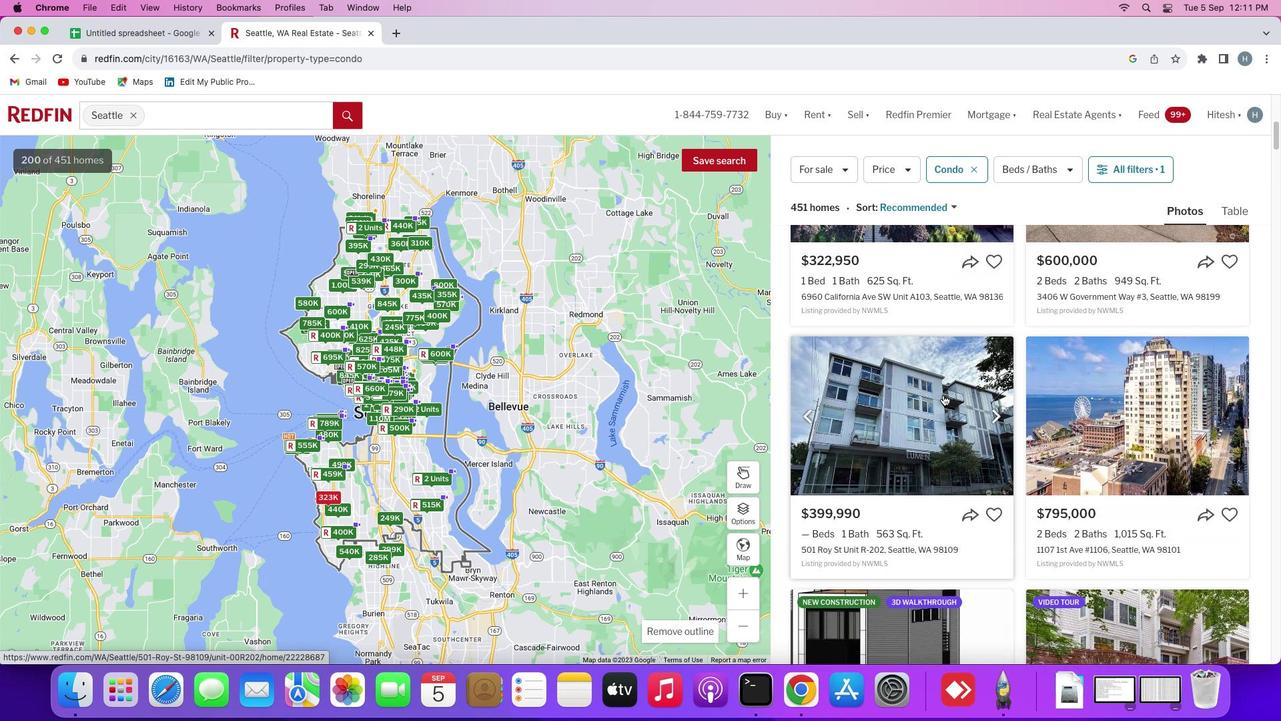 
Action: Mouse scrolled (944, 395) with delta (0, 0)
Screenshot: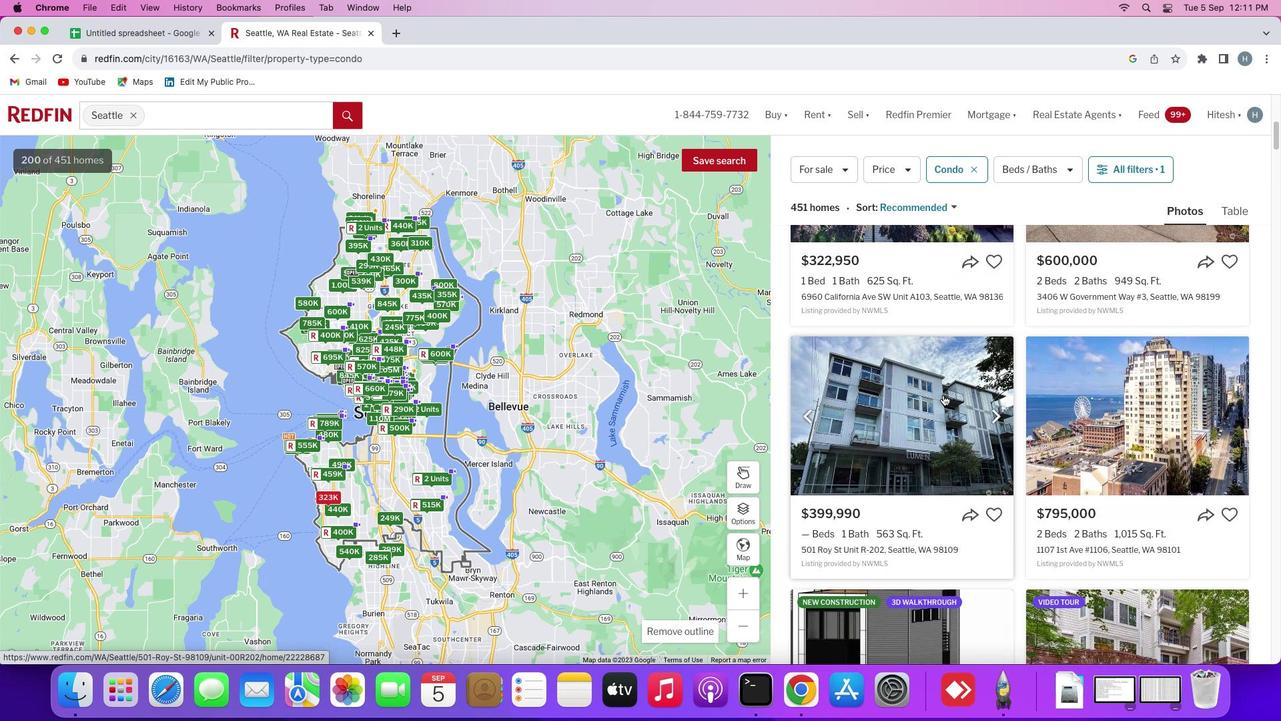 
Action: Mouse scrolled (944, 395) with delta (0, -1)
Screenshot: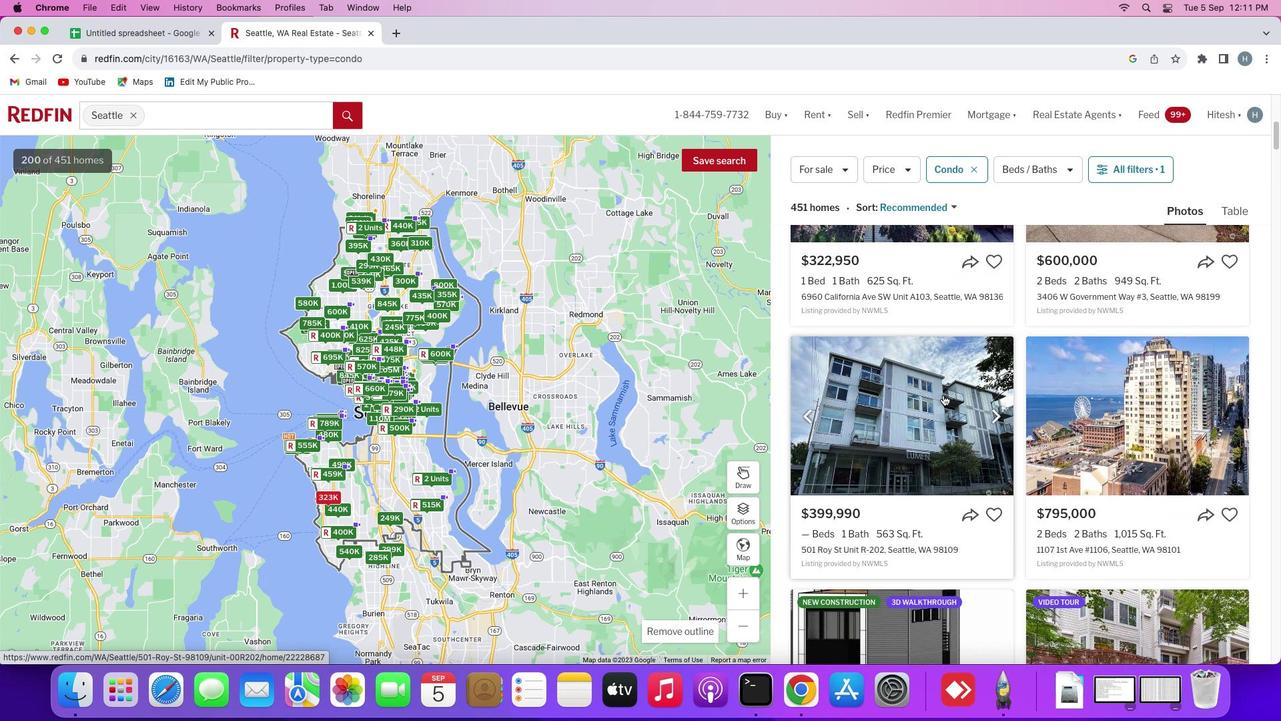 
Action: Mouse scrolled (944, 395) with delta (0, -2)
Screenshot: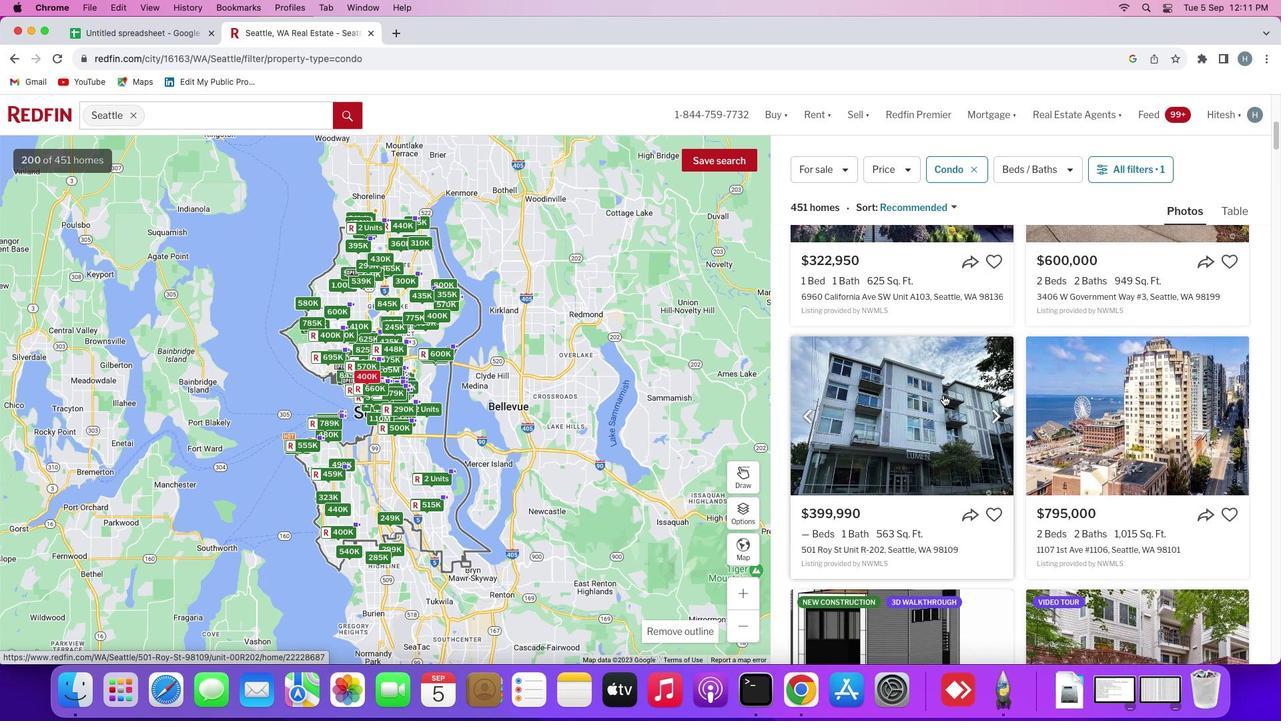 
Action: Mouse scrolled (944, 395) with delta (0, 0)
Screenshot: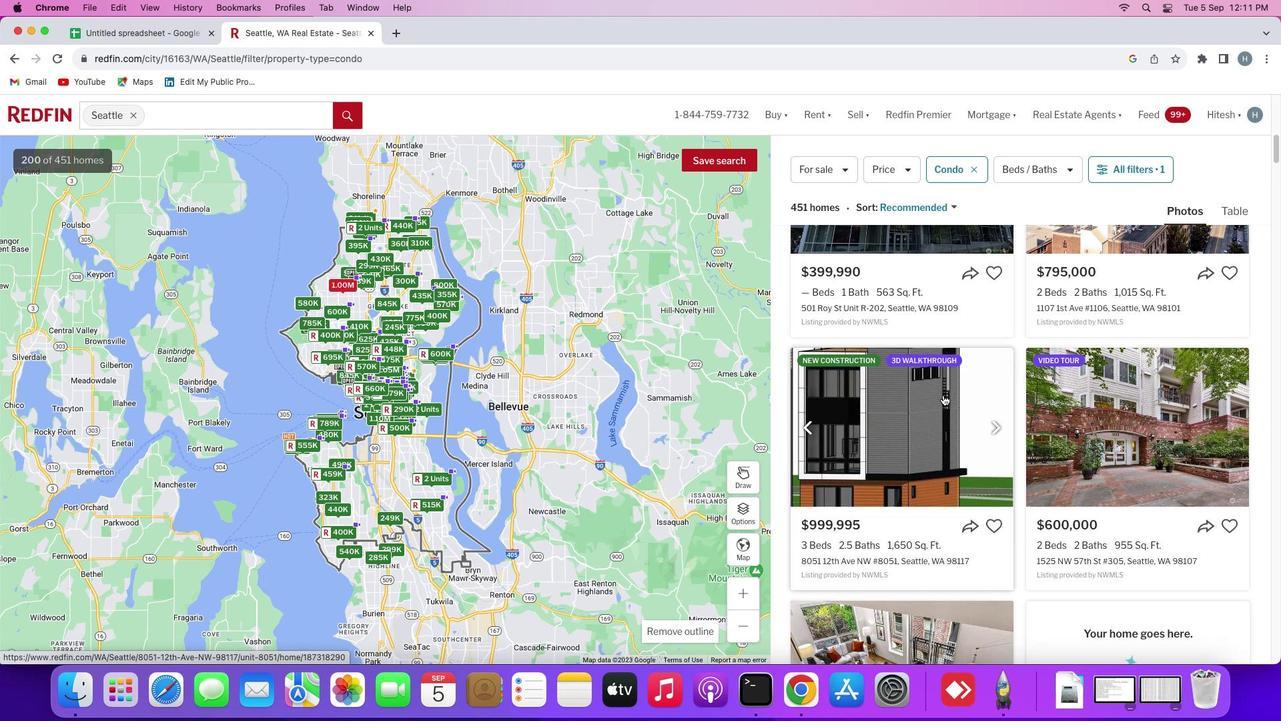
Action: Mouse scrolled (944, 395) with delta (0, 0)
Screenshot: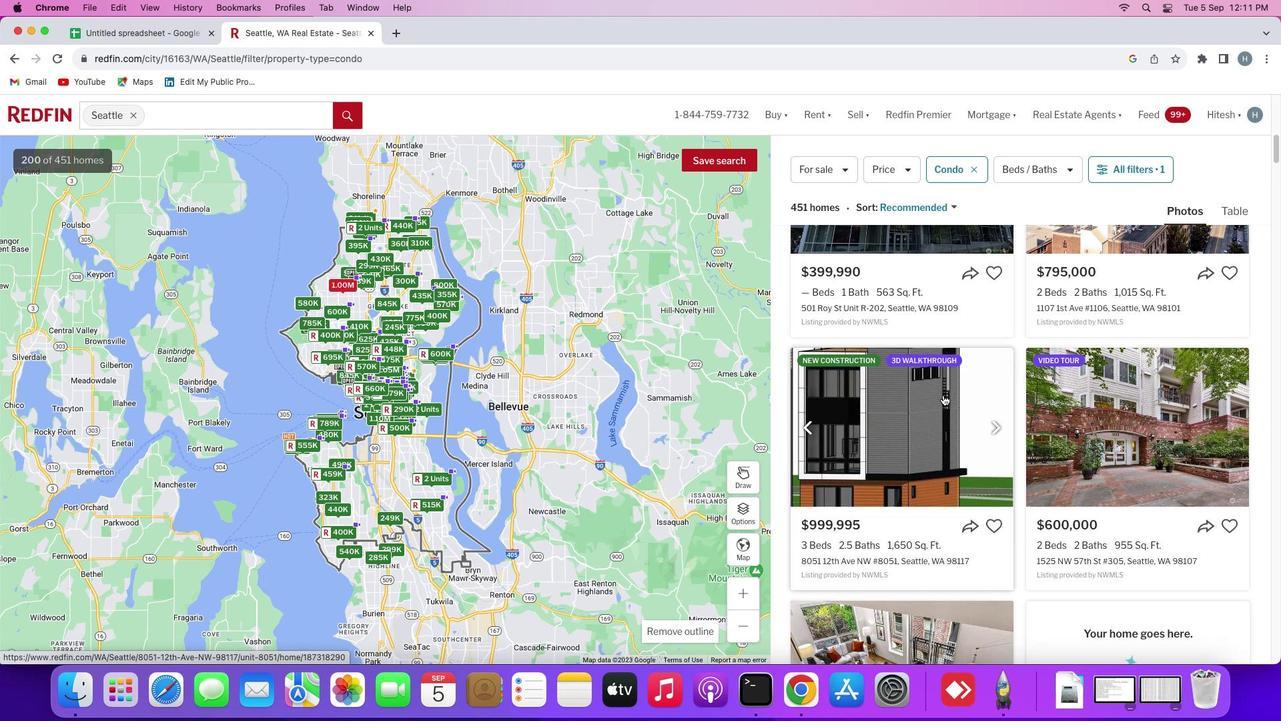 
Action: Mouse scrolled (944, 395) with delta (0, -2)
Screenshot: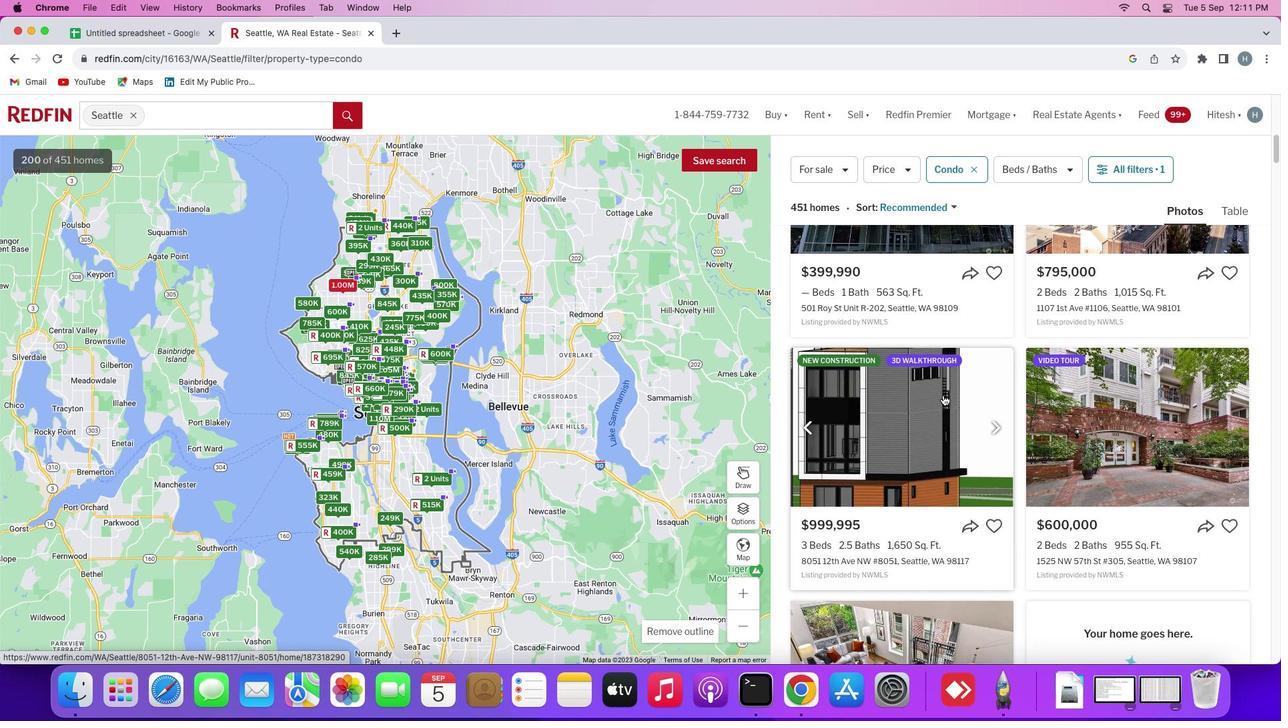 
Action: Mouse scrolled (944, 395) with delta (0, -2)
Screenshot: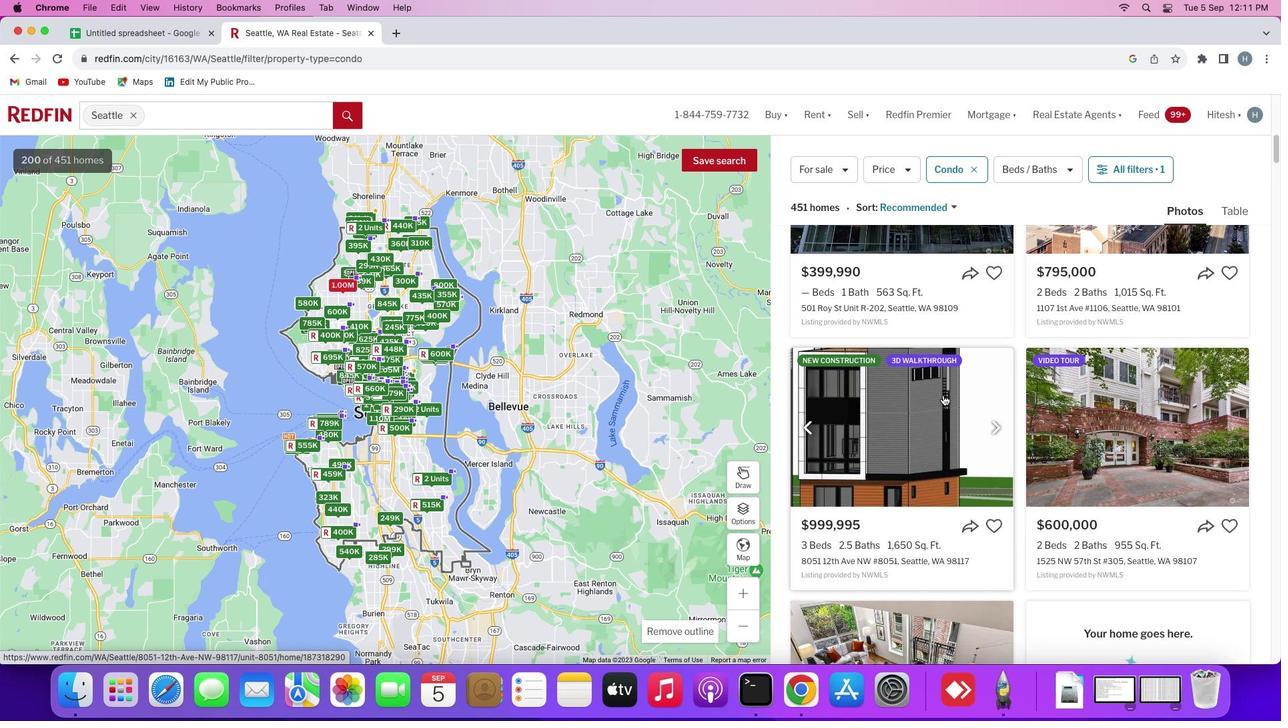 
Action: Mouse scrolled (944, 395) with delta (0, 0)
Screenshot: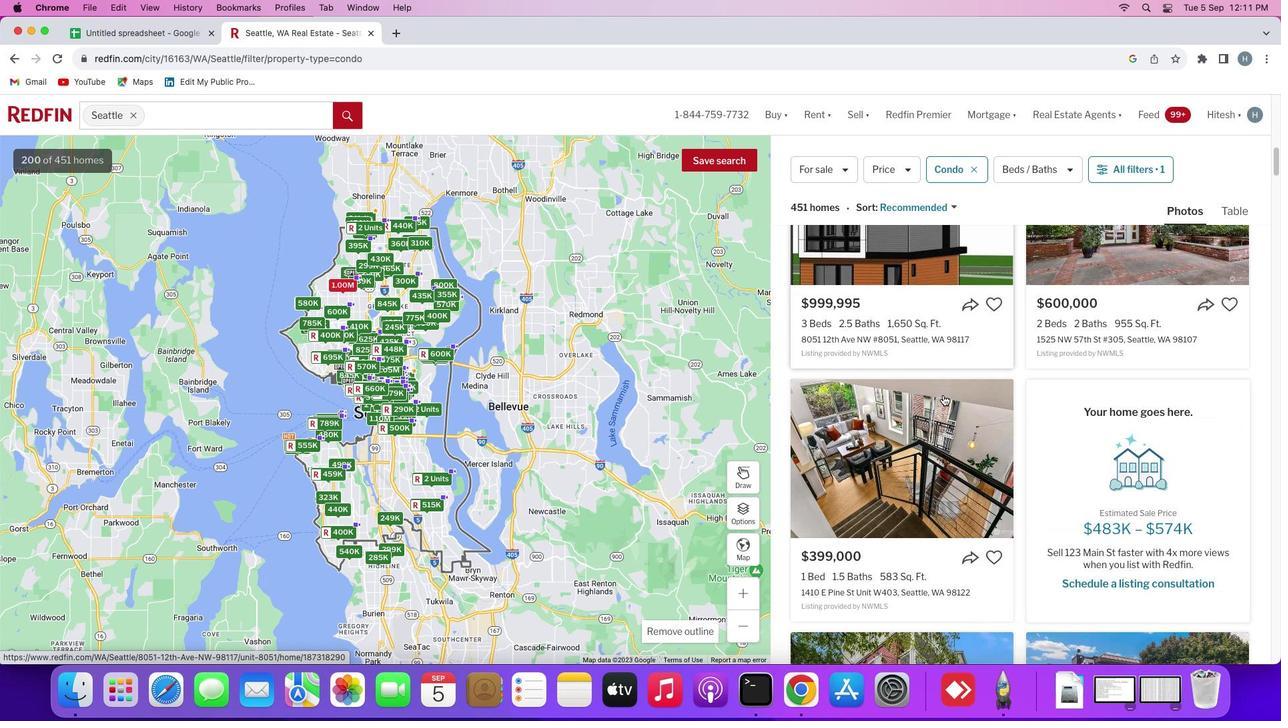 
Action: Mouse scrolled (944, 395) with delta (0, 0)
Screenshot: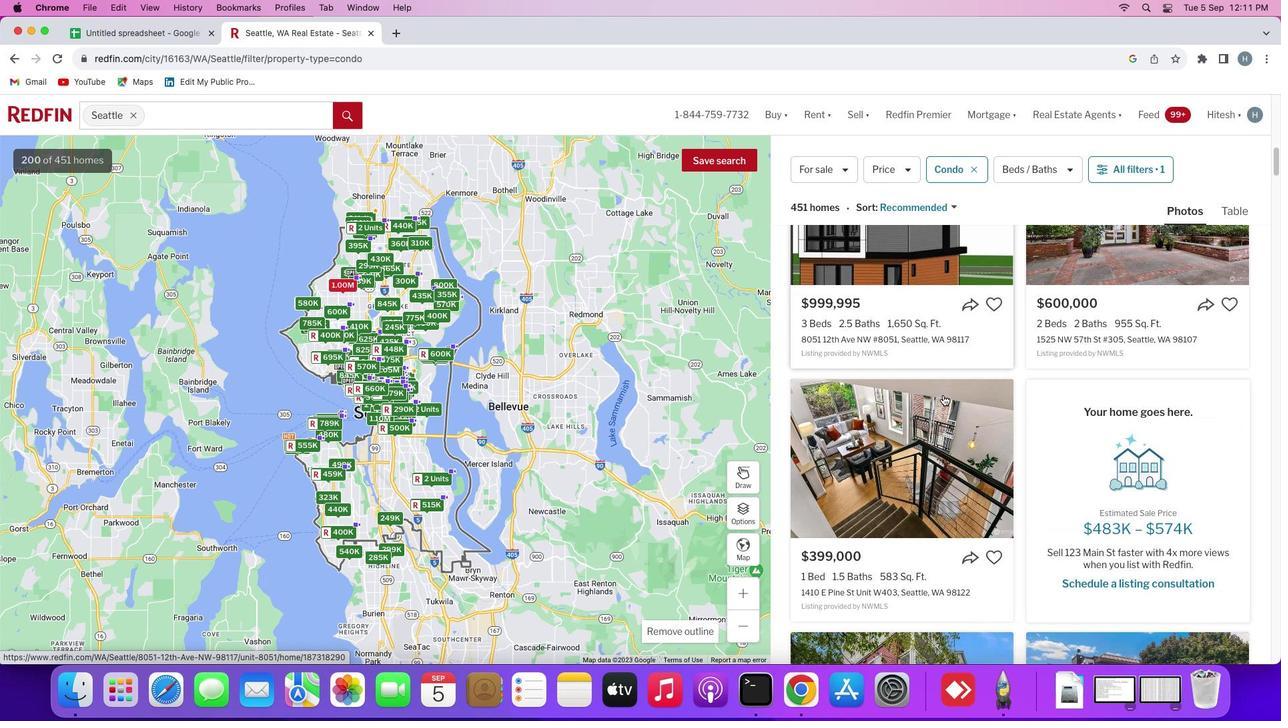 
Action: Mouse scrolled (944, 395) with delta (0, -2)
Screenshot: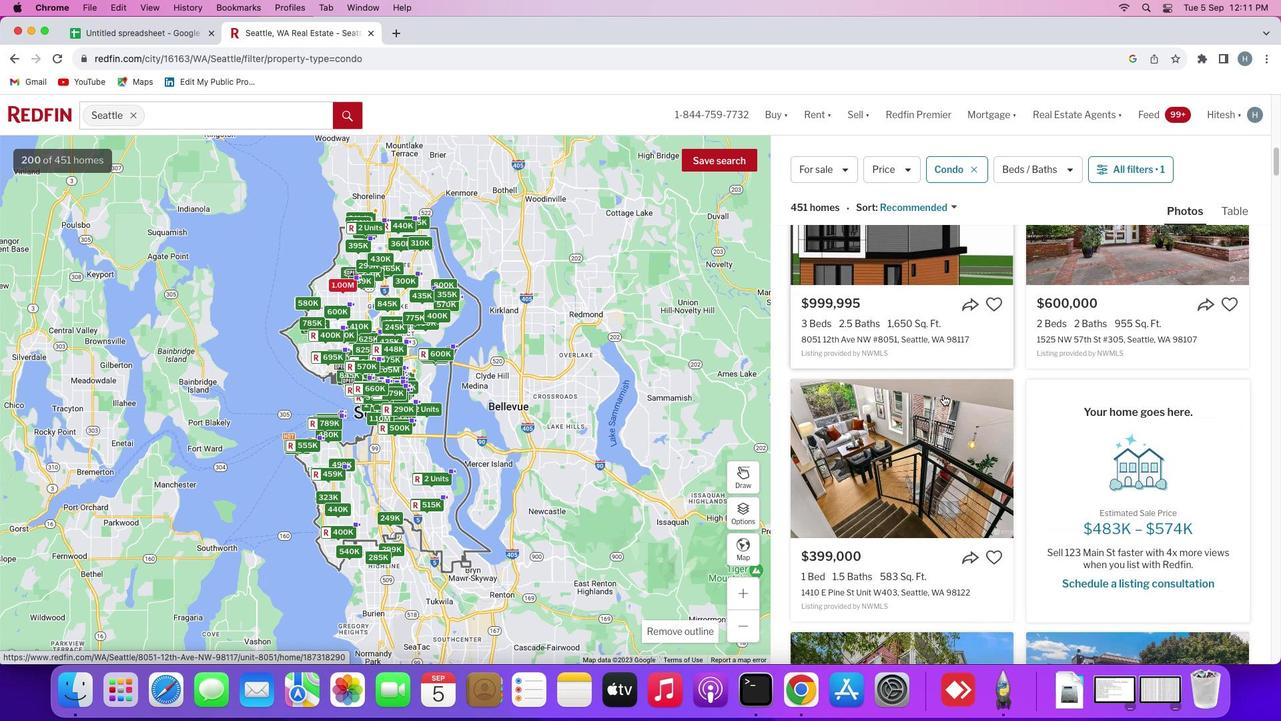 
Action: Mouse scrolled (944, 395) with delta (0, -2)
Screenshot: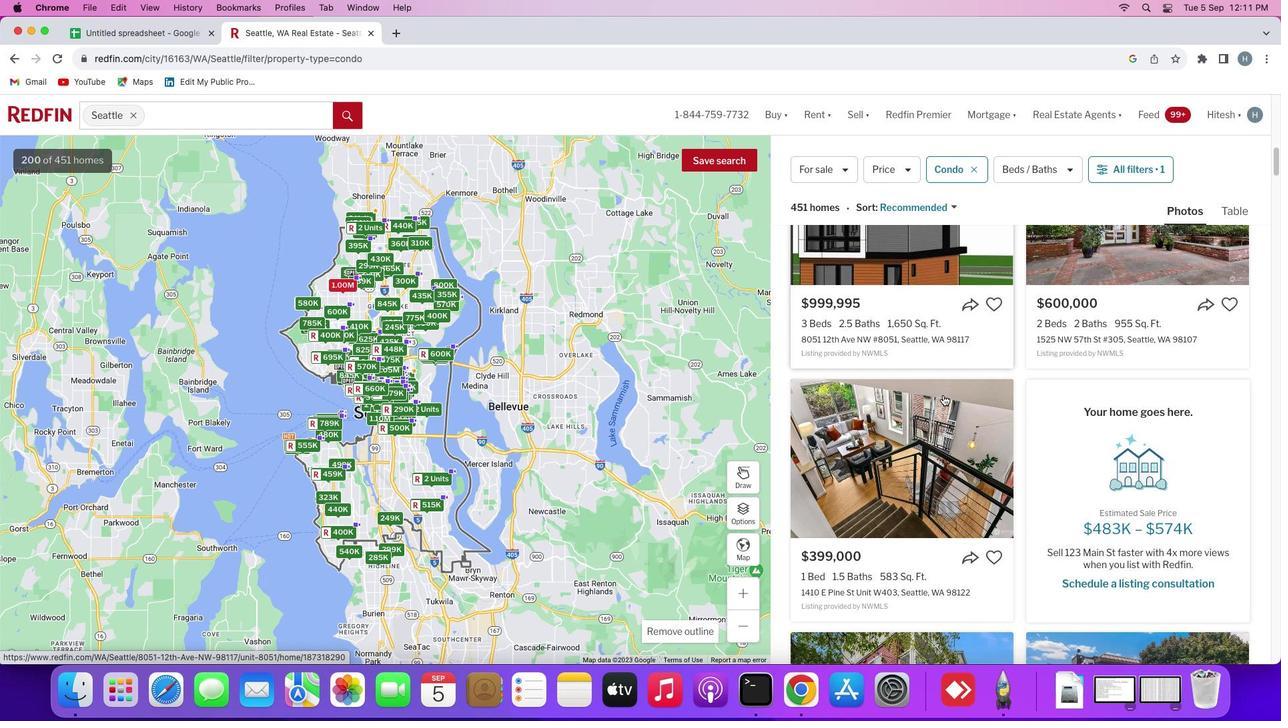 
Action: Mouse scrolled (944, 395) with delta (0, 0)
Screenshot: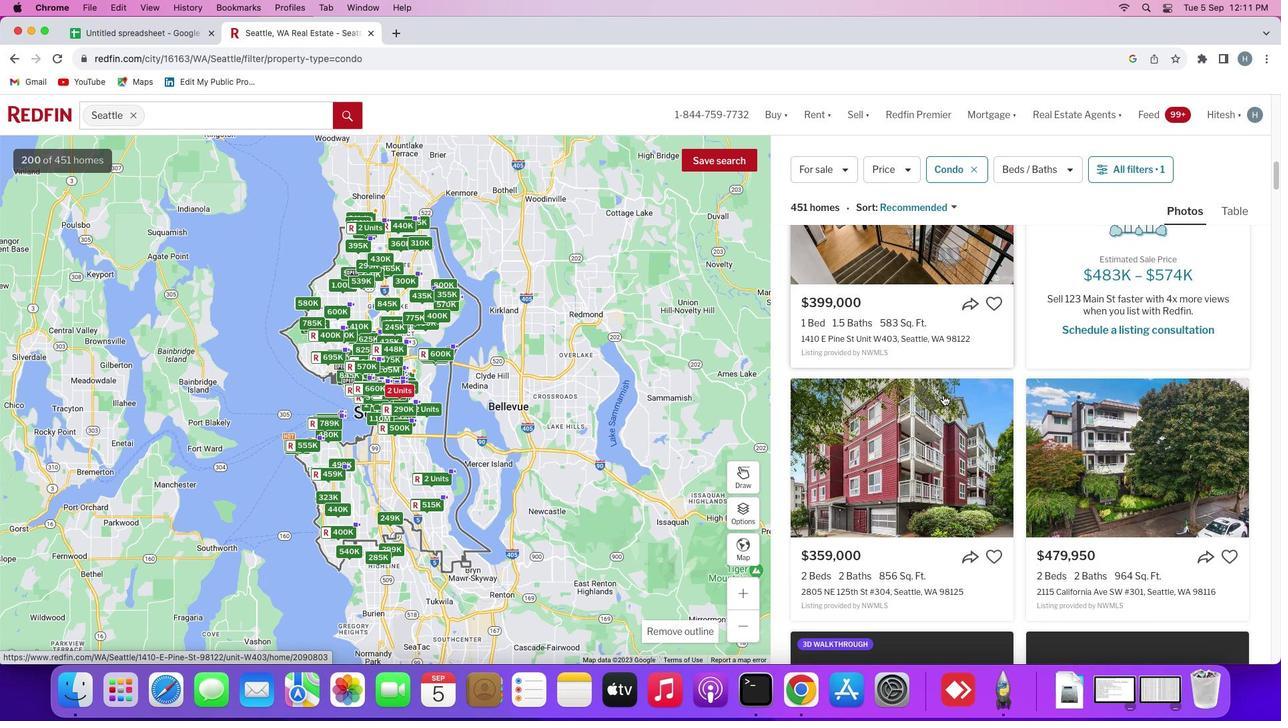 
Action: Mouse scrolled (944, 395) with delta (0, 0)
Screenshot: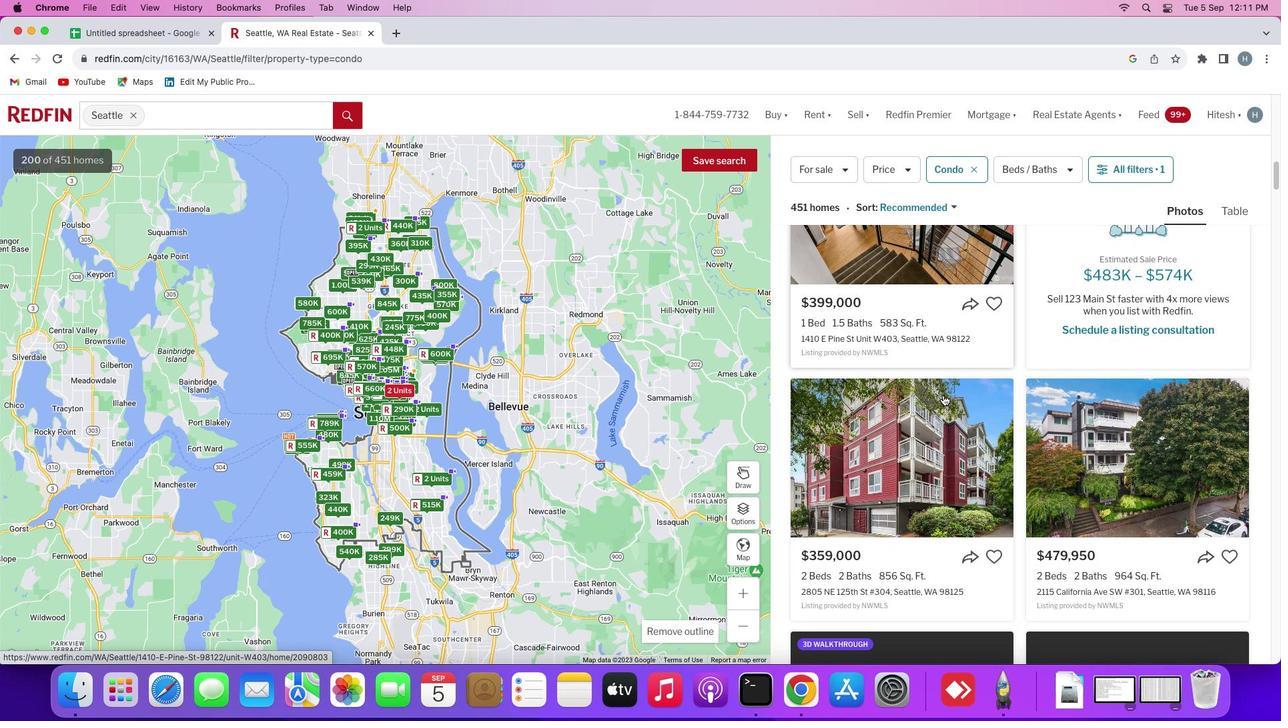 
Action: Mouse scrolled (944, 395) with delta (0, -2)
Screenshot: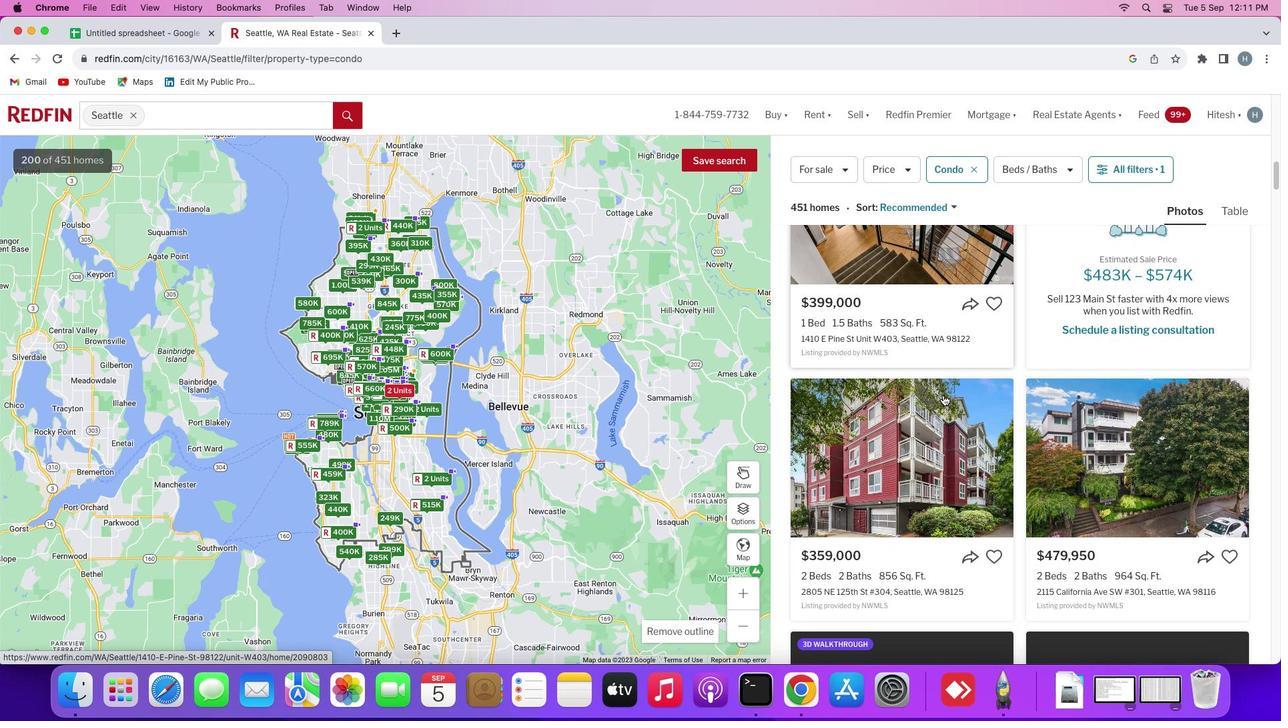 
Action: Mouse scrolled (944, 395) with delta (0, -2)
Screenshot: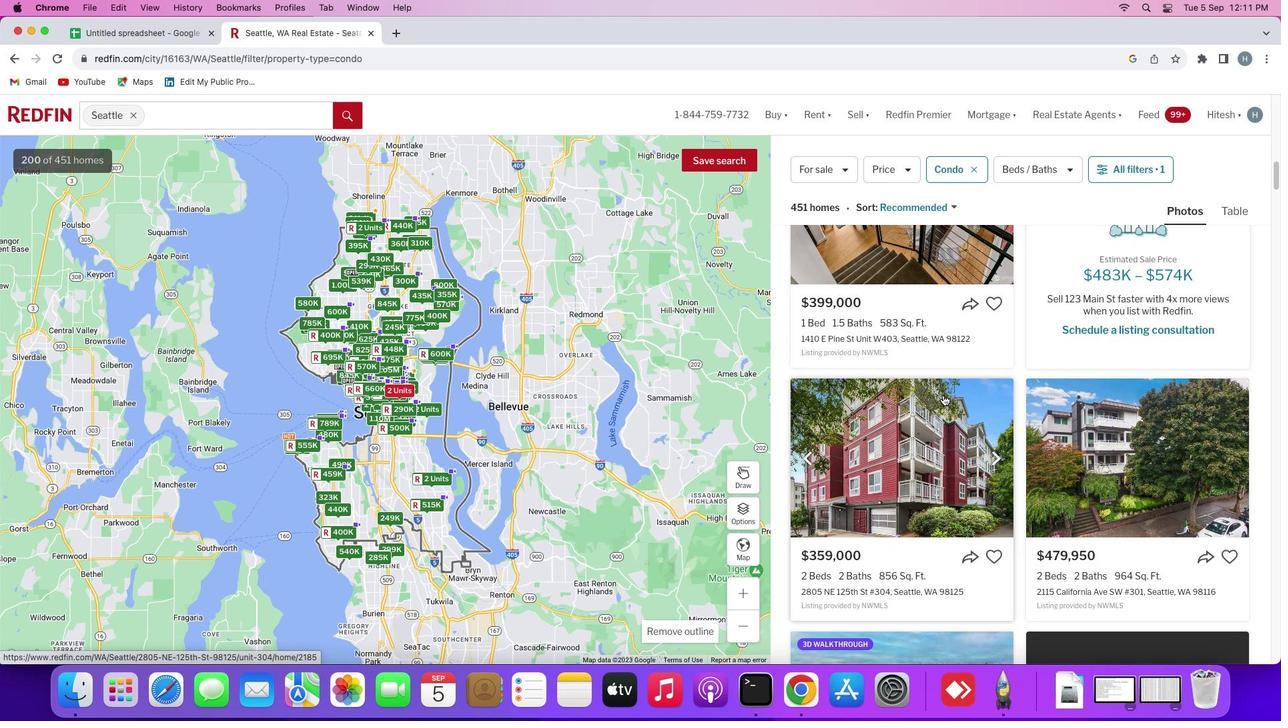 
Action: Mouse scrolled (944, 395) with delta (0, 0)
Screenshot: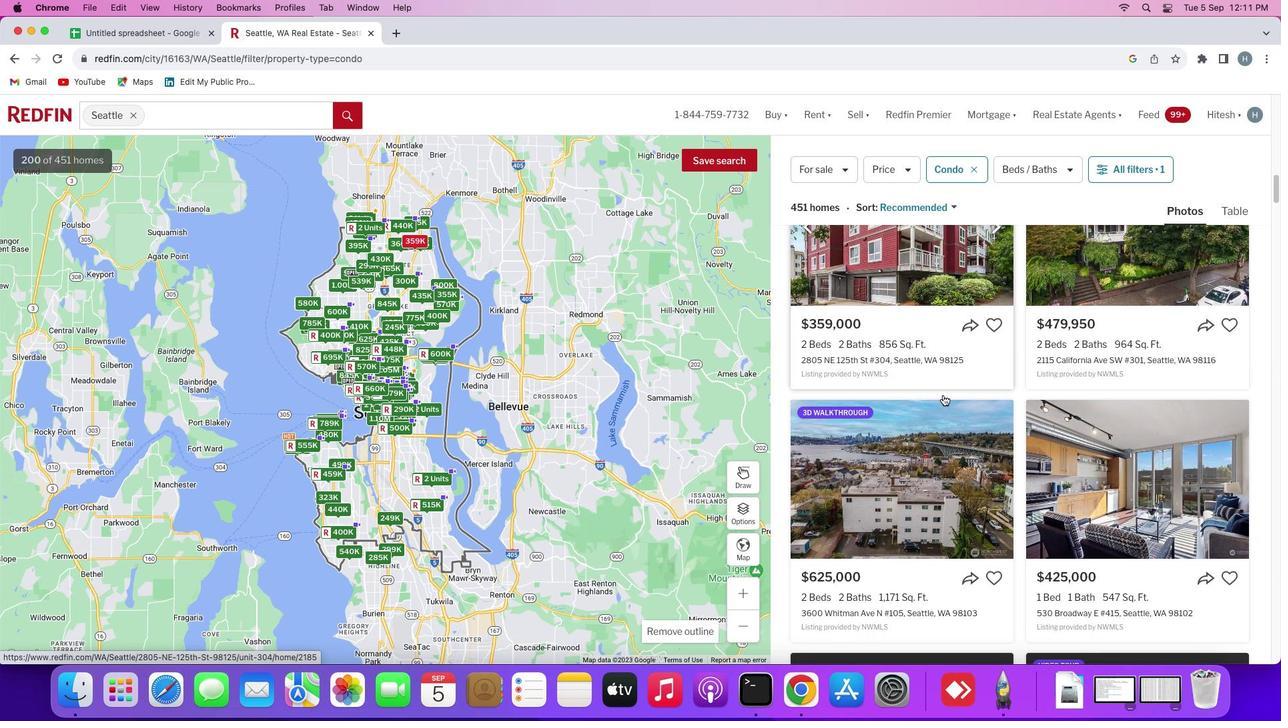 
Action: Mouse scrolled (944, 395) with delta (0, 0)
Screenshot: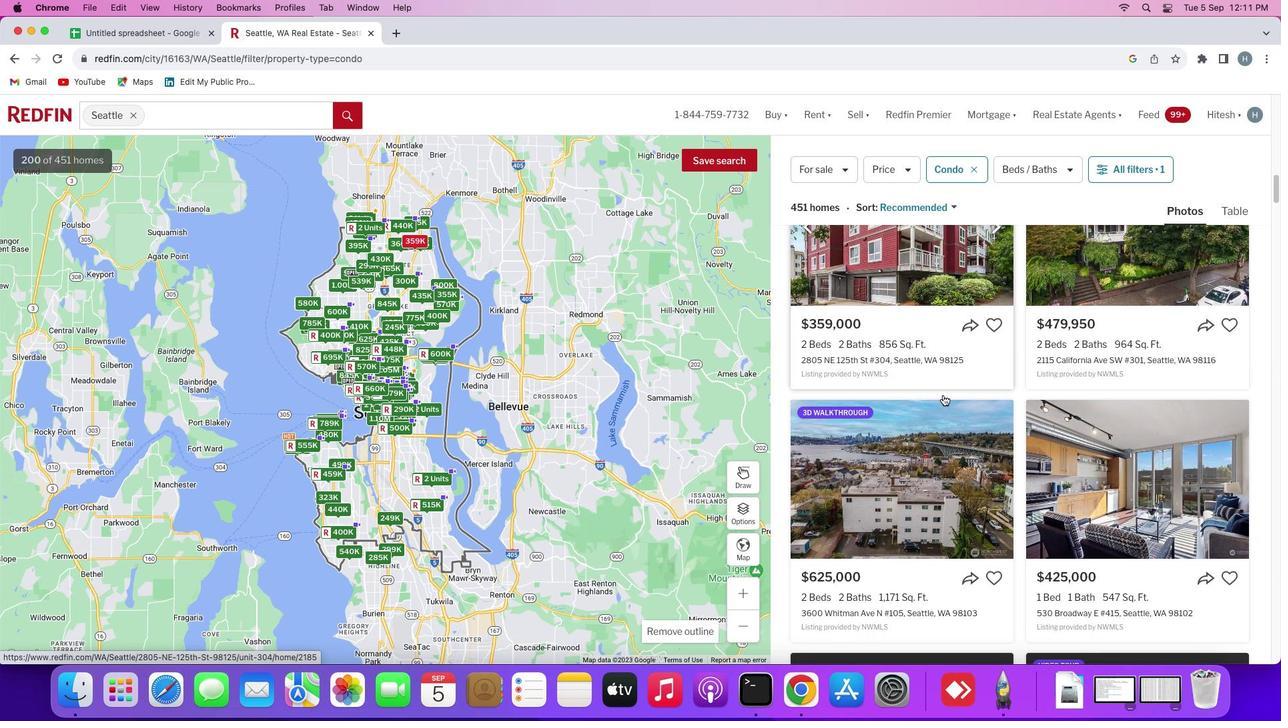 
Action: Mouse scrolled (944, 395) with delta (0, -2)
Screenshot: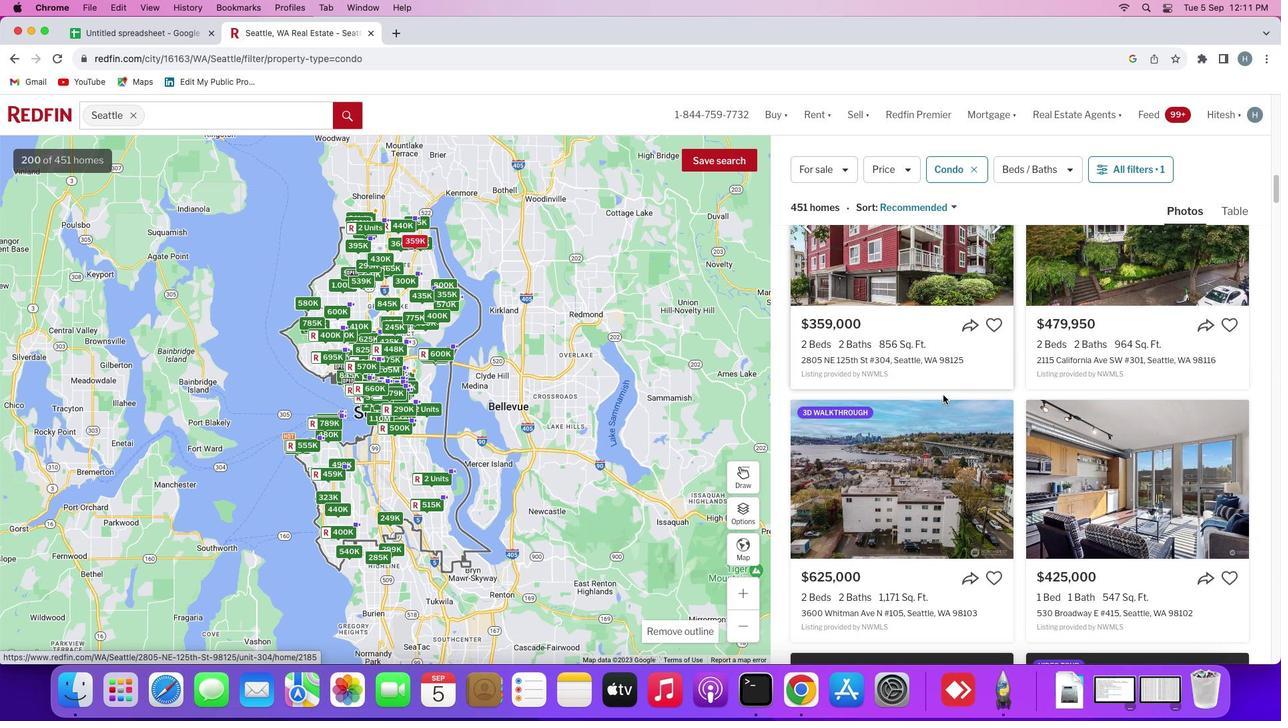 
Action: Mouse scrolled (944, 395) with delta (0, -2)
Screenshot: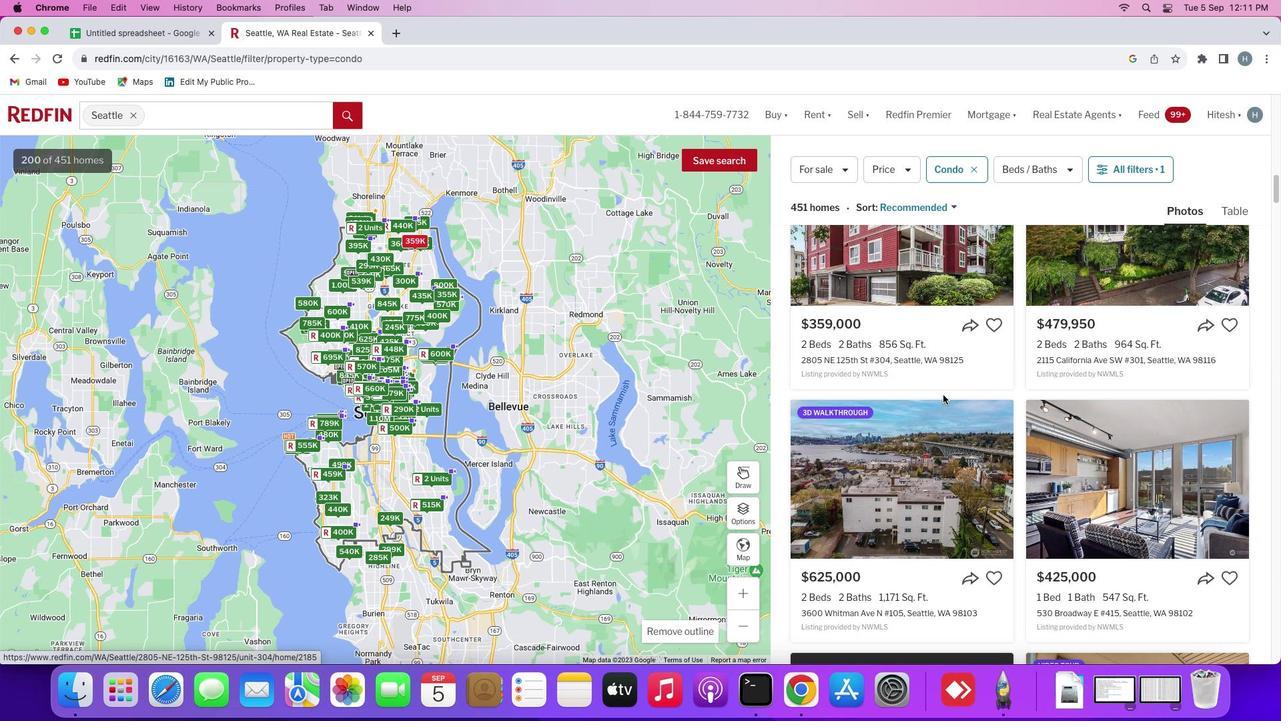 
Action: Mouse scrolled (944, 395) with delta (0, 0)
Screenshot: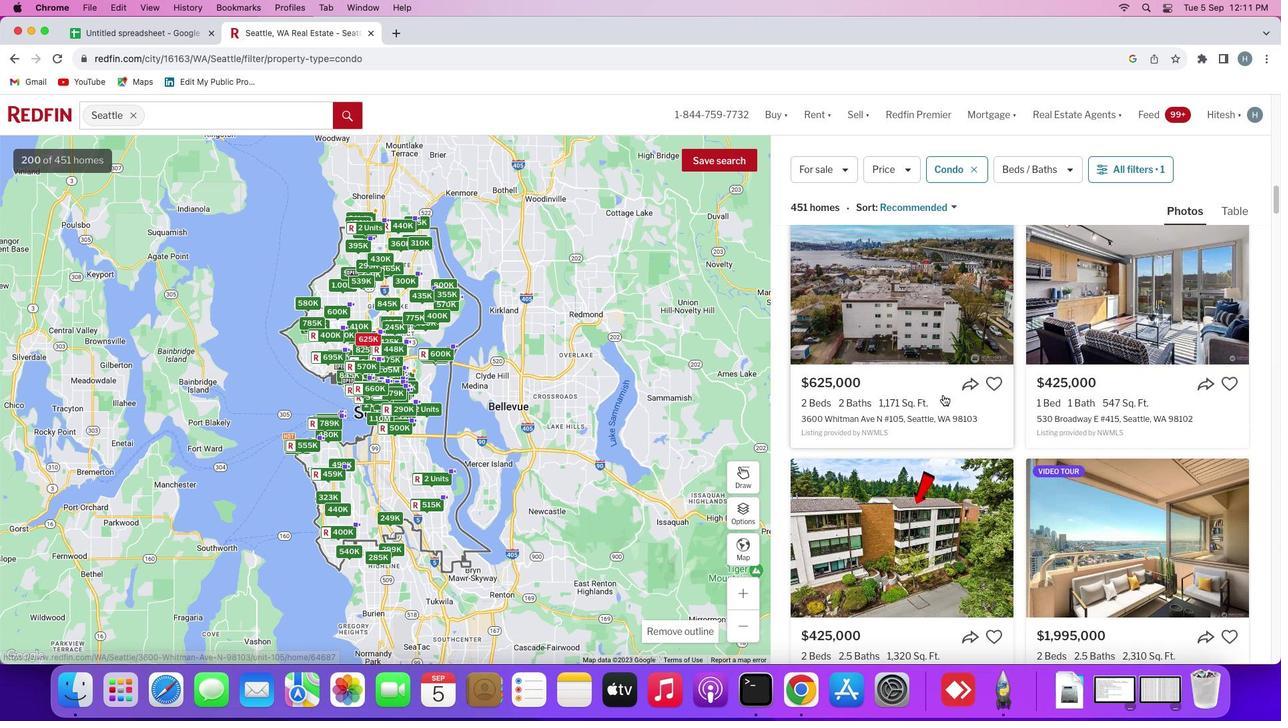 
Action: Mouse scrolled (944, 395) with delta (0, 0)
Screenshot: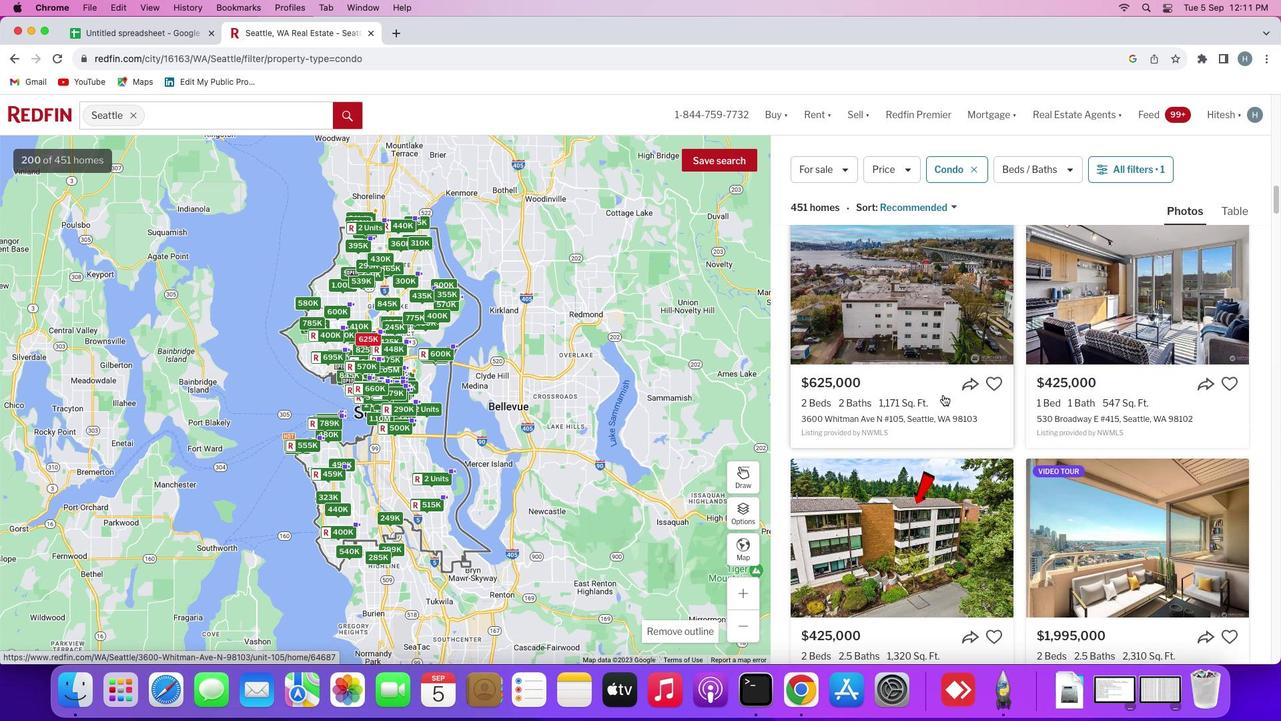 
Action: Mouse scrolled (944, 395) with delta (0, -1)
Screenshot: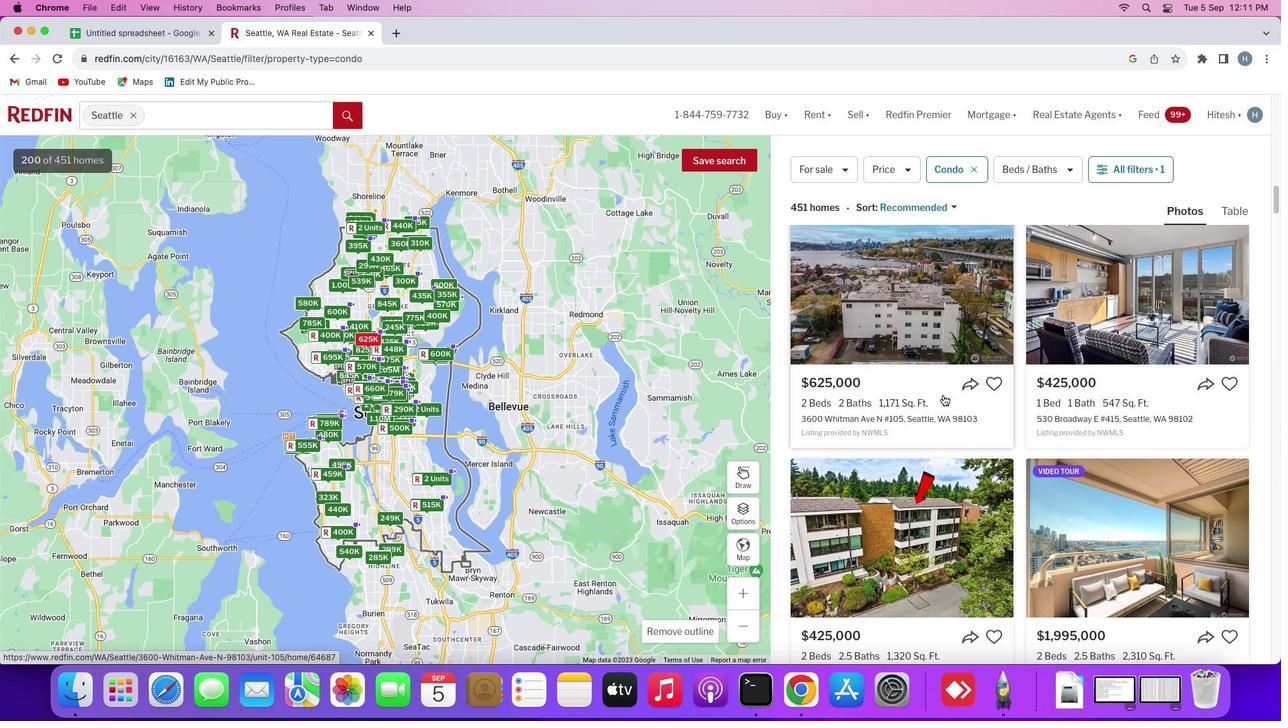 
Action: Mouse scrolled (944, 395) with delta (0, -2)
Screenshot: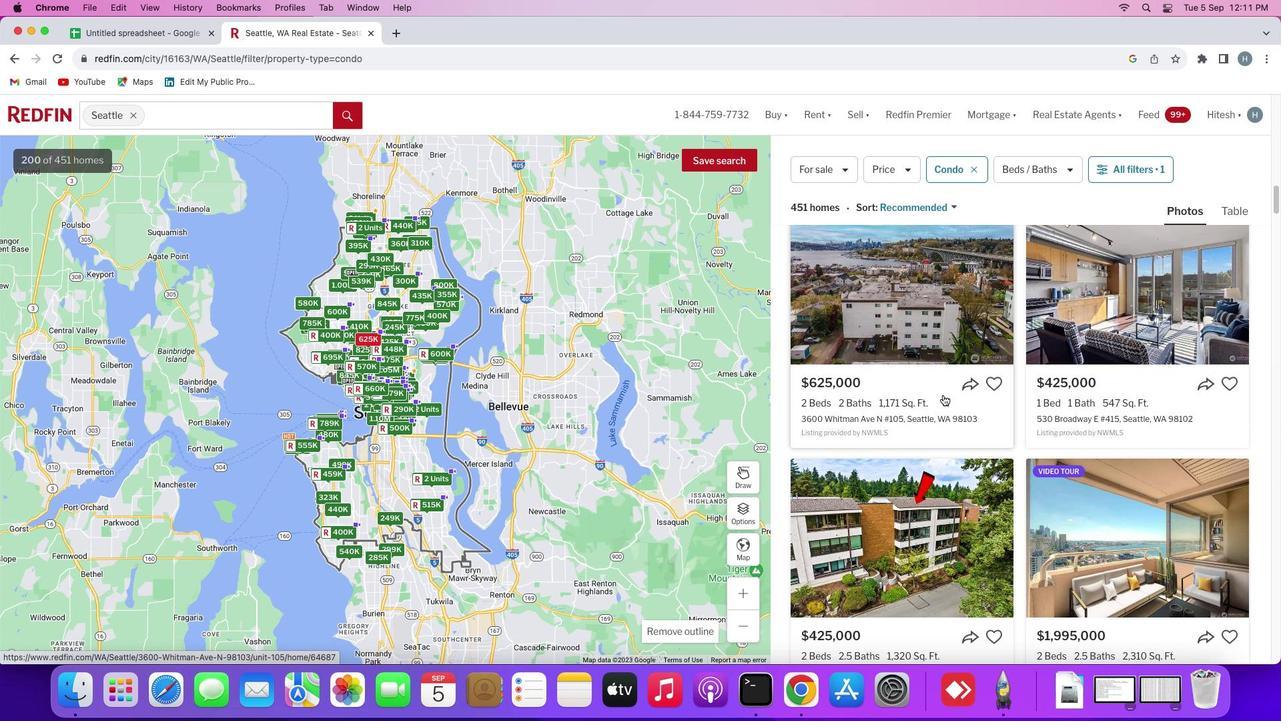 
Action: Mouse moved to (1094, 510)
Screenshot: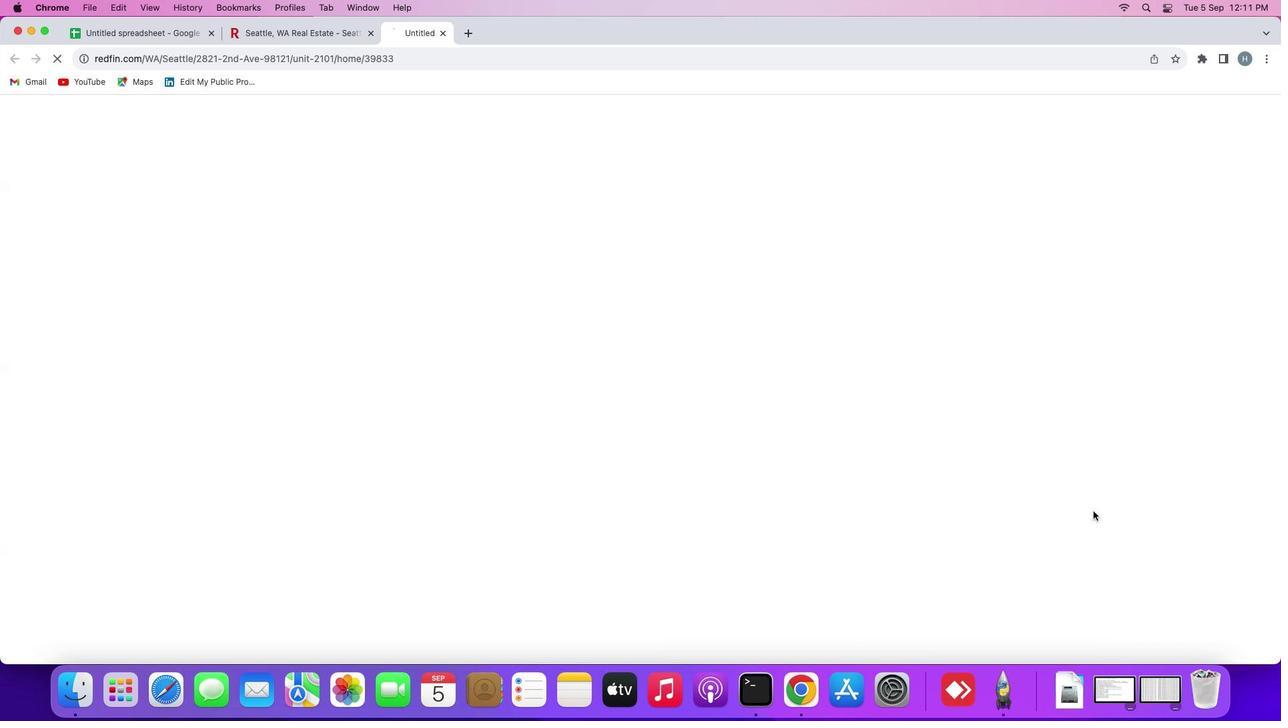 
Action: Mouse pressed left at (1094, 510)
Screenshot: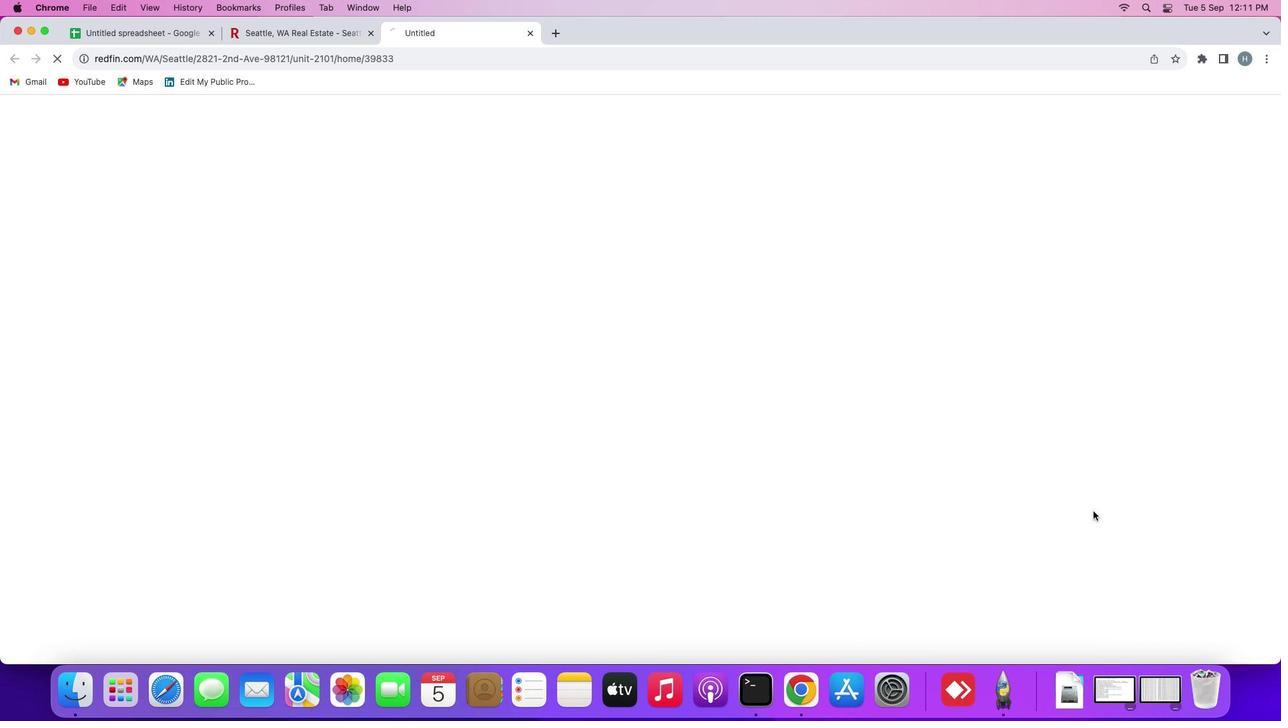 
Action: Mouse moved to (570, 260)
Screenshot: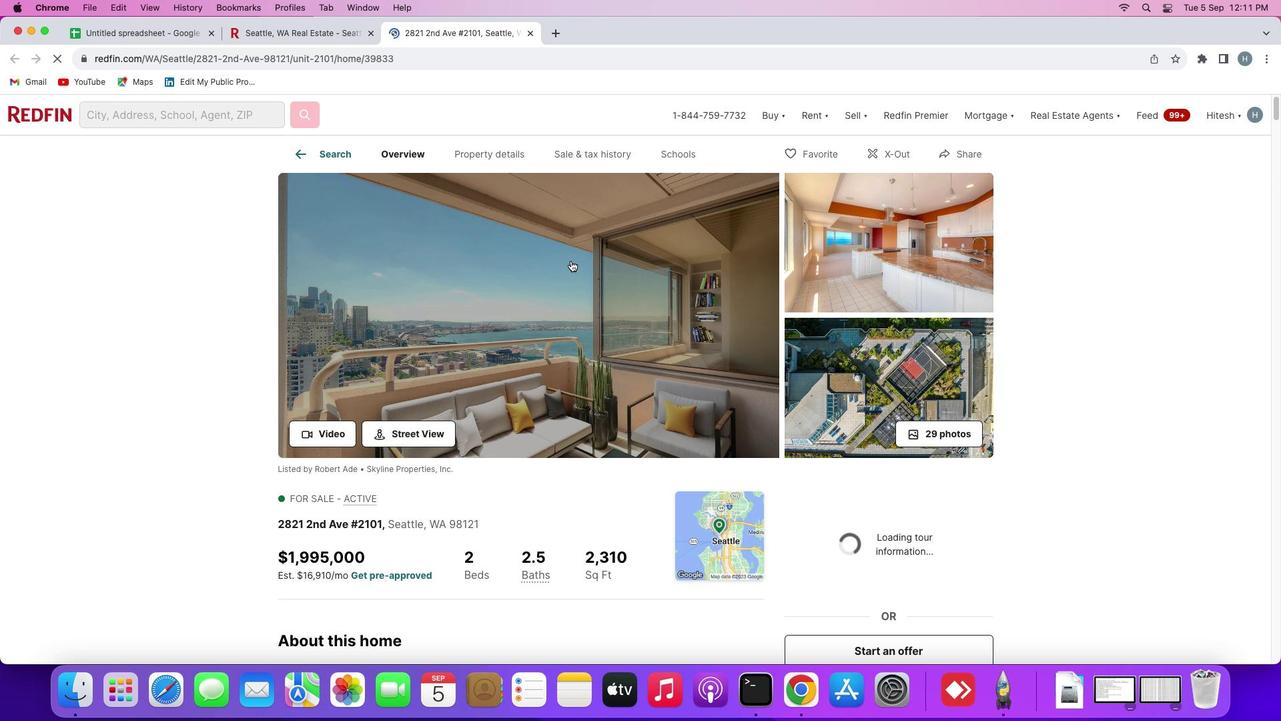 
Action: Mouse pressed left at (570, 260)
Screenshot: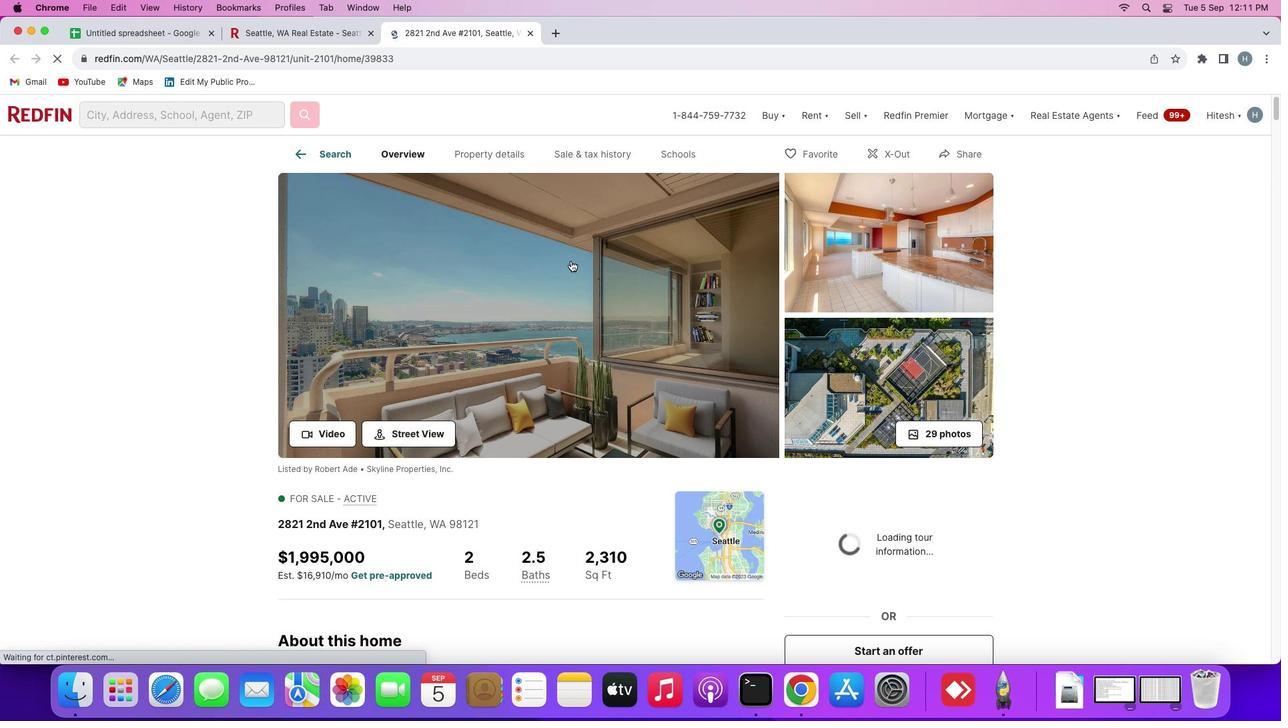 
Action: Mouse moved to (1199, 380)
Screenshot: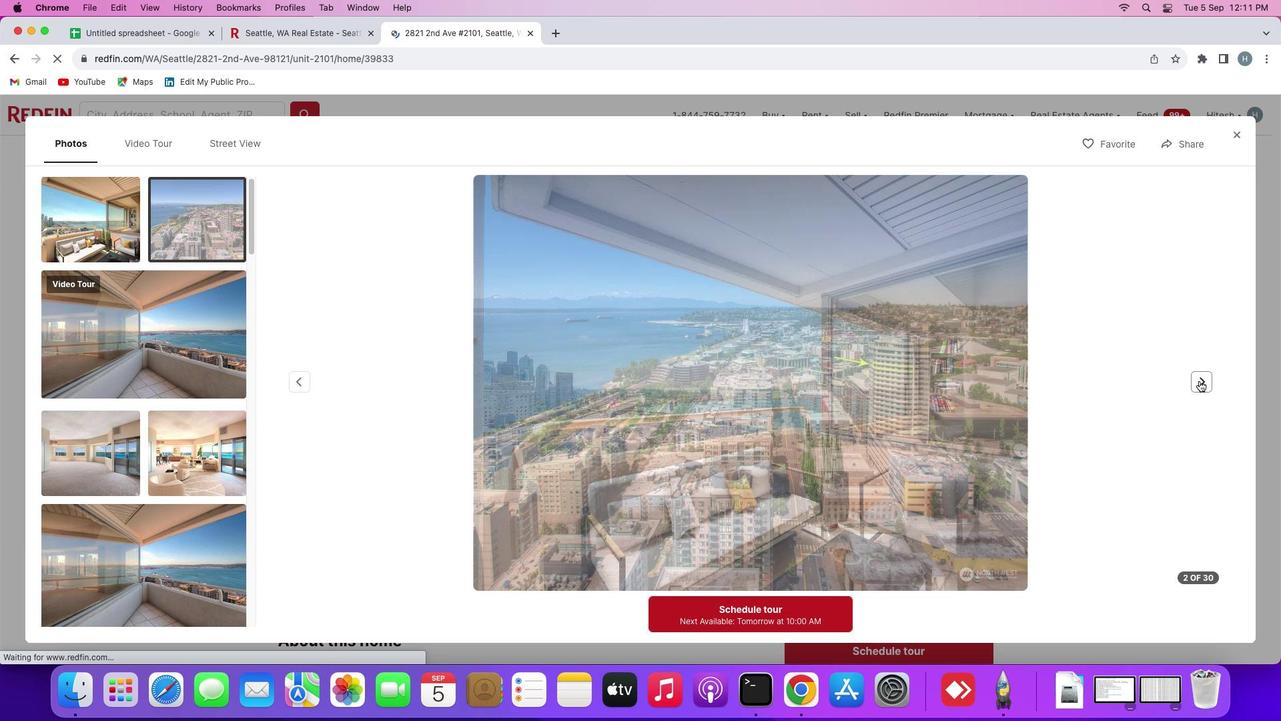 
Action: Mouse pressed left at (1199, 380)
Screenshot: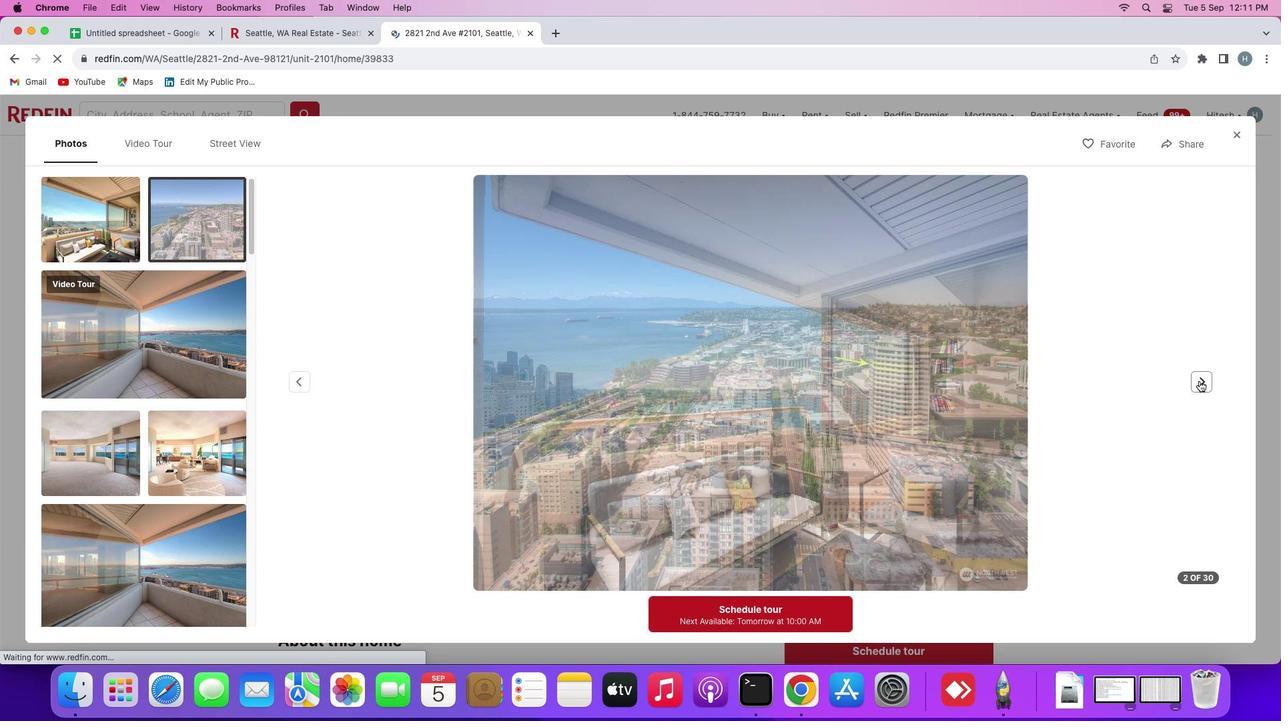 
Action: Mouse pressed left at (1199, 380)
Screenshot: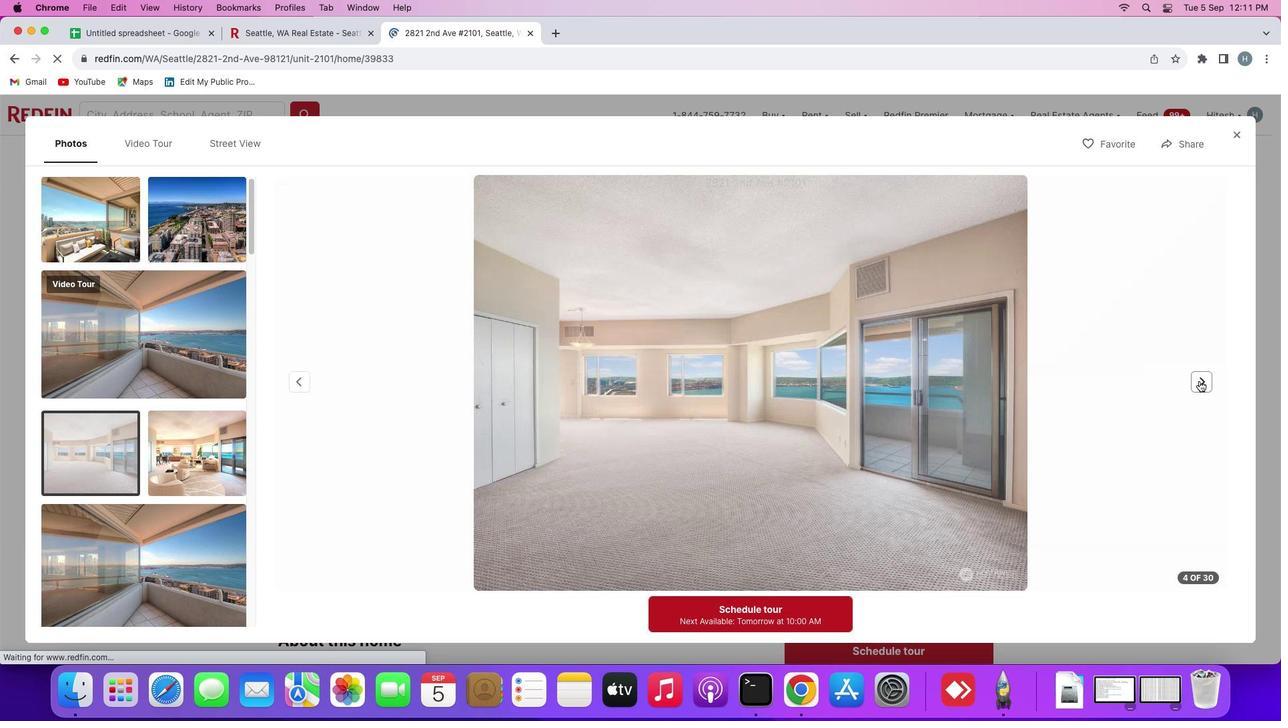 
Action: Mouse pressed left at (1199, 380)
Screenshot: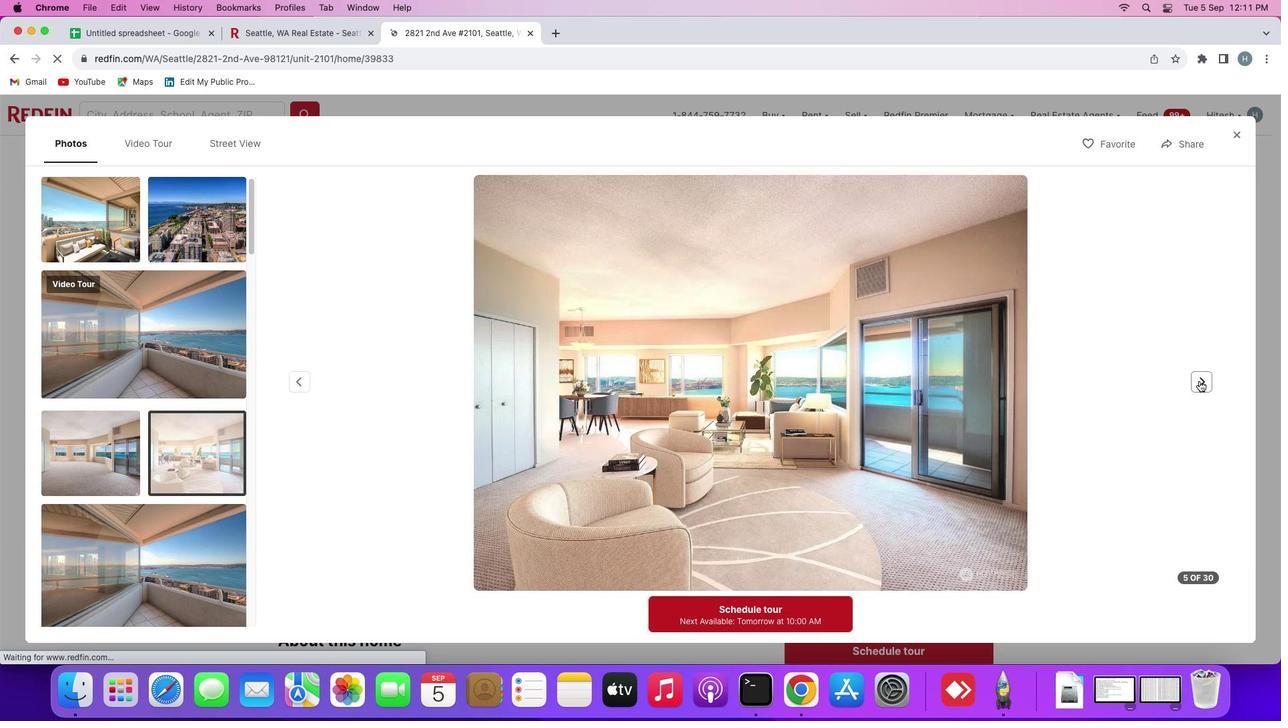 
Action: Mouse pressed left at (1199, 380)
Screenshot: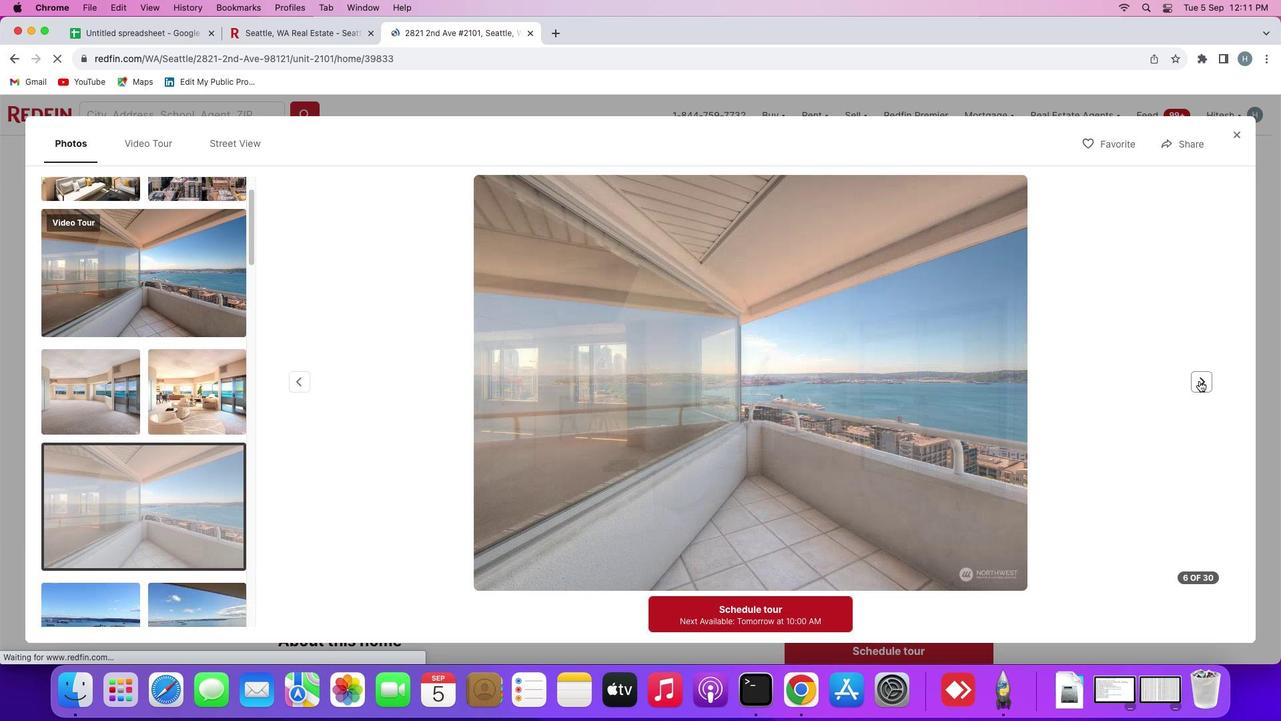 
Action: Mouse moved to (158, 387)
Screenshot: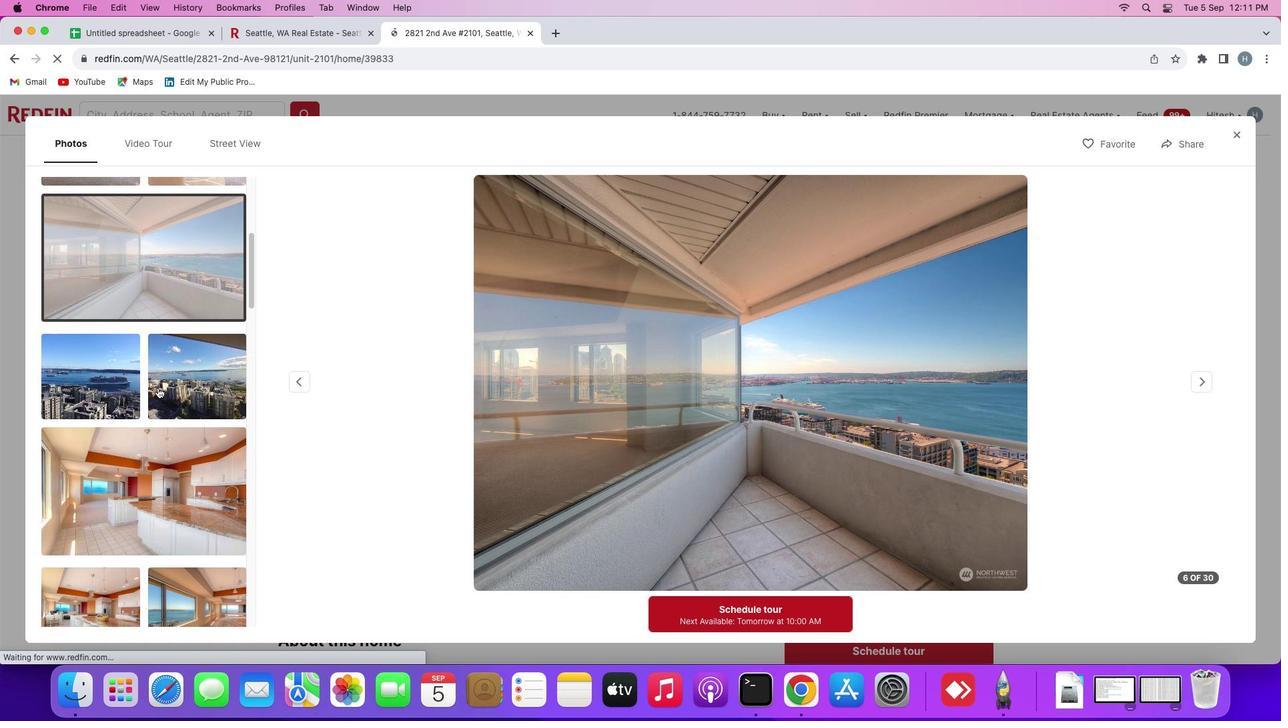 
Action: Mouse scrolled (158, 387) with delta (0, 0)
Screenshot: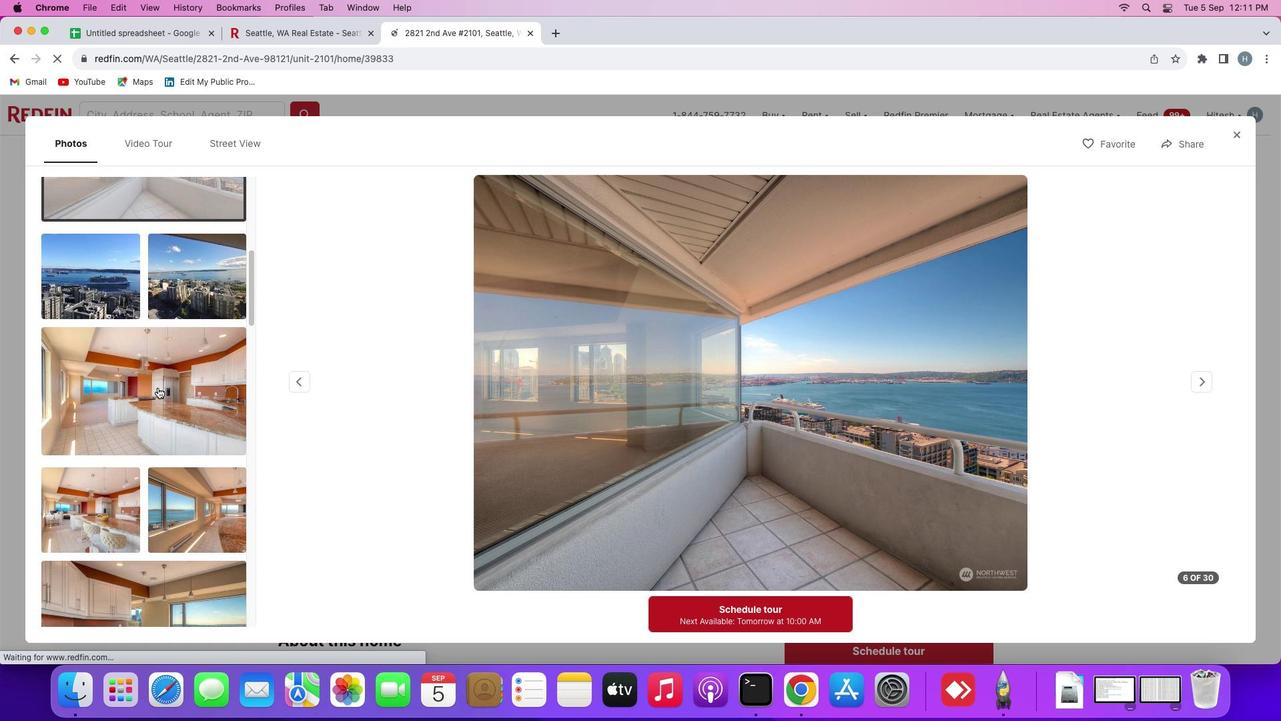
Action: Mouse scrolled (158, 387) with delta (0, 0)
Screenshot: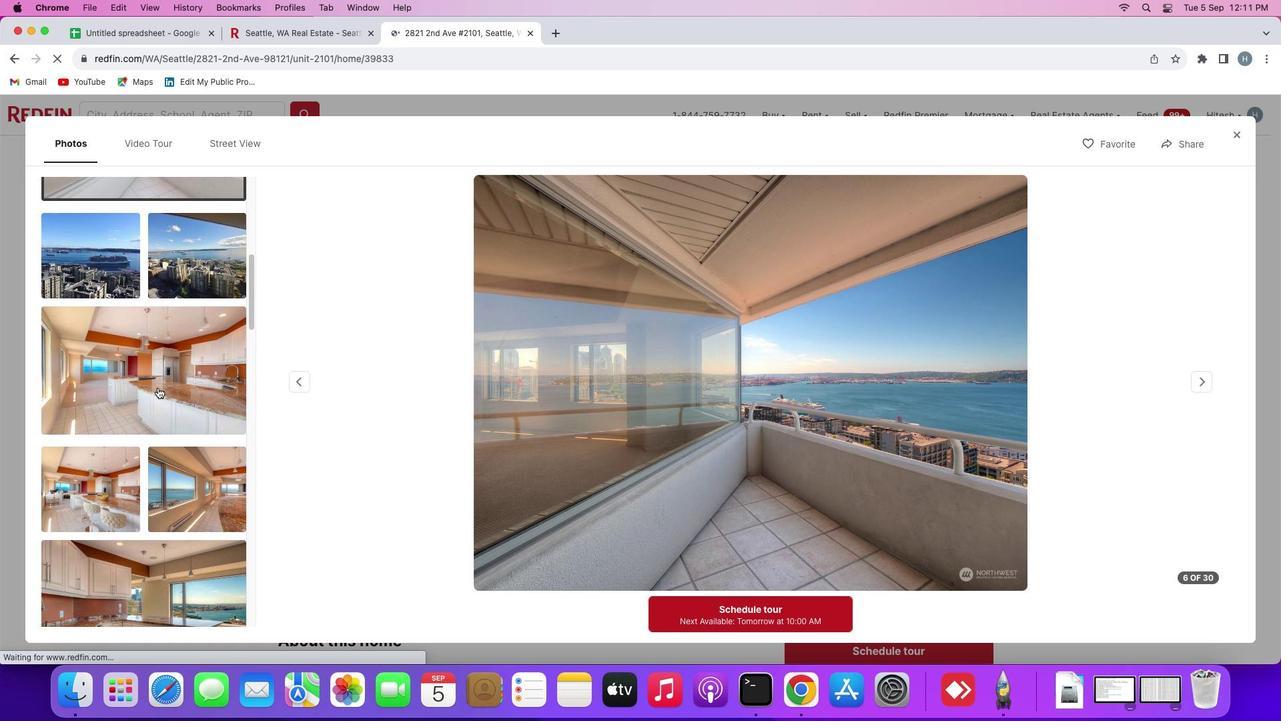 
Action: Mouse scrolled (158, 387) with delta (0, 0)
Screenshot: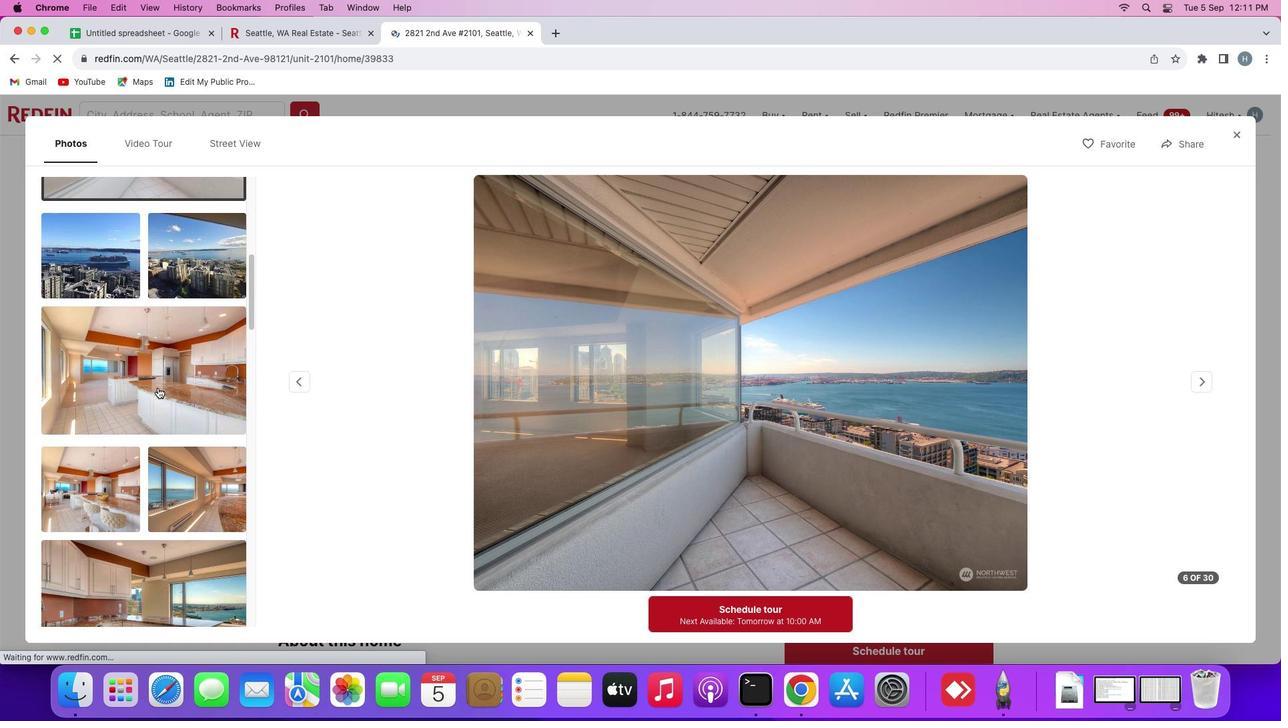 
Action: Mouse scrolled (158, 387) with delta (0, -1)
Screenshot: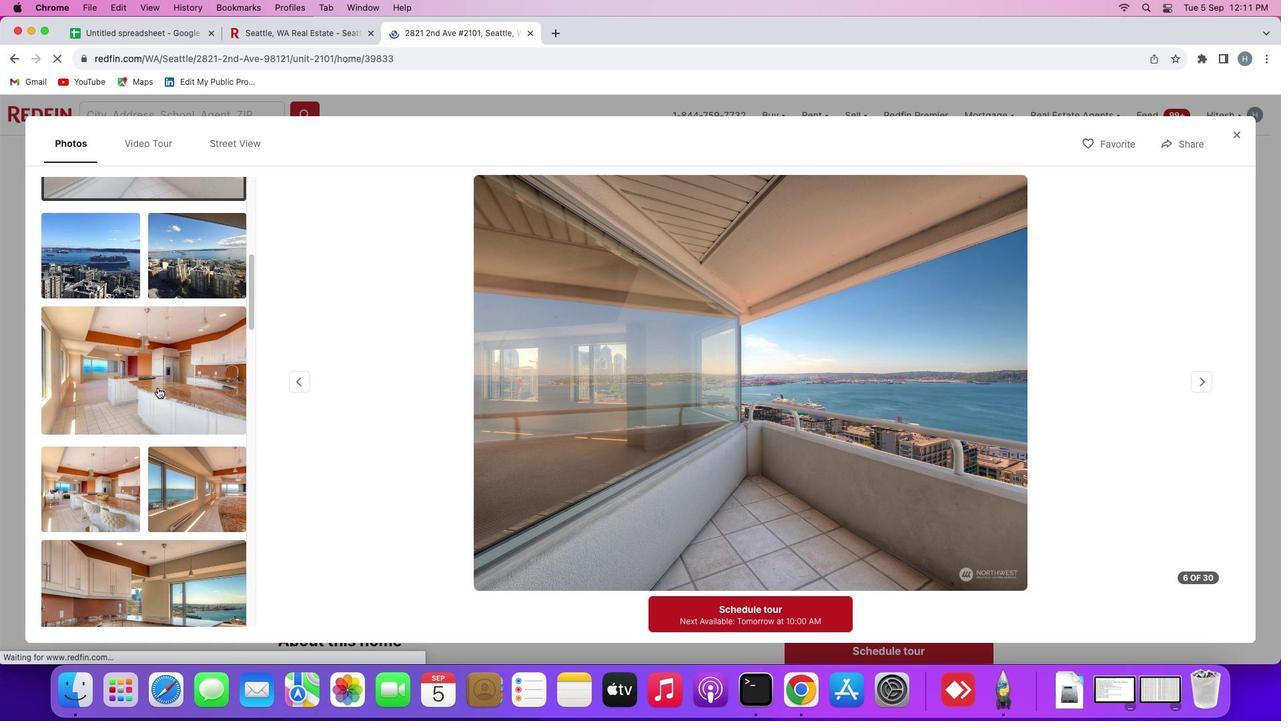 
Action: Mouse scrolled (158, 387) with delta (0, 0)
Screenshot: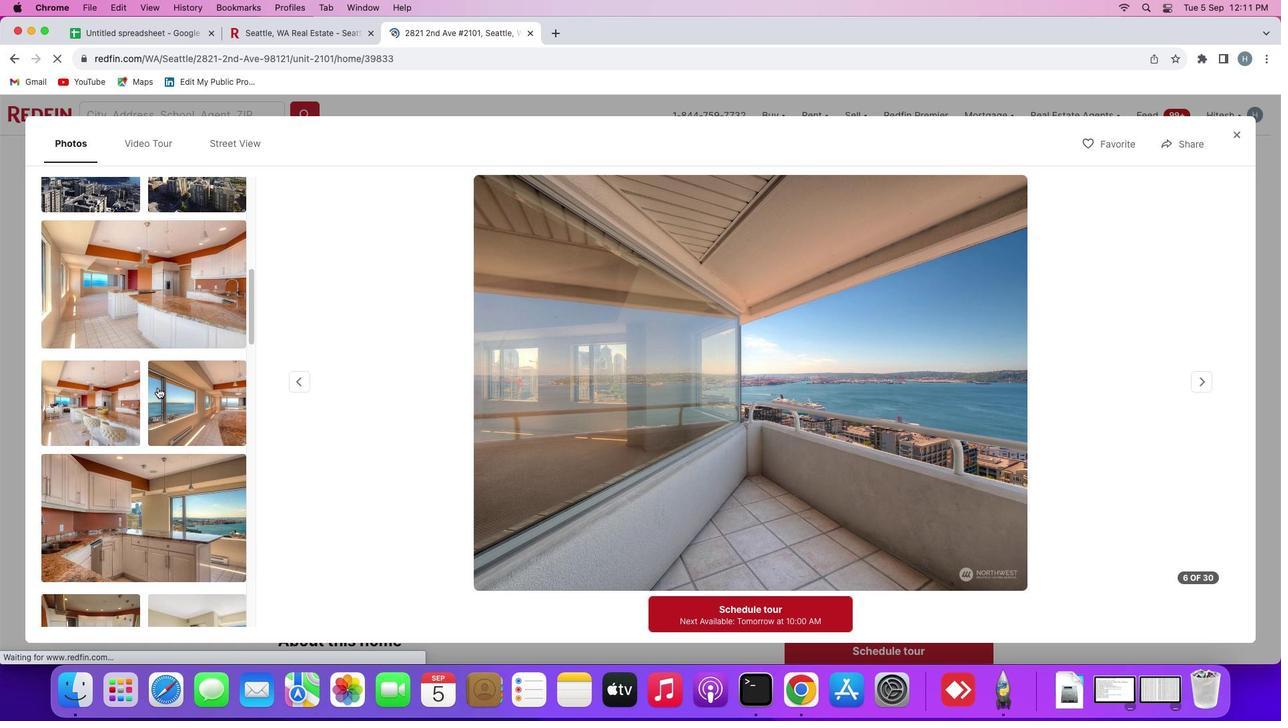 
Action: Mouse scrolled (158, 387) with delta (0, 0)
Screenshot: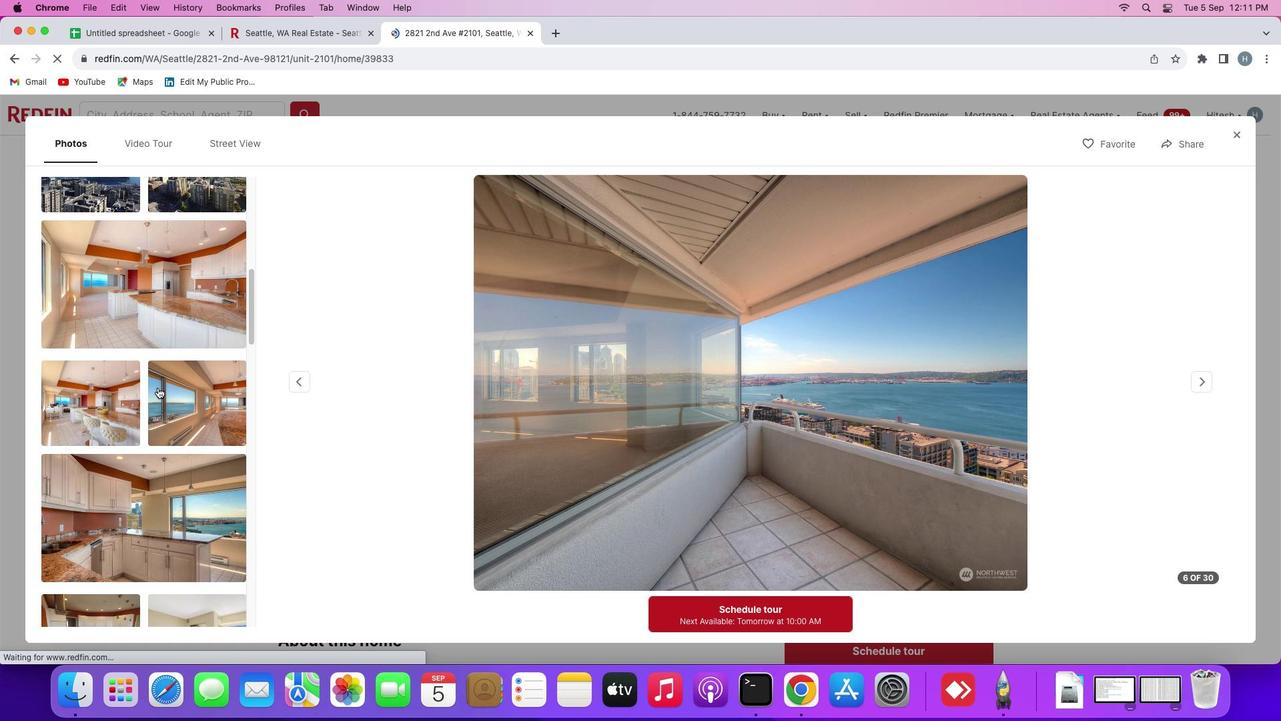 
Action: Mouse scrolled (158, 387) with delta (0, -1)
Screenshot: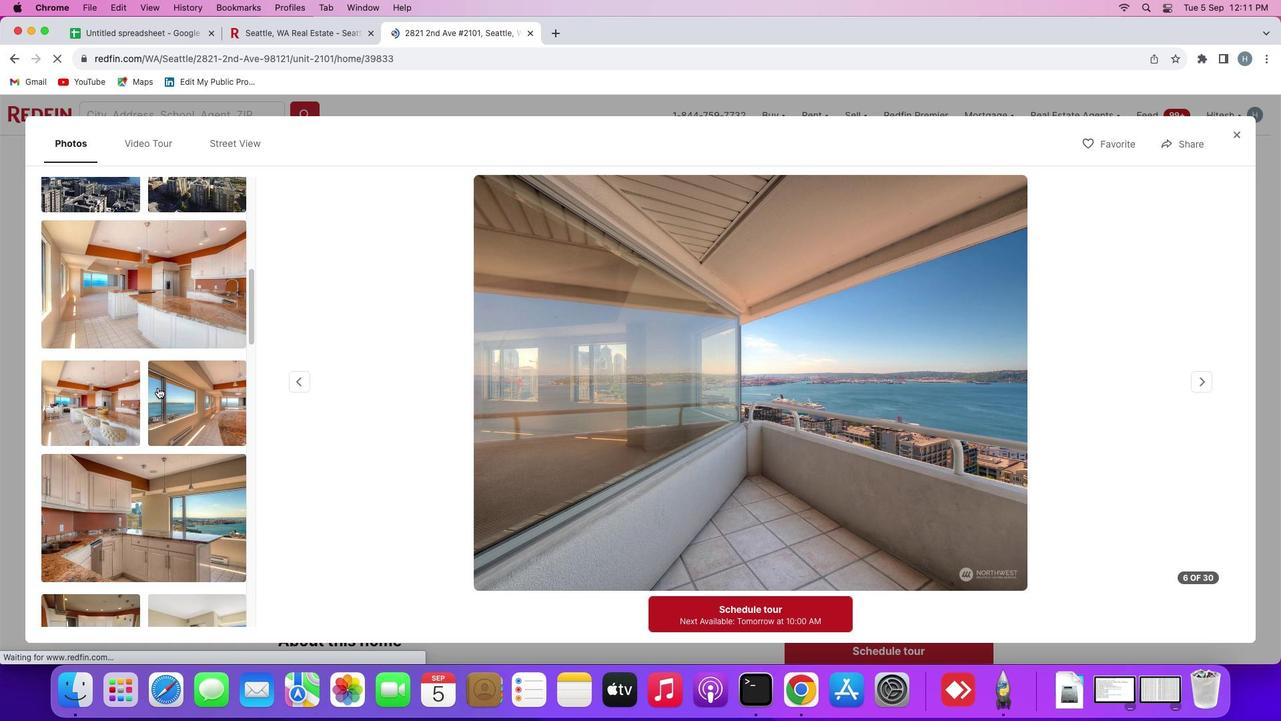 
Action: Mouse scrolled (158, 387) with delta (0, 0)
Screenshot: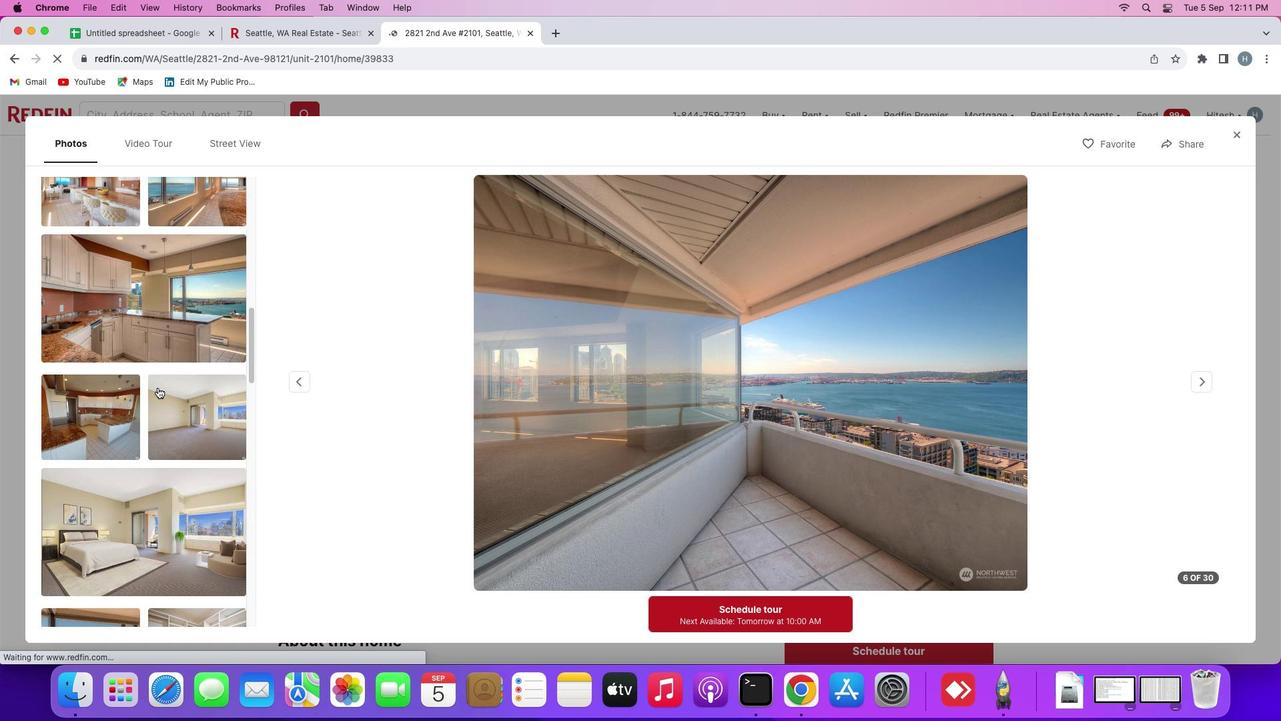 
Action: Mouse scrolled (158, 387) with delta (0, 0)
Screenshot: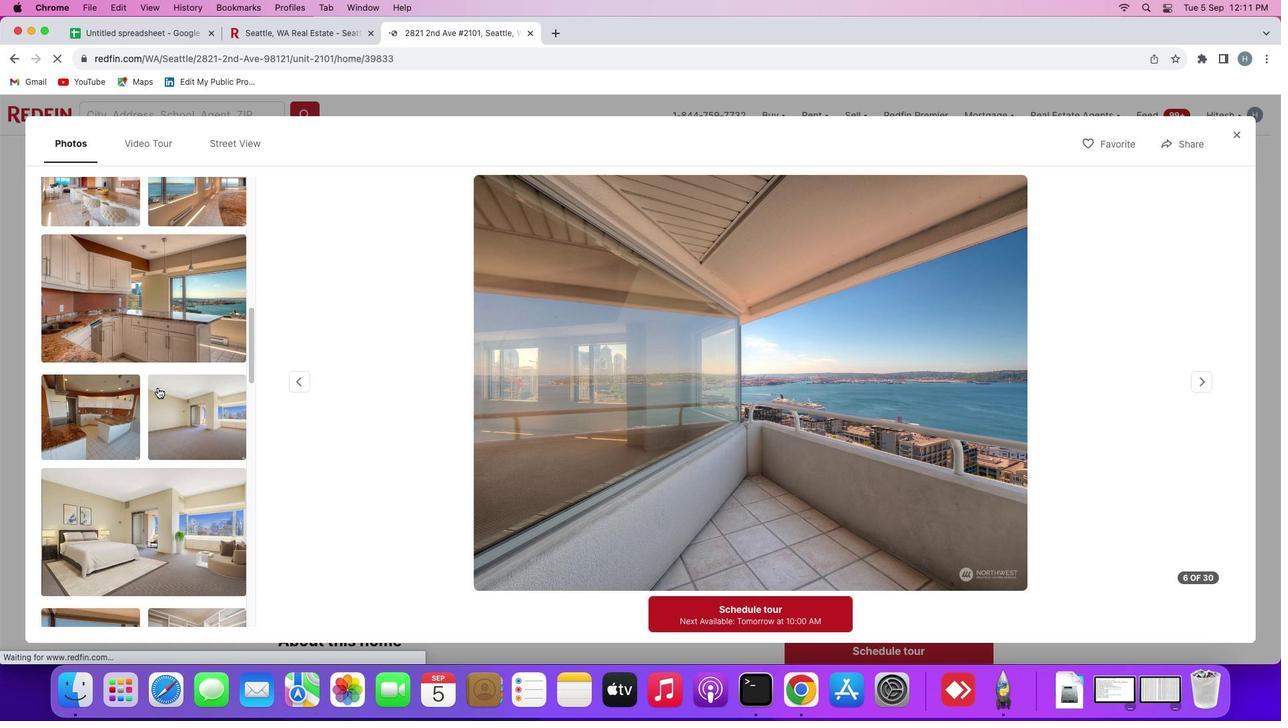 
Action: Mouse scrolled (158, 387) with delta (0, -1)
Screenshot: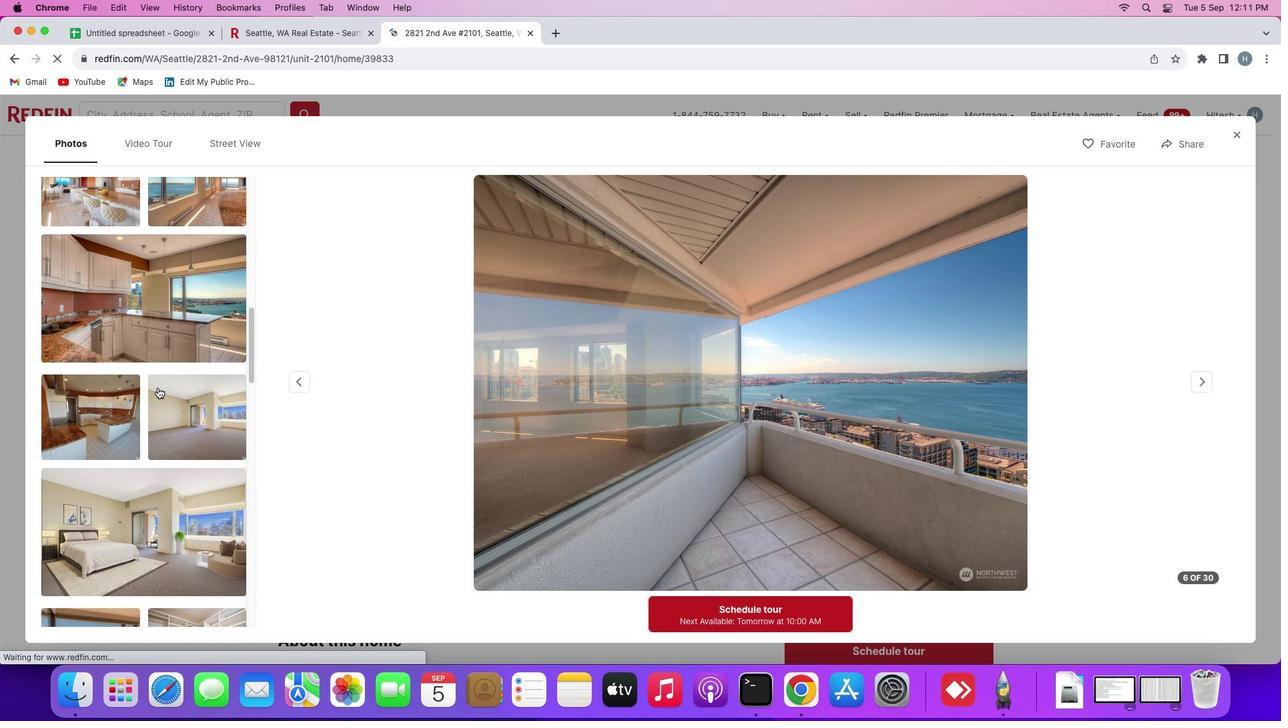 
Action: Mouse scrolled (158, 387) with delta (0, -2)
Screenshot: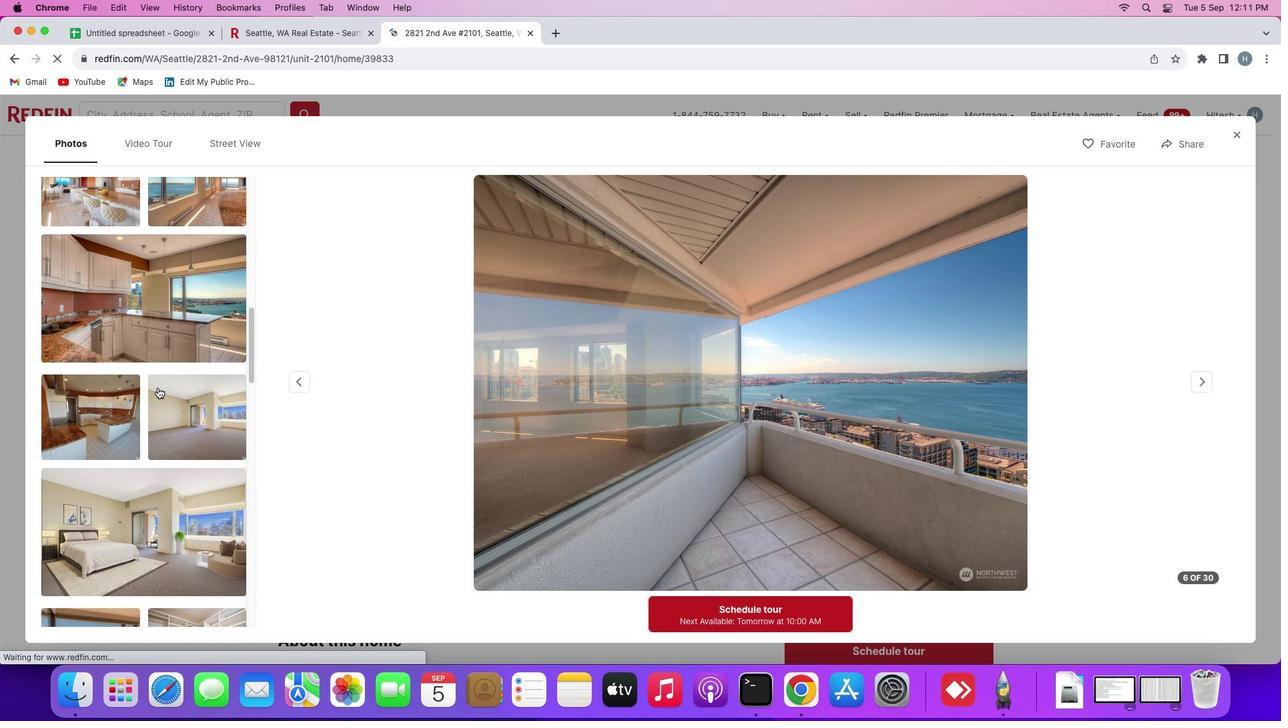 
Action: Mouse moved to (158, 387)
Screenshot: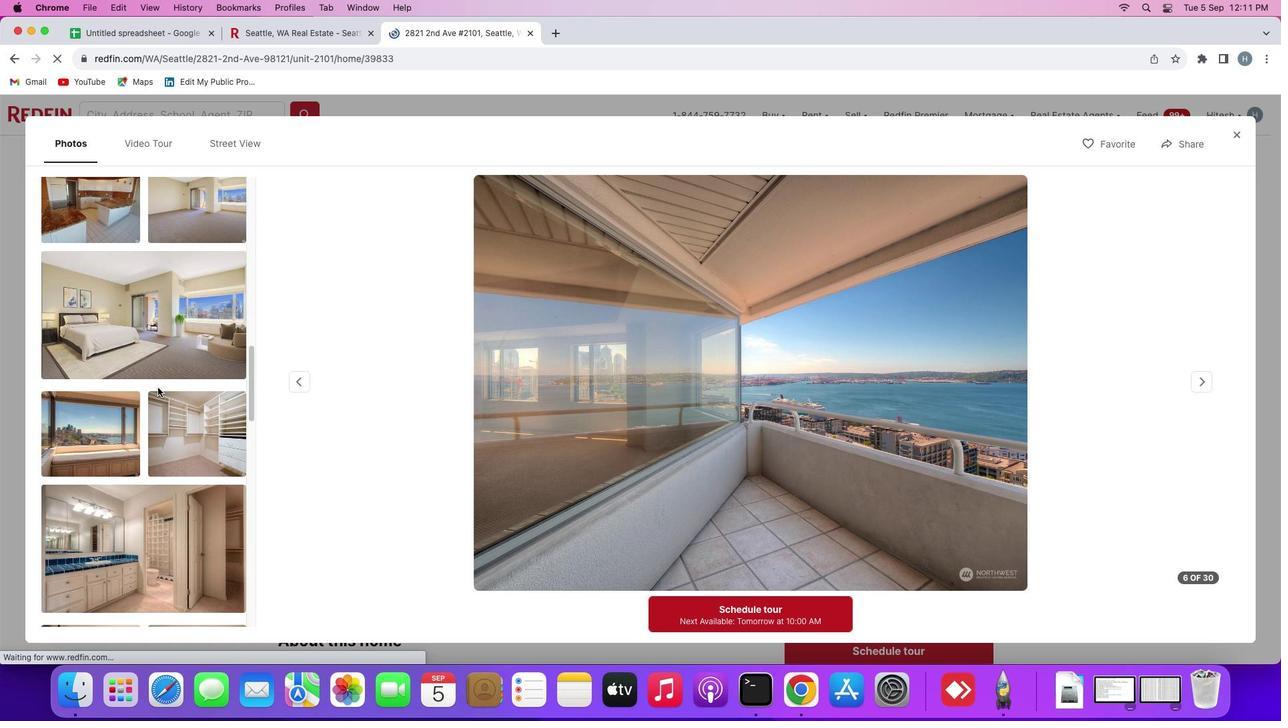 
Action: Mouse scrolled (158, 387) with delta (0, 0)
Screenshot: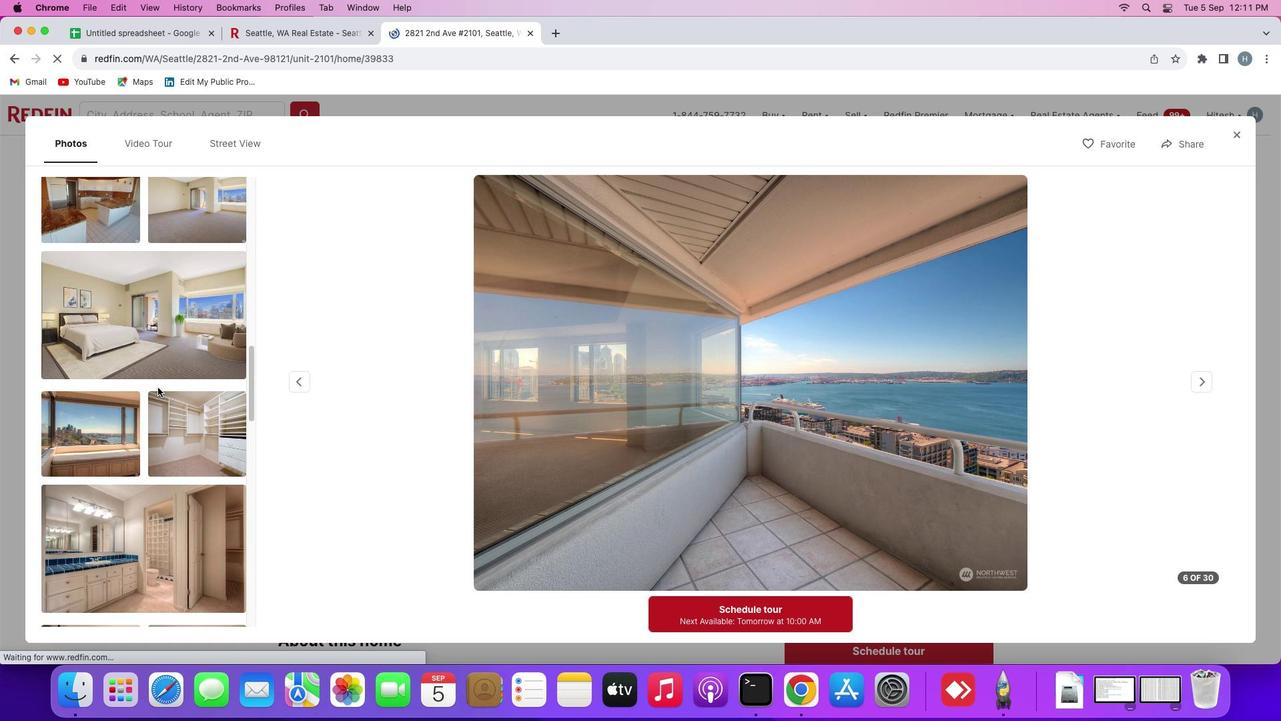 
Action: Mouse scrolled (158, 387) with delta (0, 0)
Screenshot: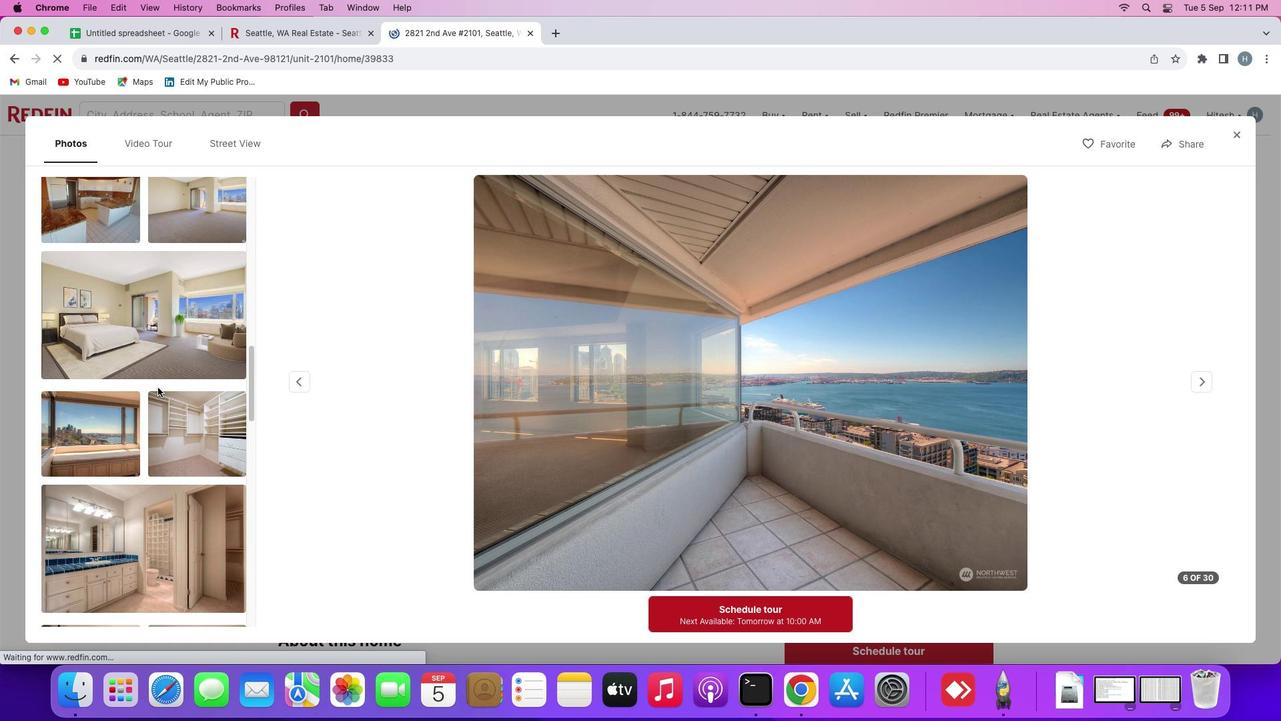 
Action: Mouse scrolled (158, 387) with delta (0, -1)
Screenshot: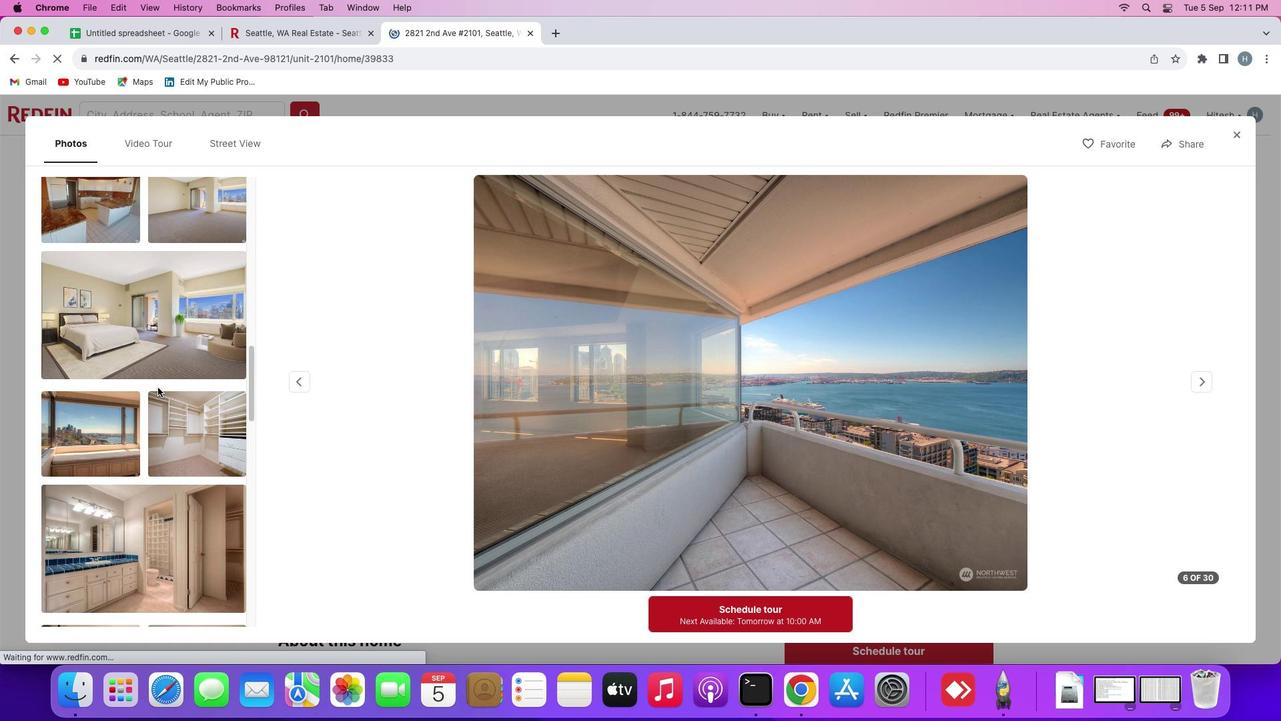 
Action: Mouse scrolled (158, 387) with delta (0, -2)
Screenshot: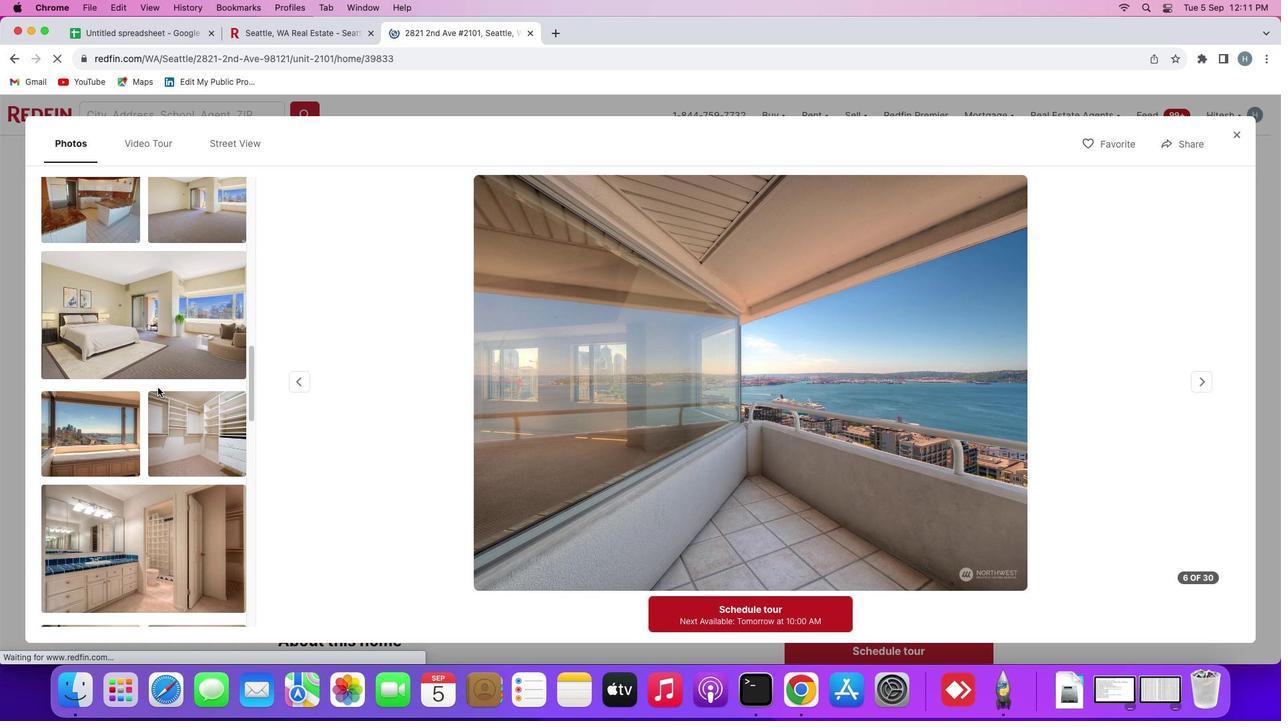 
Action: Mouse scrolled (158, 387) with delta (0, 0)
Screenshot: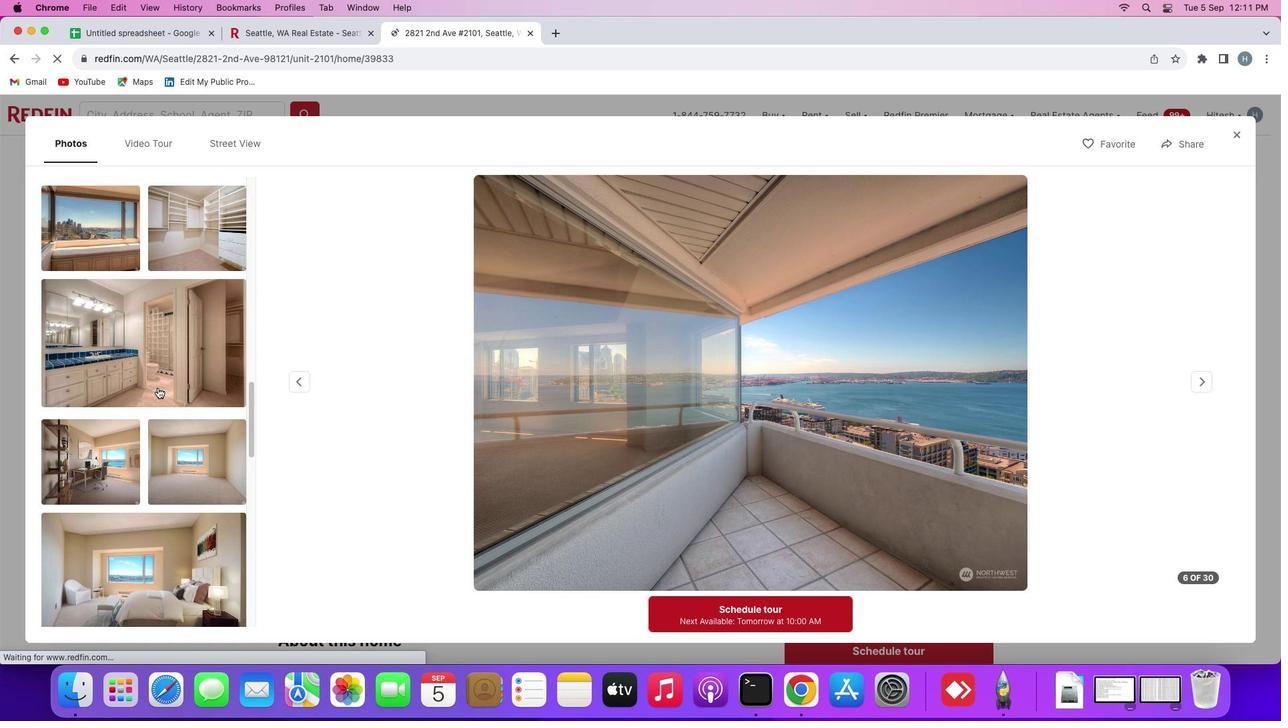 
Action: Mouse scrolled (158, 387) with delta (0, 0)
Screenshot: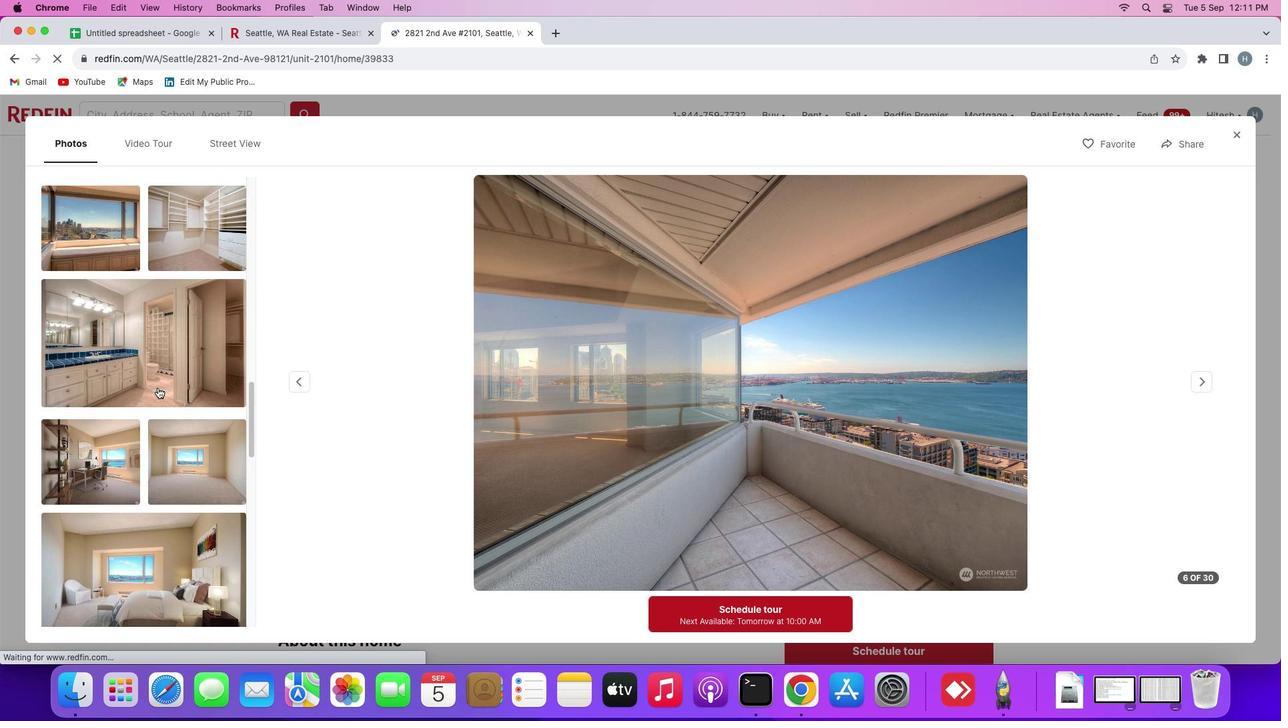 
Action: Mouse scrolled (158, 387) with delta (0, -1)
Screenshot: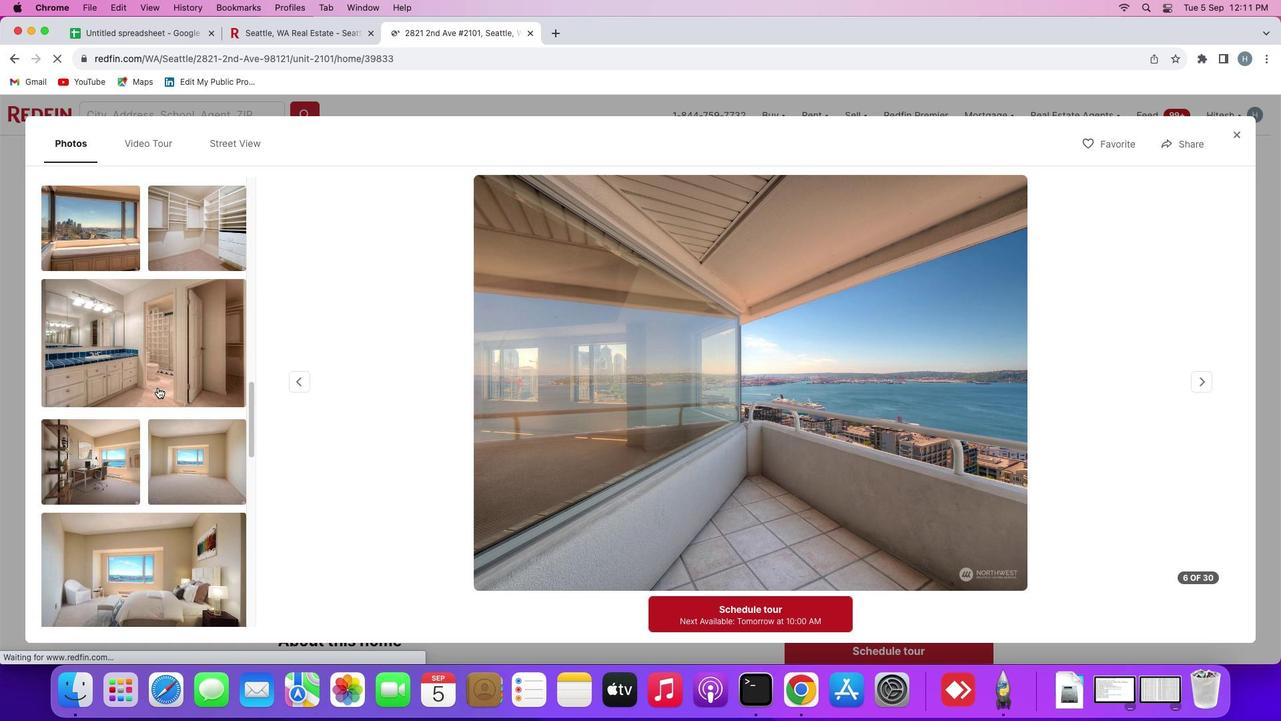
Action: Mouse scrolled (158, 387) with delta (0, -2)
Screenshot: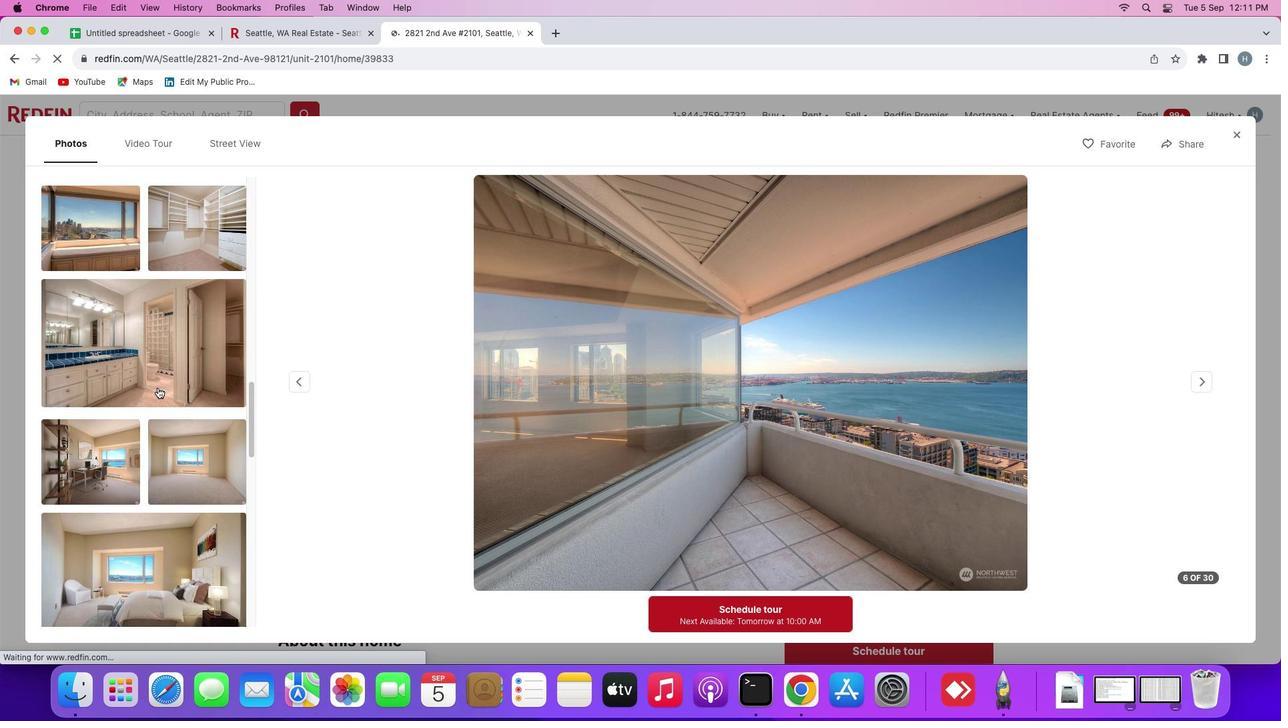 
Action: Mouse scrolled (158, 387) with delta (0, 0)
Screenshot: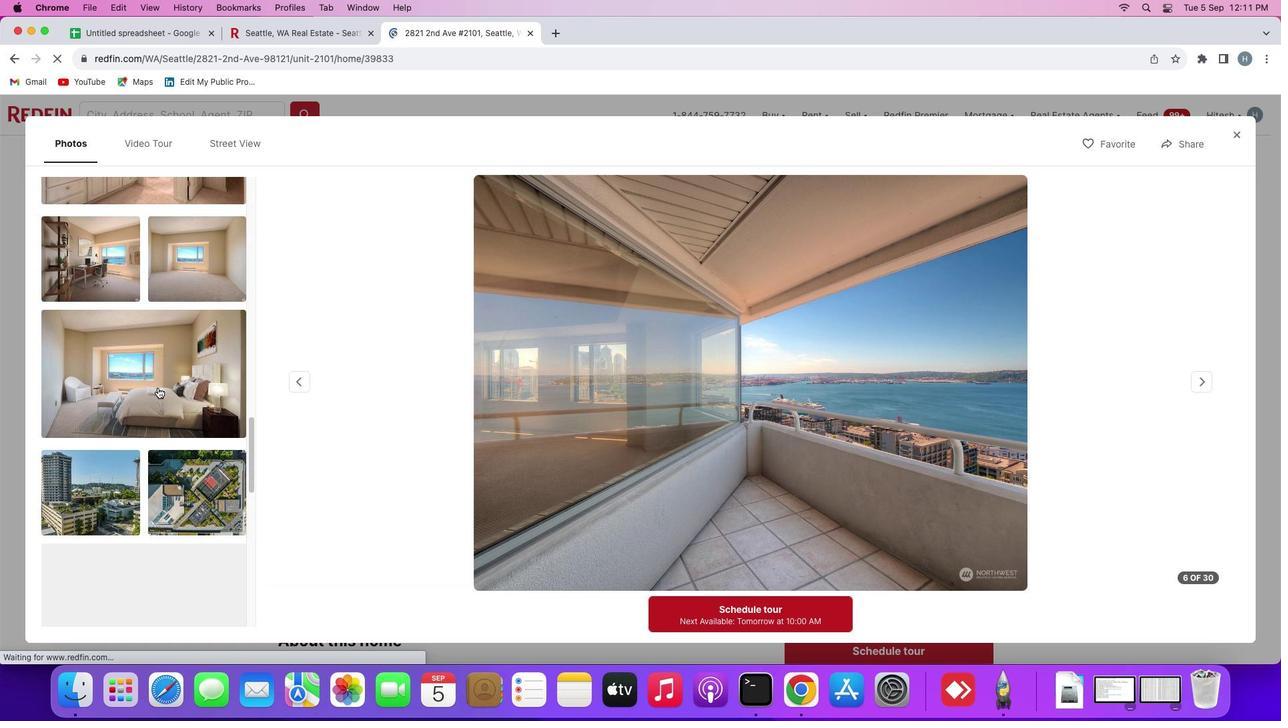 
Action: Mouse scrolled (158, 387) with delta (0, 0)
Screenshot: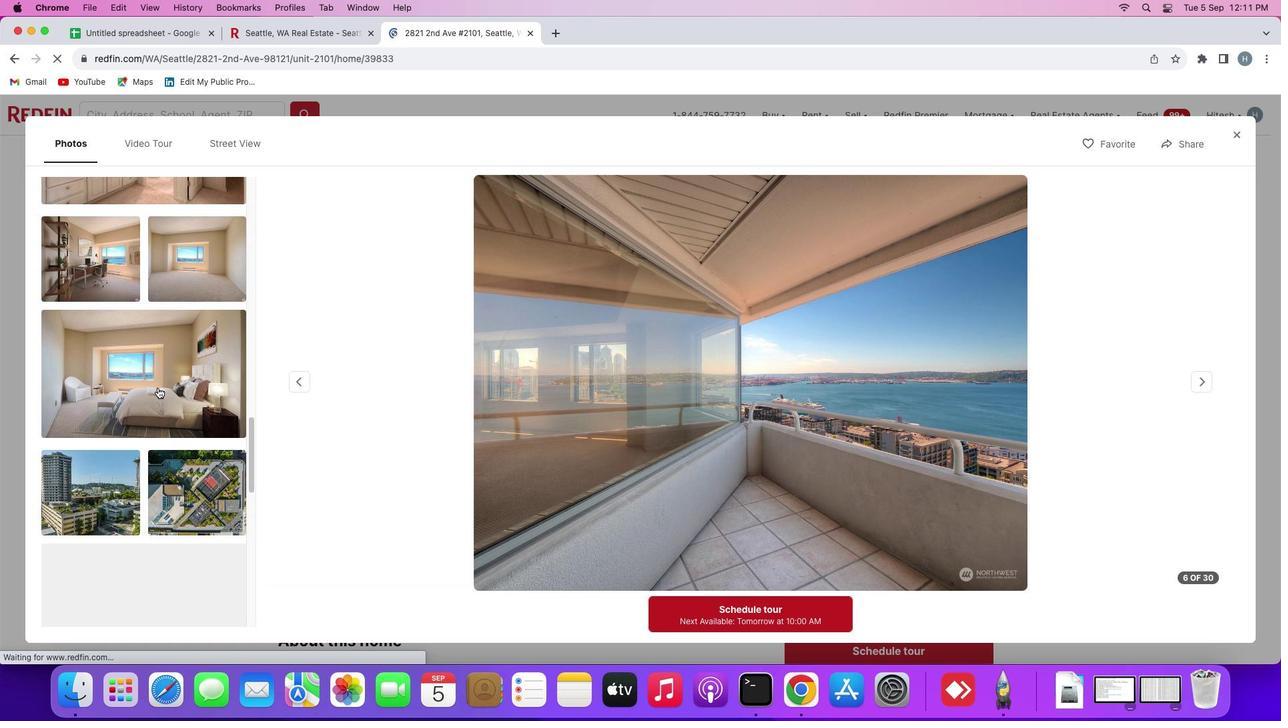
Action: Mouse scrolled (158, 387) with delta (0, -1)
Screenshot: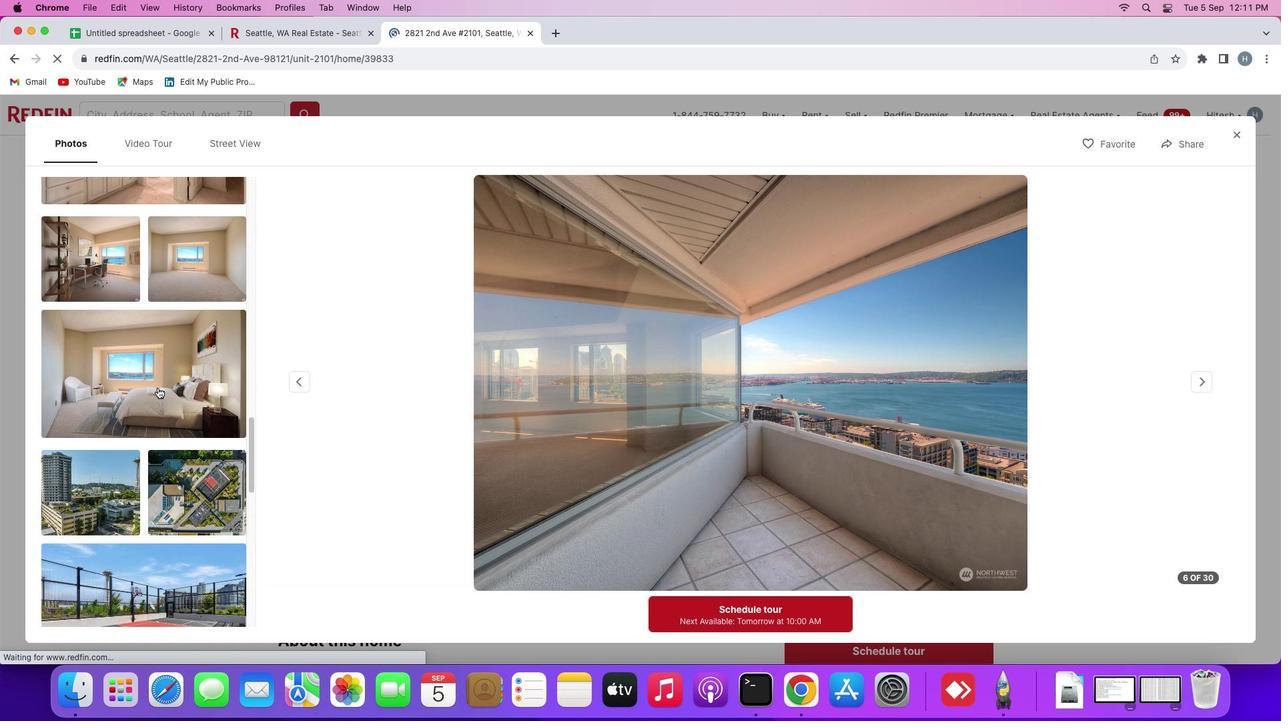 
Action: Mouse scrolled (158, 387) with delta (0, -2)
Screenshot: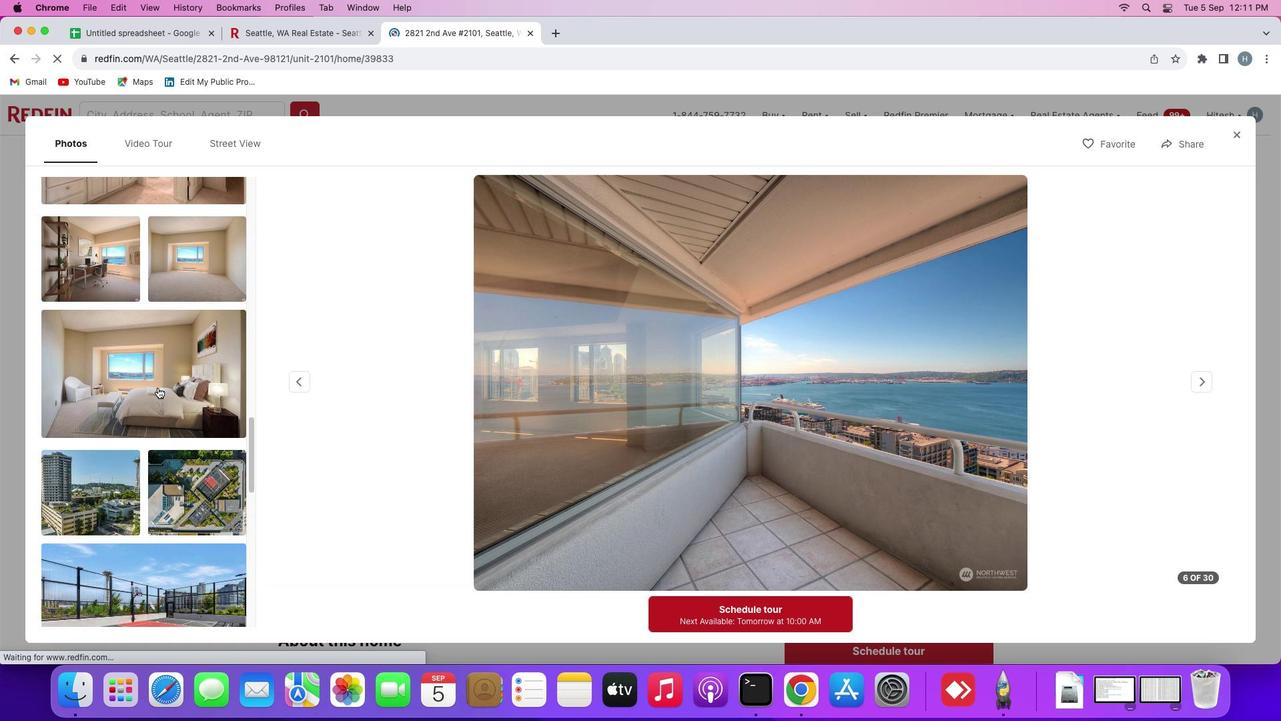 
Action: Mouse scrolled (158, 387) with delta (0, 0)
Screenshot: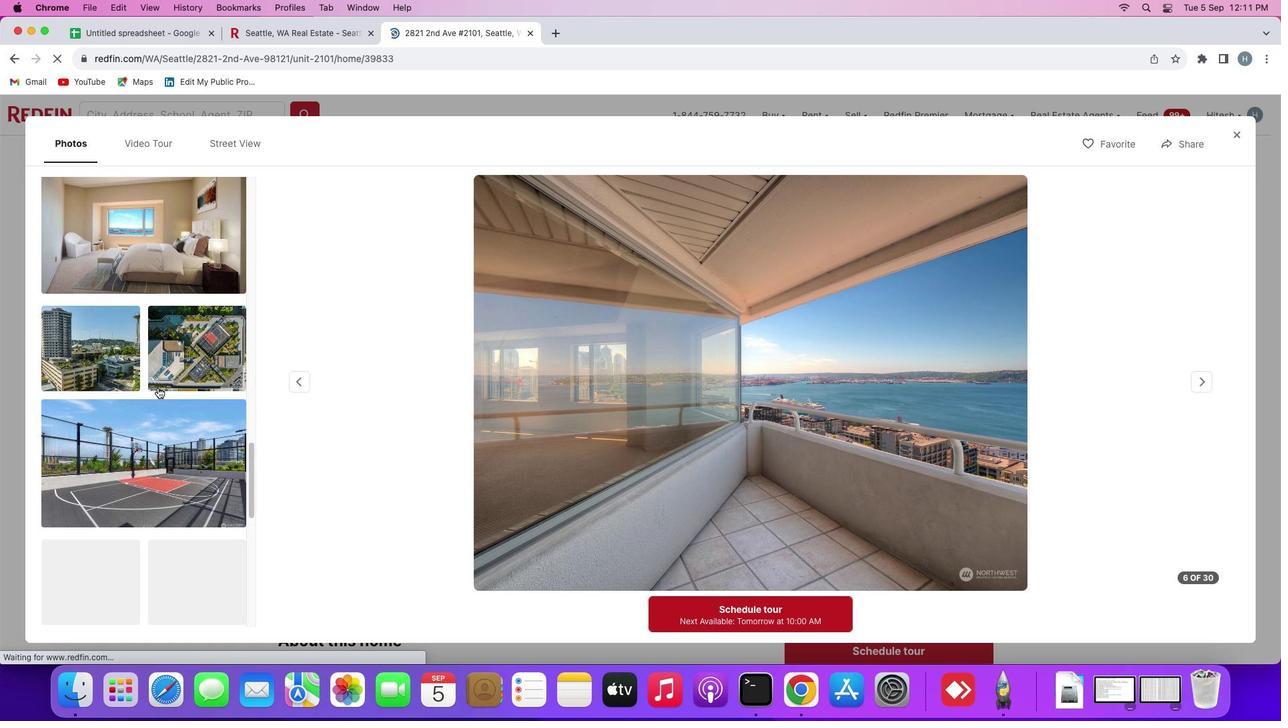 
Action: Mouse scrolled (158, 387) with delta (0, 0)
Screenshot: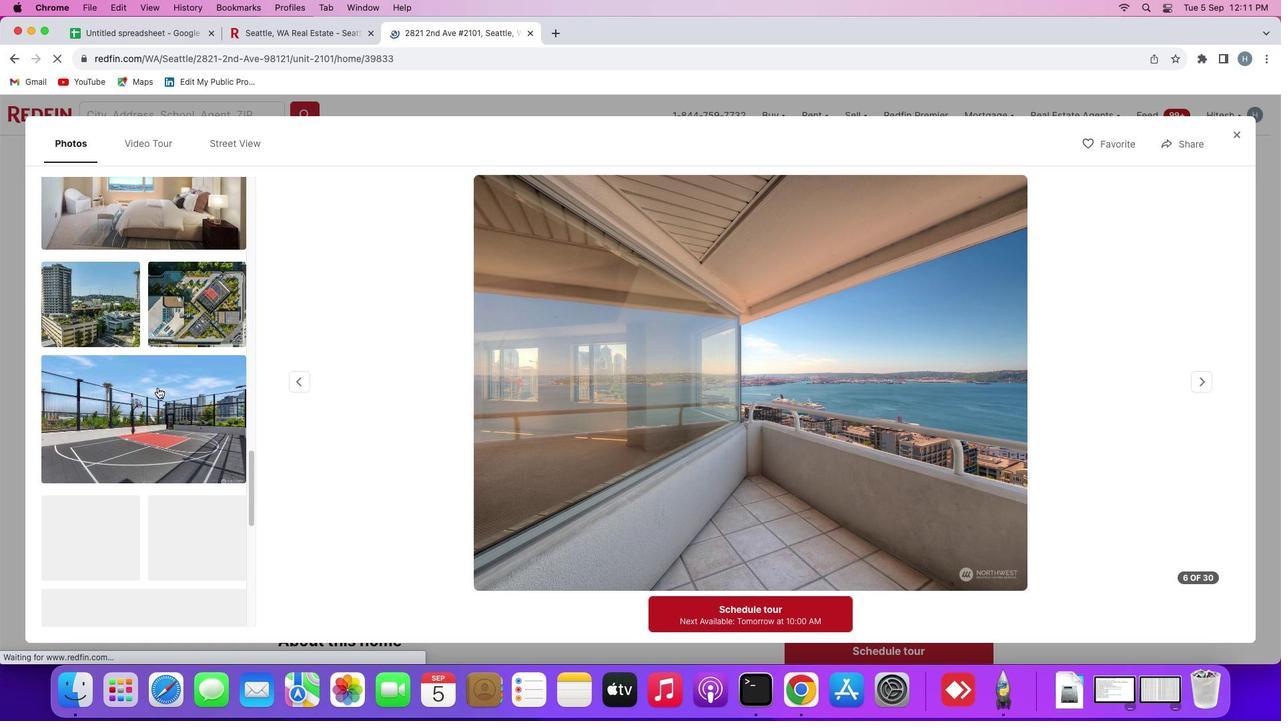 
Action: Mouse scrolled (158, 387) with delta (0, -1)
Screenshot: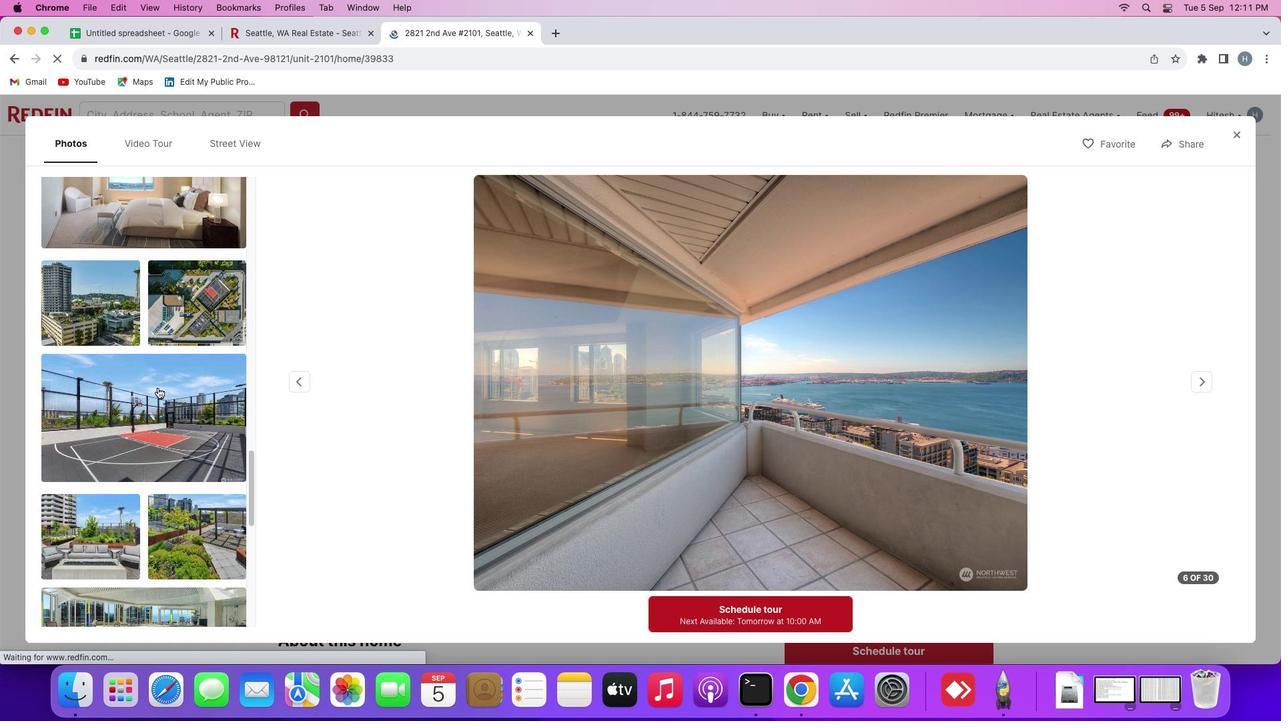 
Action: Mouse scrolled (158, 387) with delta (0, -2)
Screenshot: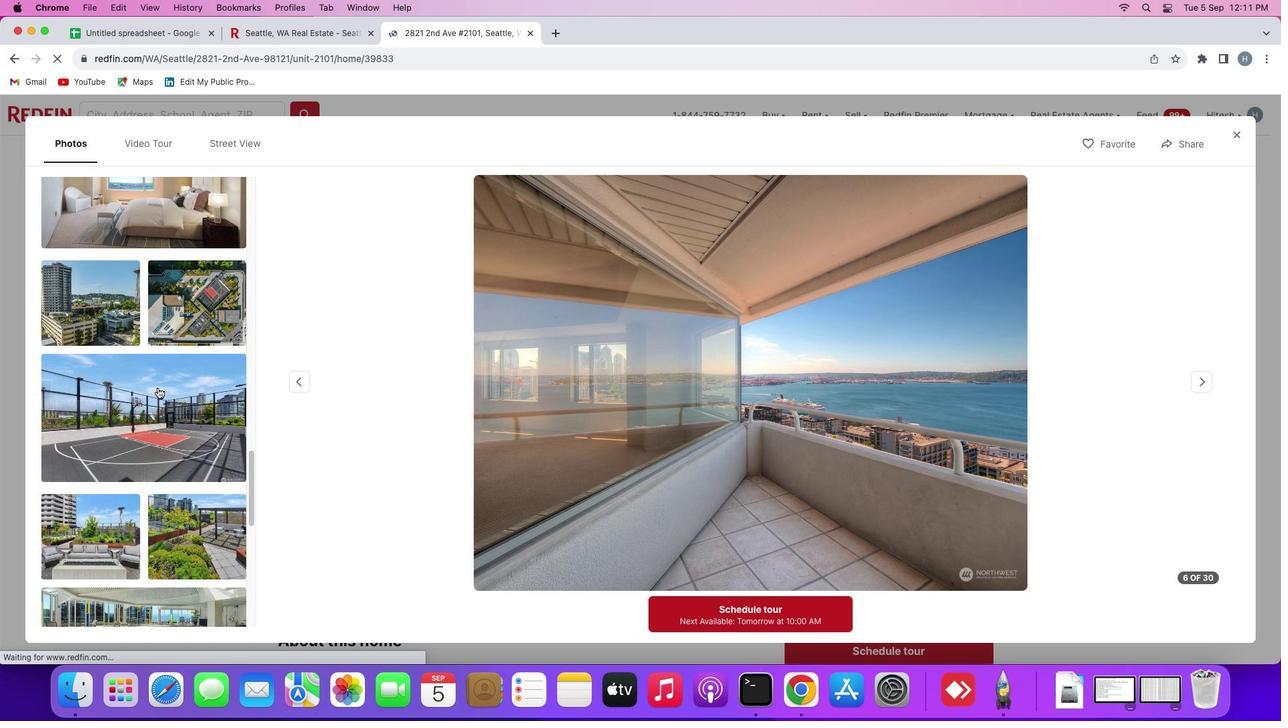 
Action: Mouse moved to (186, 301)
Screenshot: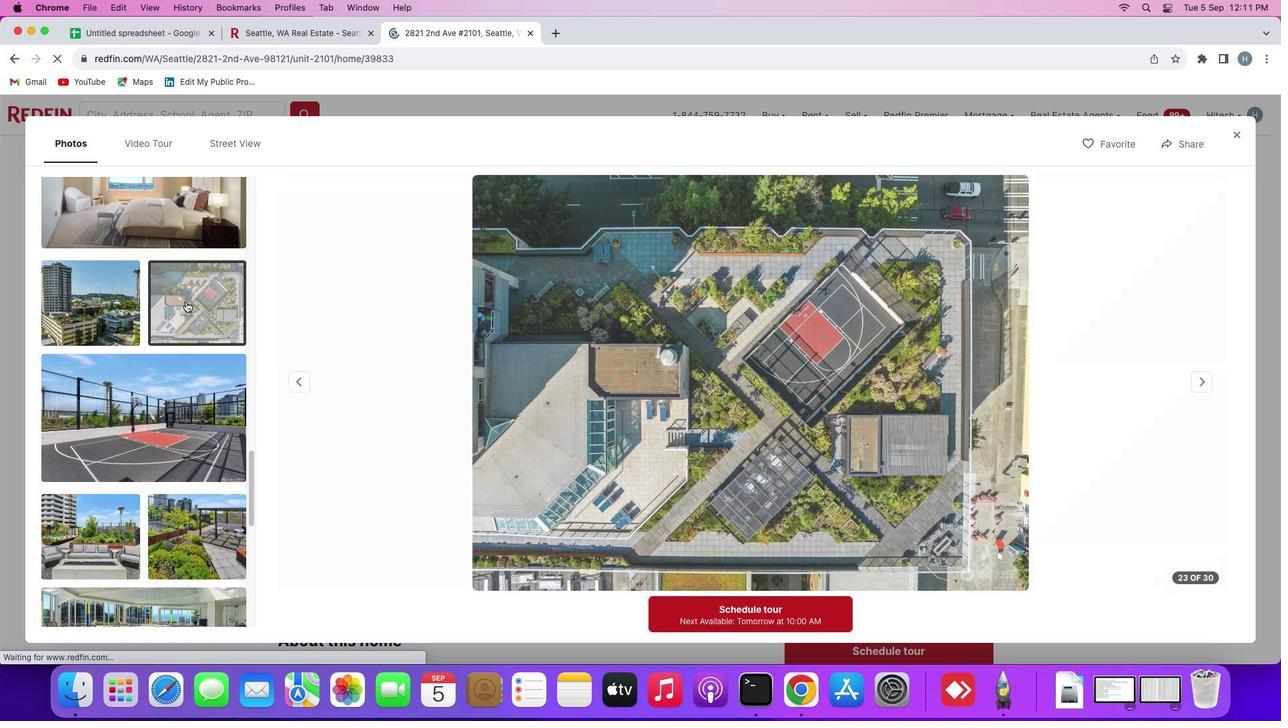 
Action: Mouse pressed left at (186, 301)
Screenshot: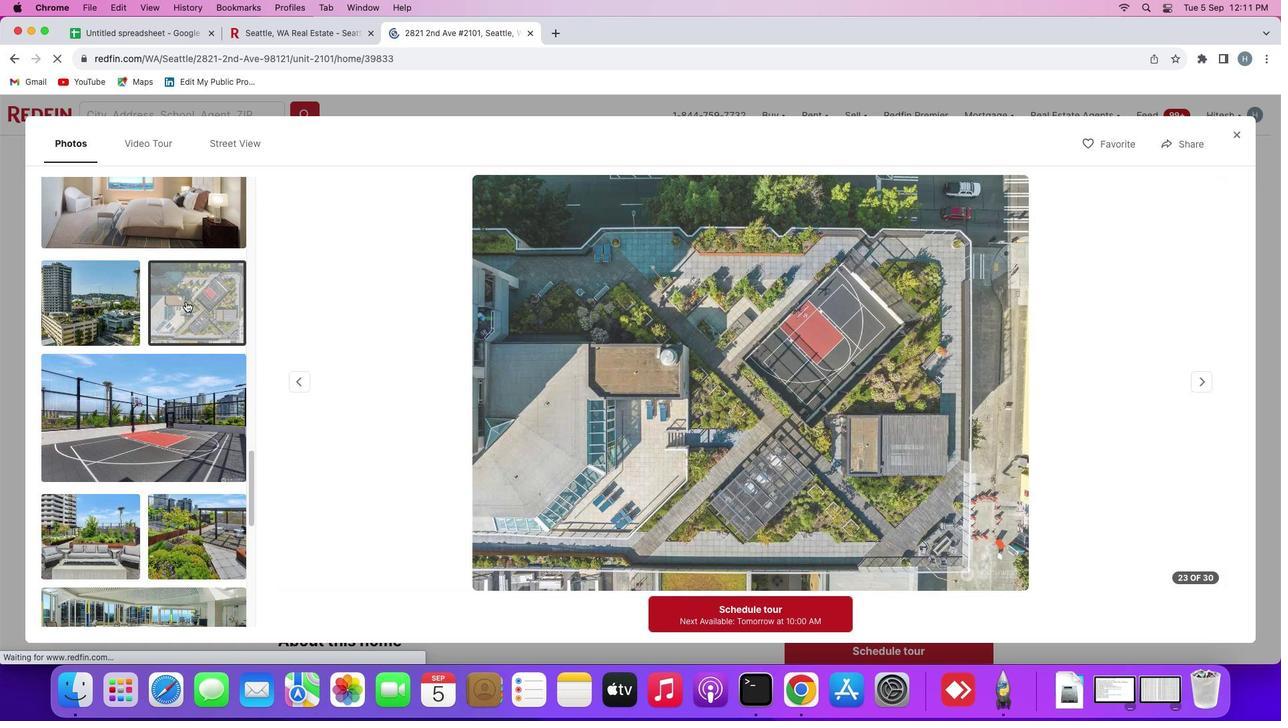 
Action: Mouse moved to (167, 383)
Screenshot: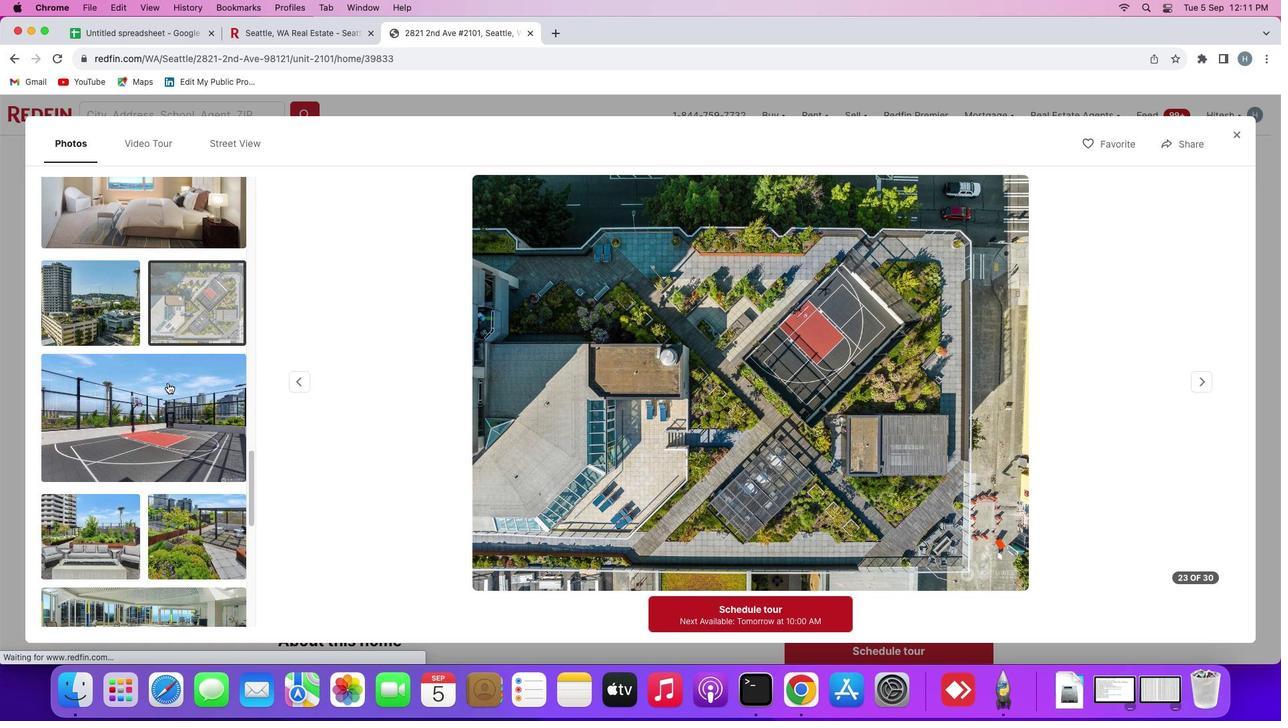 
Action: Mouse scrolled (167, 383) with delta (0, 0)
Screenshot: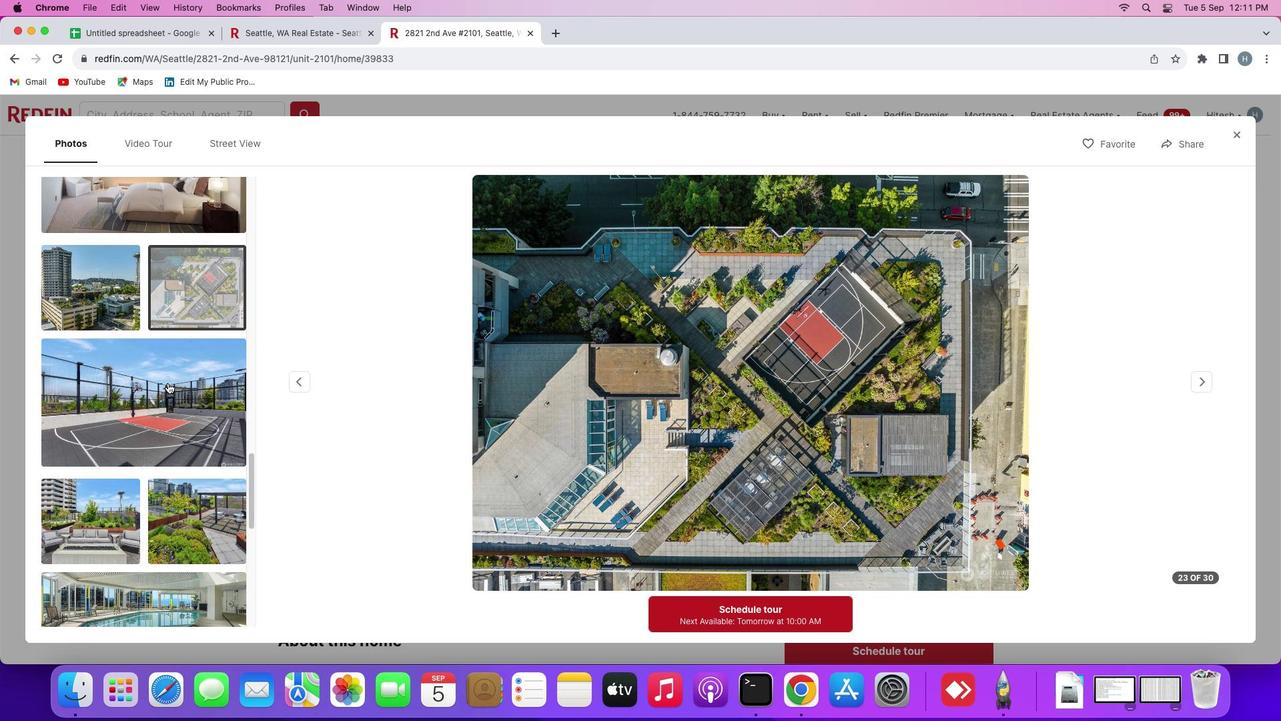 
Action: Mouse scrolled (167, 383) with delta (0, 0)
Screenshot: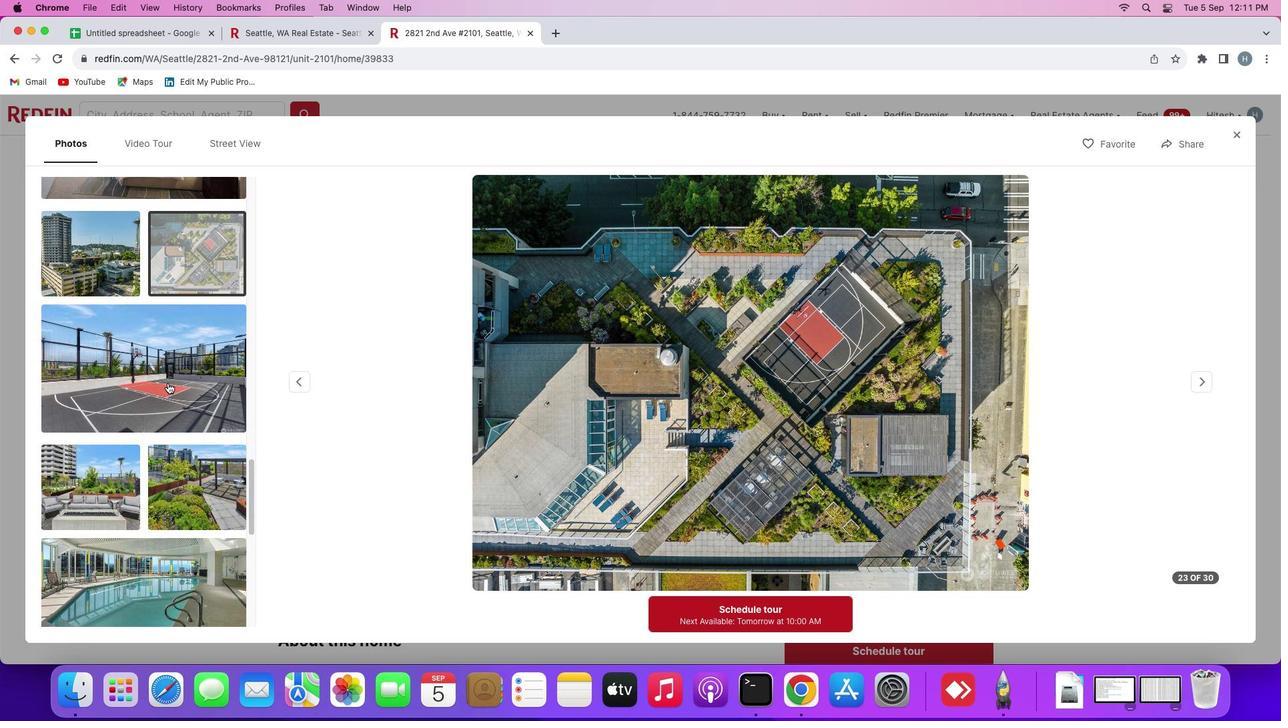 
Action: Mouse scrolled (167, 383) with delta (0, 0)
Screenshot: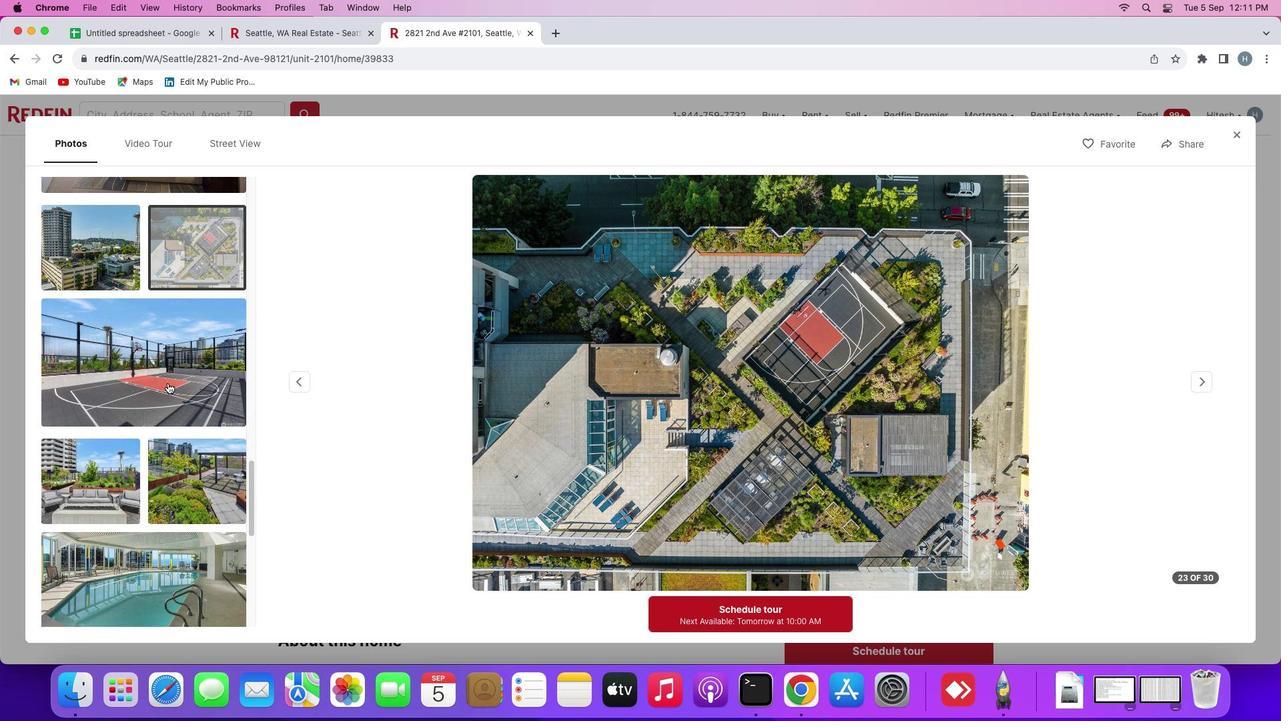 
Action: Mouse scrolled (167, 383) with delta (0, 0)
Screenshot: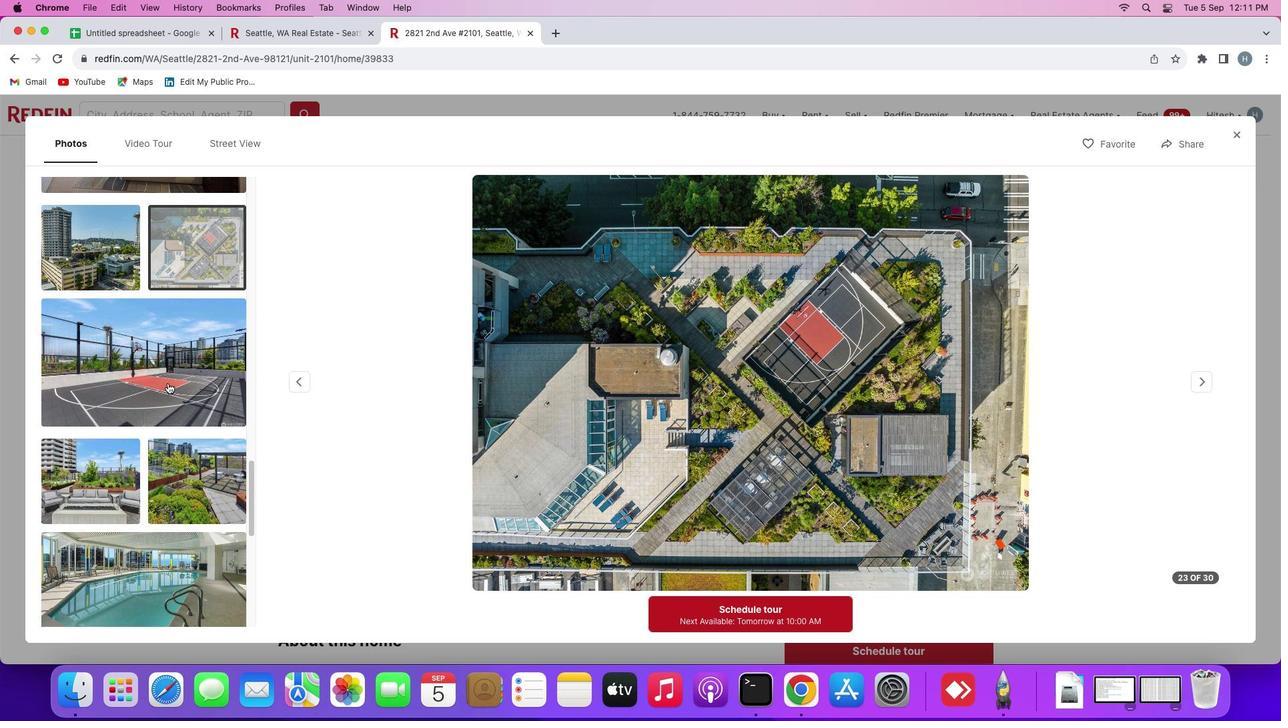 
Action: Mouse scrolled (167, 383) with delta (0, 0)
Screenshot: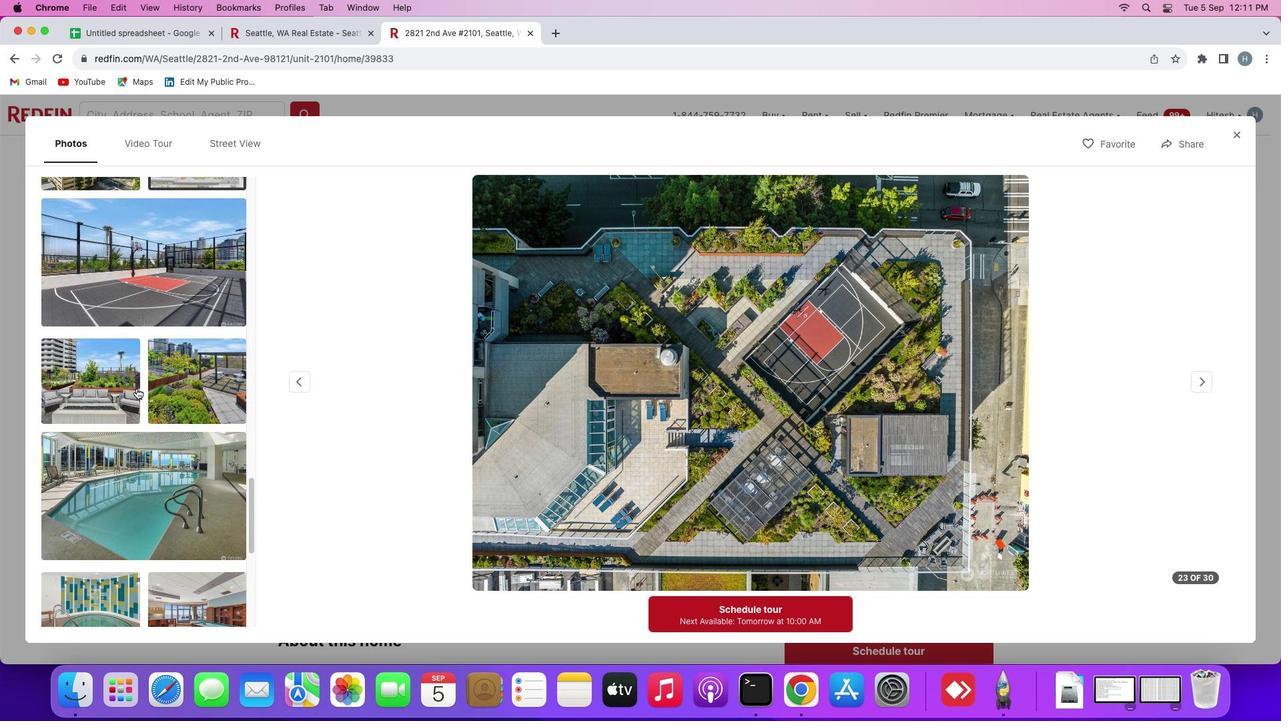 
Action: Mouse scrolled (167, 383) with delta (0, 0)
Screenshot: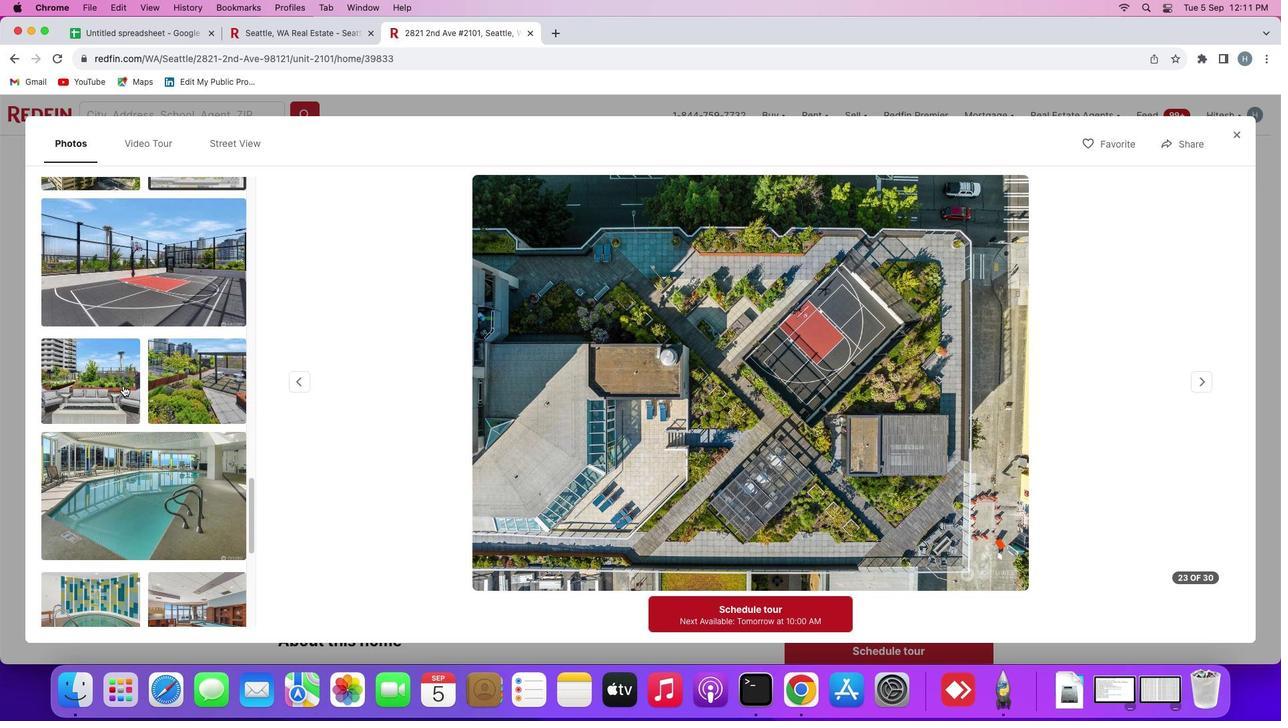 
Action: Mouse scrolled (167, 383) with delta (0, -1)
Screenshot: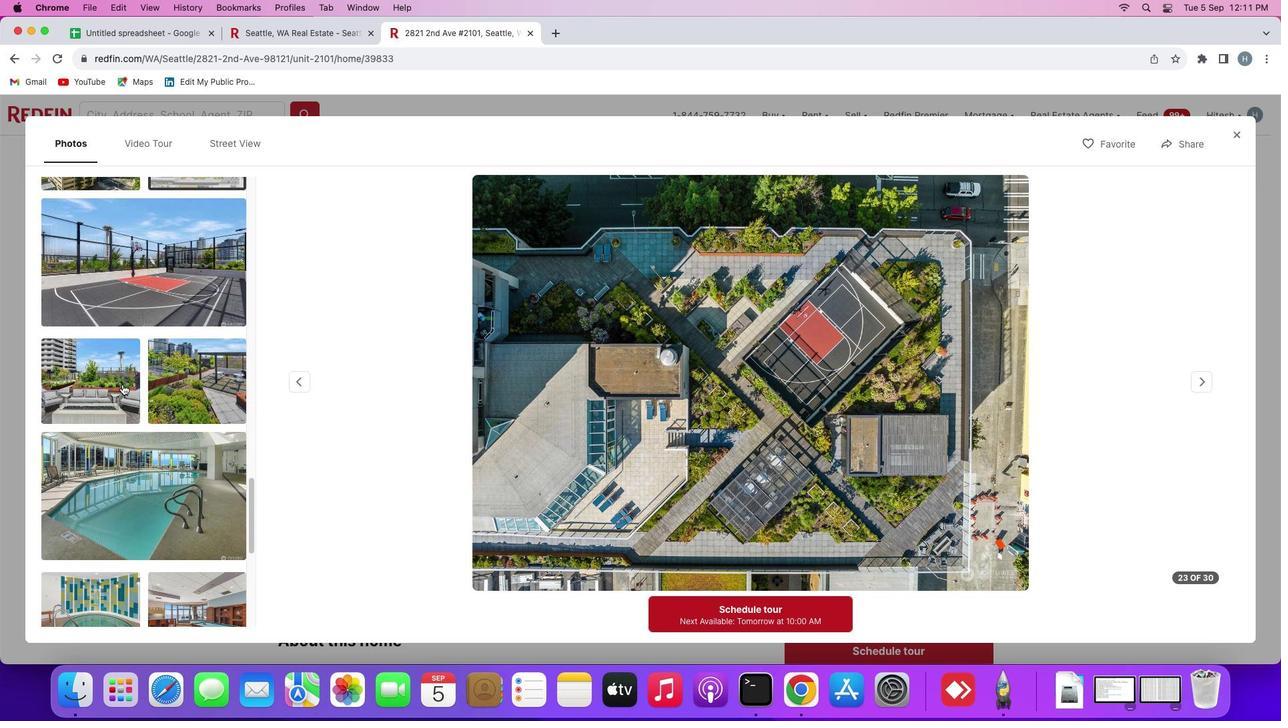 
Action: Mouse moved to (120, 383)
Screenshot: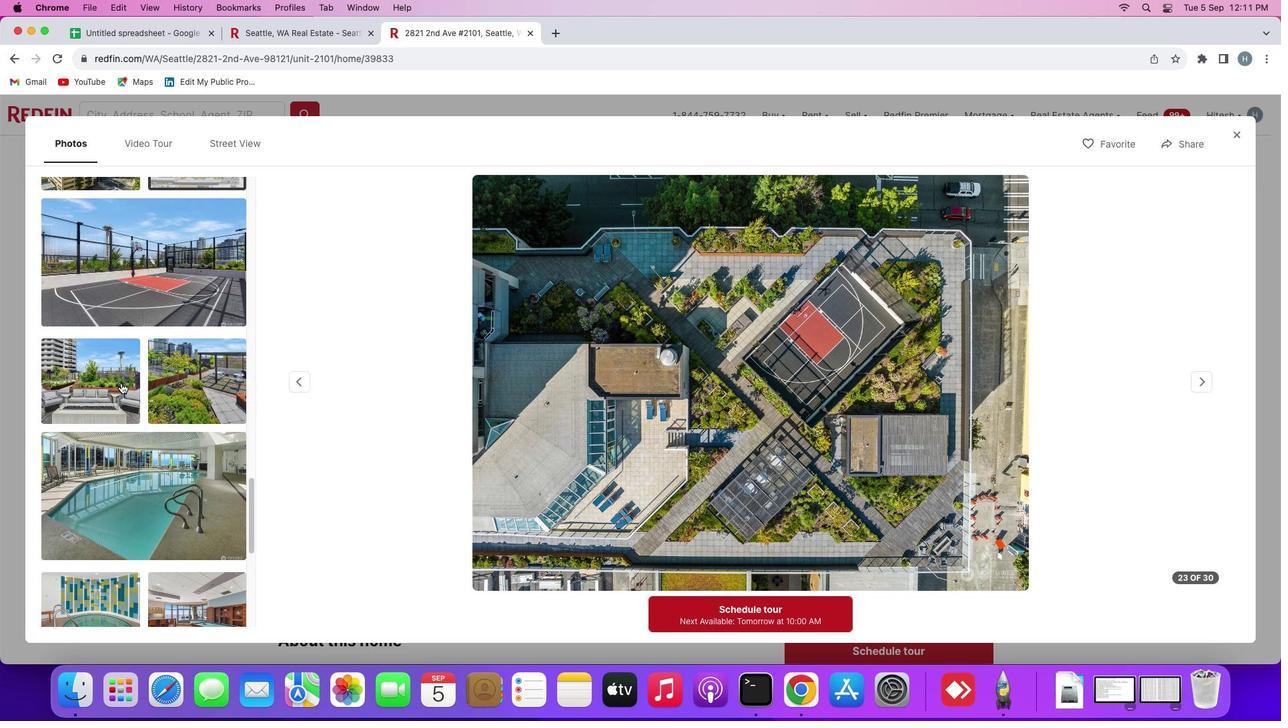 
Action: Mouse pressed left at (120, 383)
Screenshot: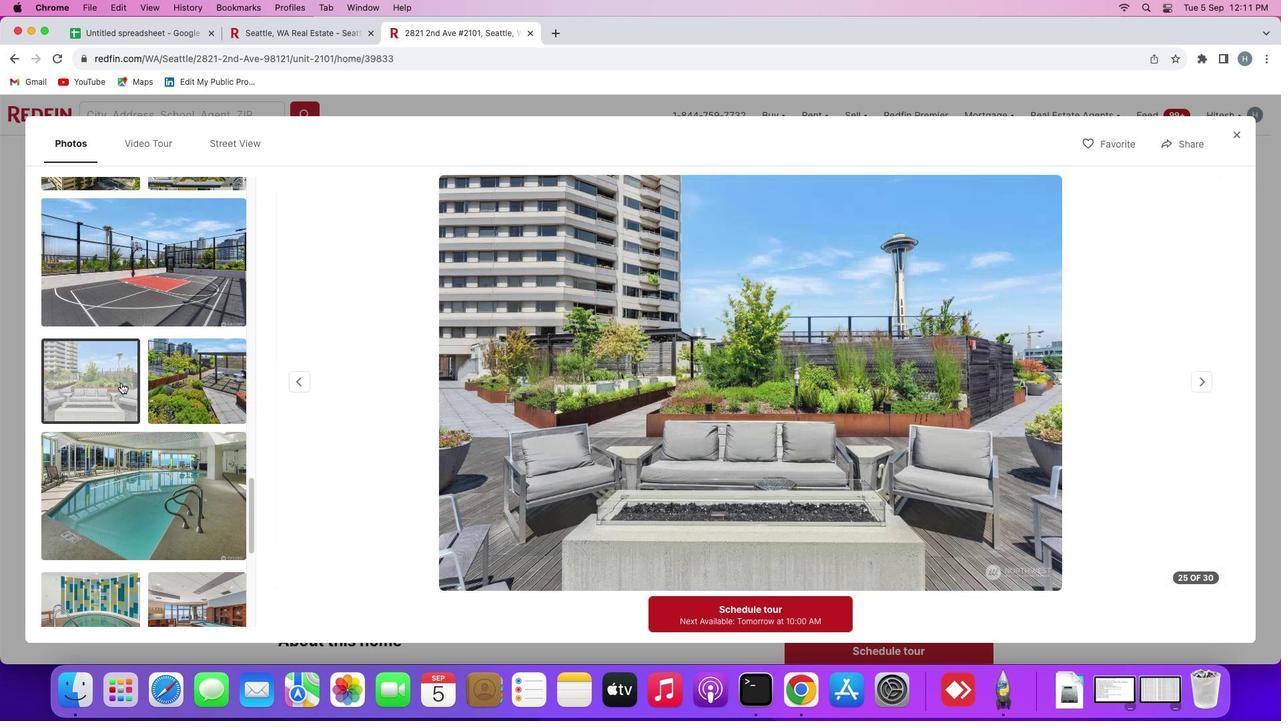 
Action: Mouse moved to (178, 377)
Screenshot: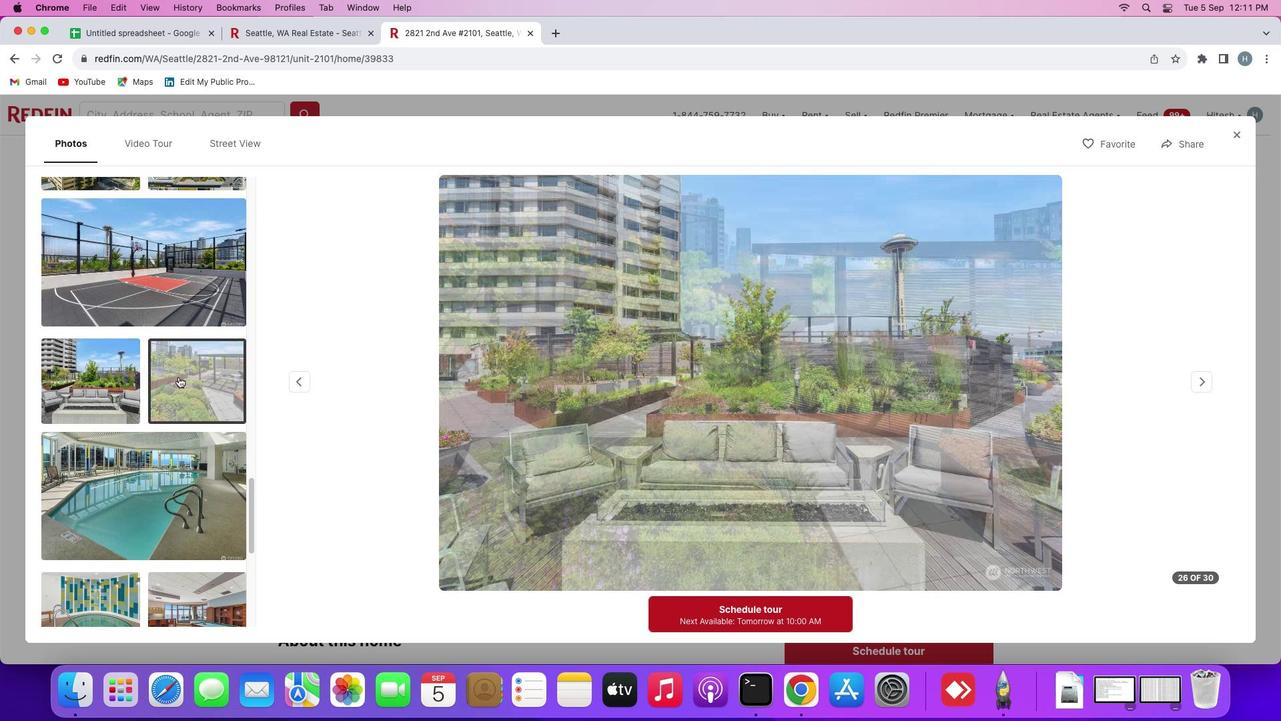 
Action: Mouse pressed left at (178, 377)
Screenshot: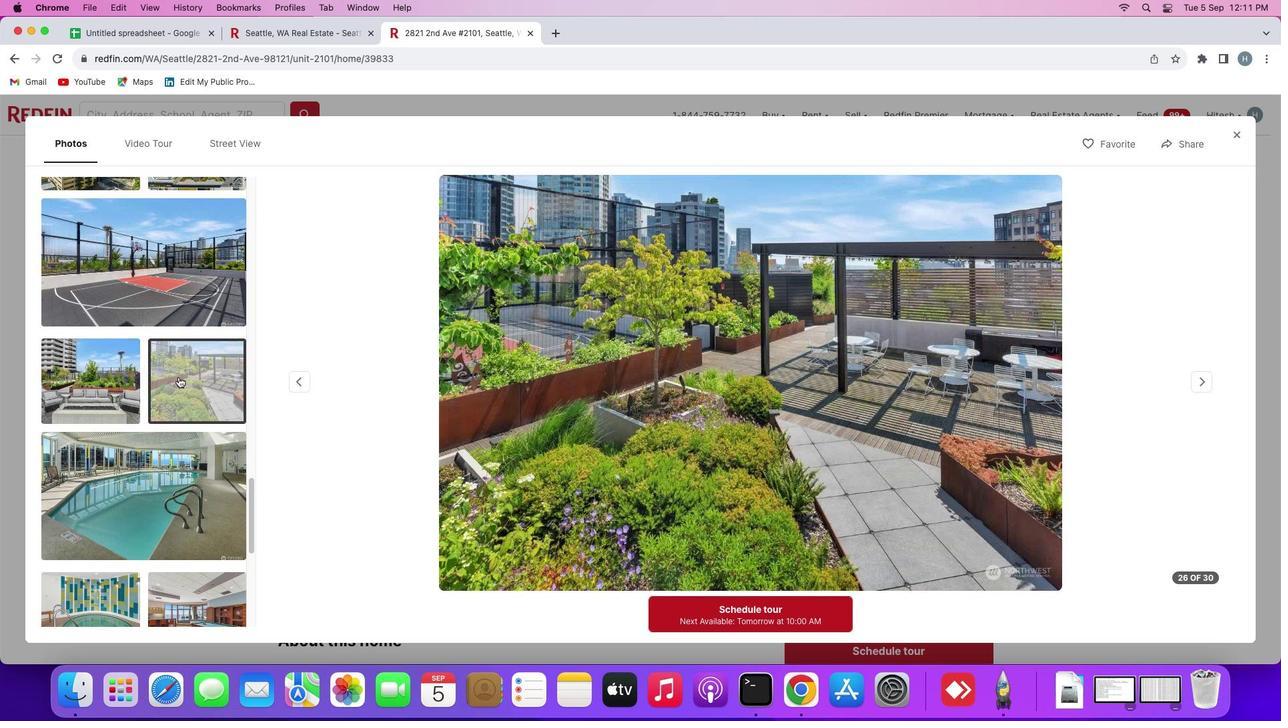 
Action: Mouse moved to (154, 387)
Screenshot: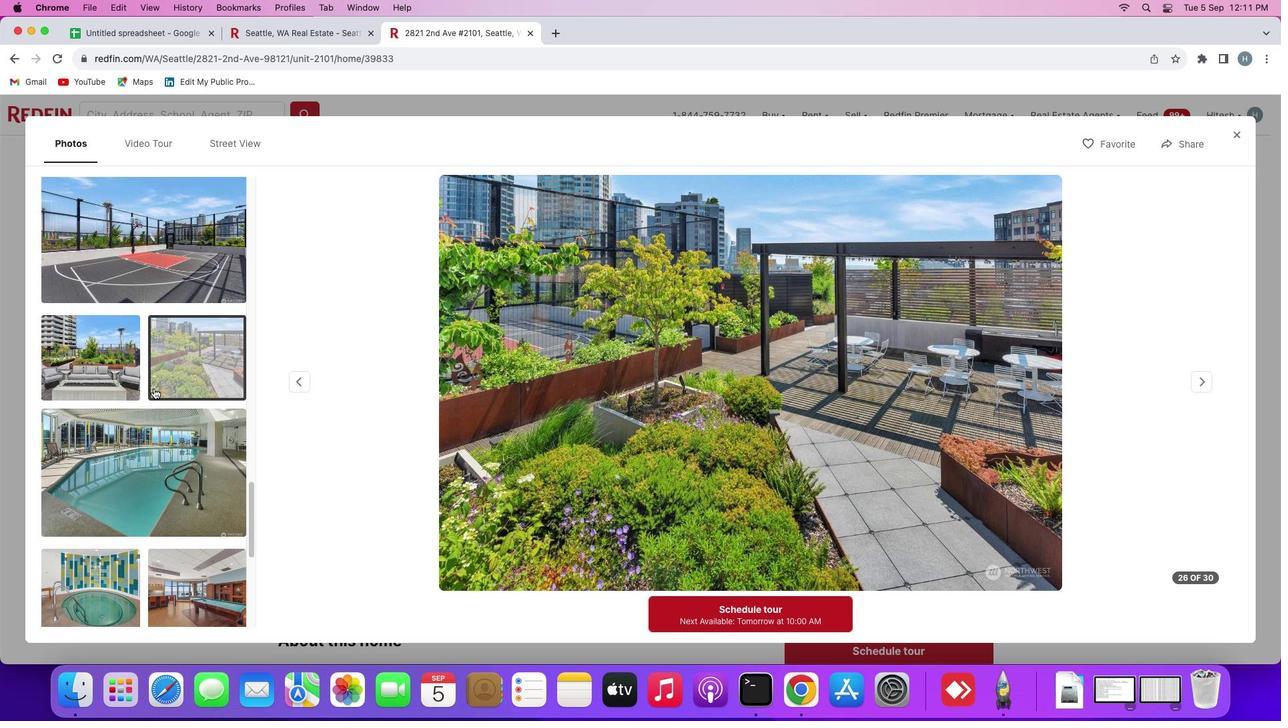 
Action: Mouse scrolled (154, 387) with delta (0, 0)
Screenshot: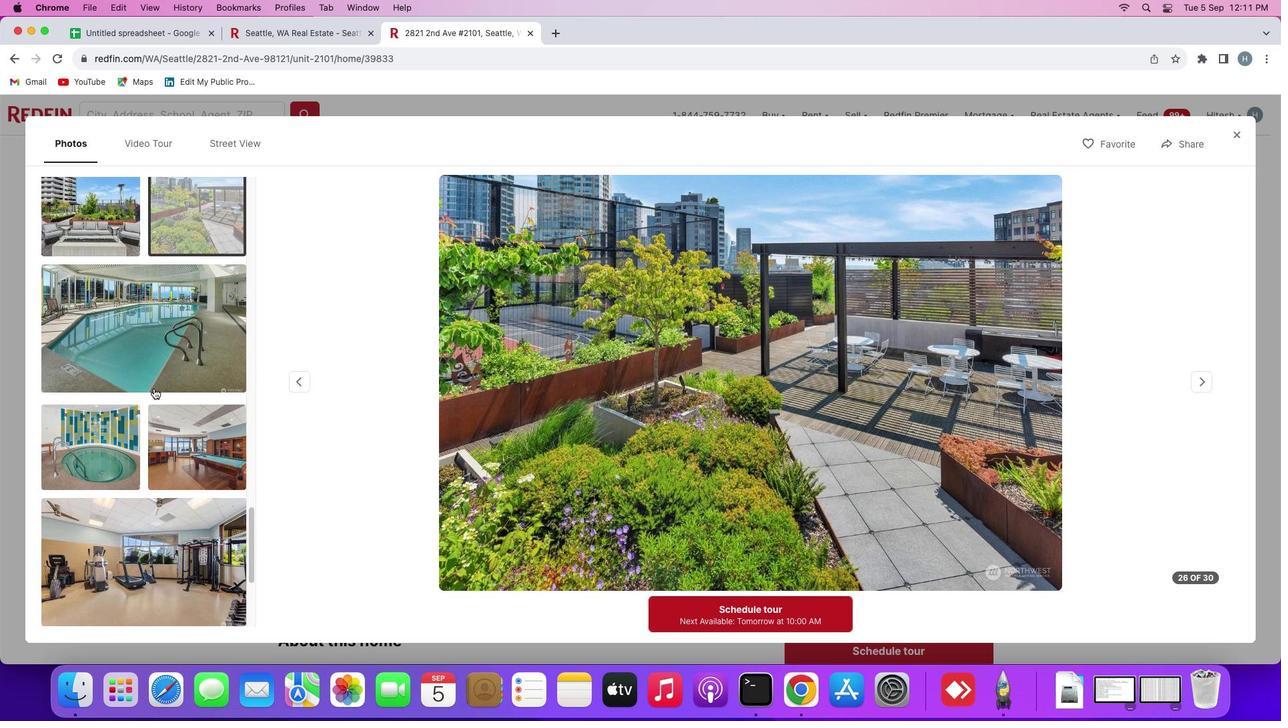 
Action: Mouse scrolled (154, 387) with delta (0, 0)
Screenshot: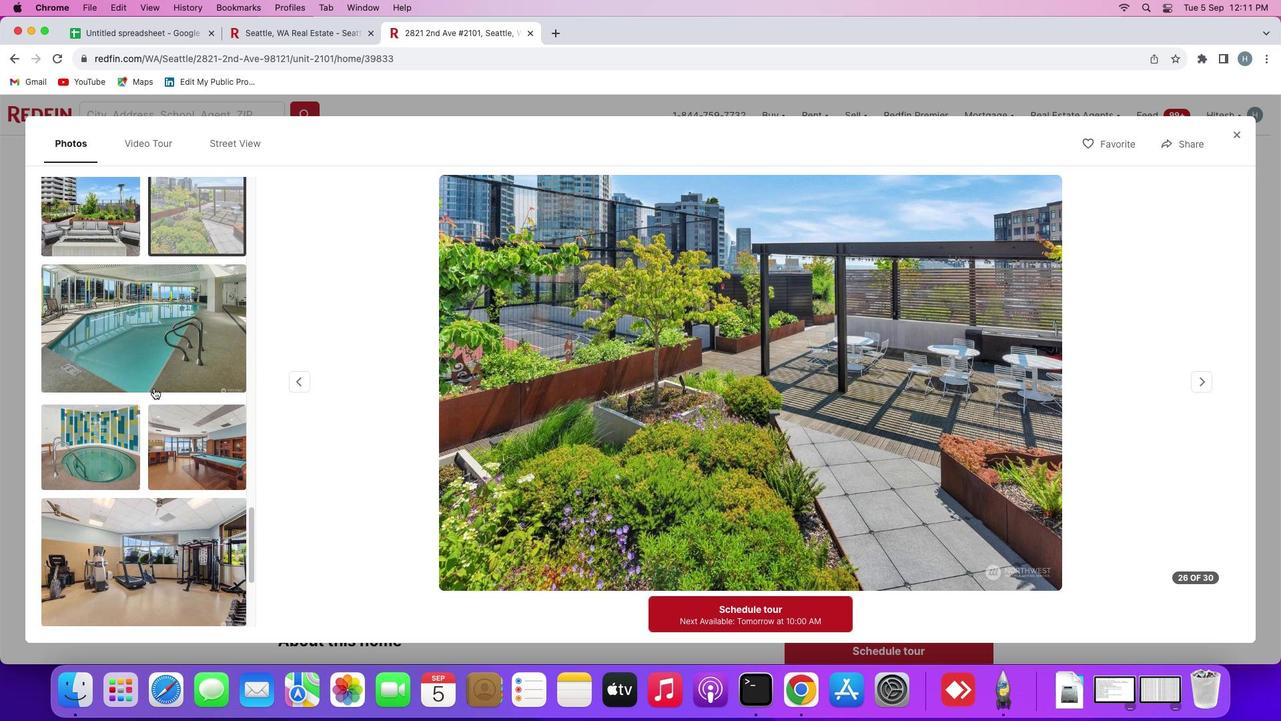 
Action: Mouse scrolled (154, 387) with delta (0, -1)
Screenshot: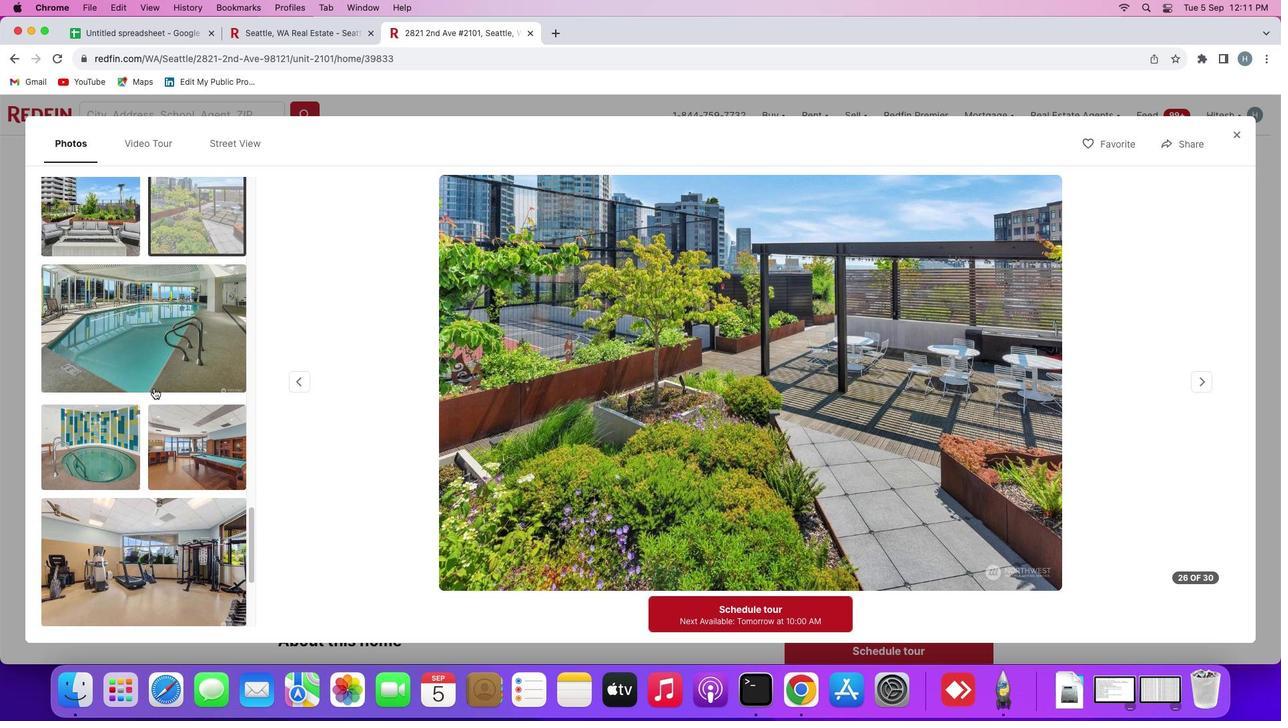 
Action: Mouse scrolled (154, 387) with delta (0, -2)
Screenshot: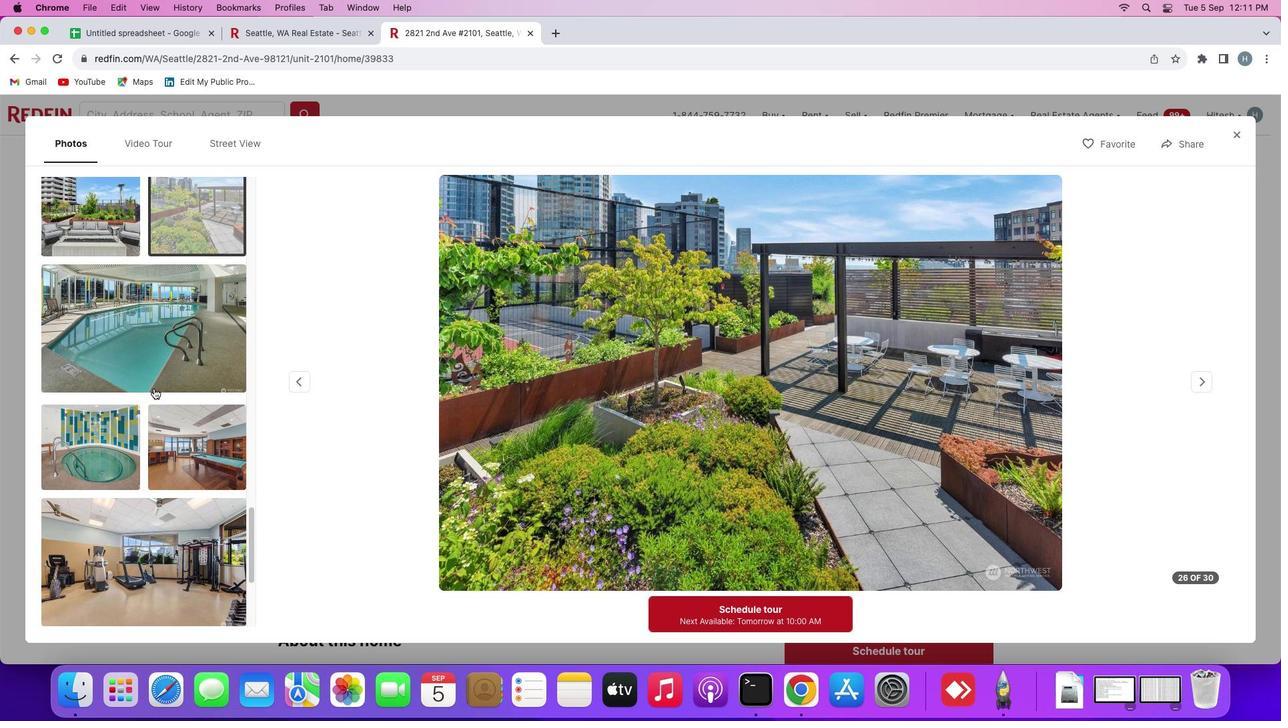 
Action: Mouse scrolled (154, 387) with delta (0, 0)
Screenshot: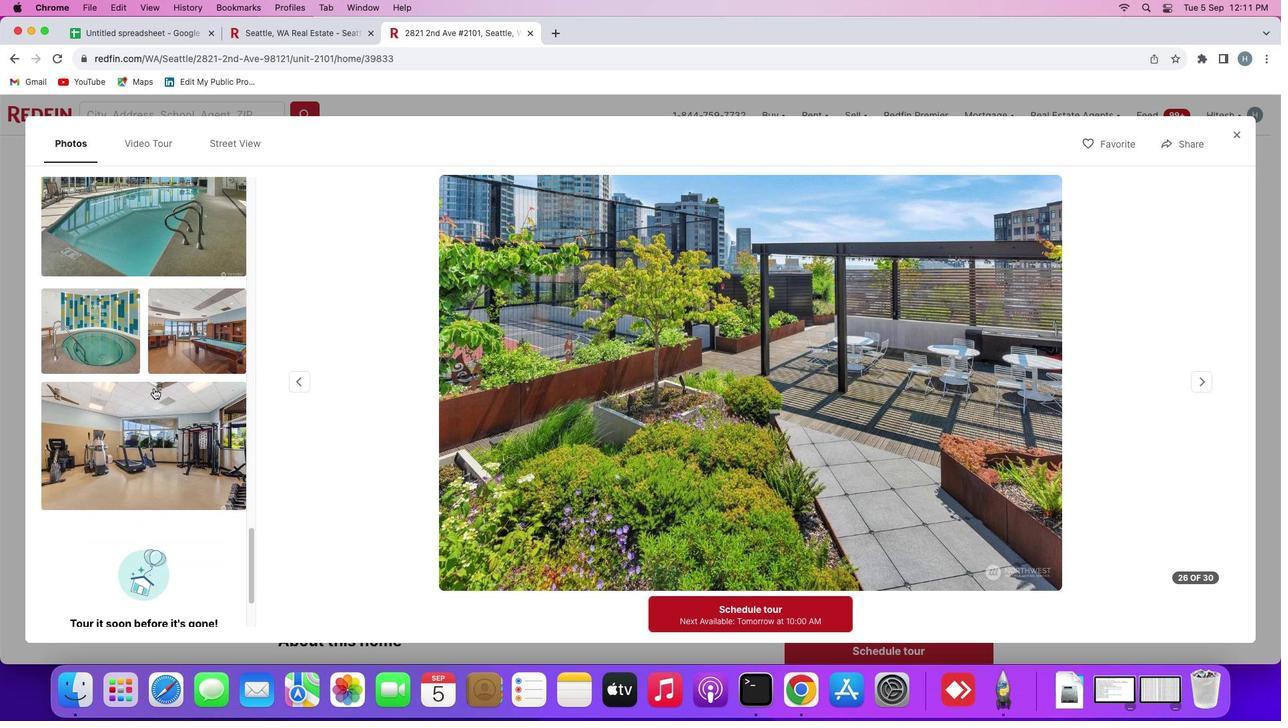 
Action: Mouse scrolled (154, 387) with delta (0, 0)
Screenshot: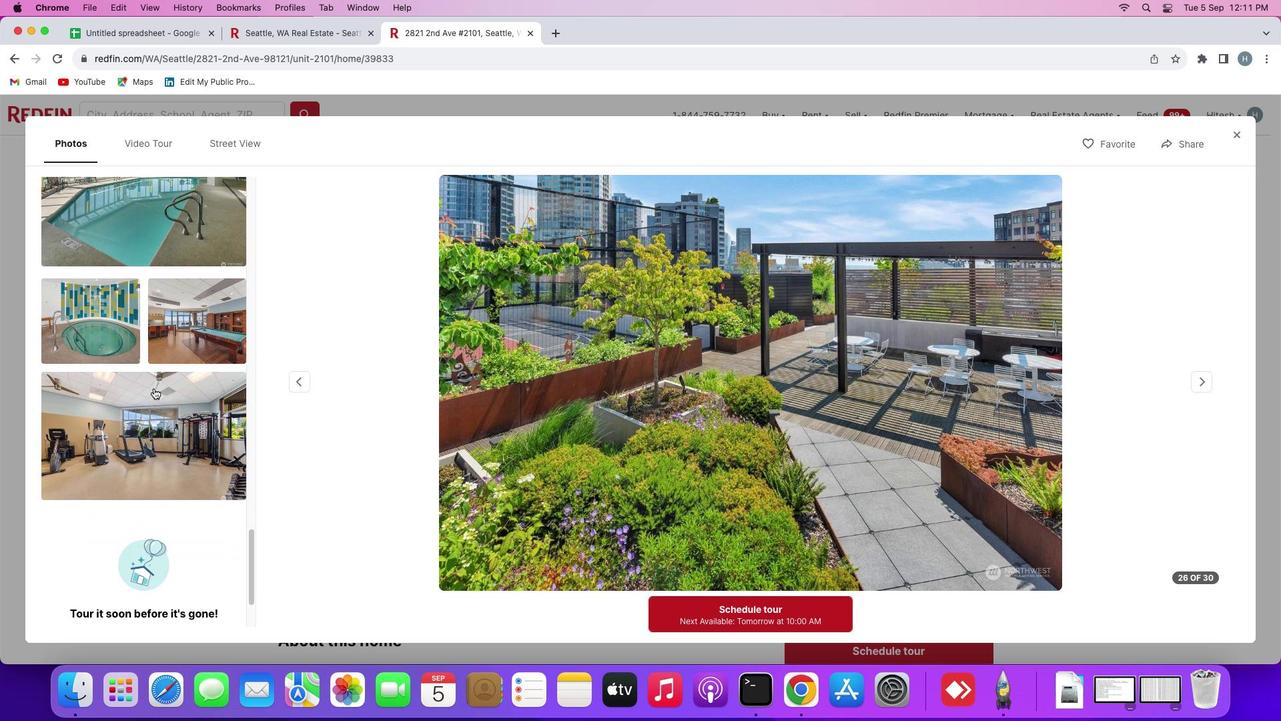 
Action: Mouse scrolled (154, 387) with delta (0, 0)
Screenshot: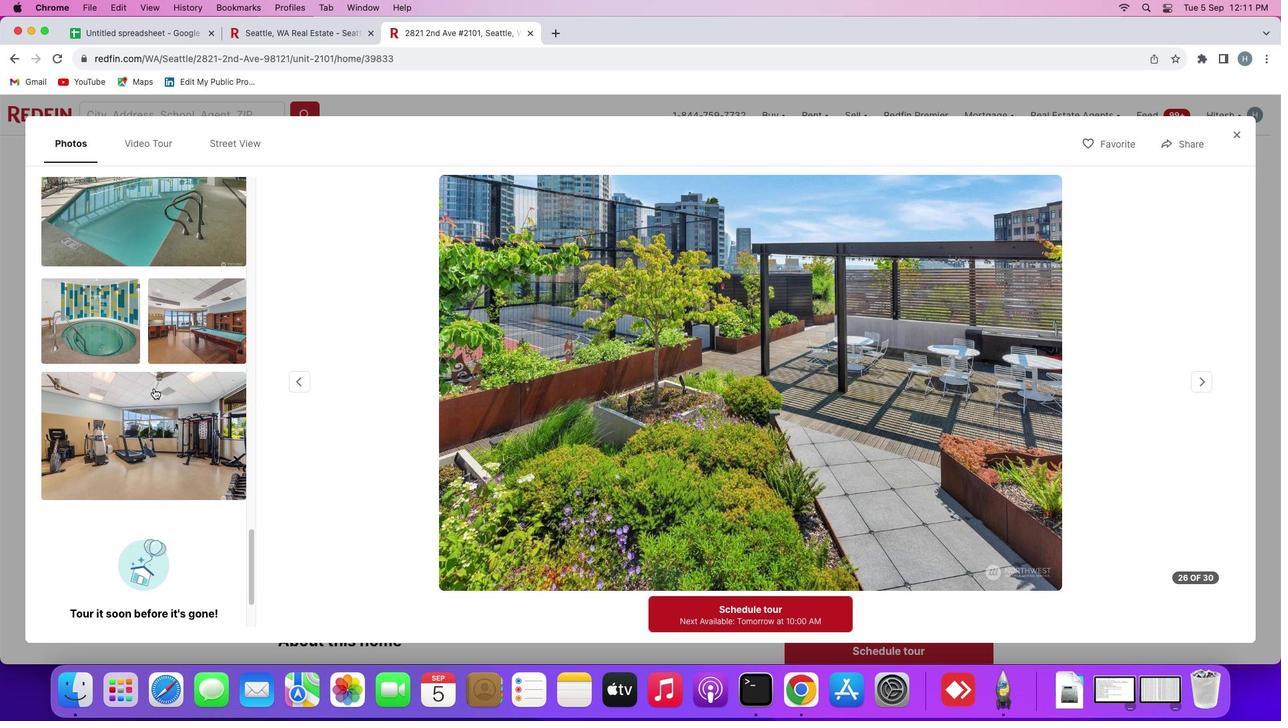 
Action: Mouse scrolled (154, 387) with delta (0, -1)
Screenshot: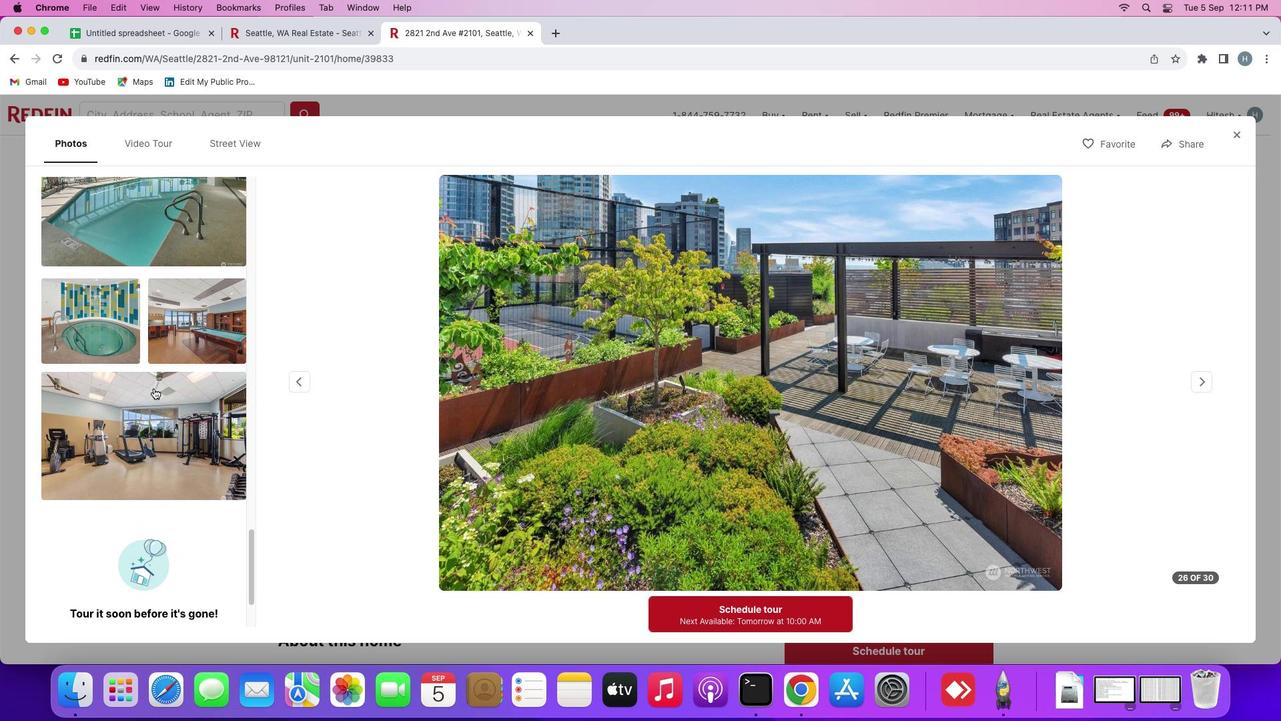 
Action: Mouse scrolled (154, 387) with delta (0, 0)
Screenshot: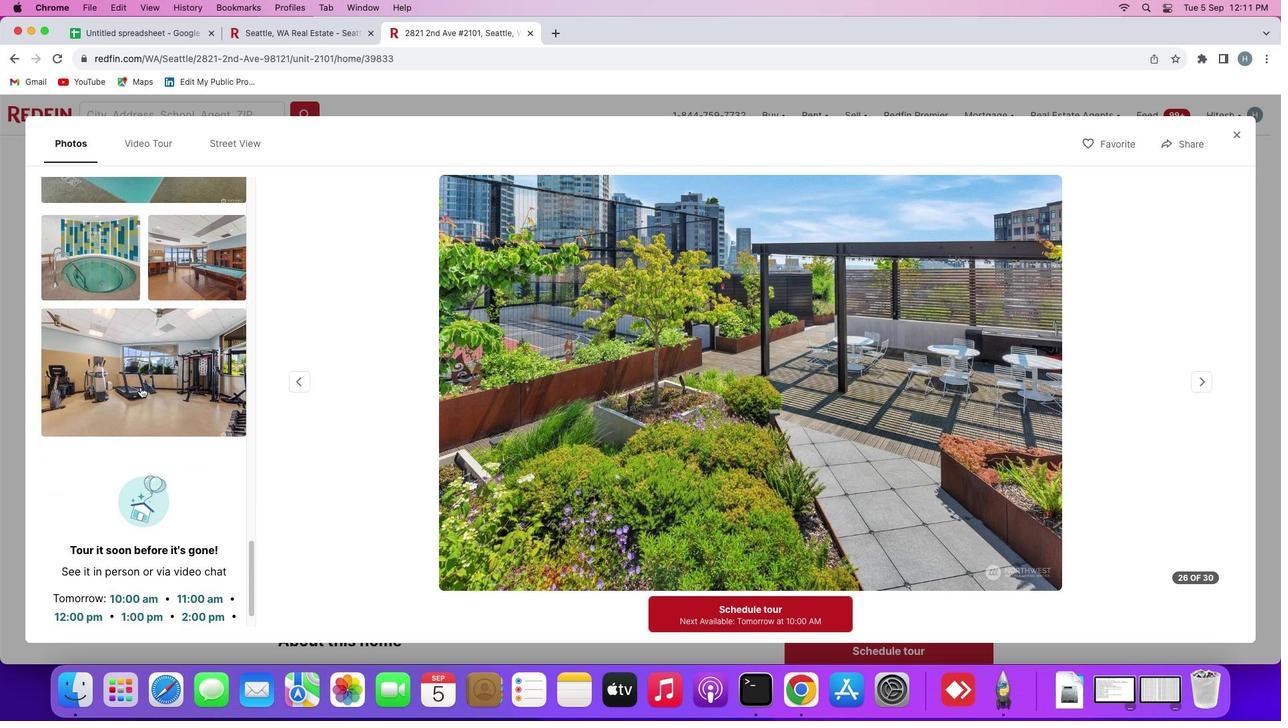 
Action: Mouse scrolled (154, 387) with delta (0, 0)
Screenshot: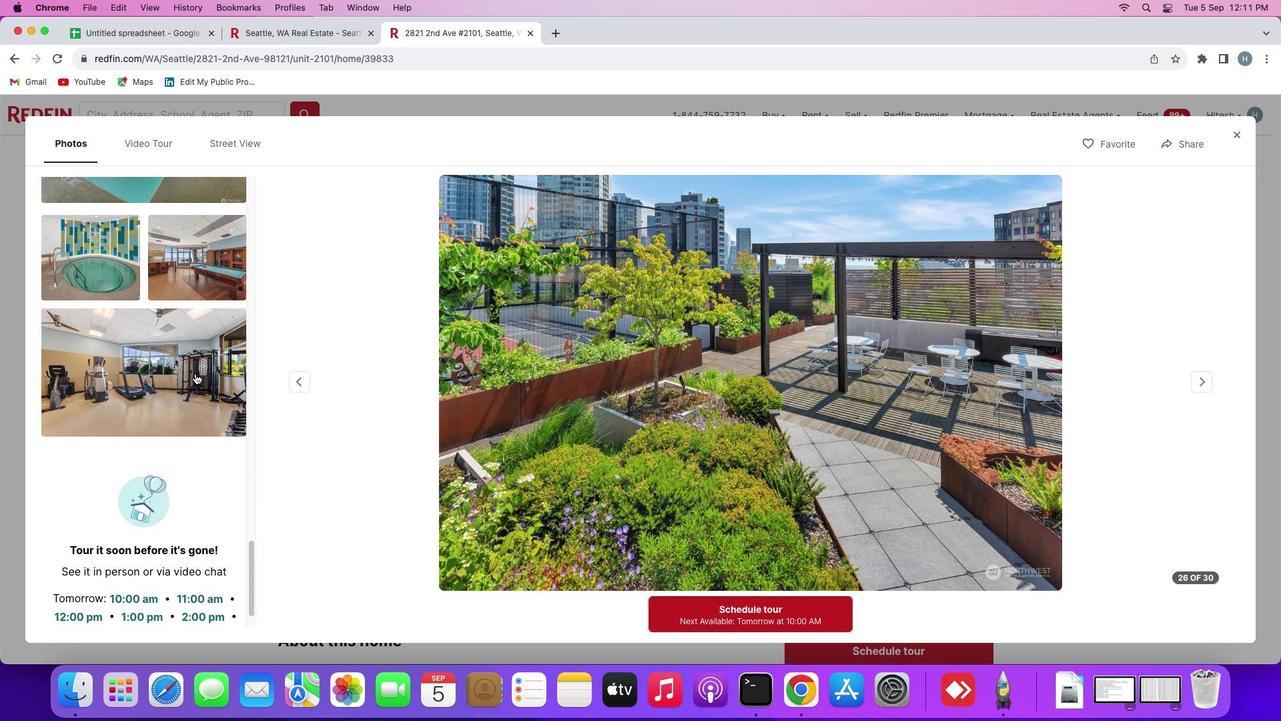 
Action: Mouse scrolled (154, 387) with delta (0, 0)
Screenshot: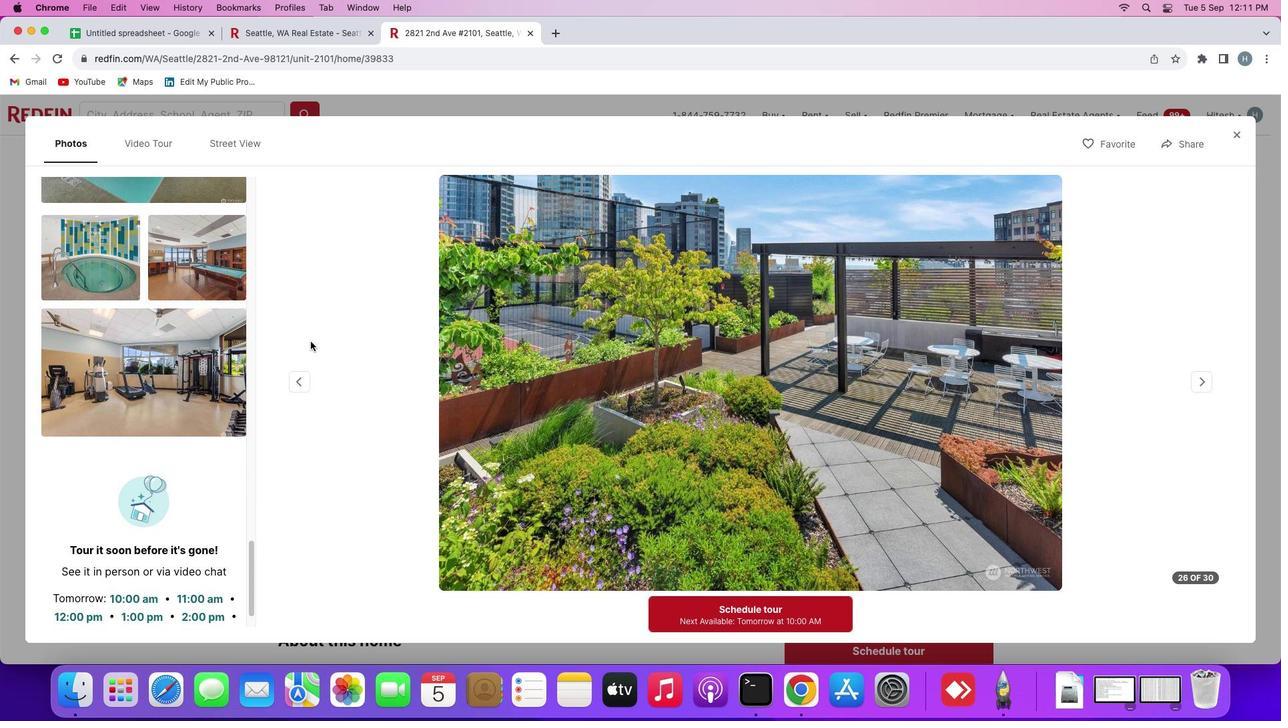 
Action: Mouse moved to (1236, 132)
Screenshot: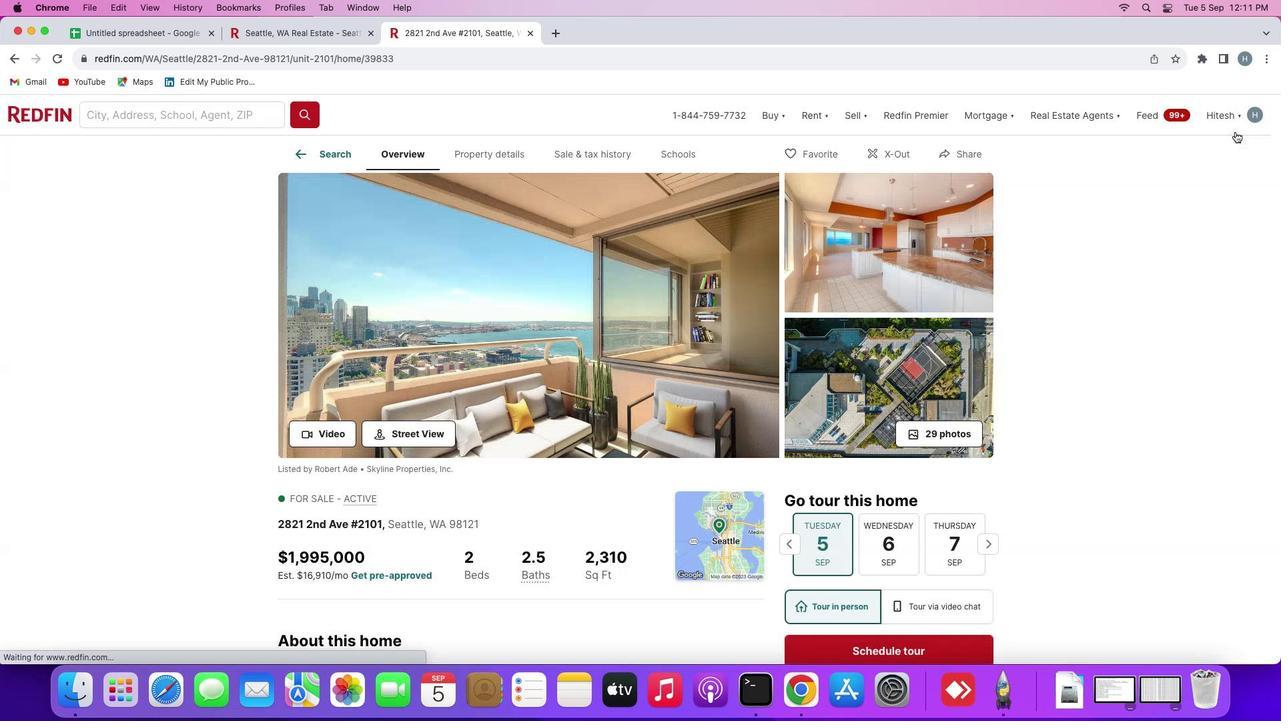
Action: Mouse pressed left at (1236, 132)
Screenshot: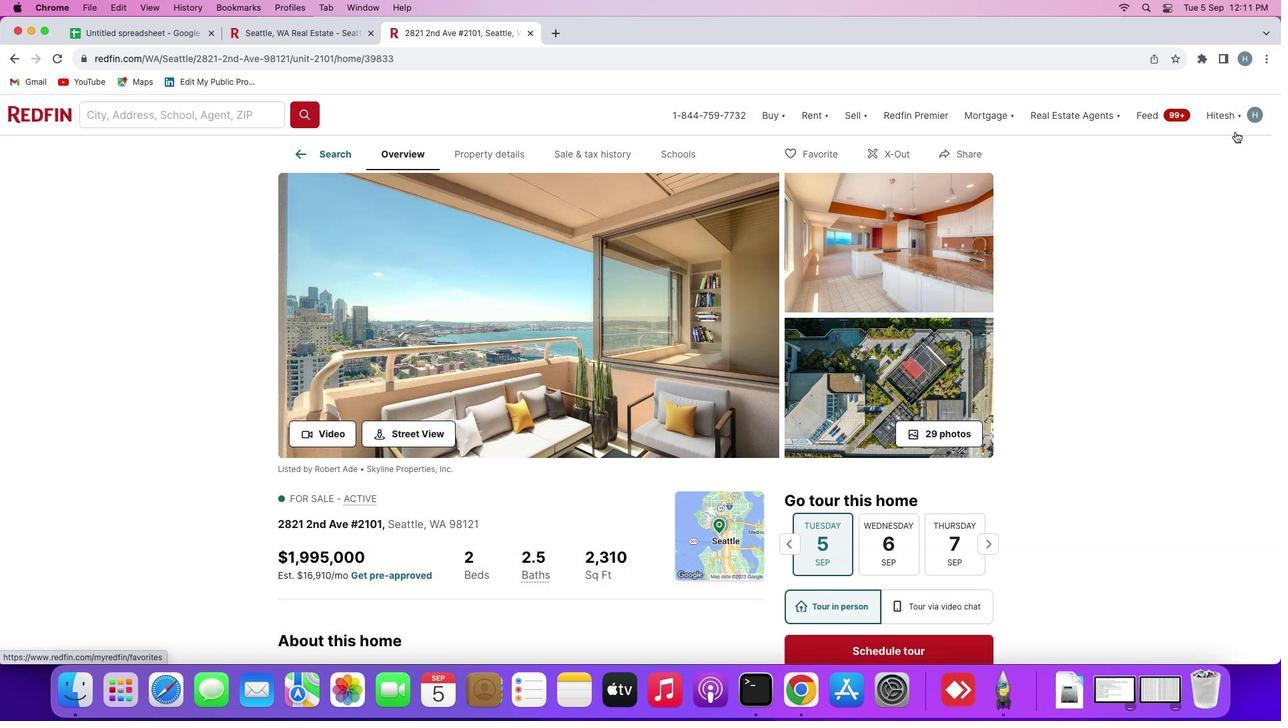 
Action: Mouse moved to (345, 28)
Screenshot: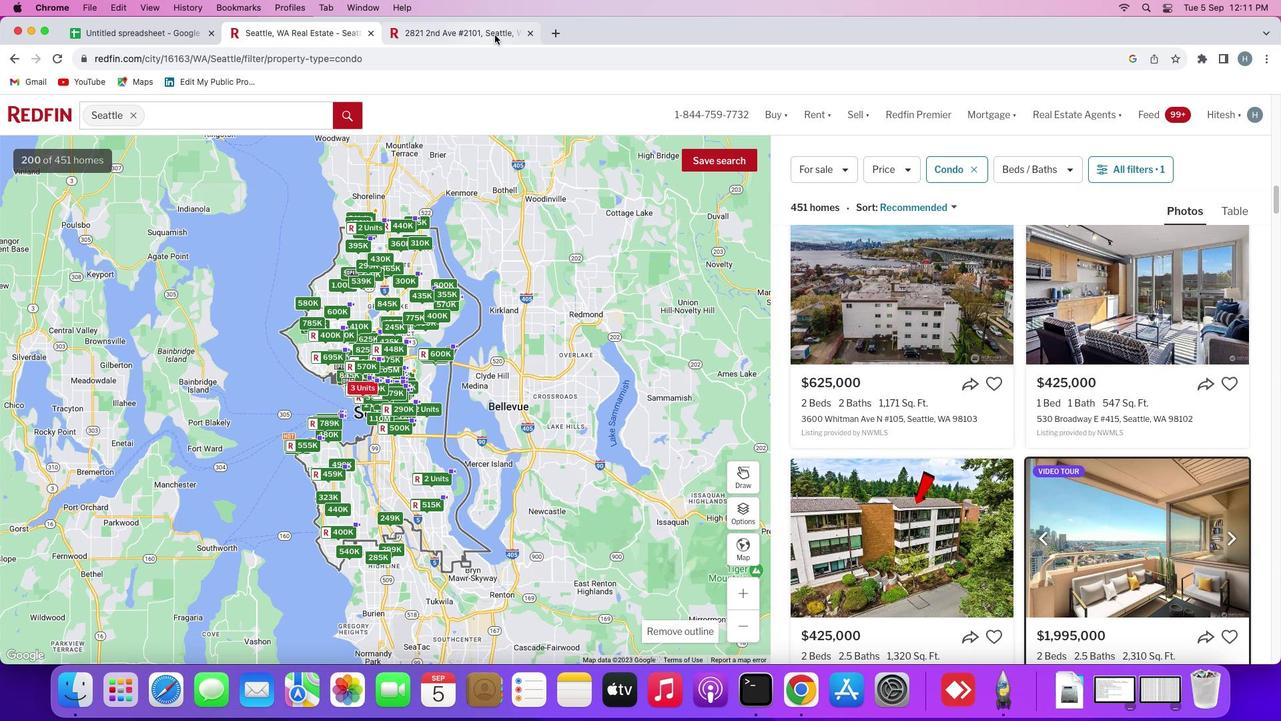 
Action: Mouse pressed left at (345, 28)
Screenshot: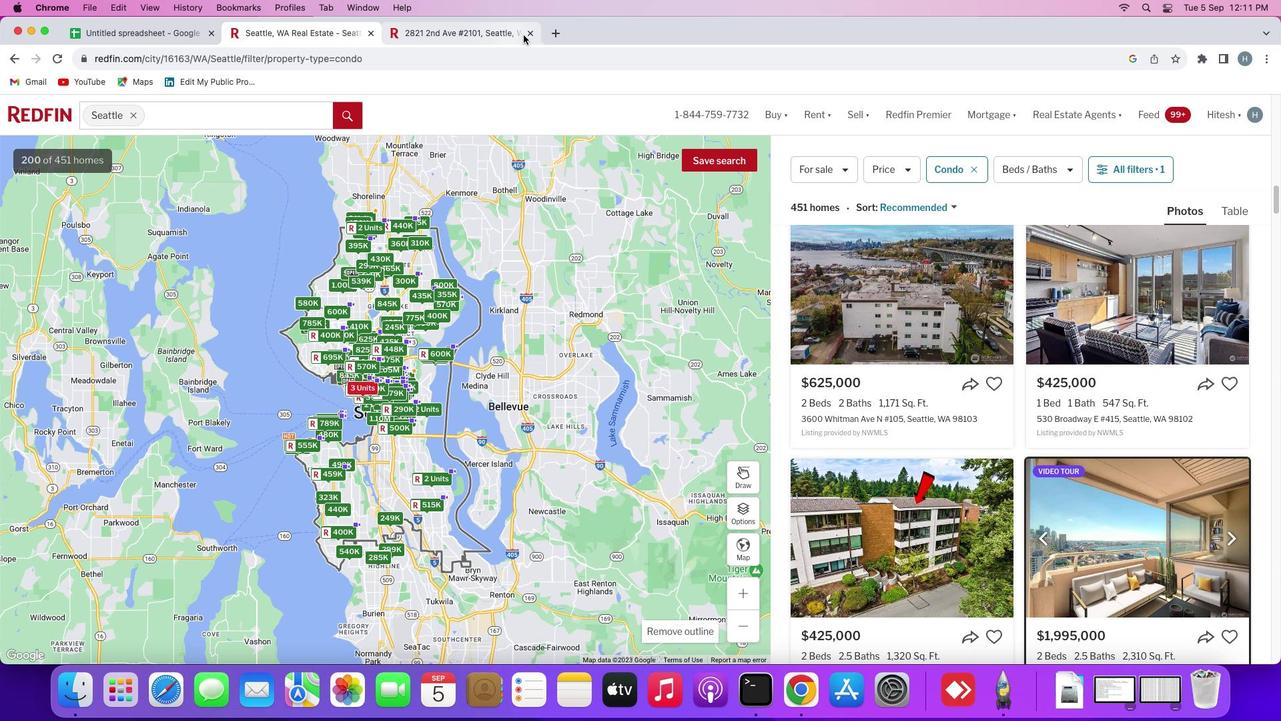 
Action: Mouse moved to (529, 32)
Screenshot: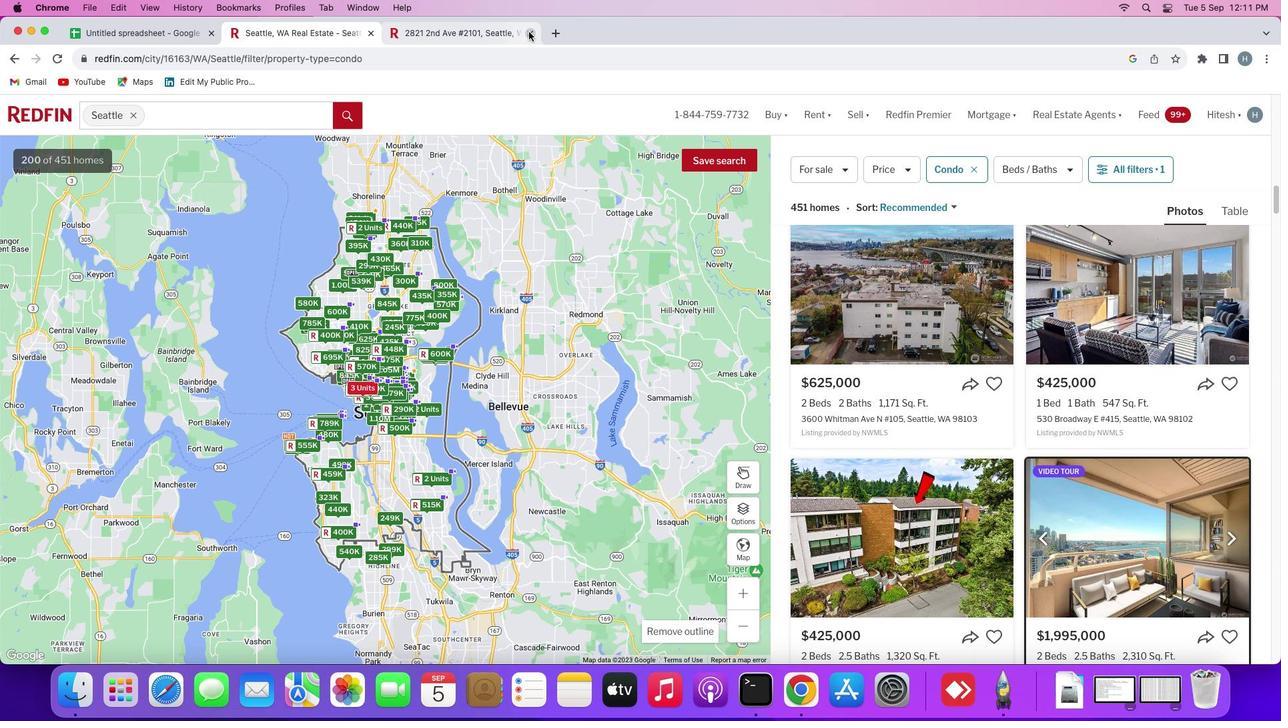 
Action: Mouse pressed left at (529, 32)
Screenshot: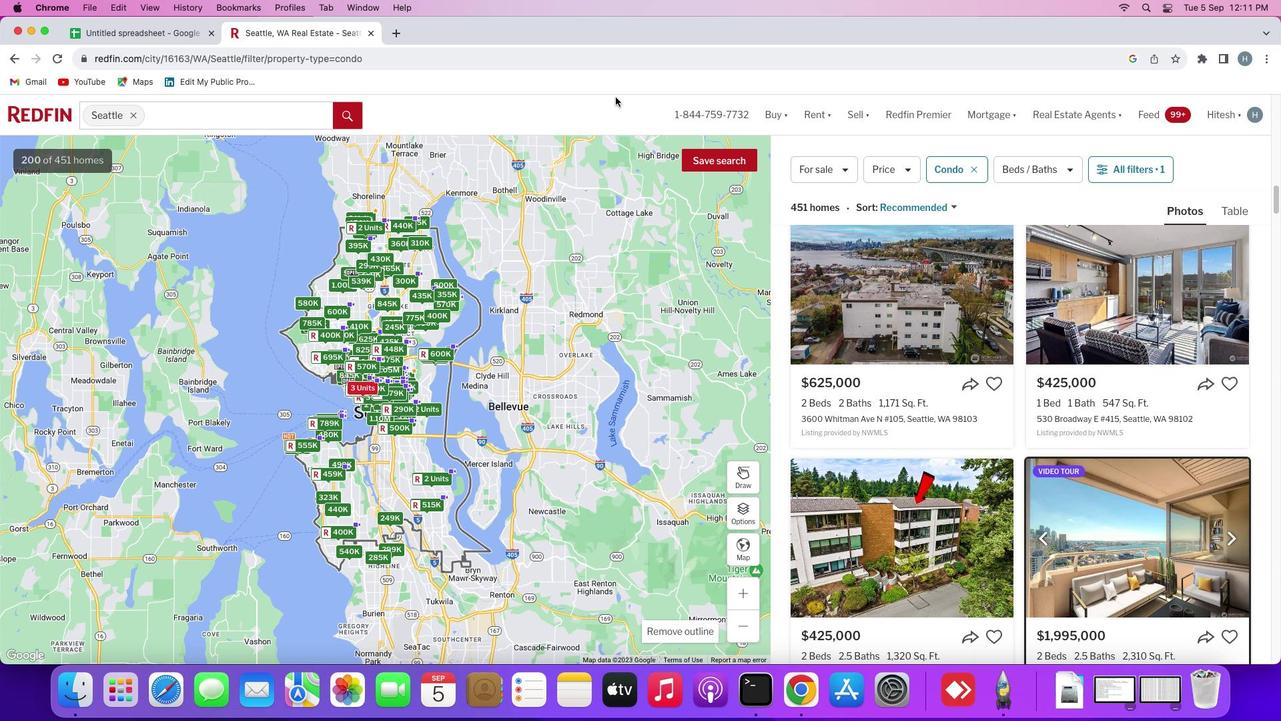 
Action: Mouse moved to (945, 437)
